 Task: Read customer reviews and ratings for real estate agents in Boise, Idaho, to find an agent who specializes in waterfront properties or riverfront homes.
Action: Mouse moved to (348, 229)
Screenshot: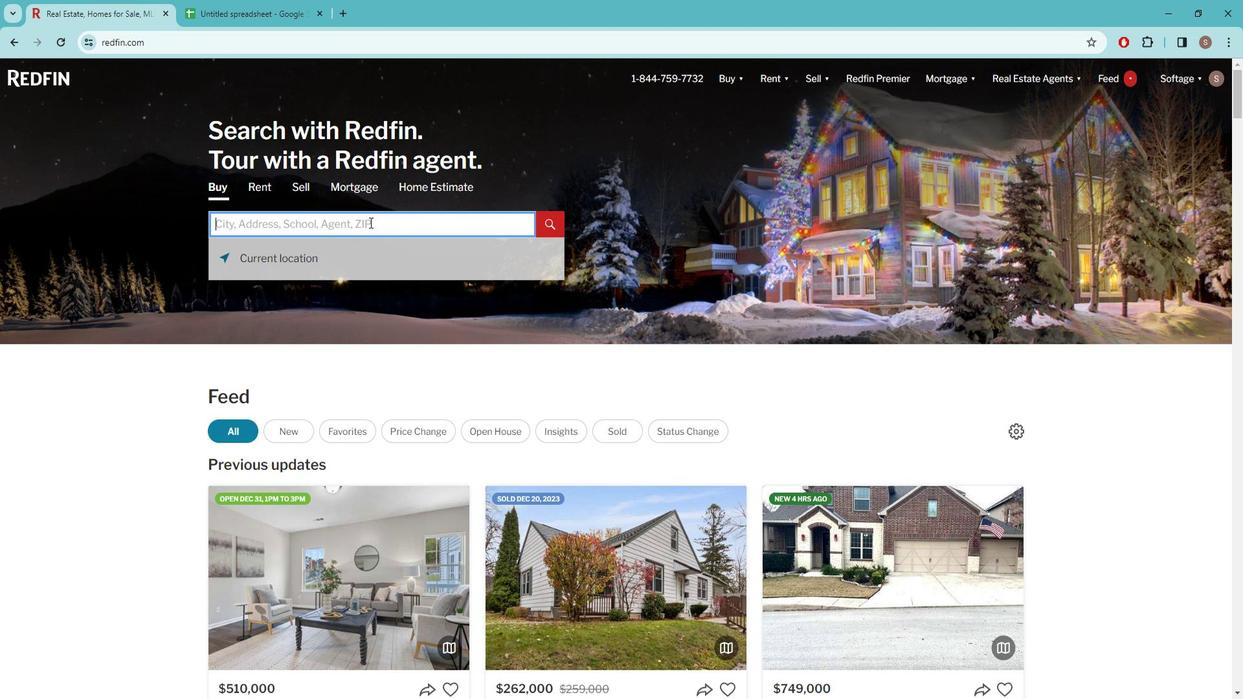 
Action: Mouse pressed left at (348, 229)
Screenshot: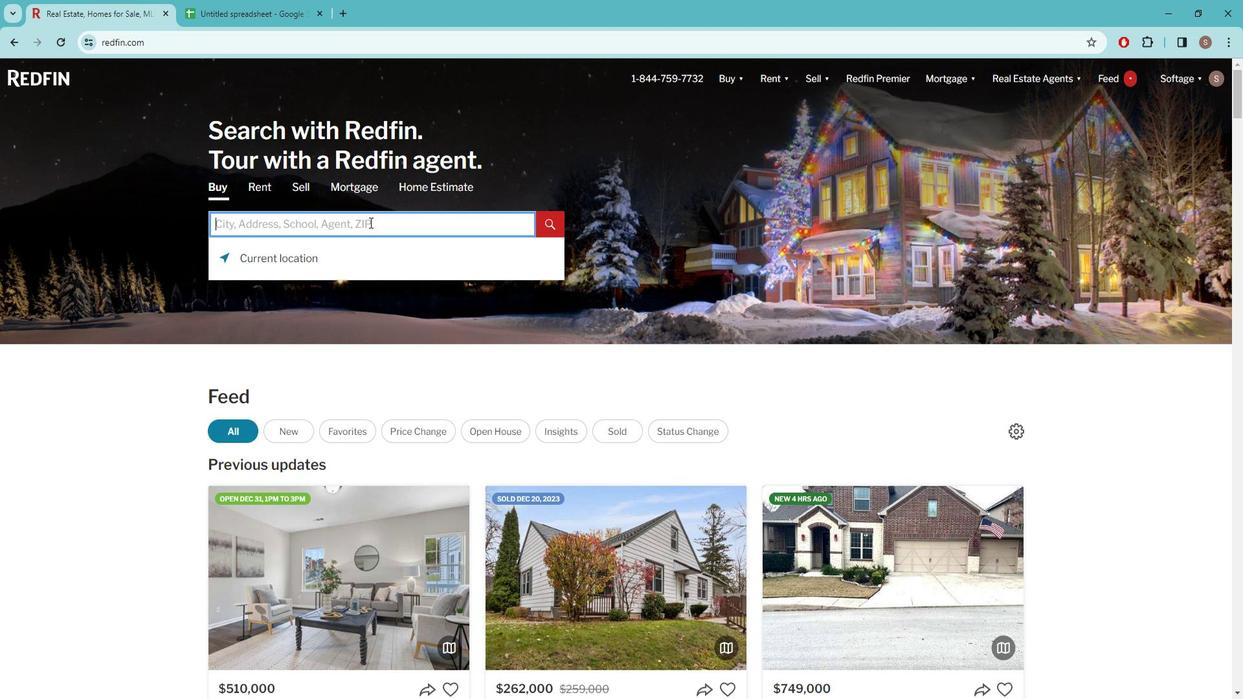 
Action: Key pressed b<Key.caps_lock>OISE<Key.space>
Screenshot: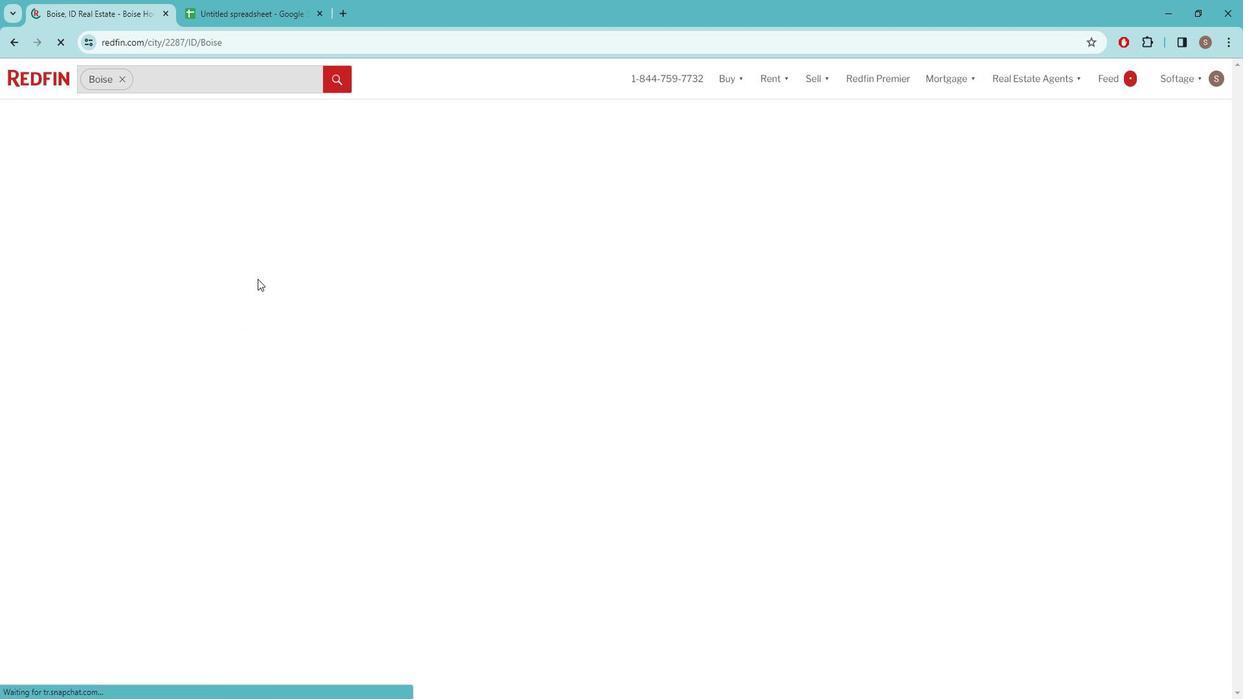 
Action: Mouse moved to (295, 285)
Screenshot: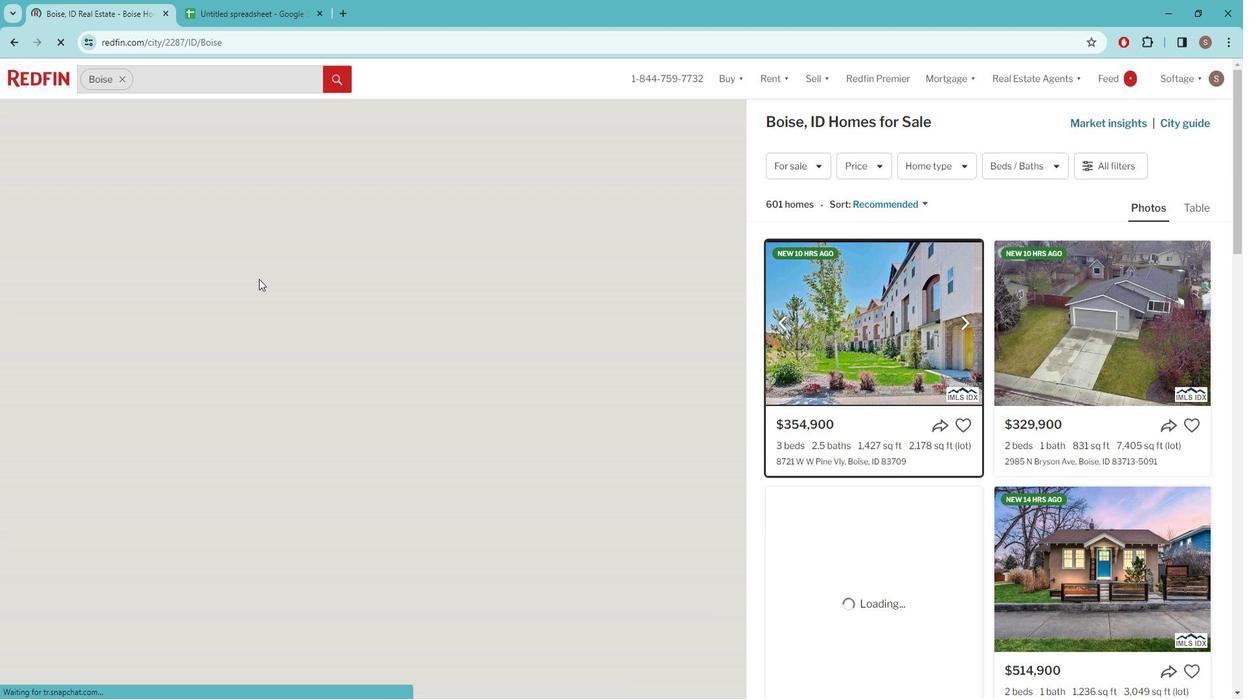 
Action: Mouse pressed left at (295, 285)
Screenshot: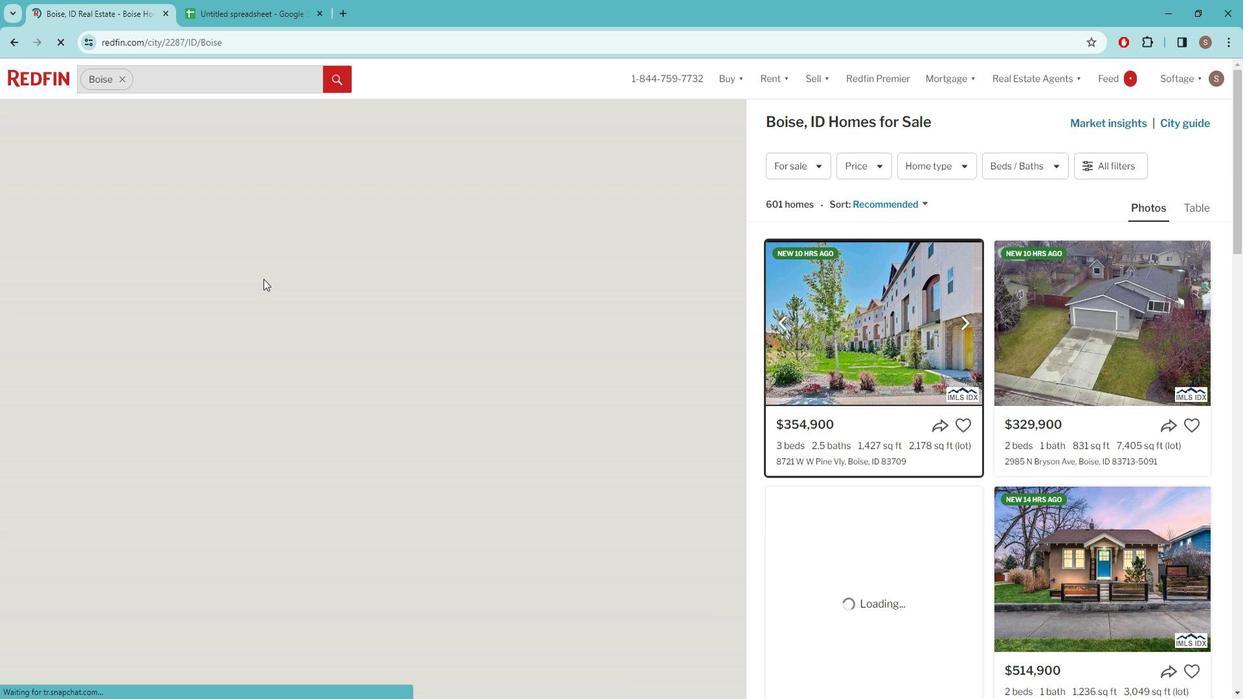
Action: Mouse moved to (1102, 171)
Screenshot: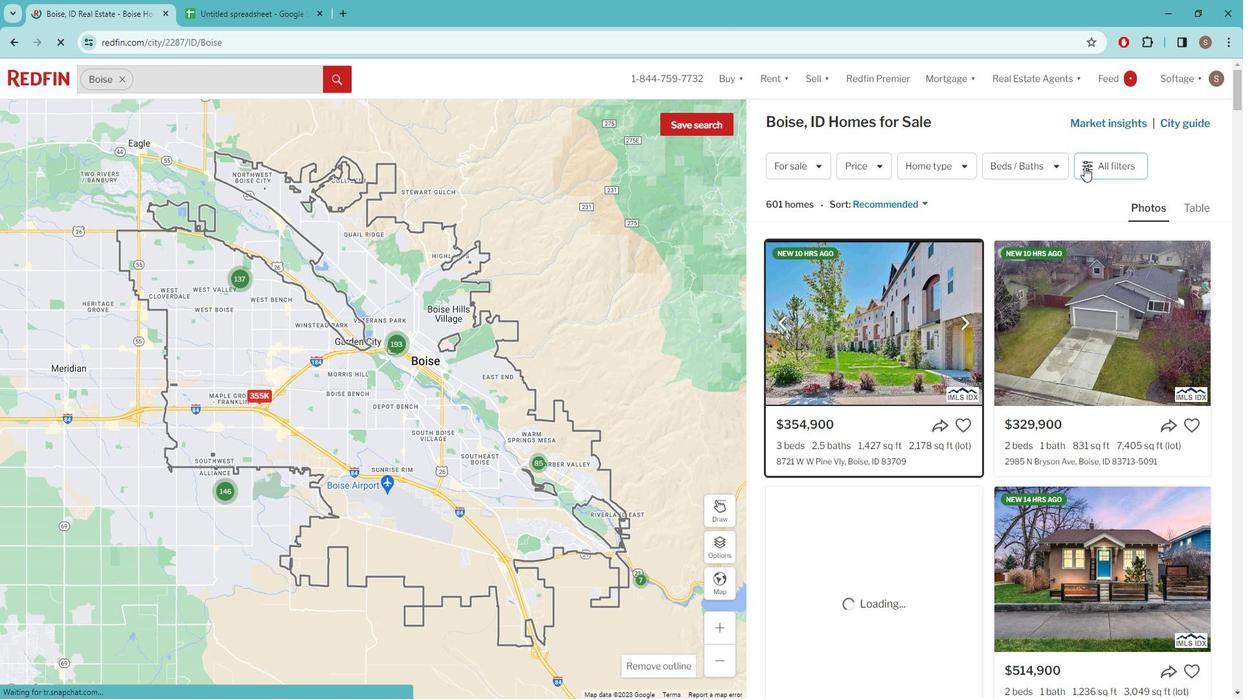 
Action: Mouse pressed left at (1102, 171)
Screenshot: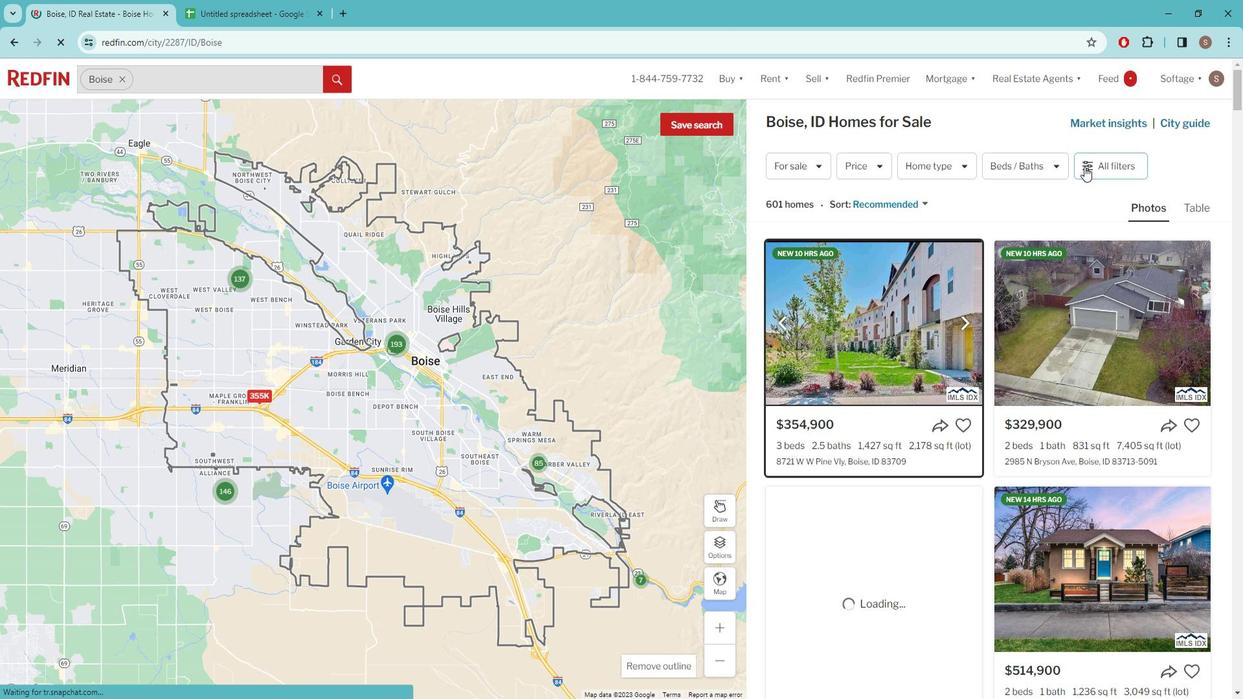 
Action: Mouse pressed left at (1102, 171)
Screenshot: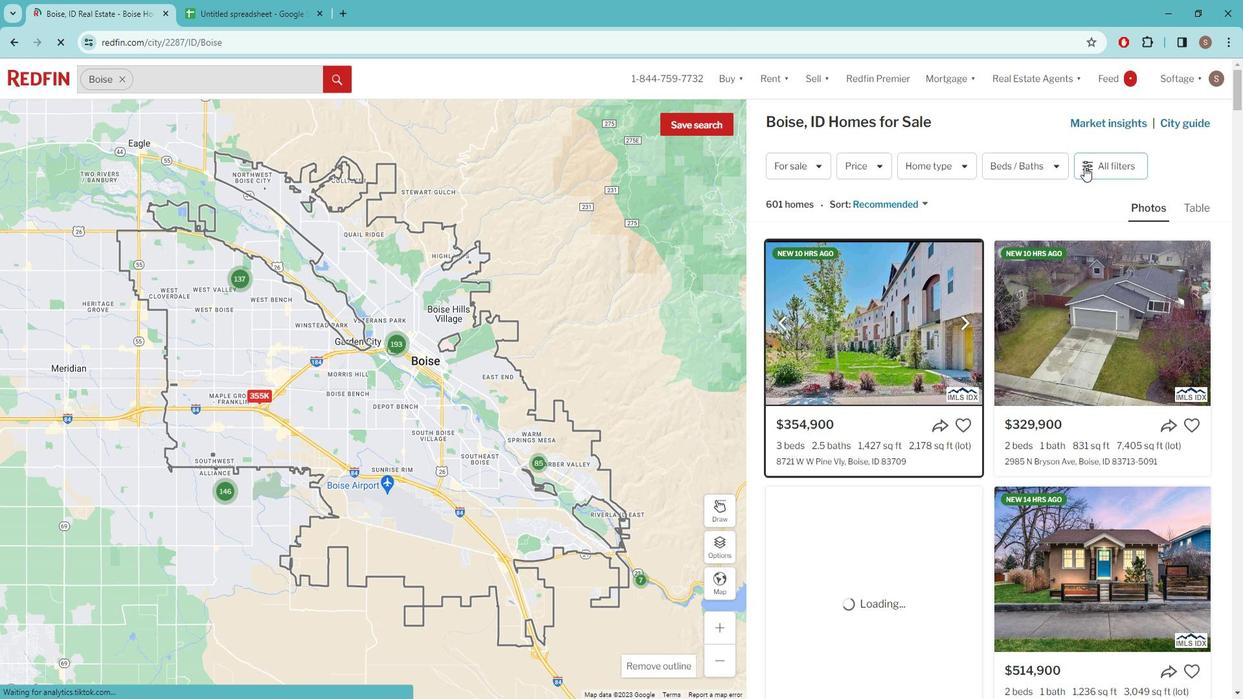 
Action: Mouse moved to (1100, 170)
Screenshot: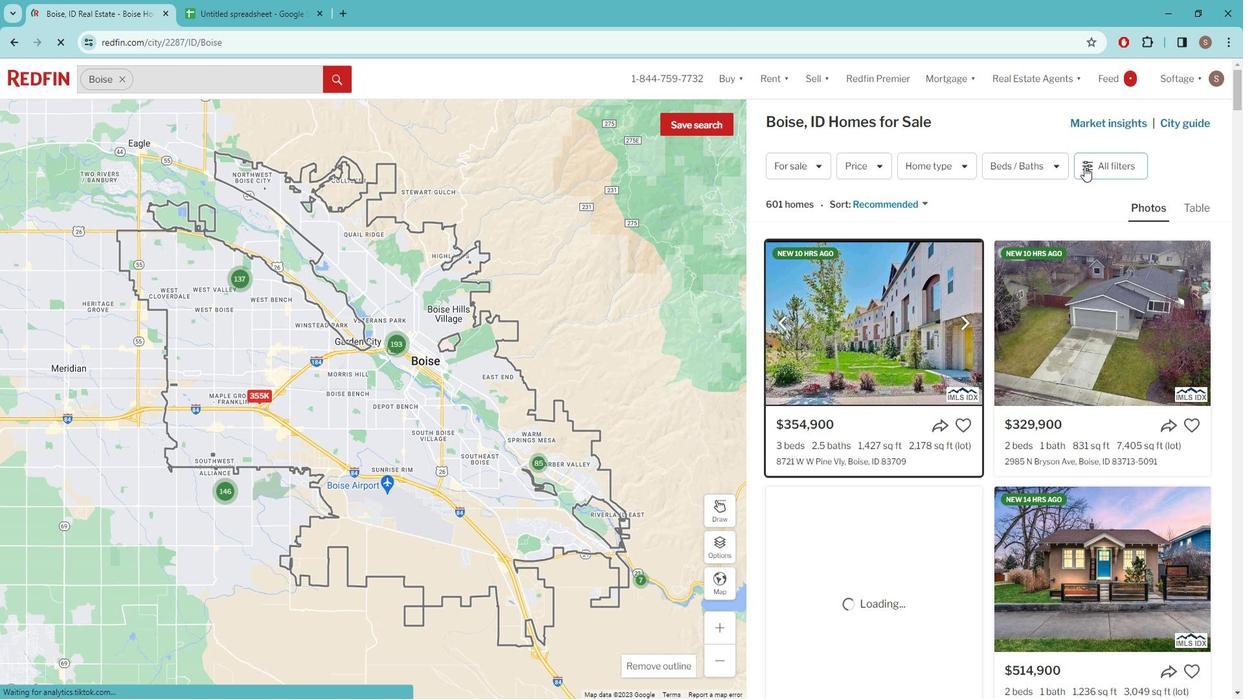 
Action: Mouse pressed left at (1100, 170)
Screenshot: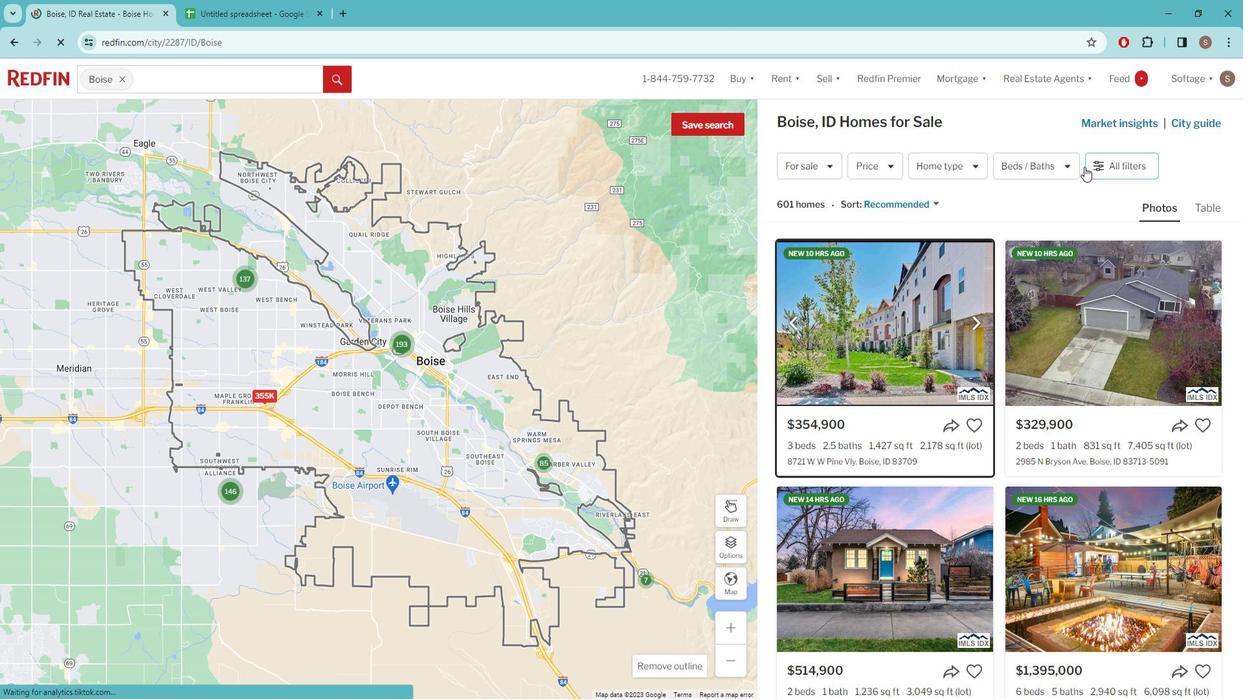 
Action: Mouse moved to (1100, 171)
Screenshot: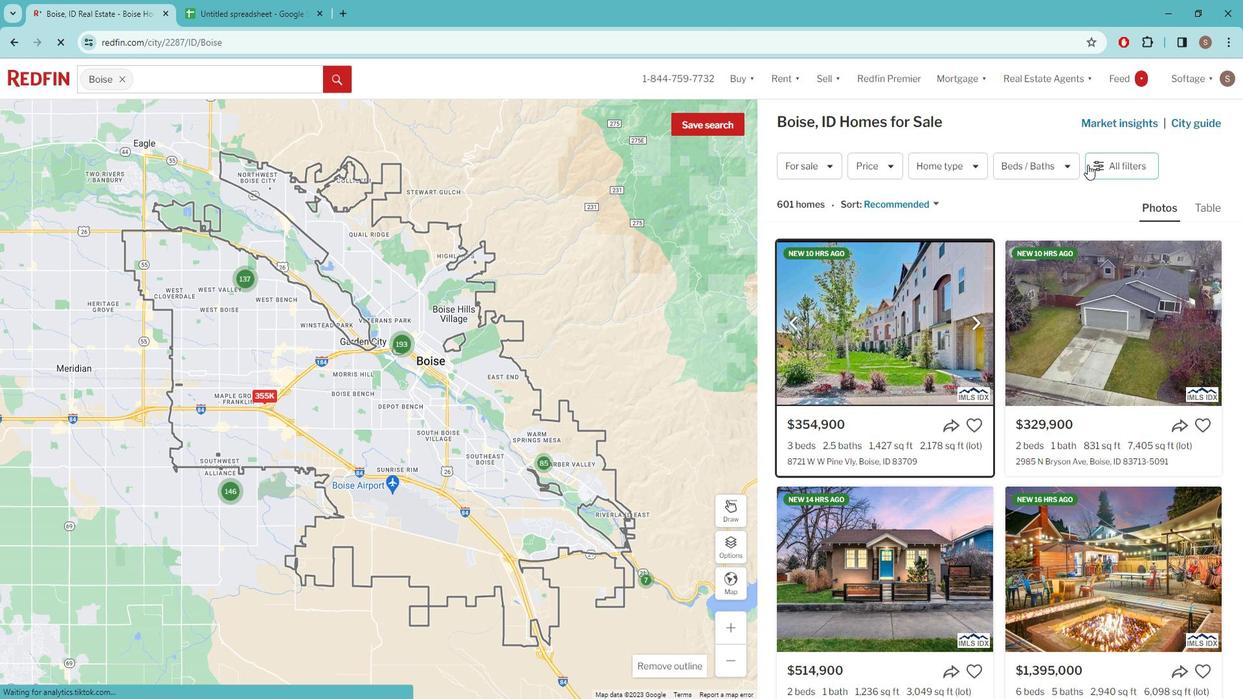 
Action: Mouse pressed left at (1100, 171)
Screenshot: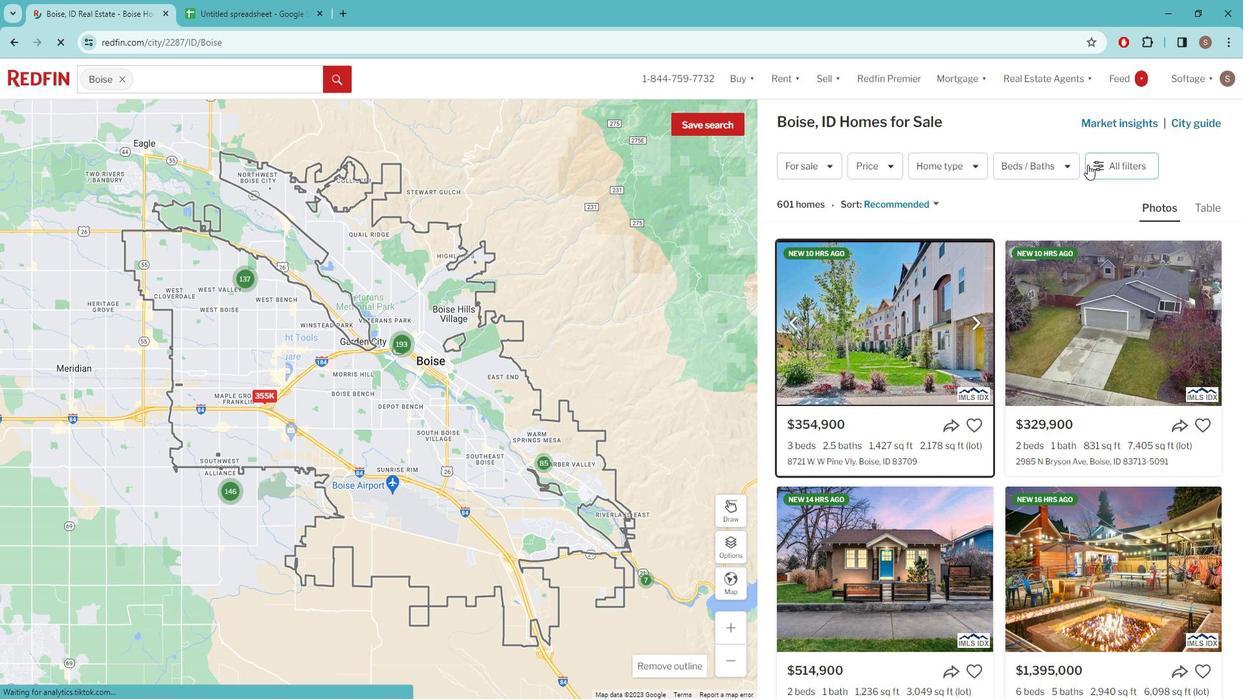 
Action: Mouse pressed left at (1100, 171)
Screenshot: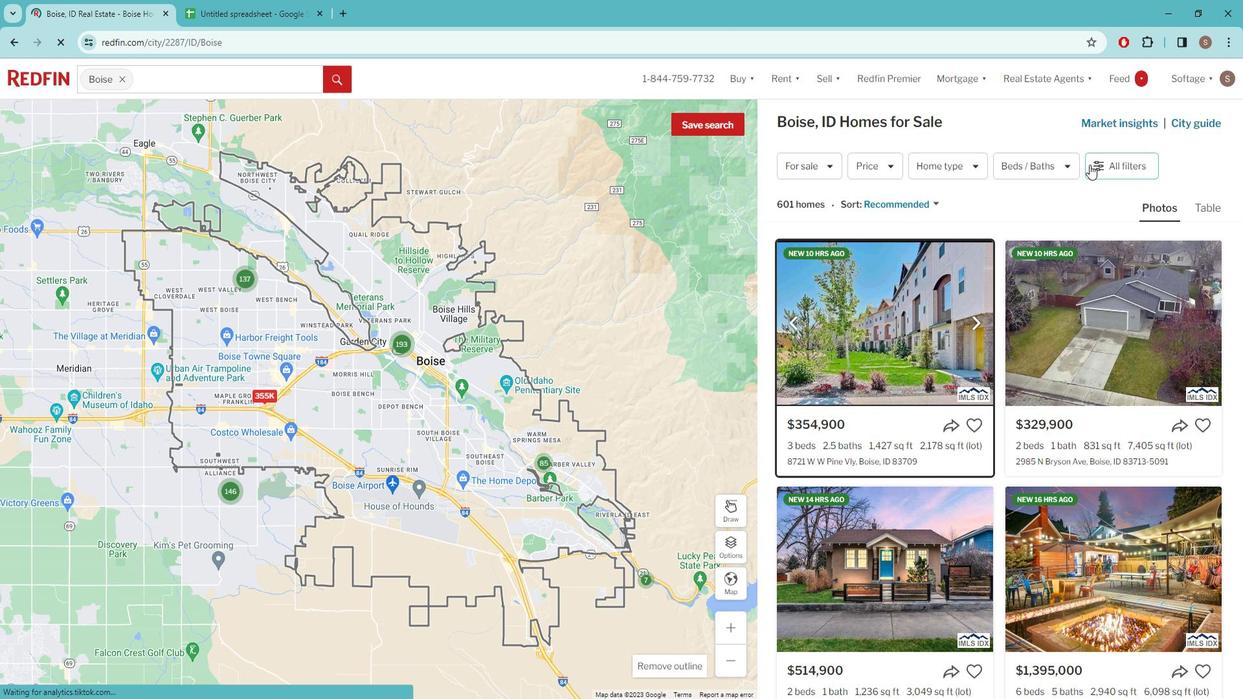 
Action: Mouse pressed left at (1100, 171)
Screenshot: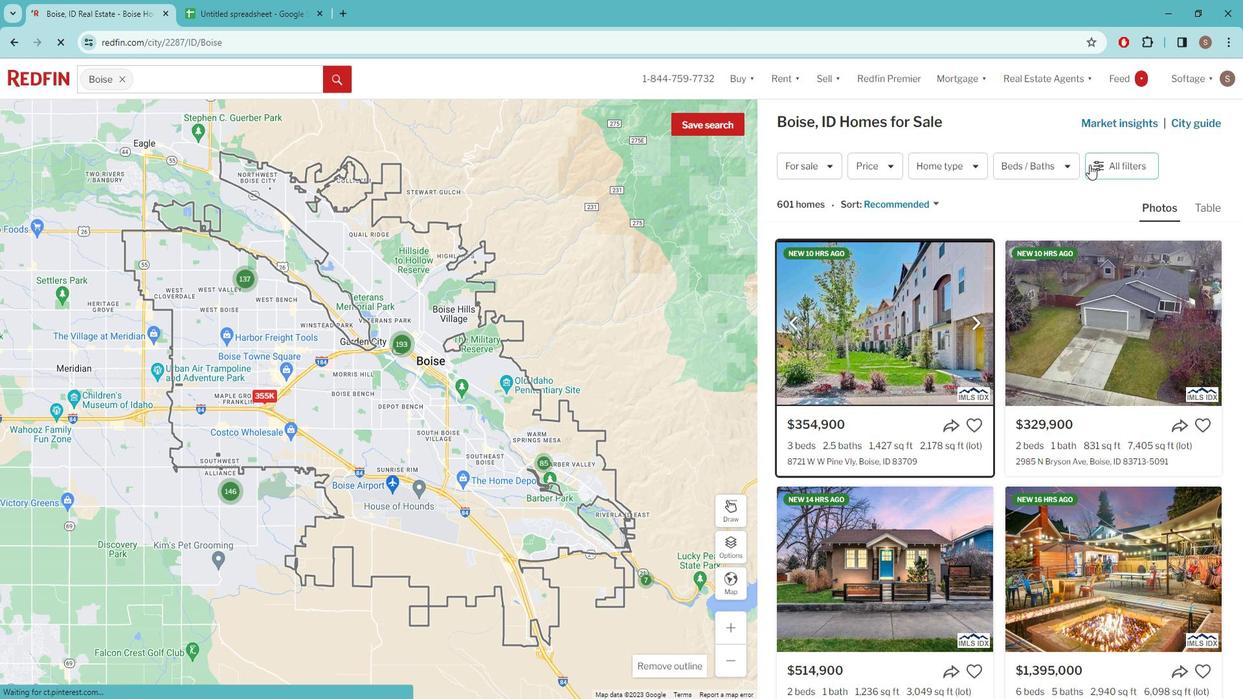 
Action: Mouse pressed left at (1100, 171)
Screenshot: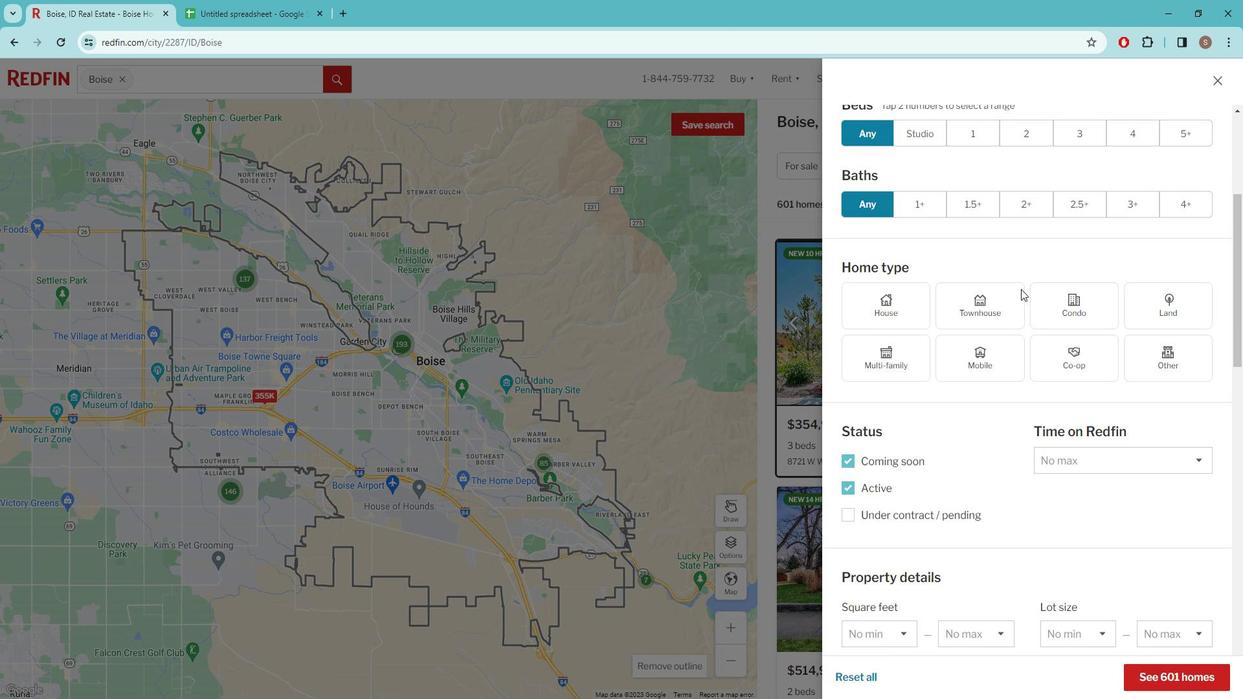 
Action: Mouse moved to (1112, 170)
Screenshot: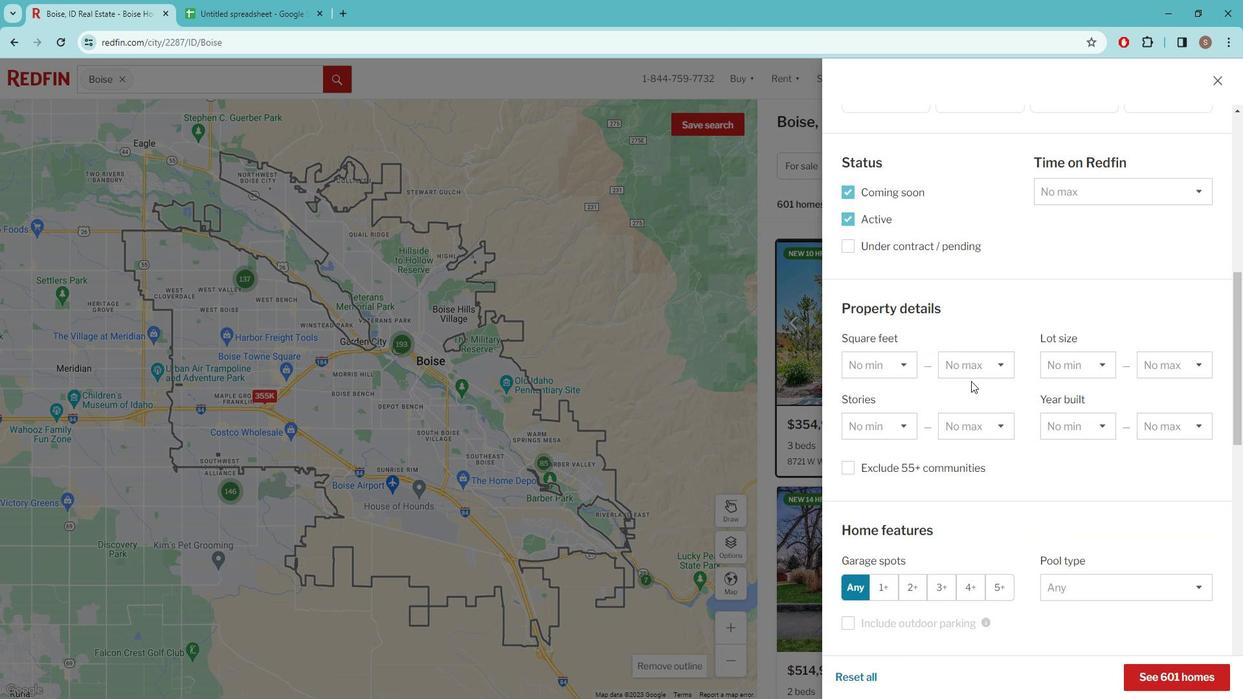 
Action: Mouse pressed left at (1112, 170)
Screenshot: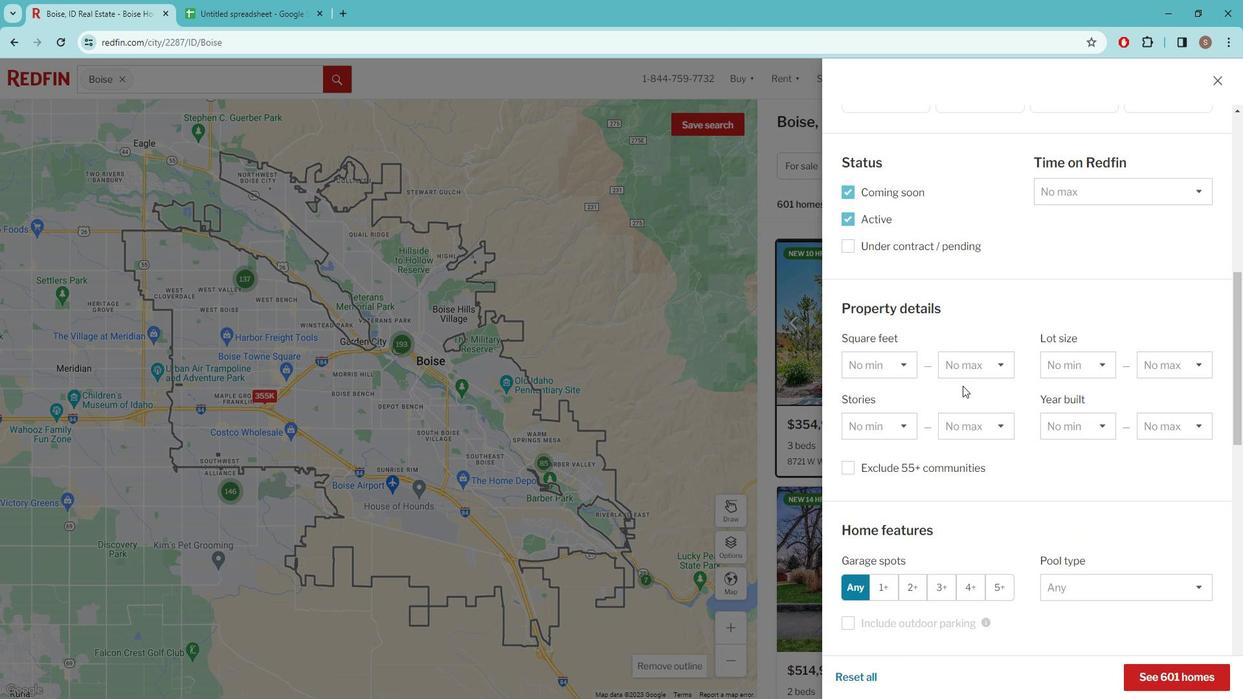 
Action: Mouse pressed left at (1112, 170)
Screenshot: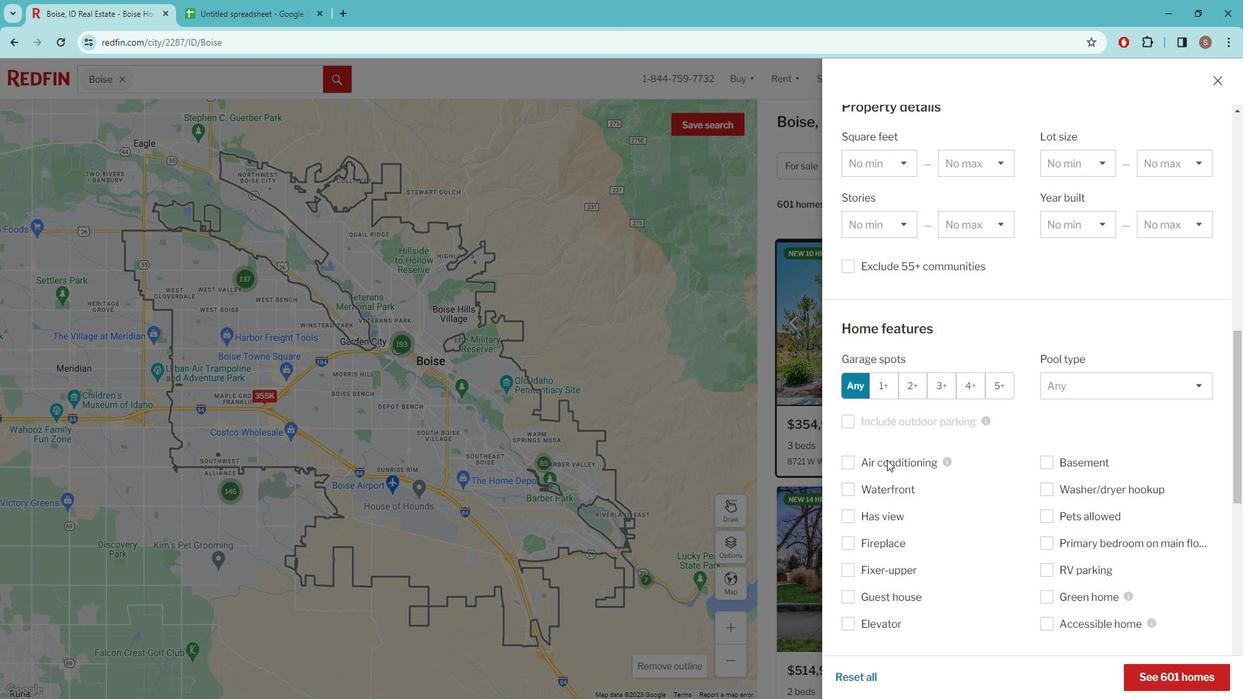 
Action: Mouse moved to (1100, 199)
Screenshot: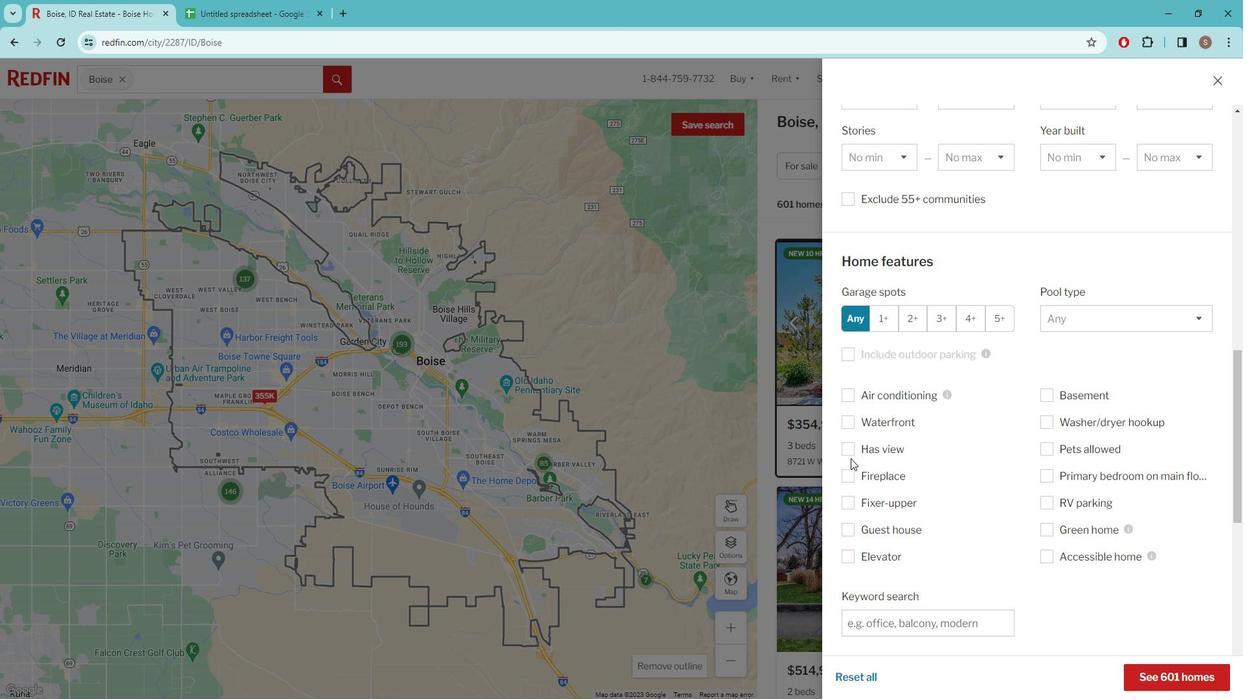 
Action: Mouse scrolled (1100, 198) with delta (0, 0)
Screenshot: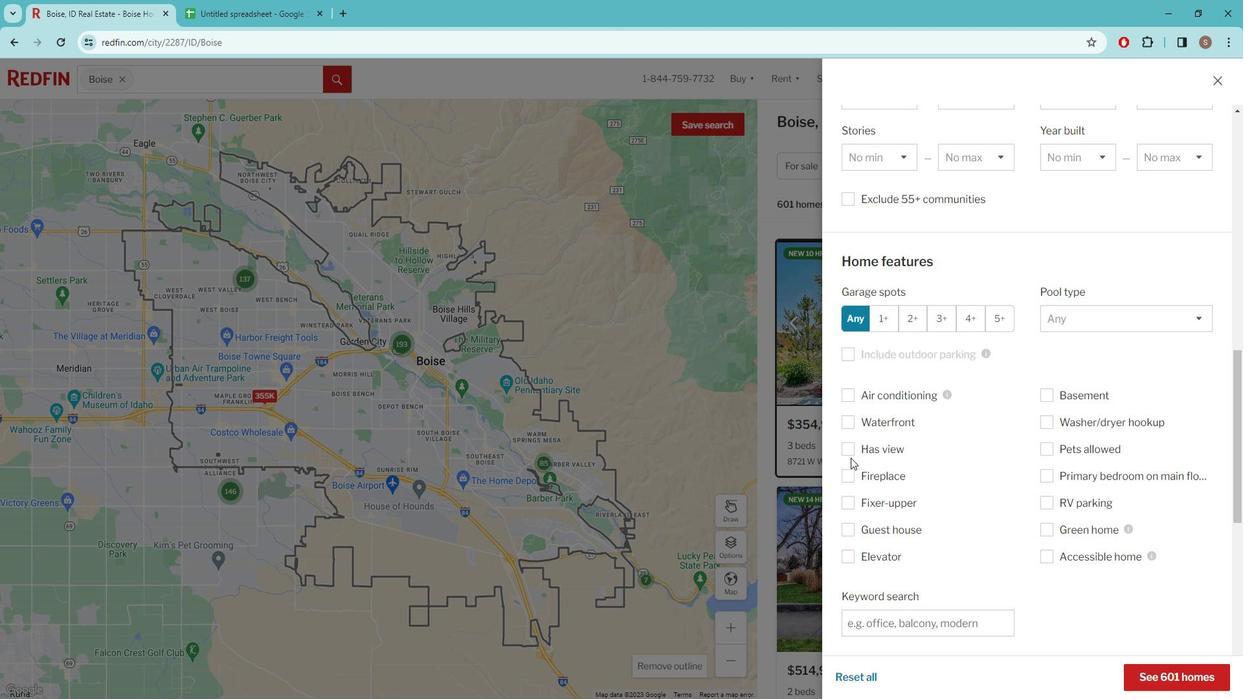 
Action: Mouse moved to (1066, 224)
Screenshot: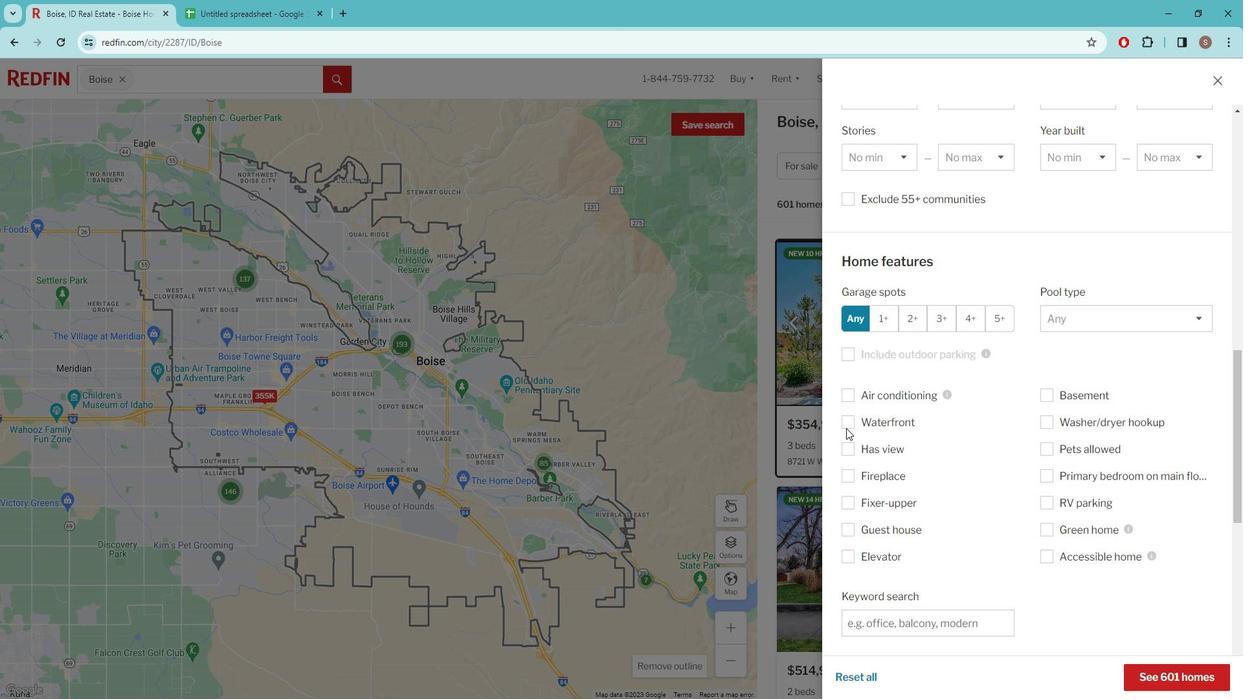 
Action: Mouse scrolled (1066, 224) with delta (0, 0)
Screenshot: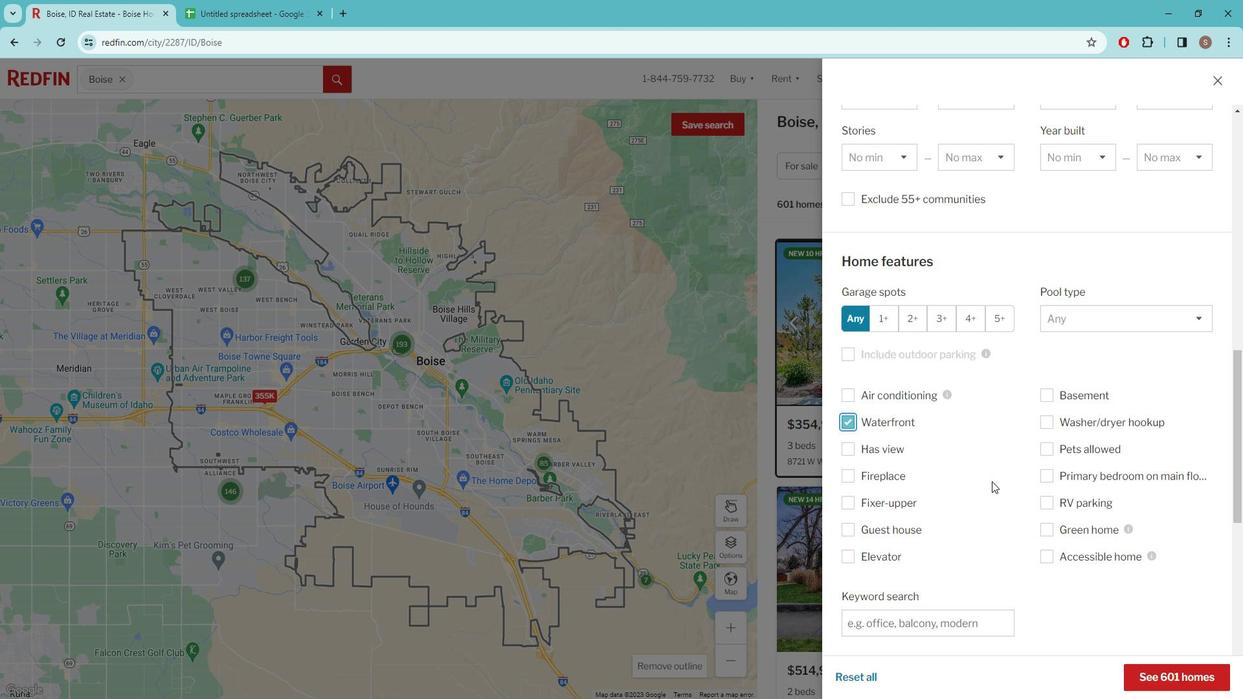 
Action: Mouse moved to (413, 227)
Screenshot: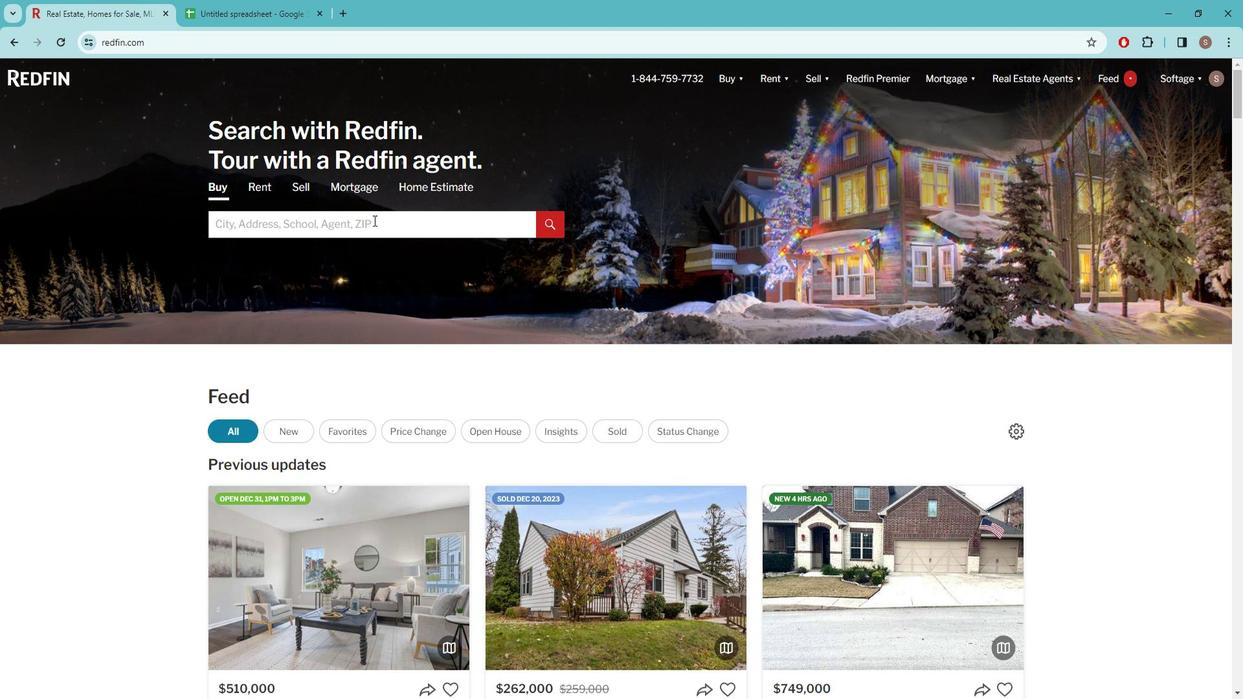 
Action: Mouse pressed left at (413, 227)
Screenshot: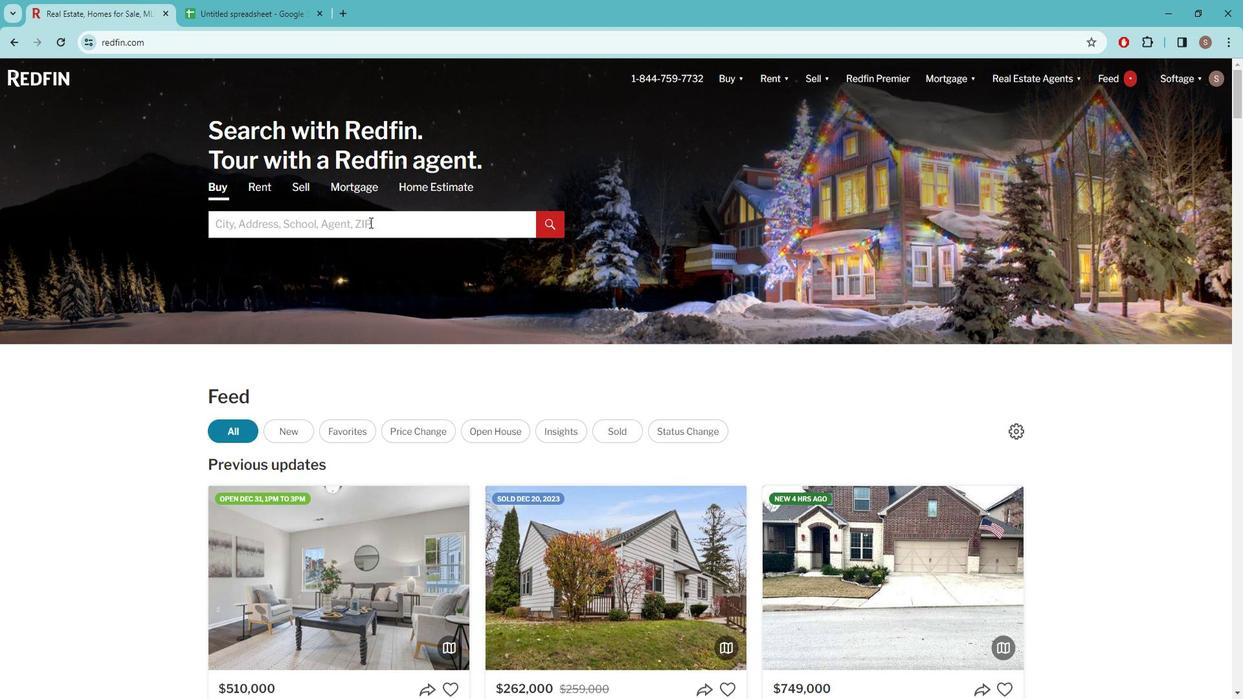 
Action: Key pressed b<Key.caps_lock>OISE
Screenshot: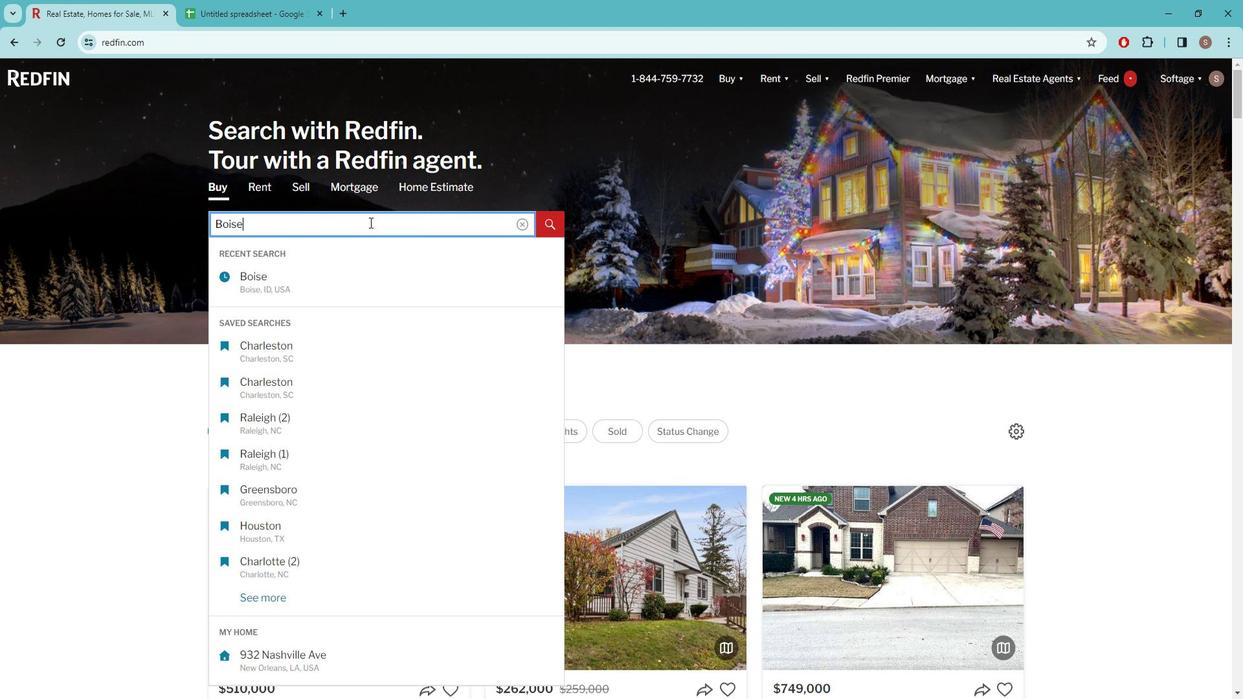 
Action: Mouse moved to (310, 292)
Screenshot: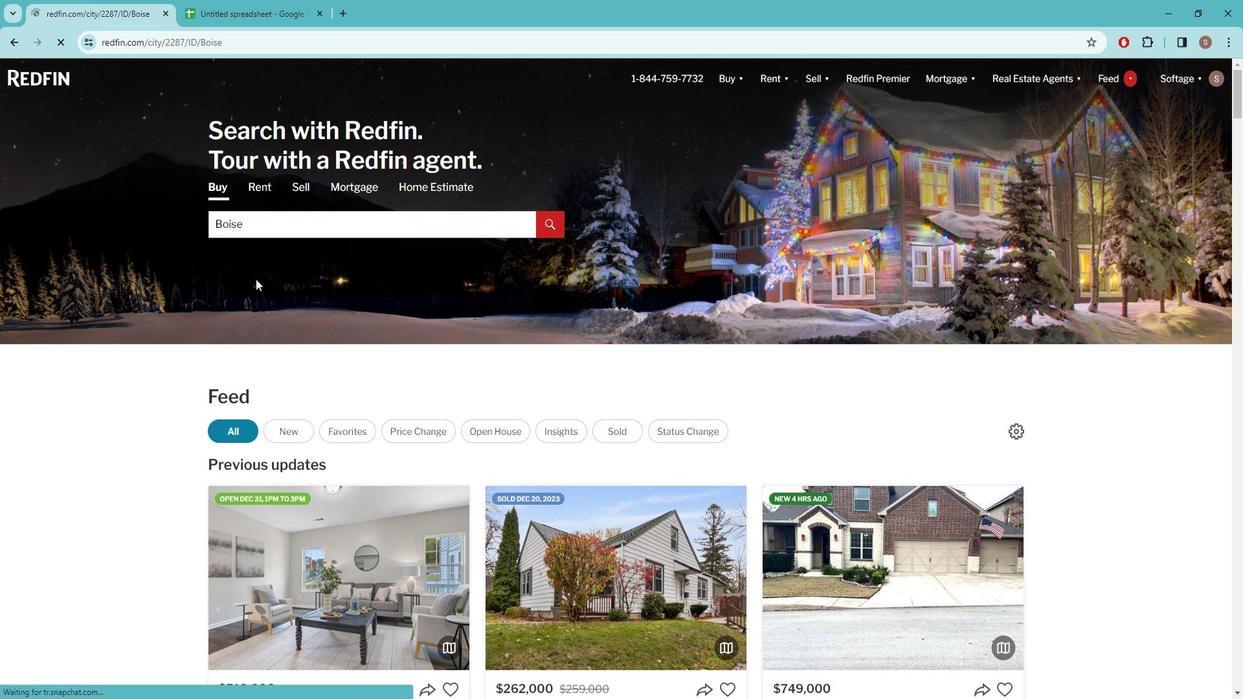 
Action: Mouse pressed left at (310, 292)
Screenshot: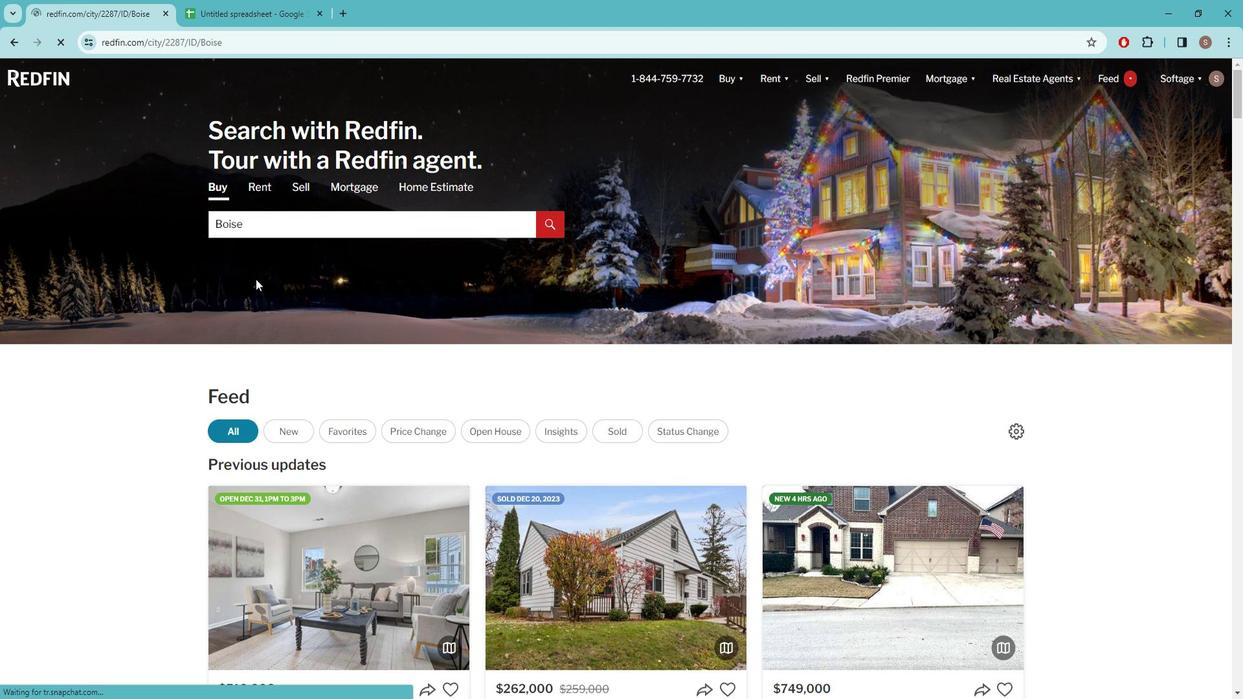 
Action: Mouse moved to (1100, 171)
Screenshot: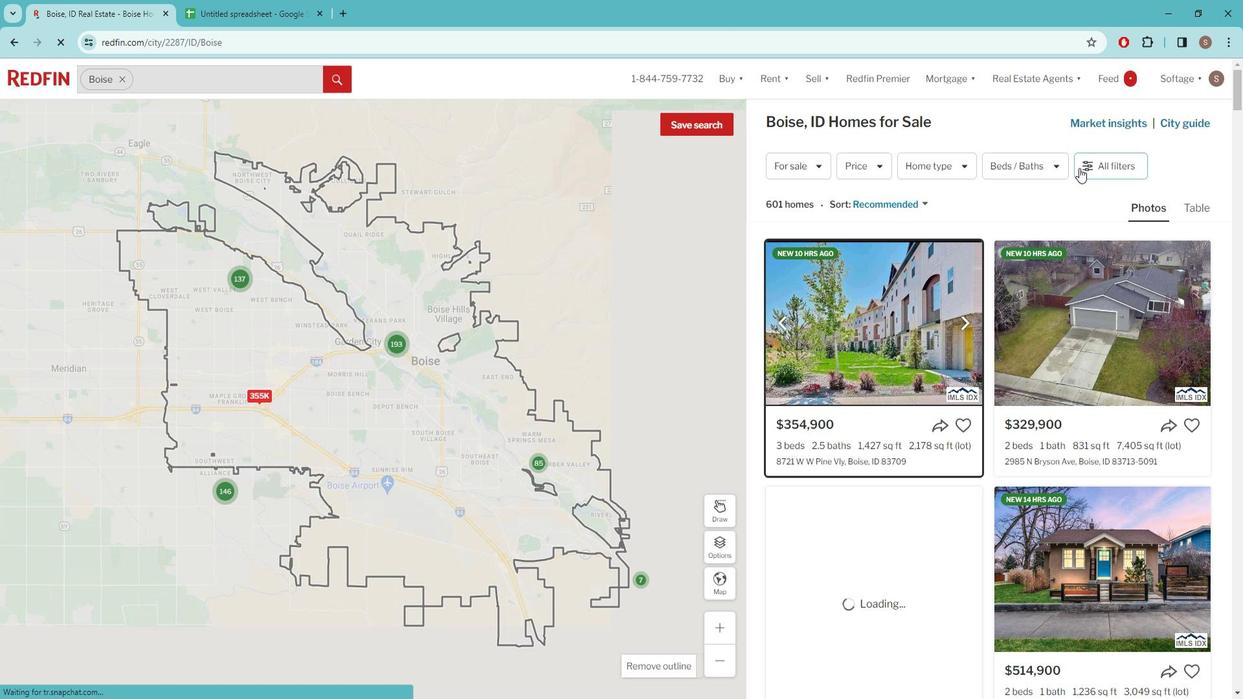 
Action: Mouse pressed left at (1100, 171)
Screenshot: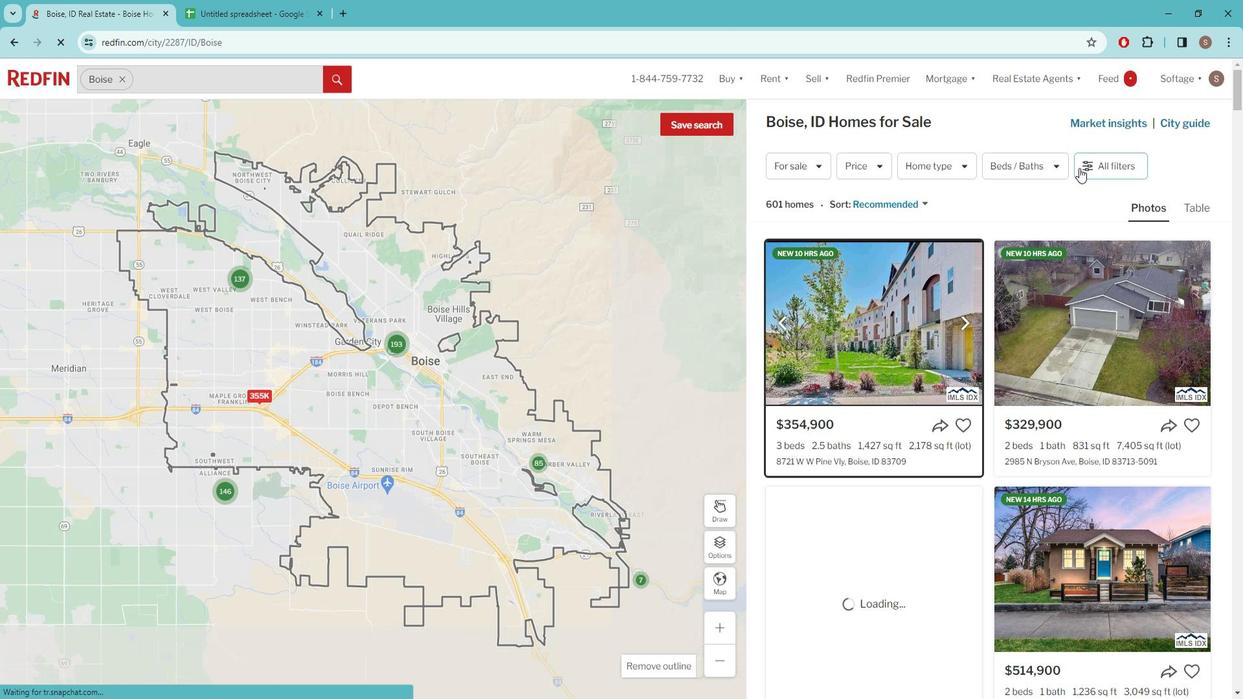 
Action: Mouse pressed left at (1100, 171)
Screenshot: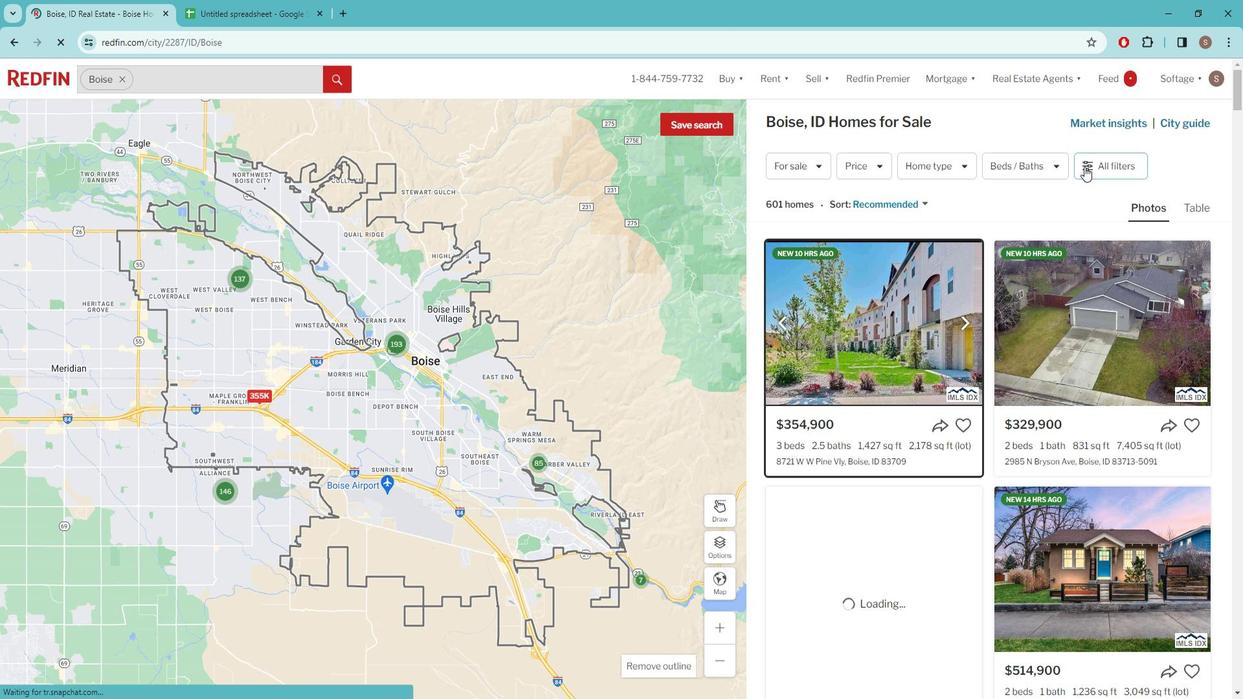 
Action: Mouse pressed left at (1100, 171)
Screenshot: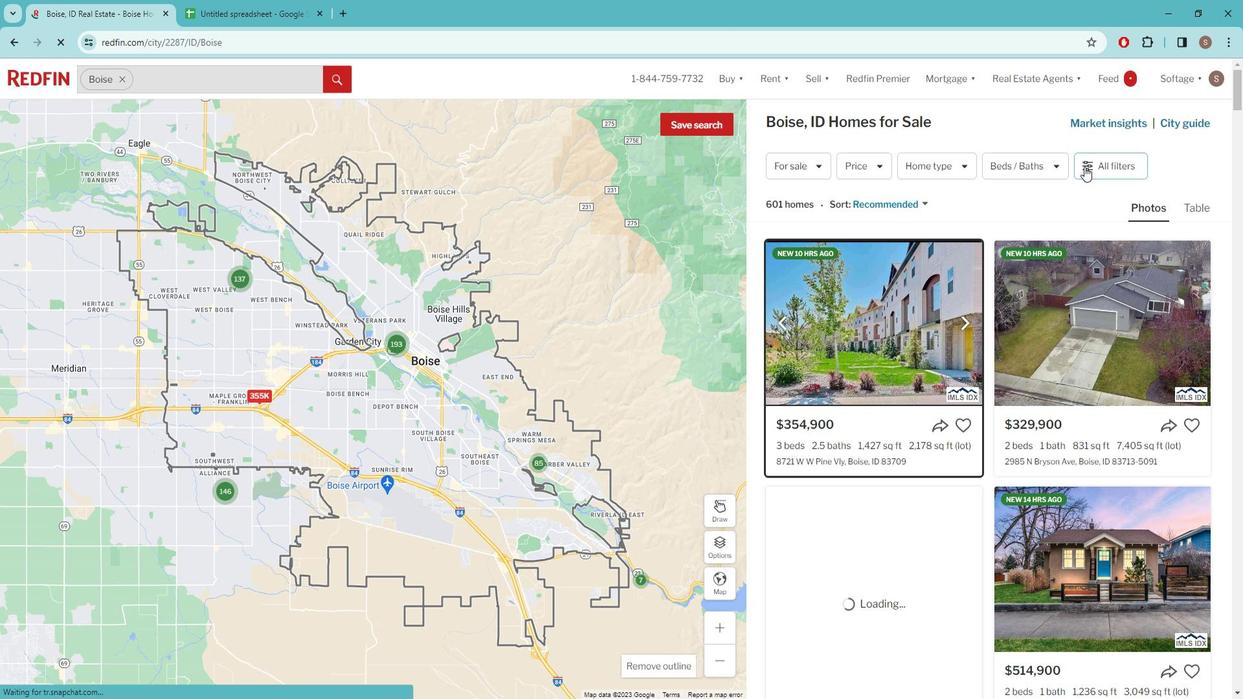 
Action: Mouse pressed left at (1100, 171)
Screenshot: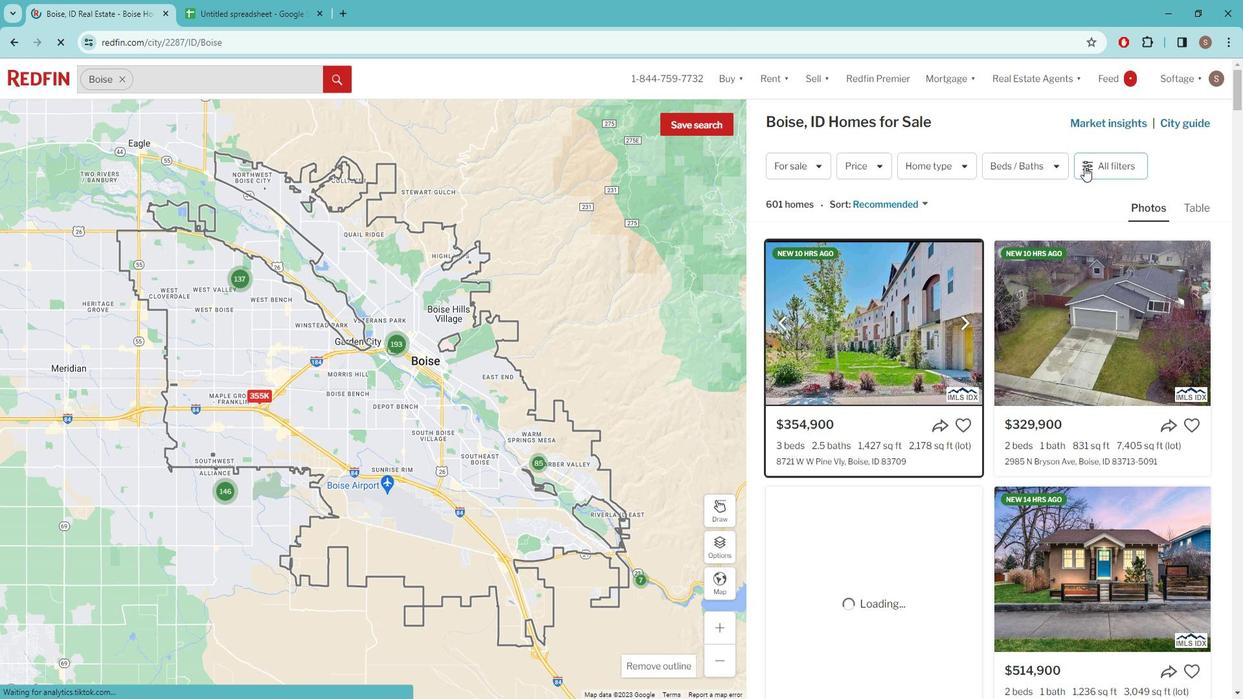 
Action: Mouse moved to (1100, 172)
Screenshot: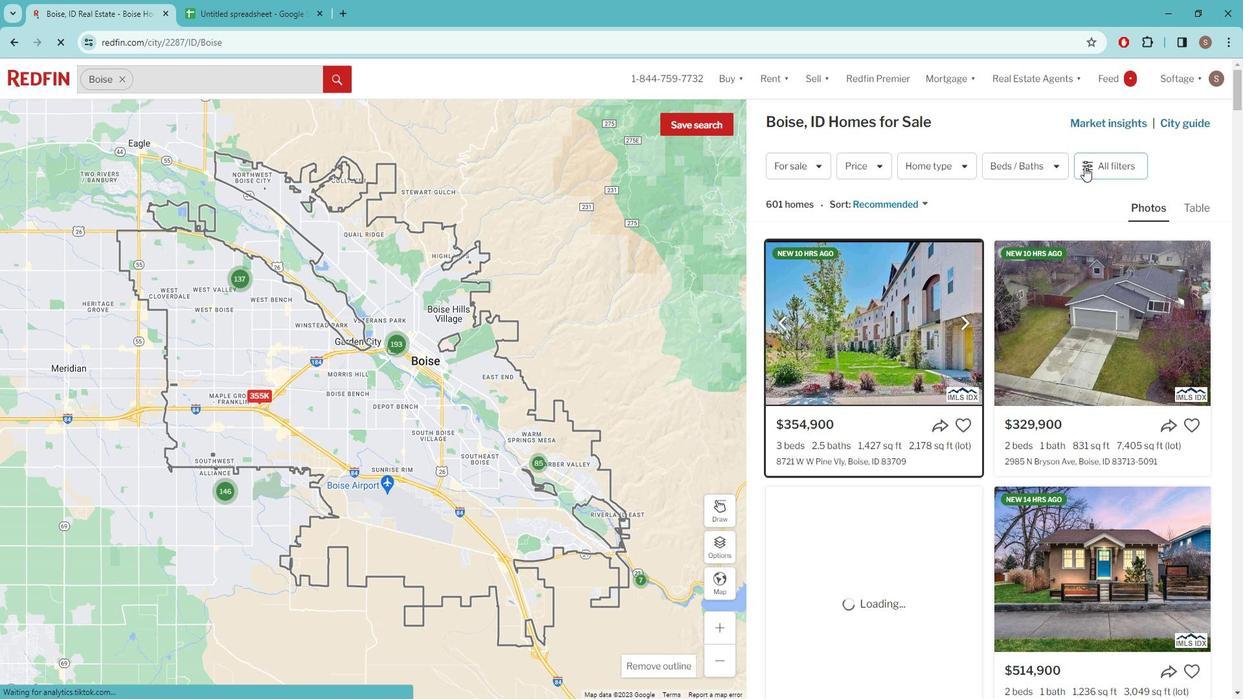 
Action: Mouse pressed left at (1100, 172)
Screenshot: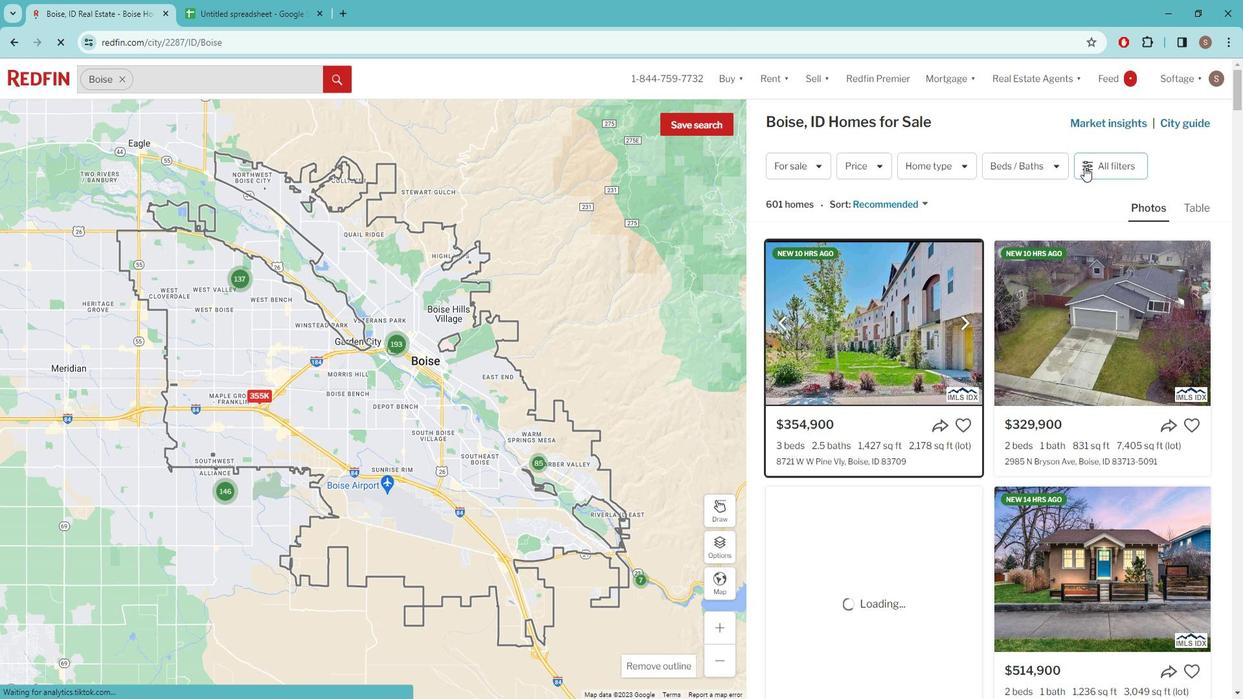 
Action: Mouse pressed left at (1100, 172)
Screenshot: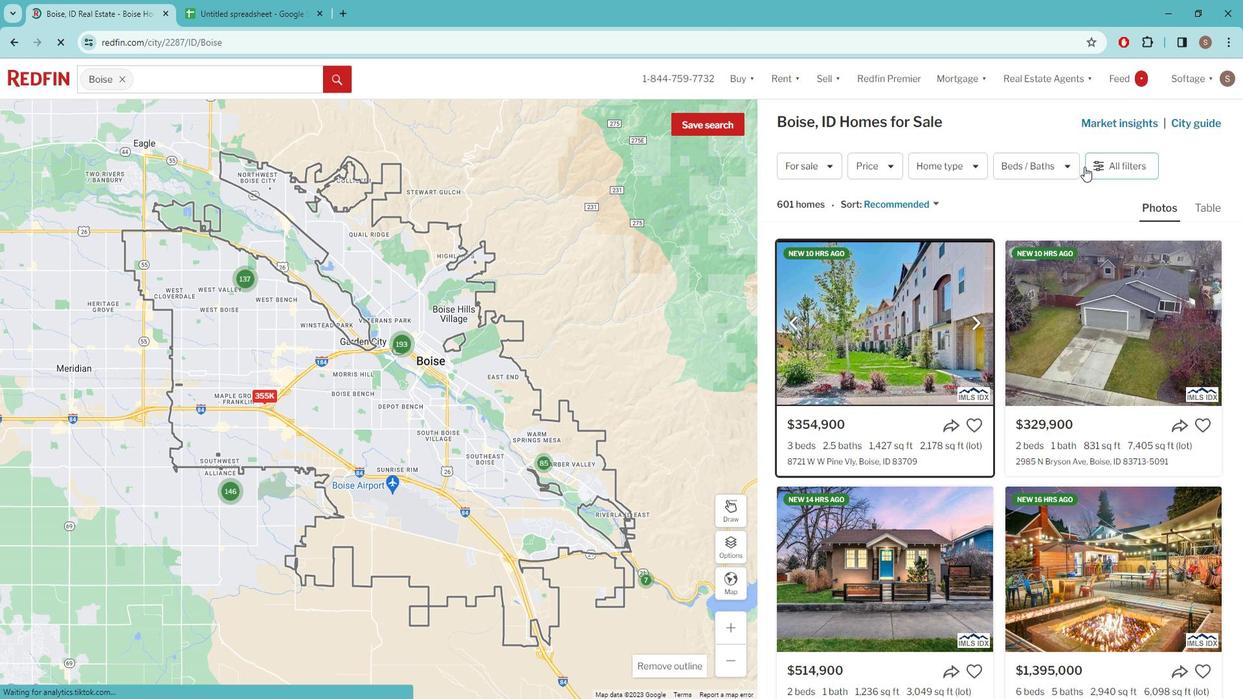 
Action: Mouse moved to (1104, 173)
Screenshot: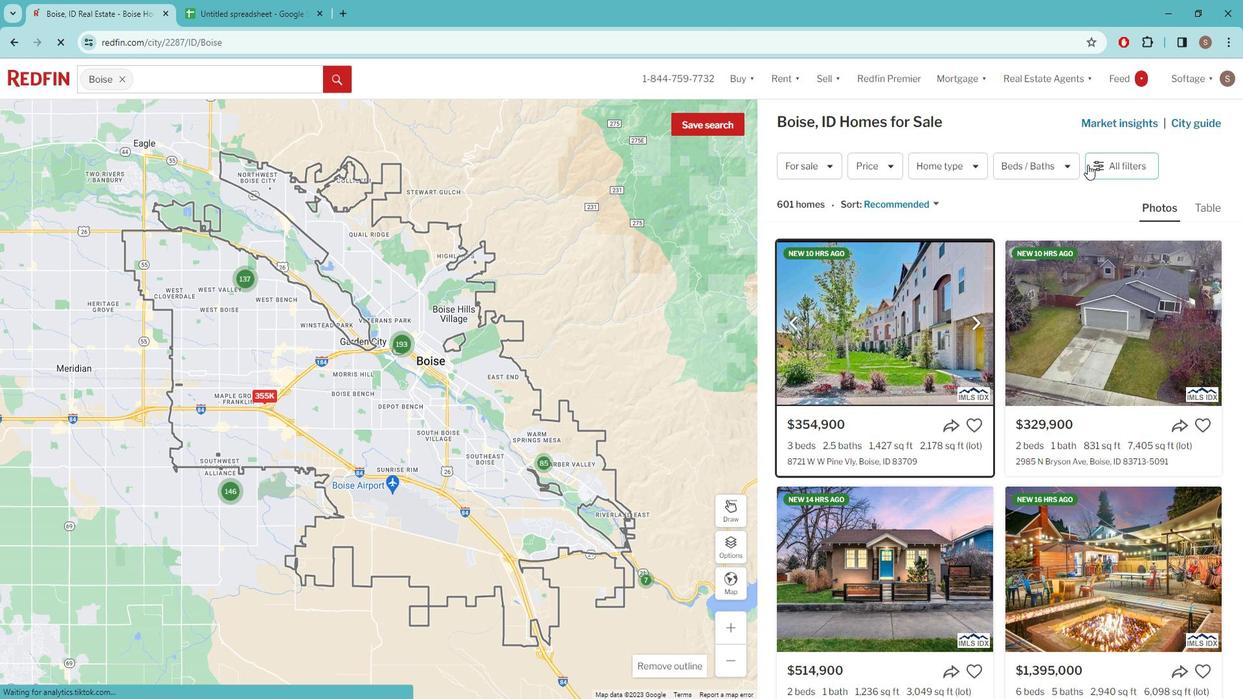 
Action: Mouse pressed left at (1104, 173)
Screenshot: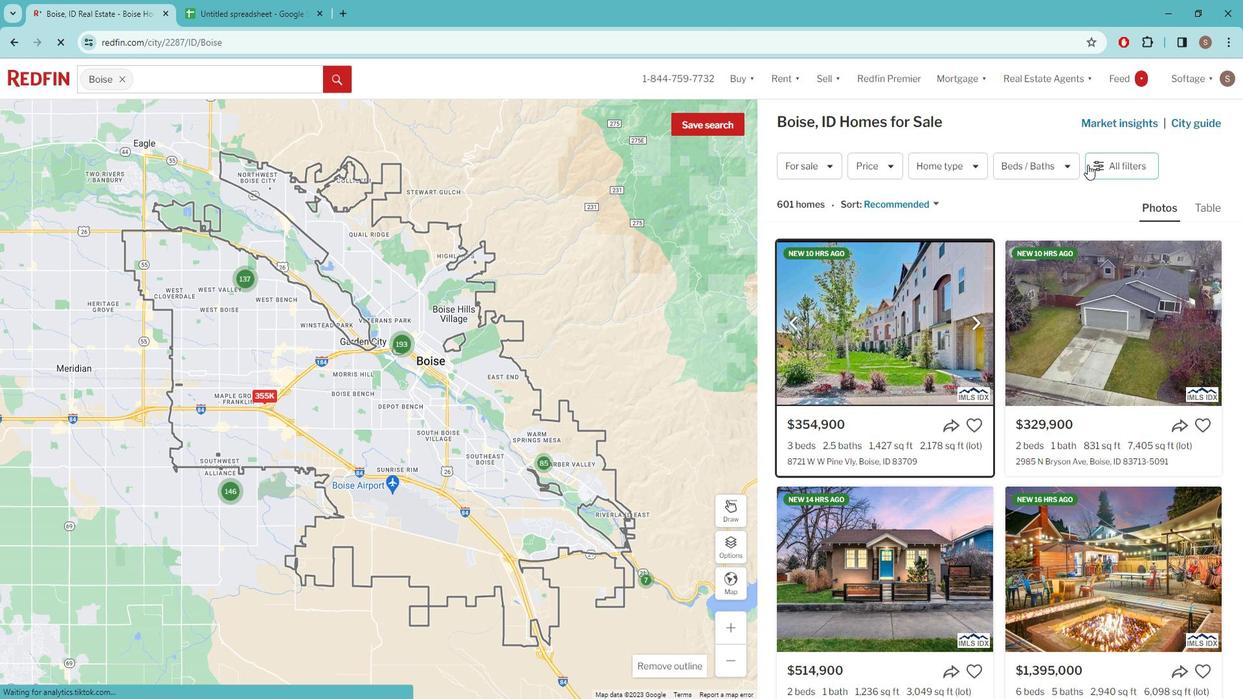 
Action: Mouse moved to (1108, 173)
Screenshot: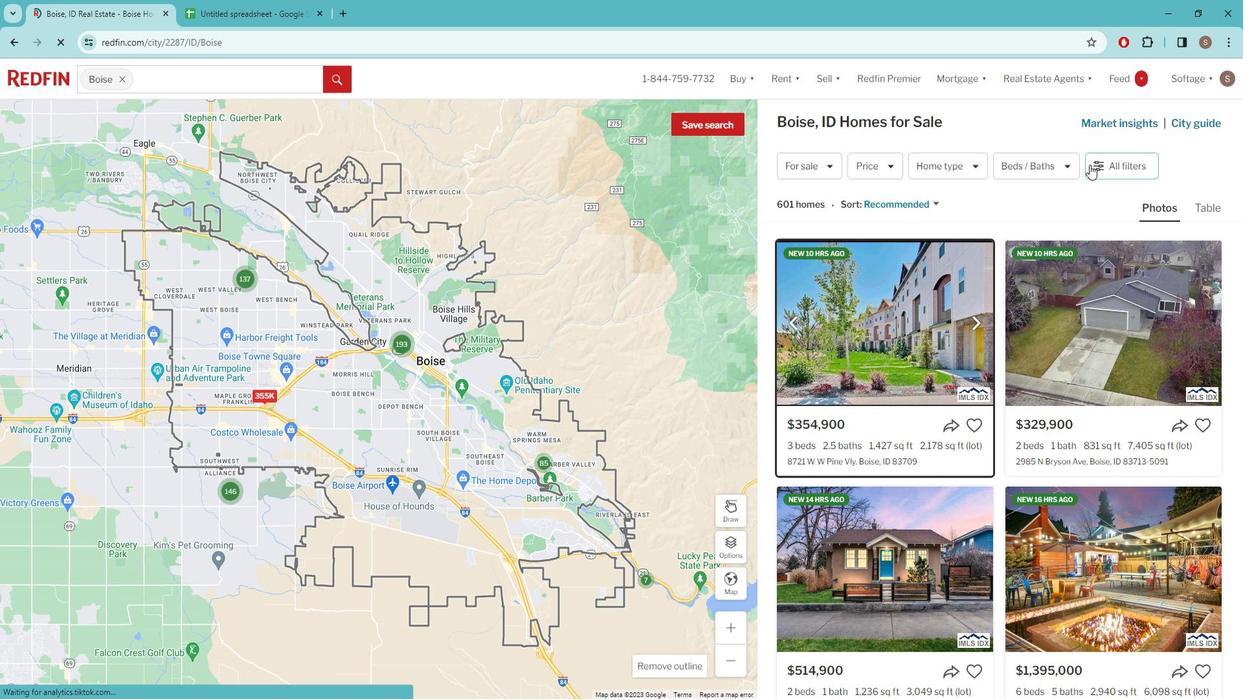 
Action: Mouse pressed left at (1108, 173)
Screenshot: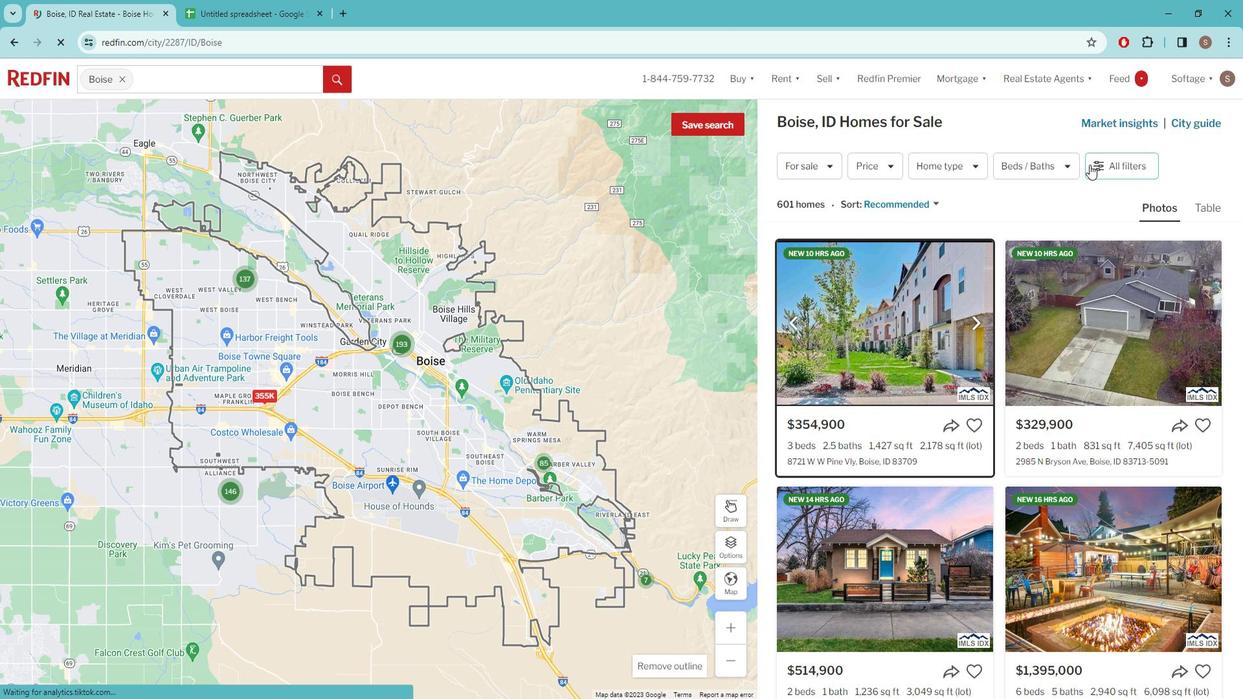 
Action: Mouse moved to (997, 283)
Screenshot: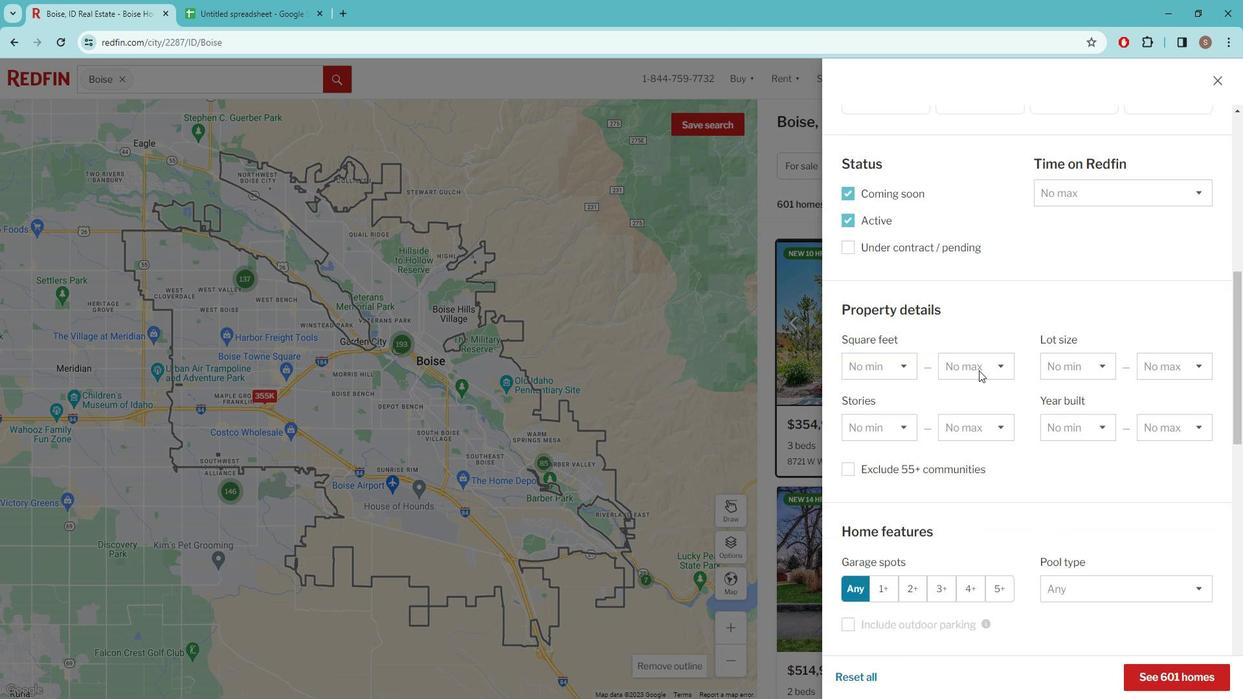 
Action: Mouse scrolled (997, 282) with delta (0, 0)
Screenshot: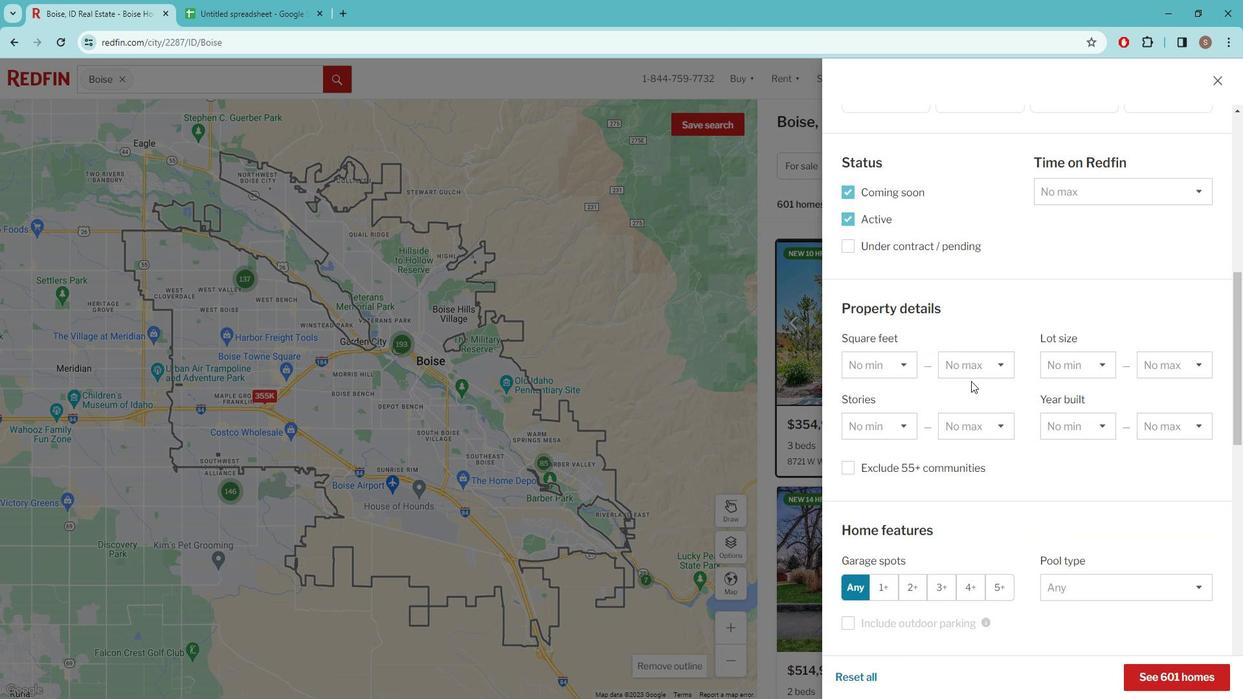 
Action: Mouse moved to (991, 284)
Screenshot: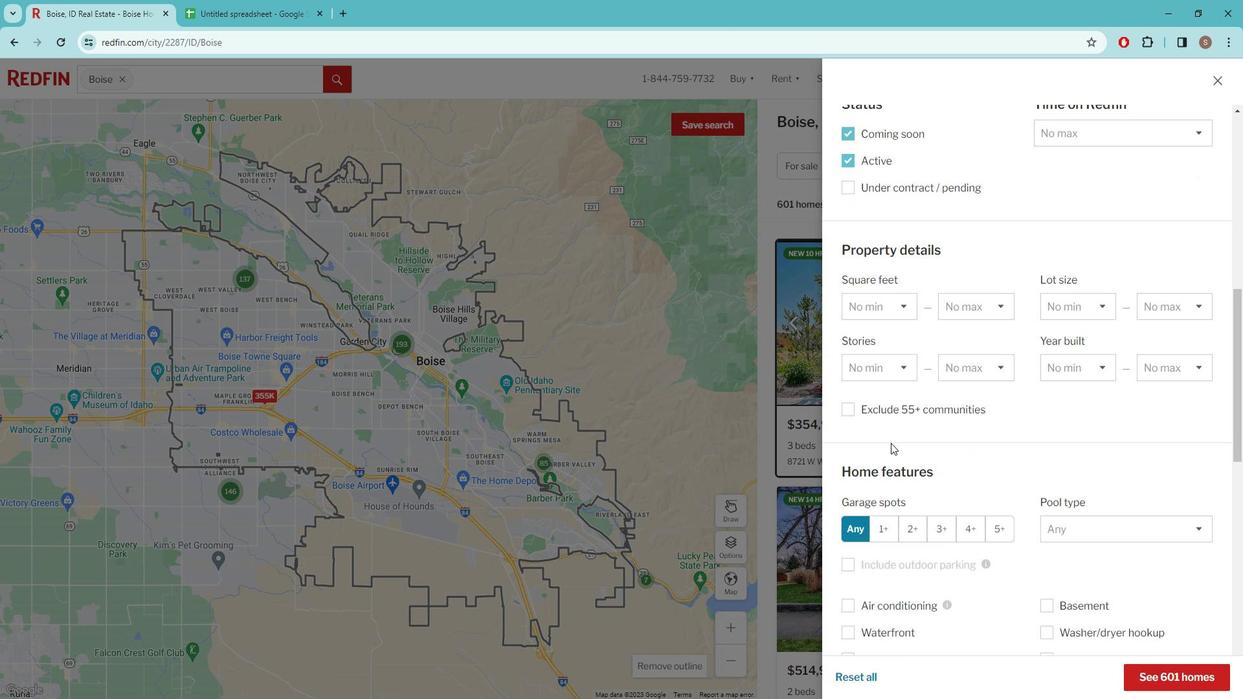 
Action: Mouse scrolled (991, 284) with delta (0, 0)
Screenshot: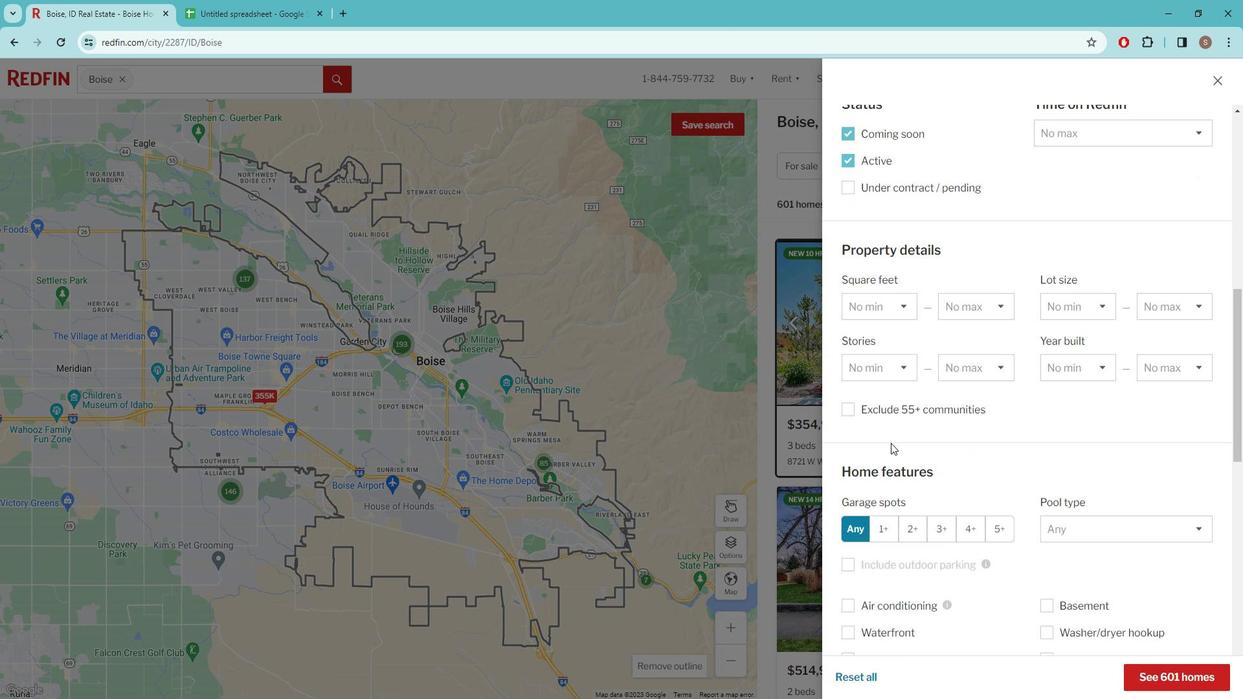
Action: Mouse moved to (988, 284)
Screenshot: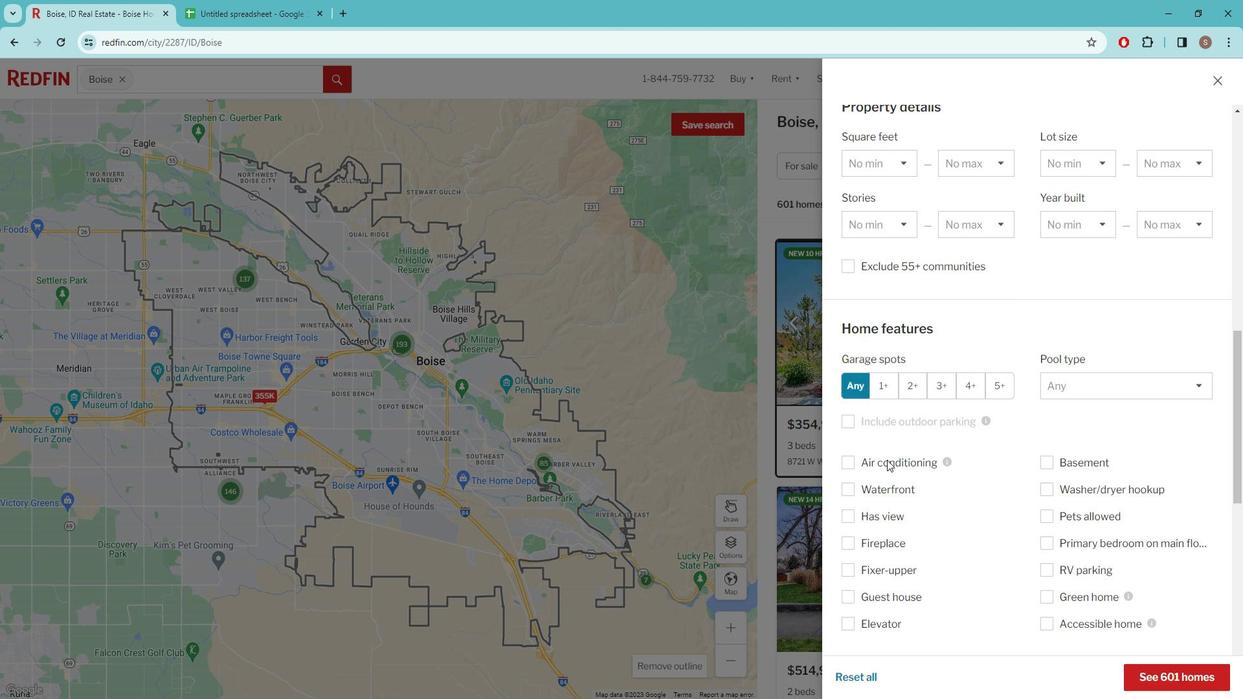 
Action: Mouse scrolled (988, 284) with delta (0, 0)
Screenshot: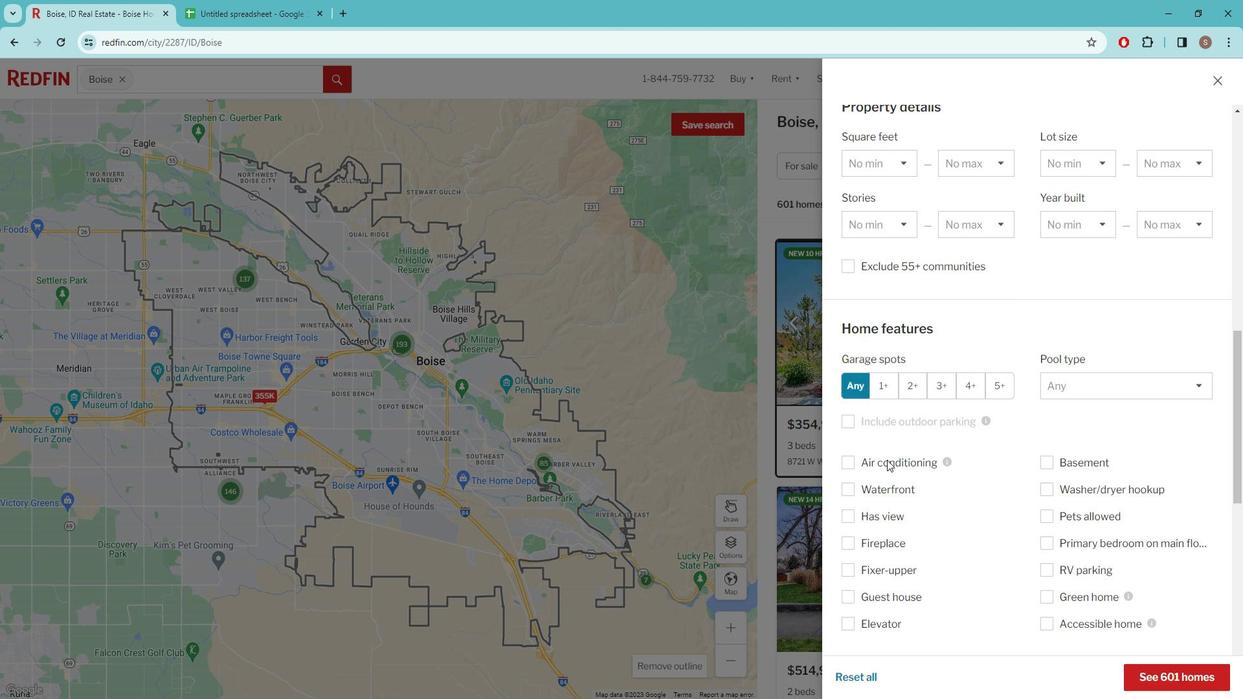 
Action: Mouse moved to (982, 286)
Screenshot: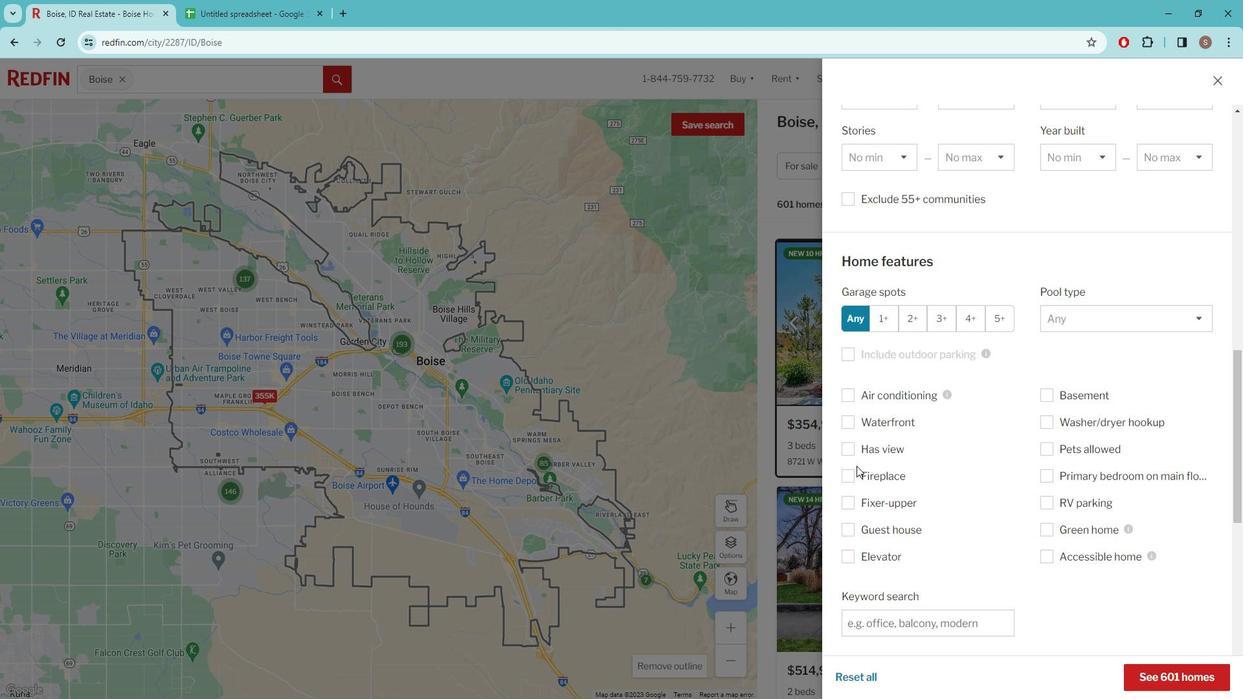 
Action: Mouse scrolled (982, 286) with delta (0, 0)
Screenshot: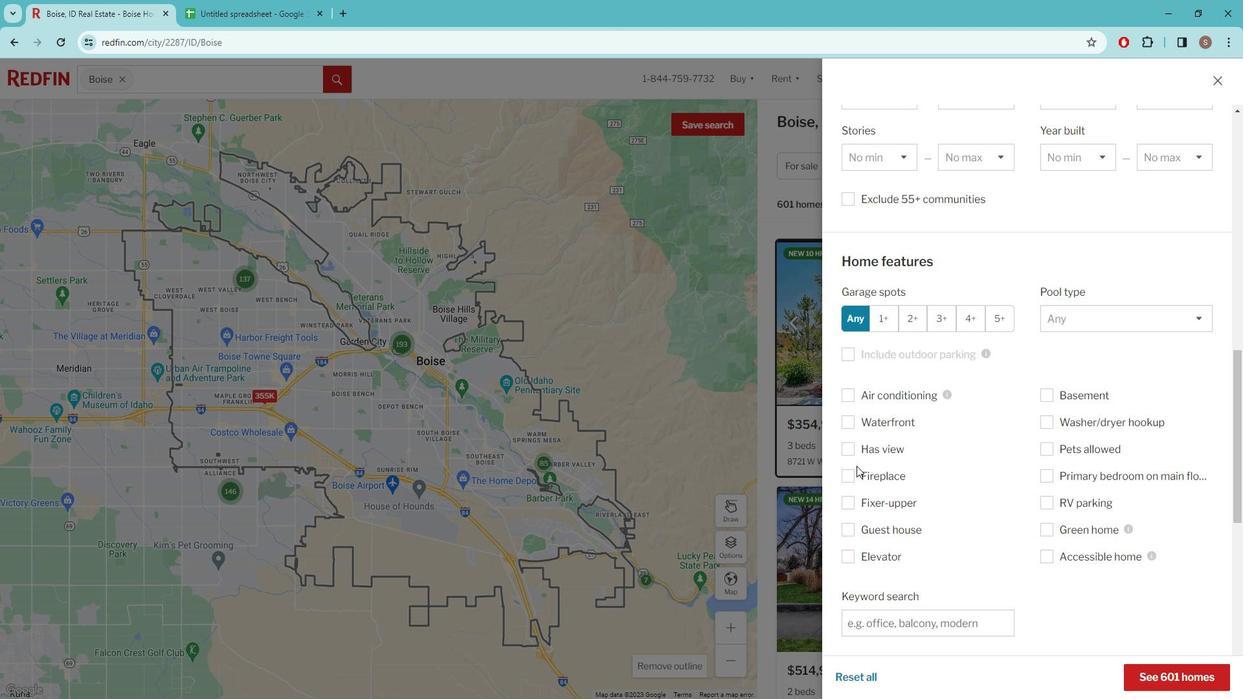 
Action: Mouse moved to (965, 296)
Screenshot: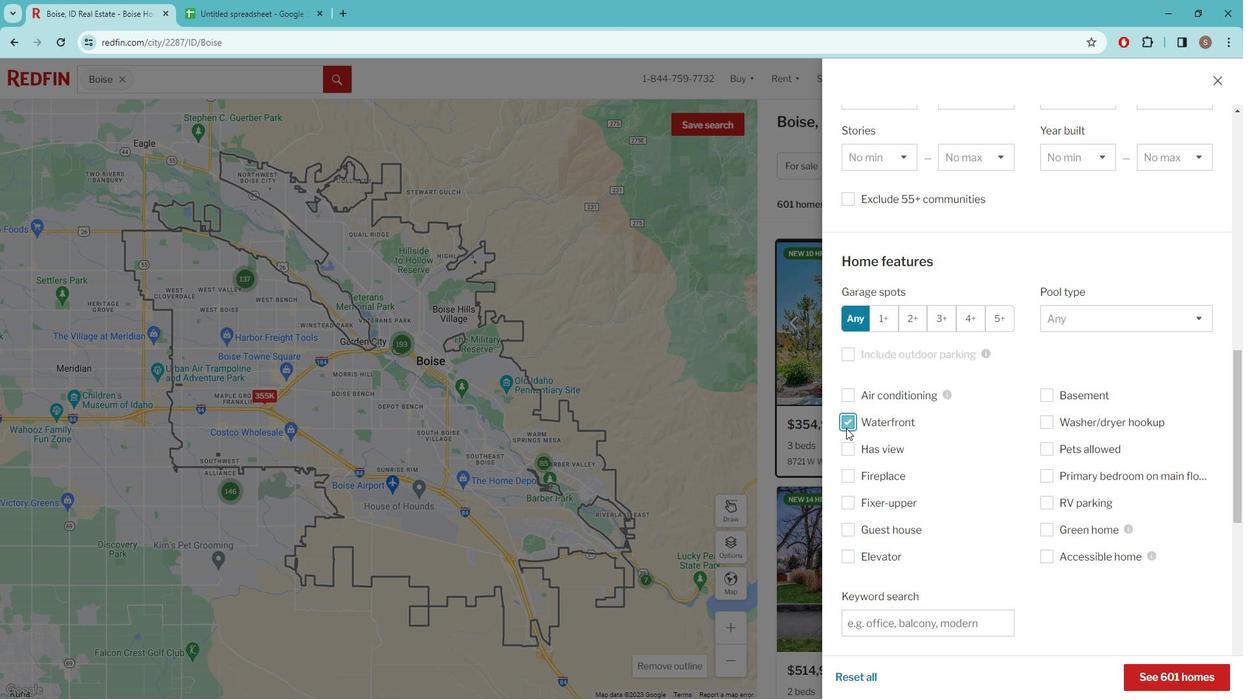 
Action: Mouse scrolled (965, 295) with delta (0, 0)
Screenshot: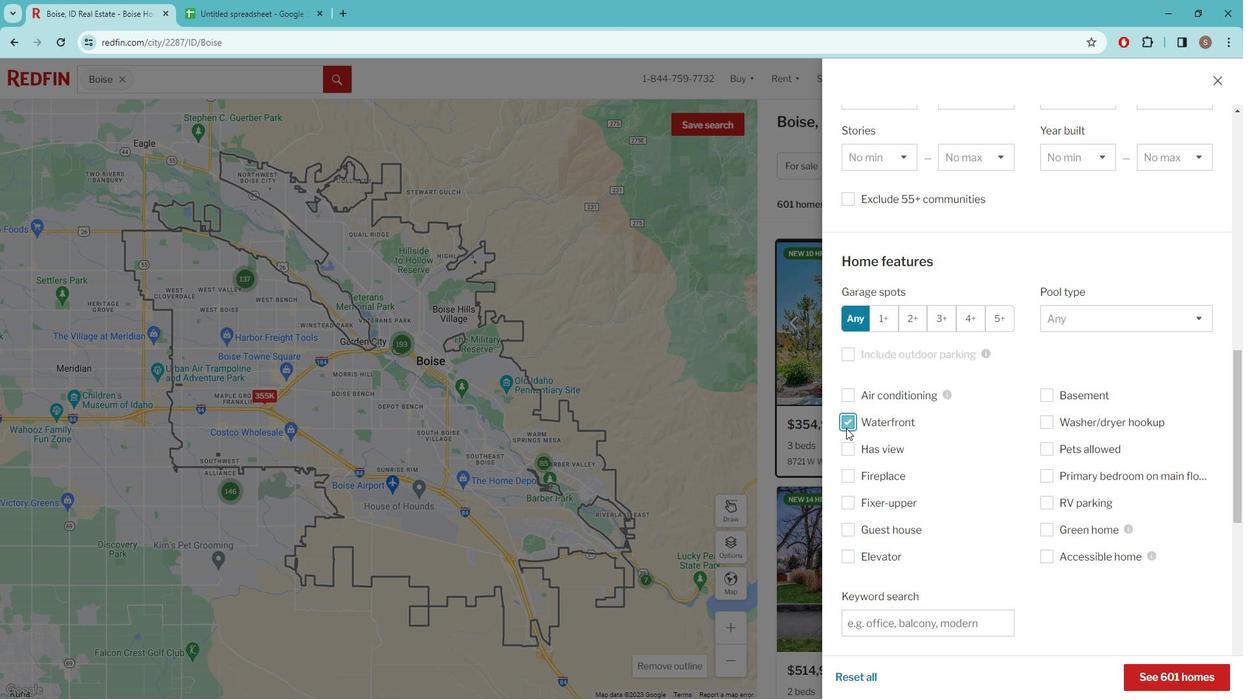 
Action: Mouse scrolled (965, 295) with delta (0, 0)
Screenshot: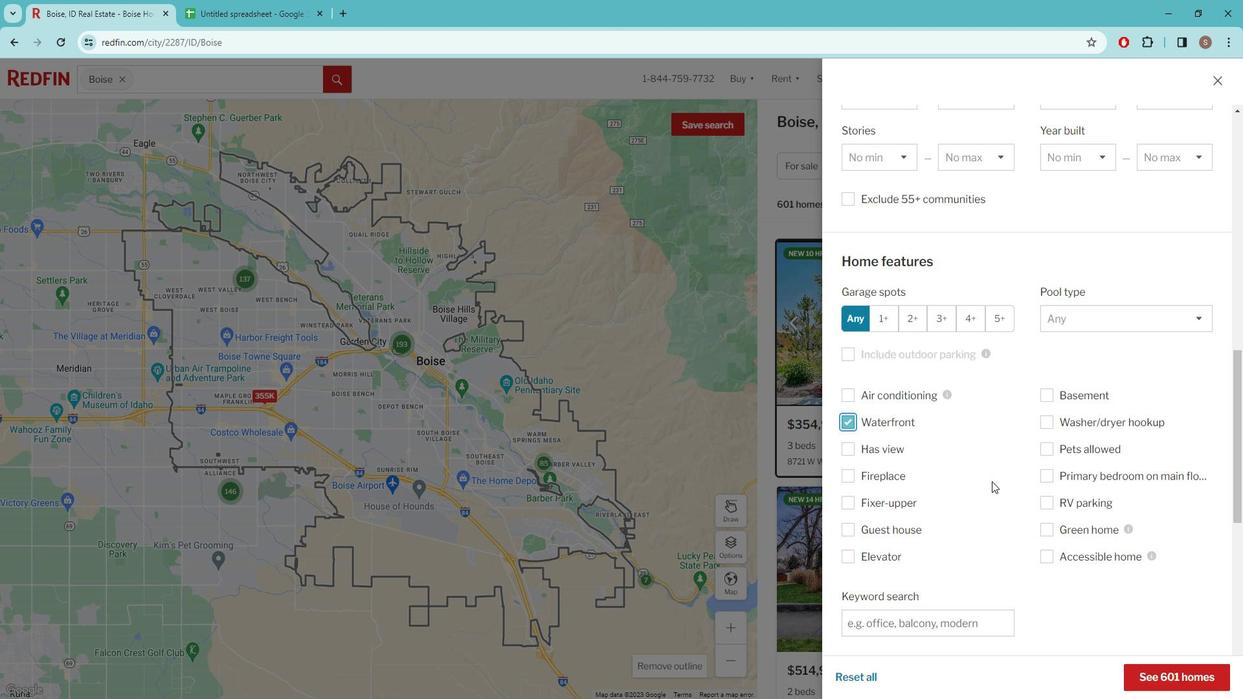 
Action: Mouse scrolled (965, 295) with delta (0, 0)
Screenshot: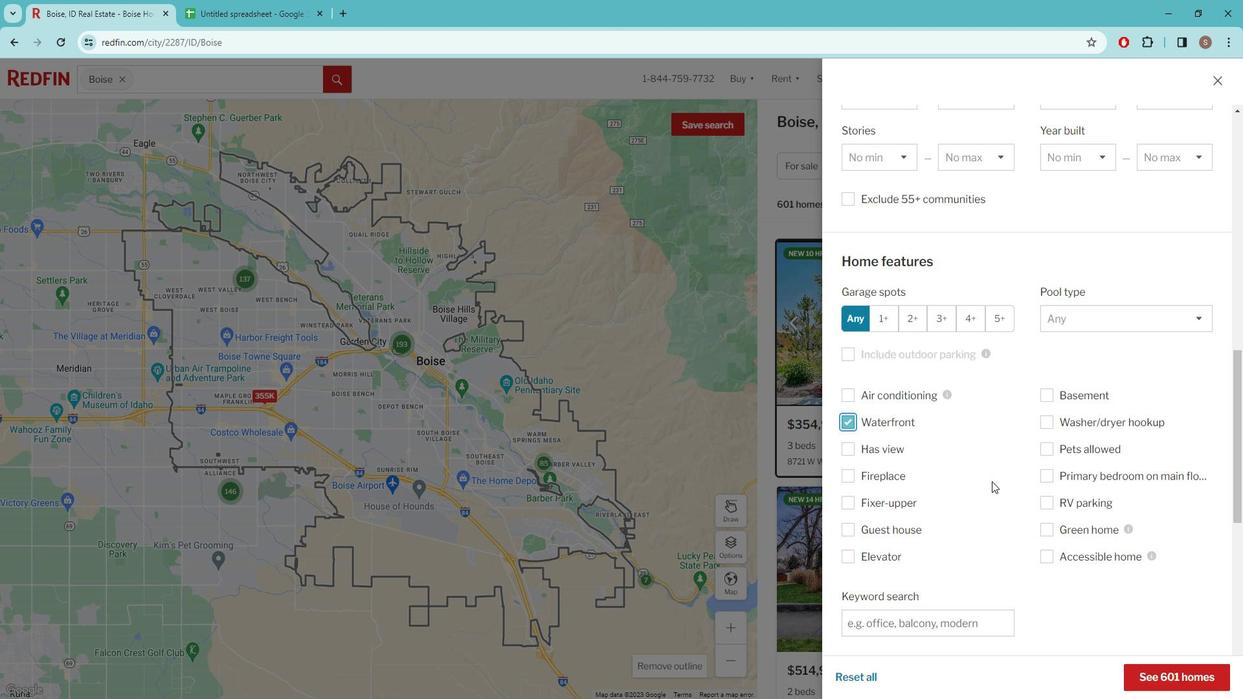 
Action: Mouse moved to (964, 296)
Screenshot: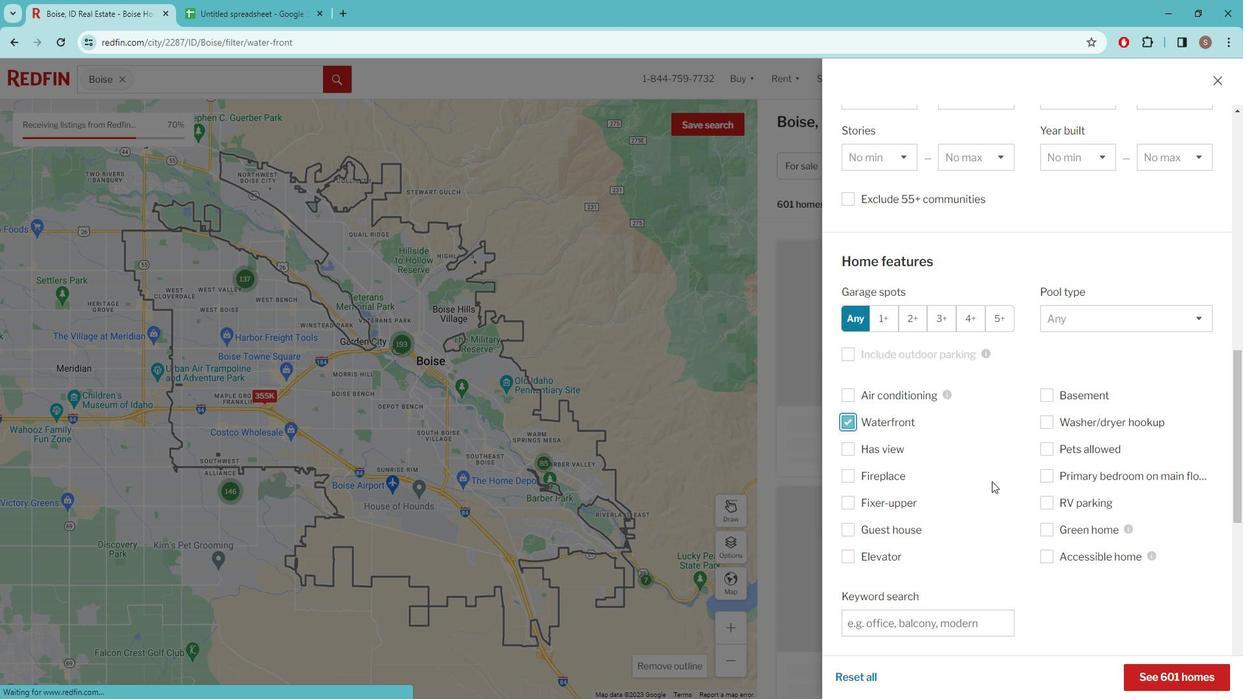 
Action: Mouse scrolled (964, 295) with delta (0, 0)
Screenshot: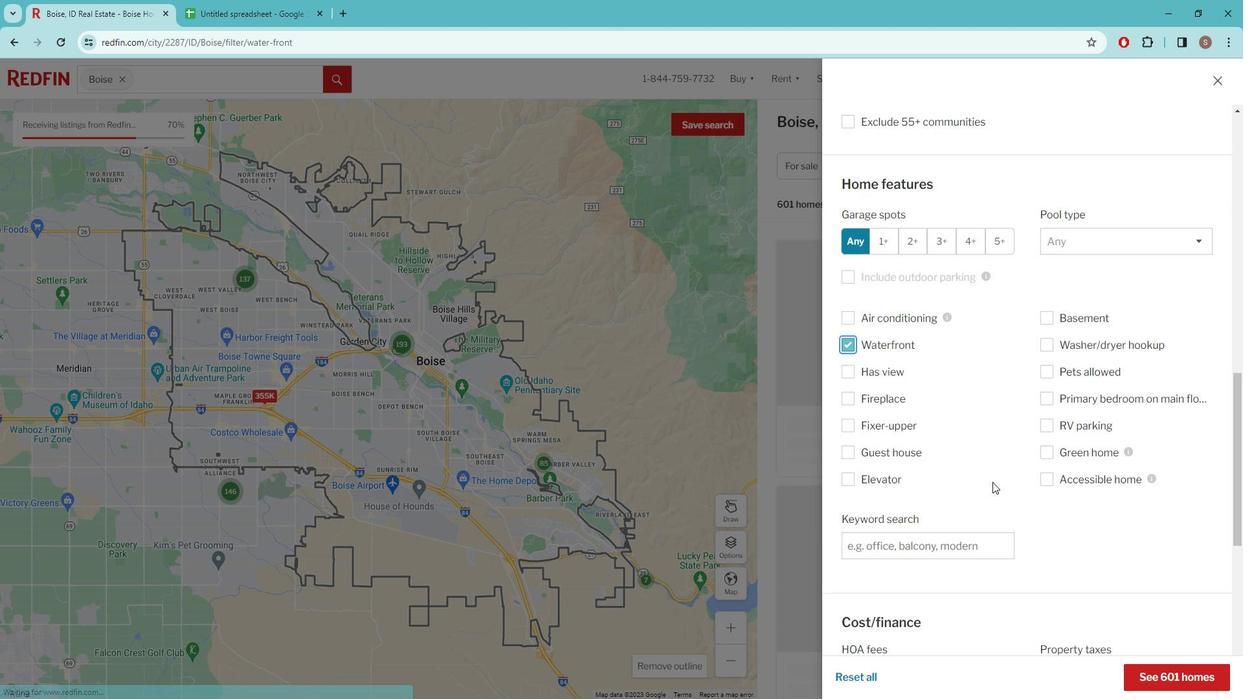 
Action: Mouse scrolled (964, 295) with delta (0, 0)
Screenshot: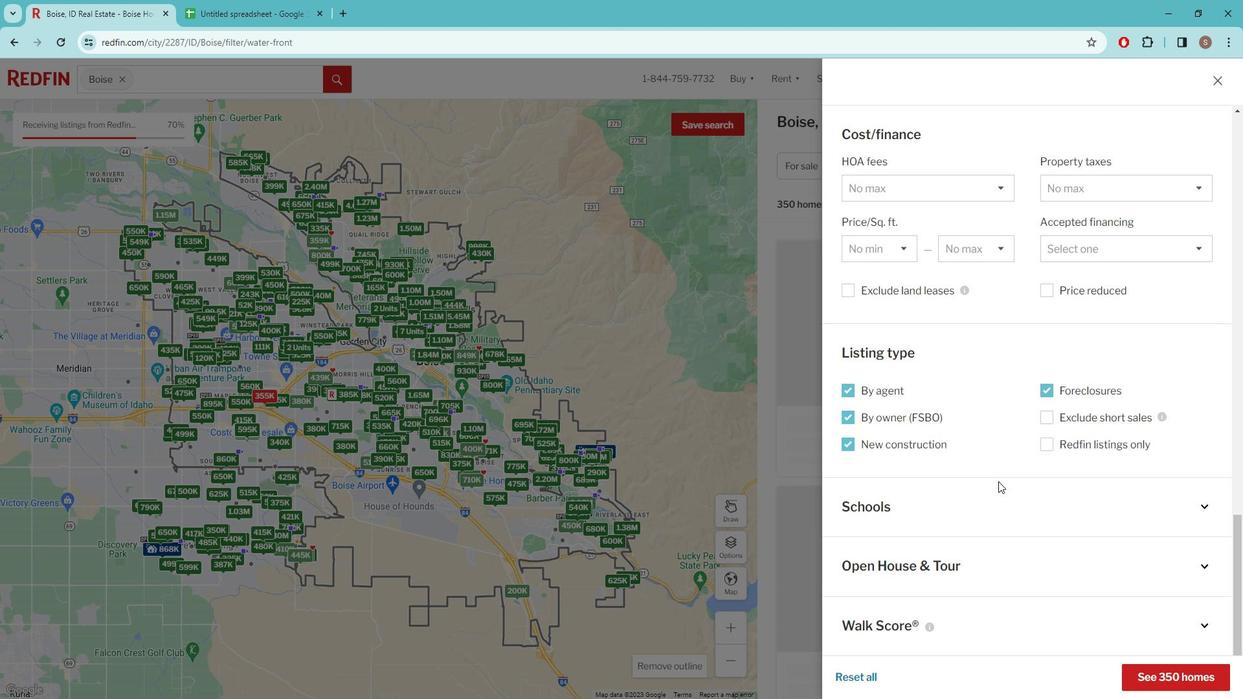 
Action: Mouse scrolled (964, 295) with delta (0, 0)
Screenshot: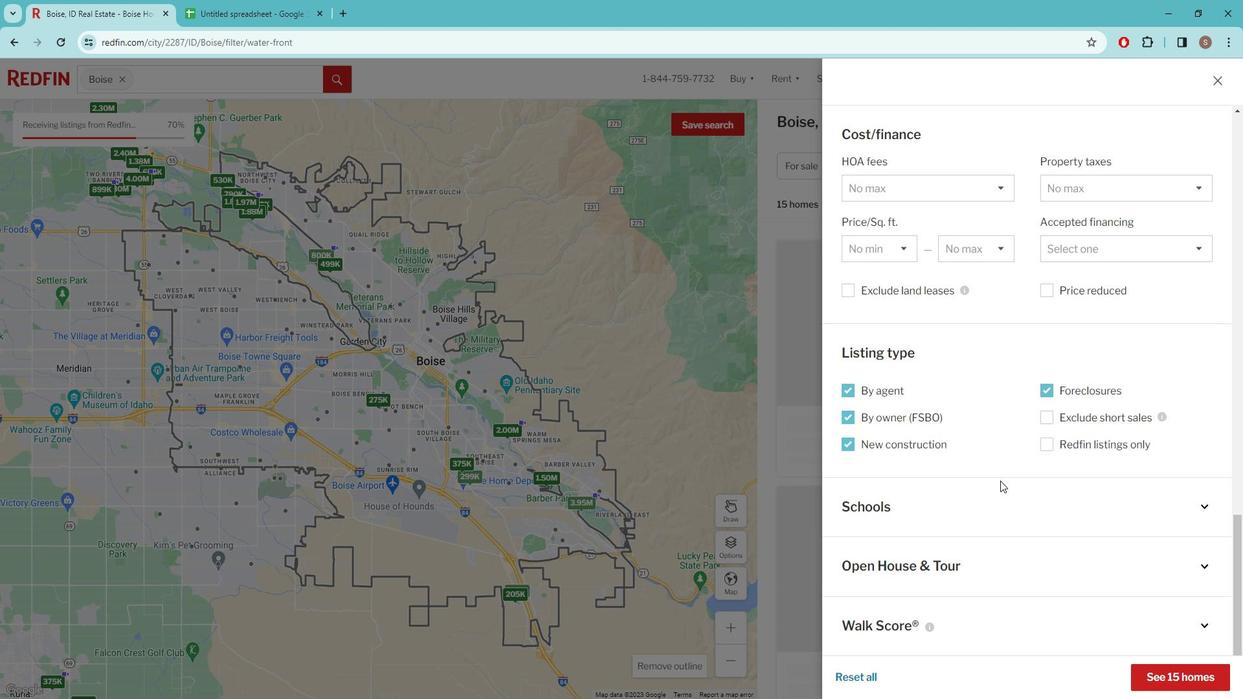 
Action: Mouse moved to (949, 327)
Screenshot: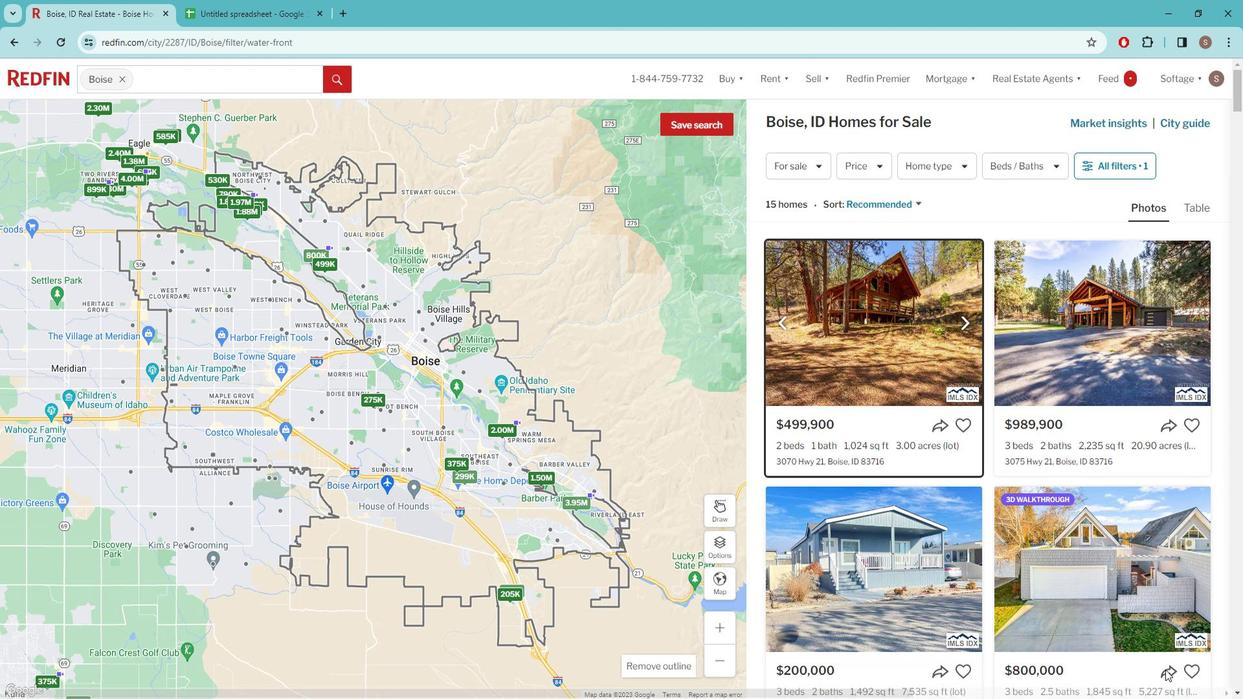 
Action: Mouse scrolled (949, 326) with delta (0, 0)
Screenshot: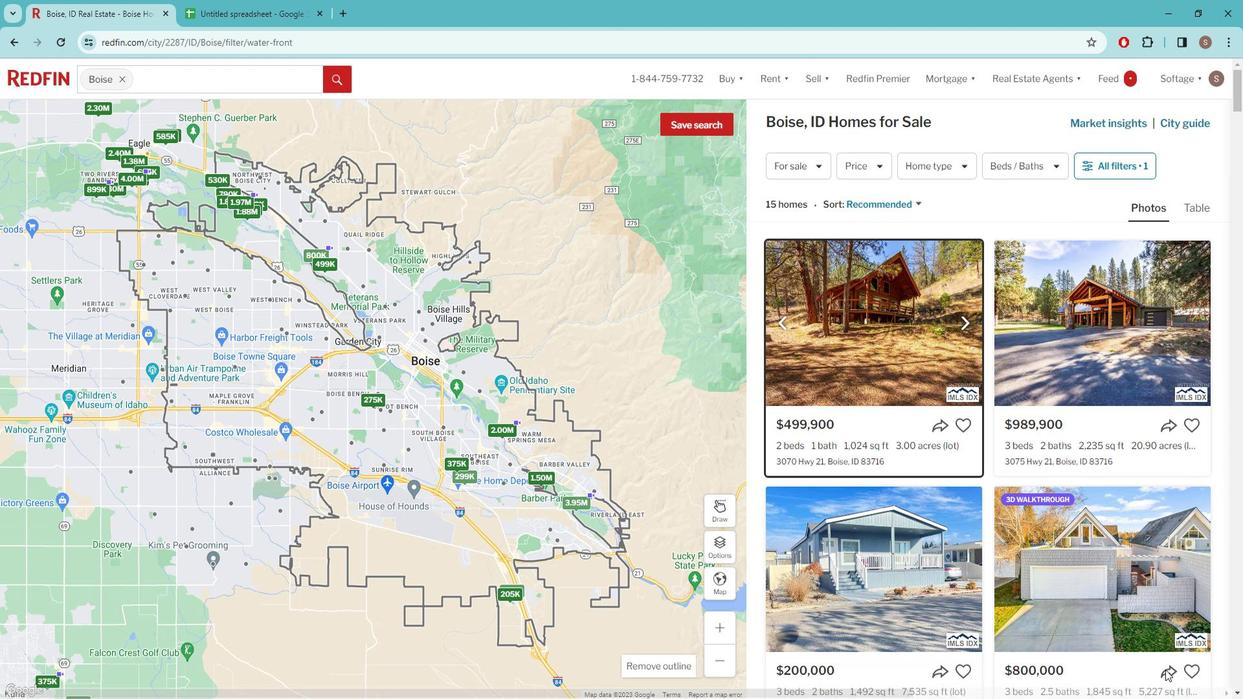
Action: Mouse moved to (948, 332)
Screenshot: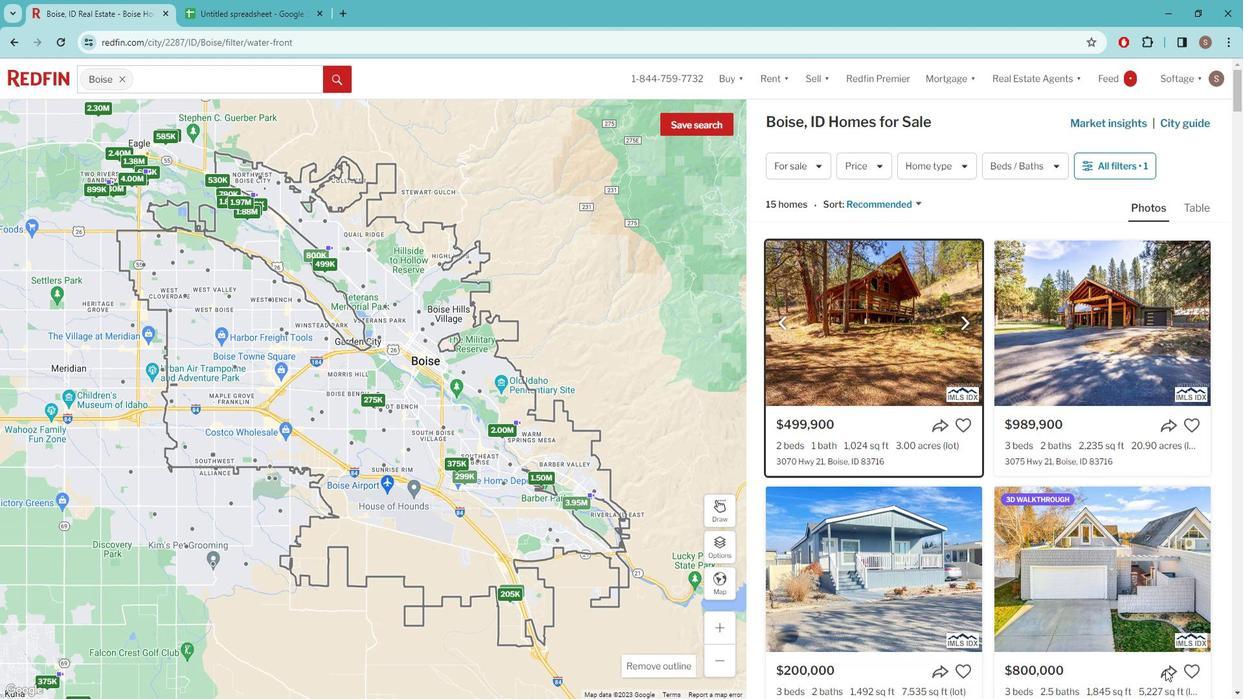 
Action: Mouse scrolled (948, 331) with delta (0, 0)
Screenshot: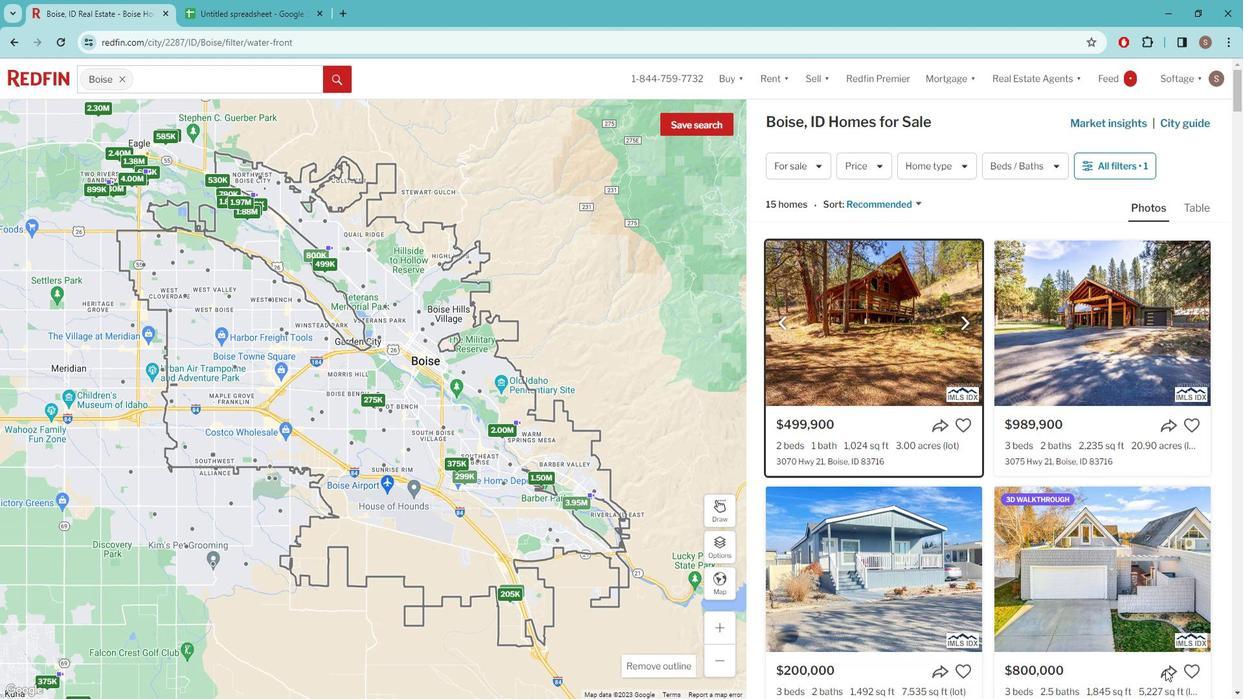 
Action: Mouse moved to (859, 424)
Screenshot: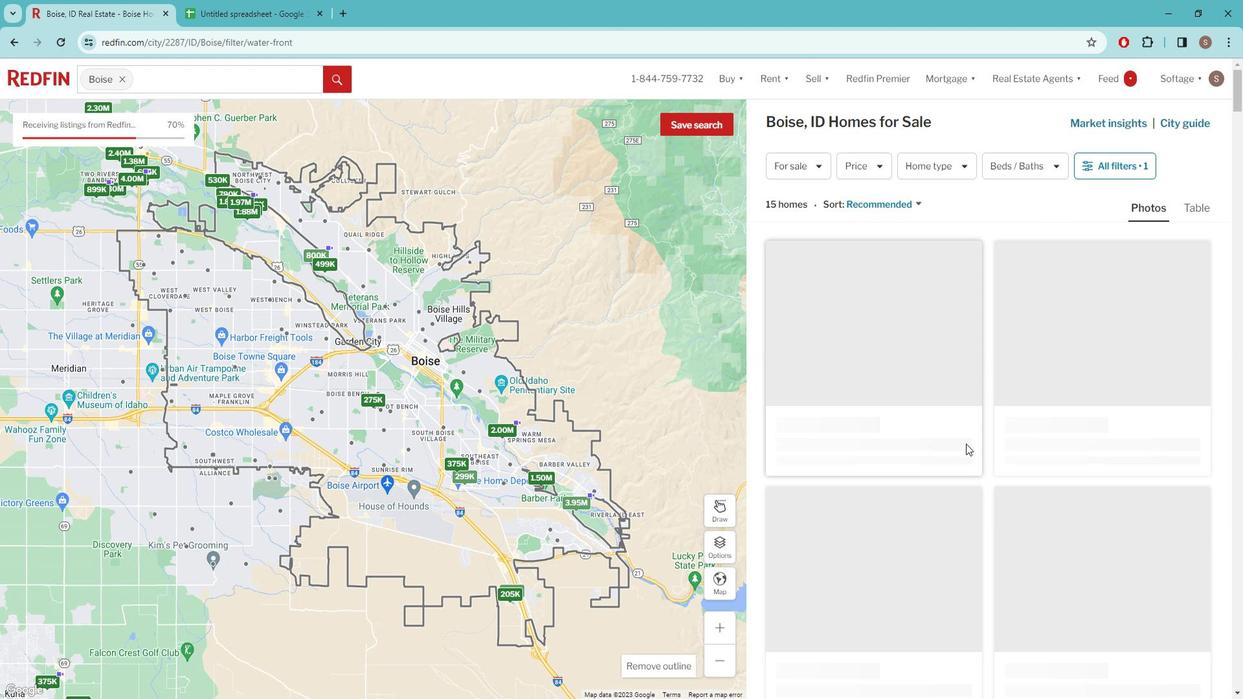 
Action: Mouse pressed left at (859, 424)
Screenshot: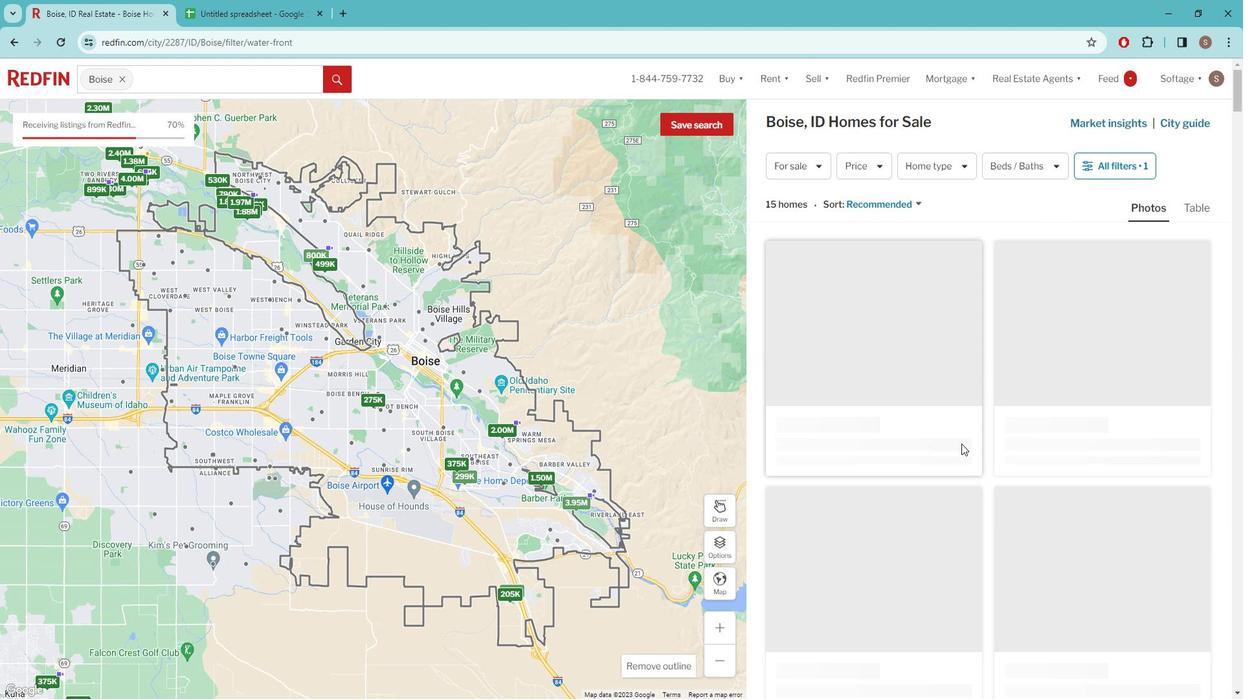 
Action: Mouse moved to (851, 420)
Screenshot: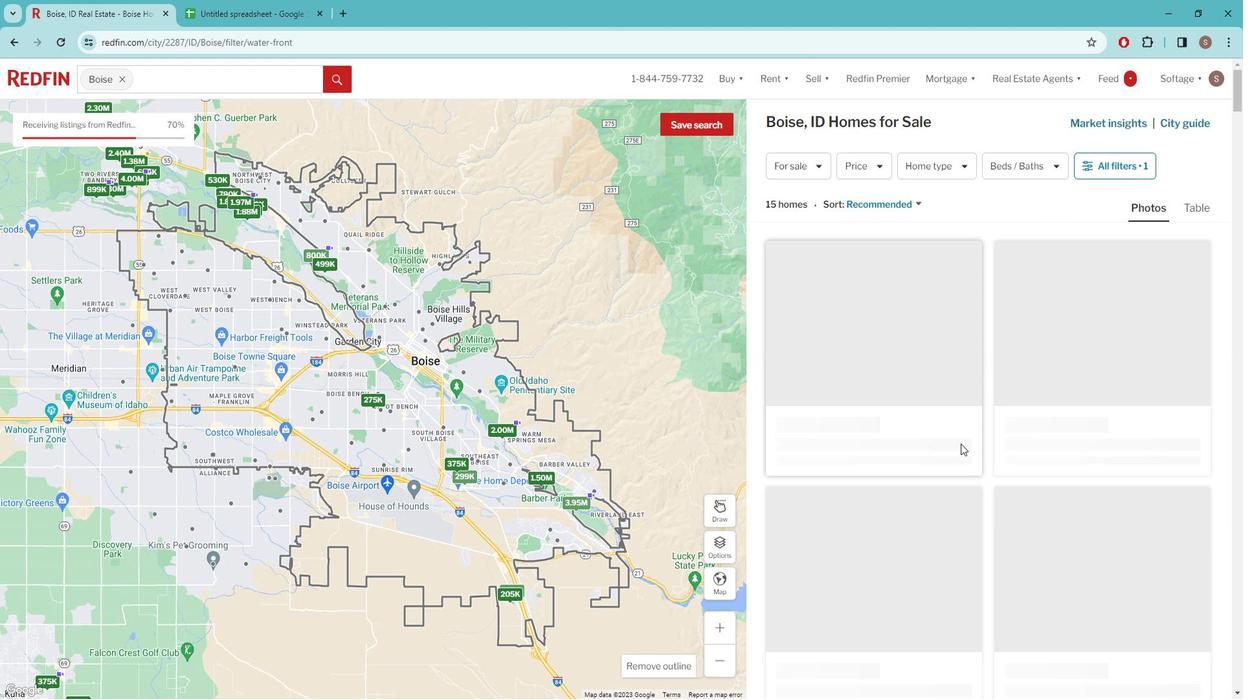 
Action: Mouse pressed left at (851, 420)
Screenshot: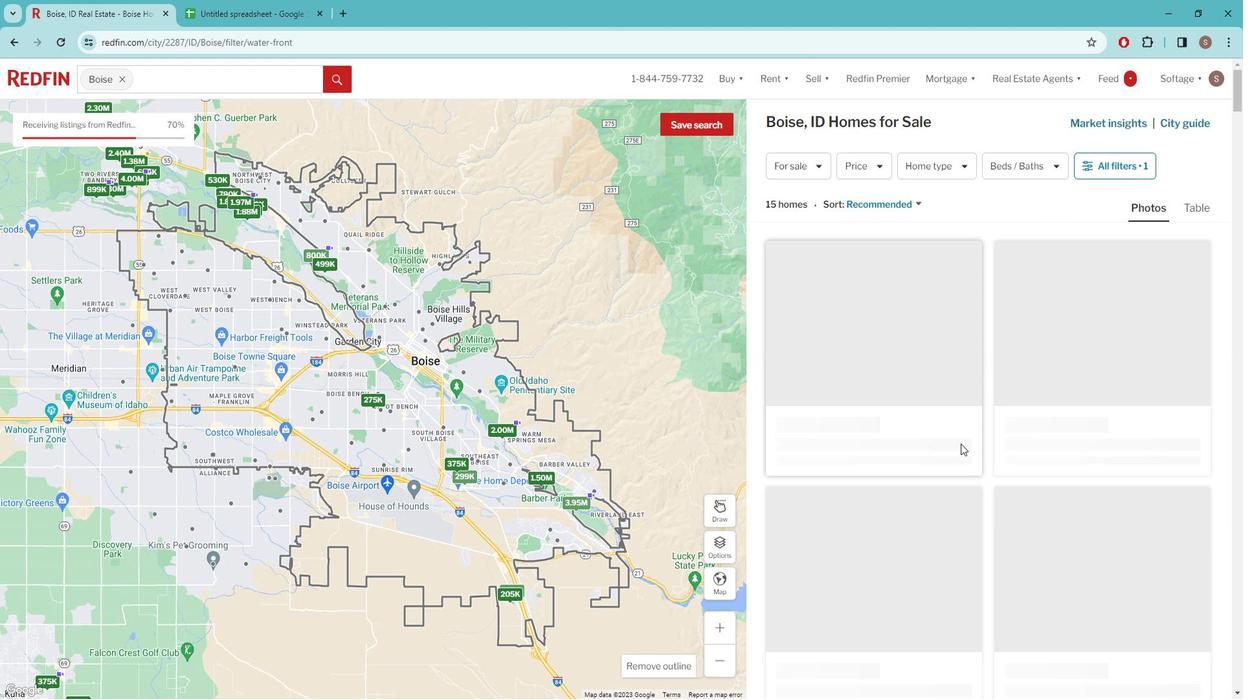 
Action: Mouse moved to (866, 419)
Screenshot: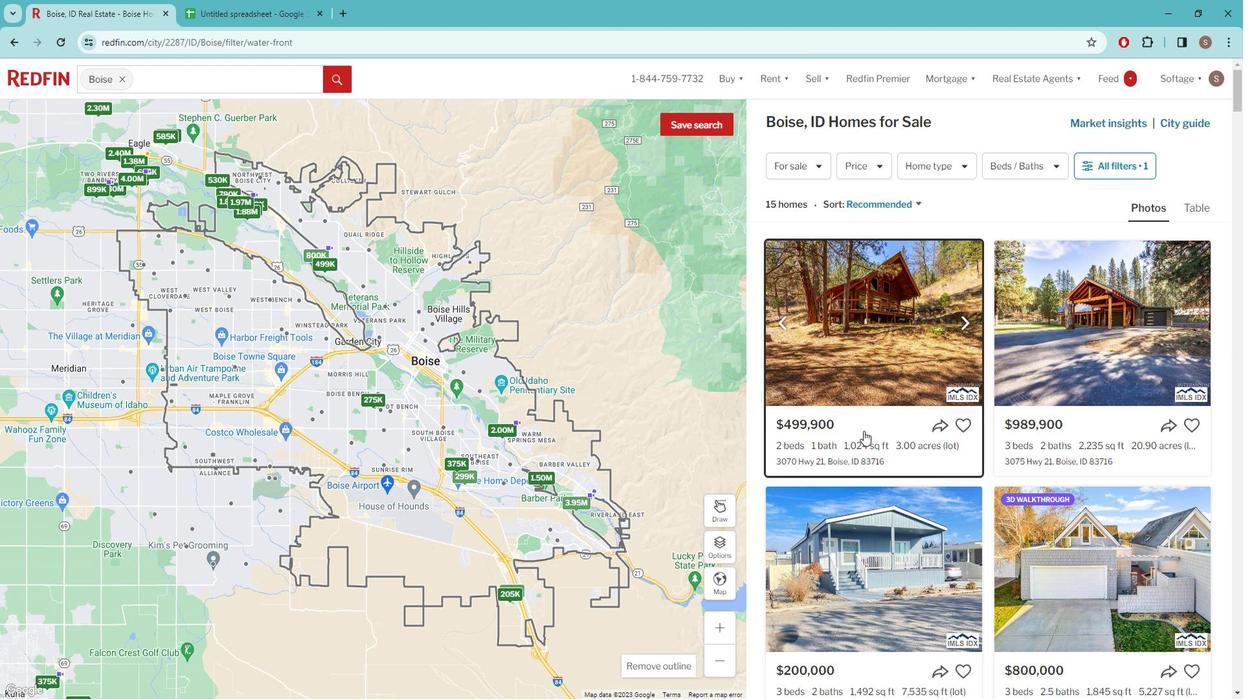 
Action: Mouse scrolled (866, 418) with delta (0, 0)
Screenshot: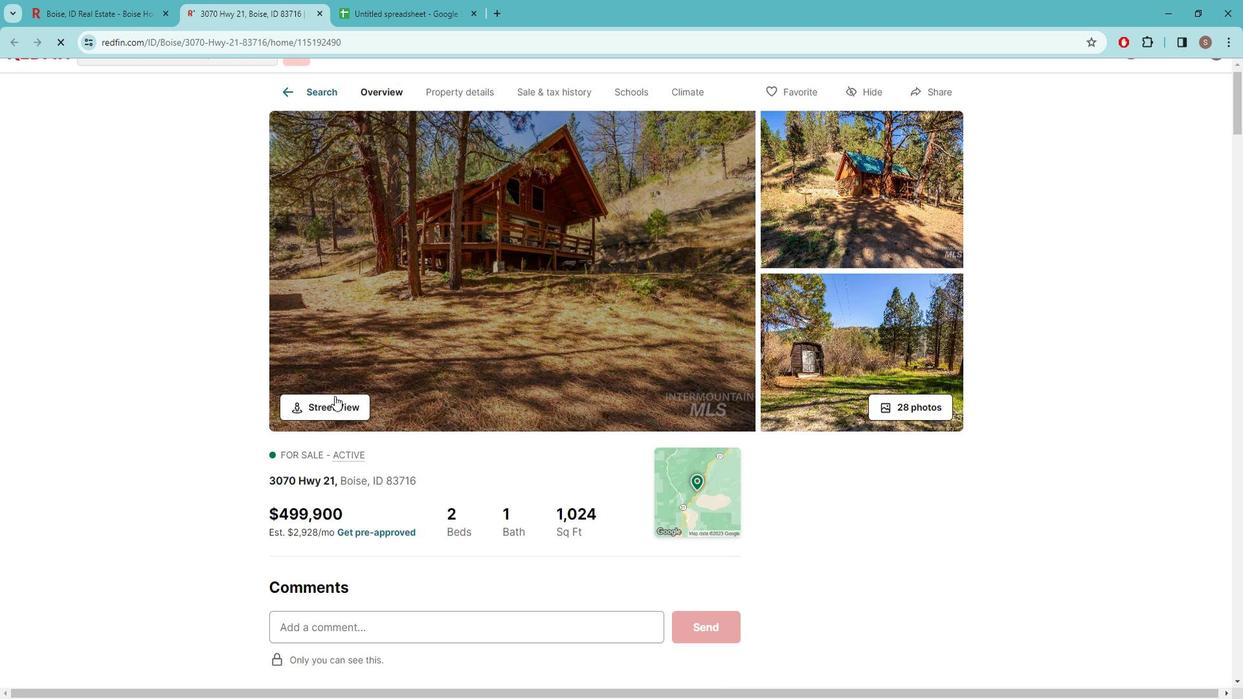 
Action: Mouse moved to (866, 419)
Screenshot: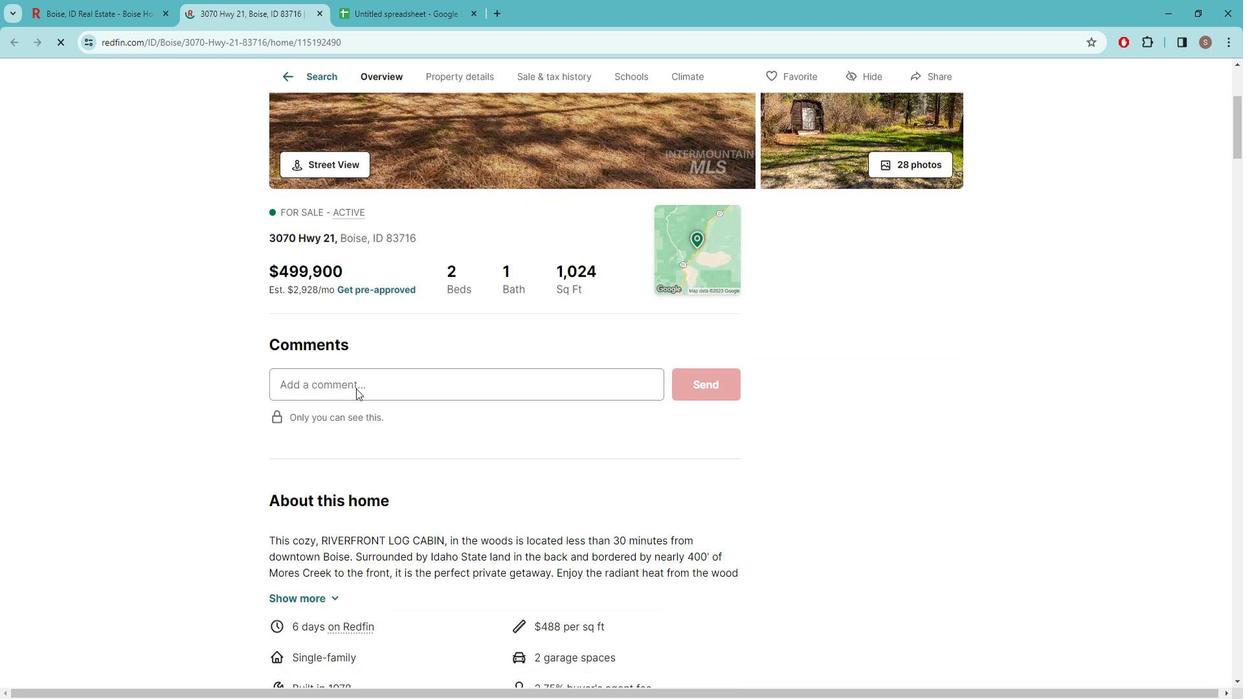 
Action: Mouse scrolled (866, 418) with delta (0, 0)
Screenshot: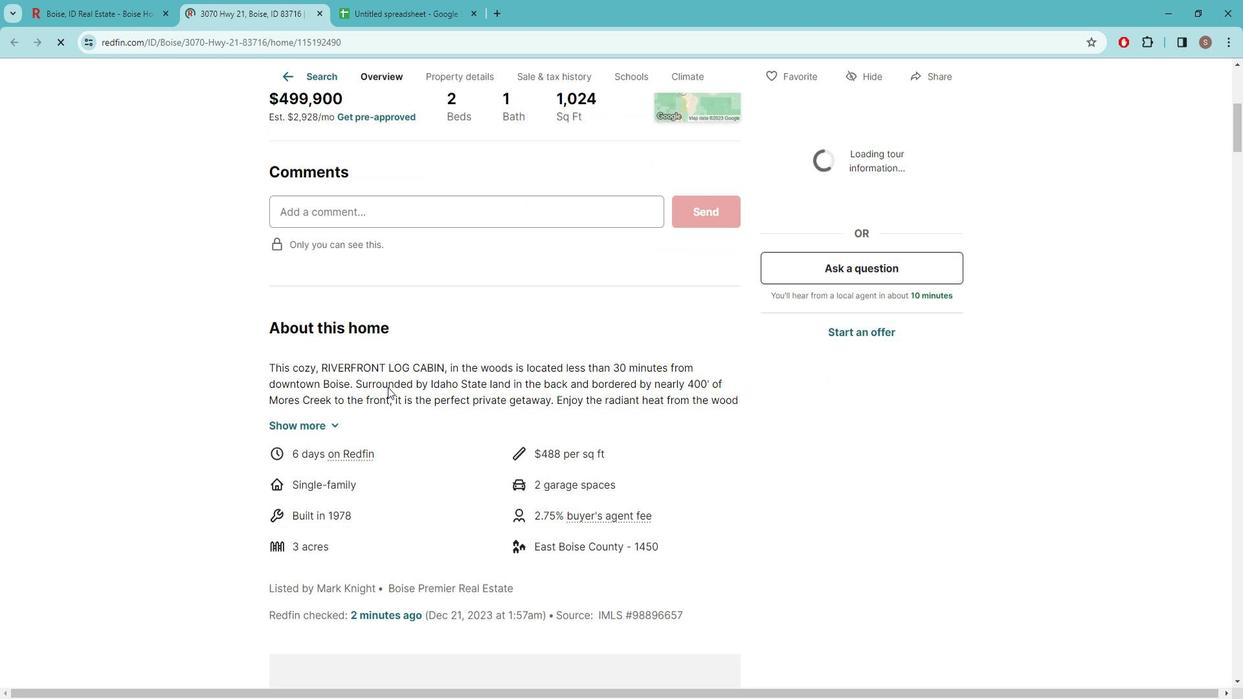 
Action: Mouse scrolled (866, 418) with delta (0, 0)
Screenshot: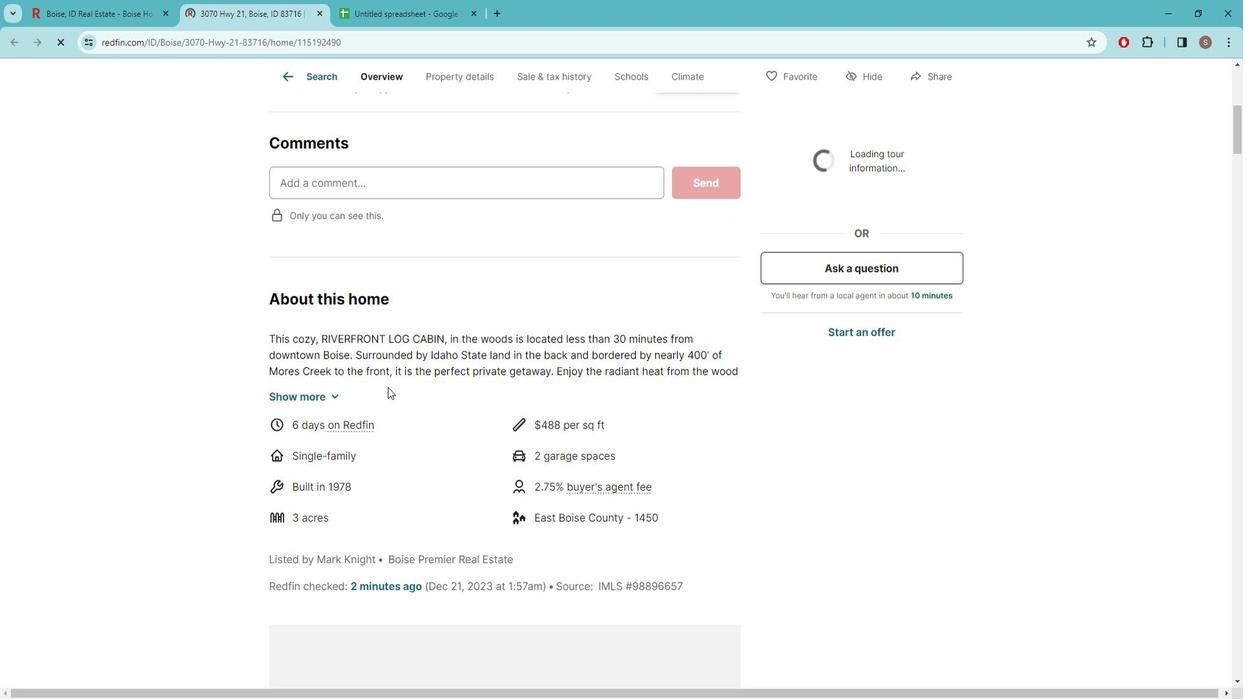 
Action: Mouse scrolled (866, 418) with delta (0, 0)
Screenshot: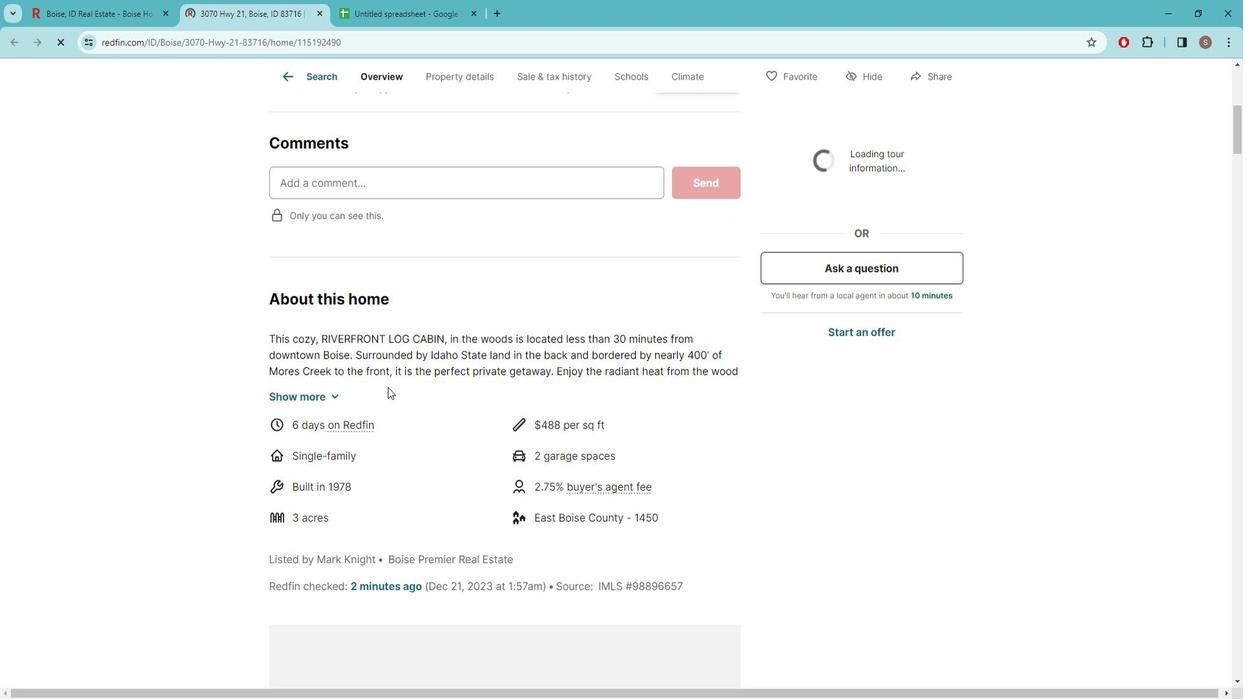 
Action: Mouse scrolled (866, 418) with delta (0, 0)
Screenshot: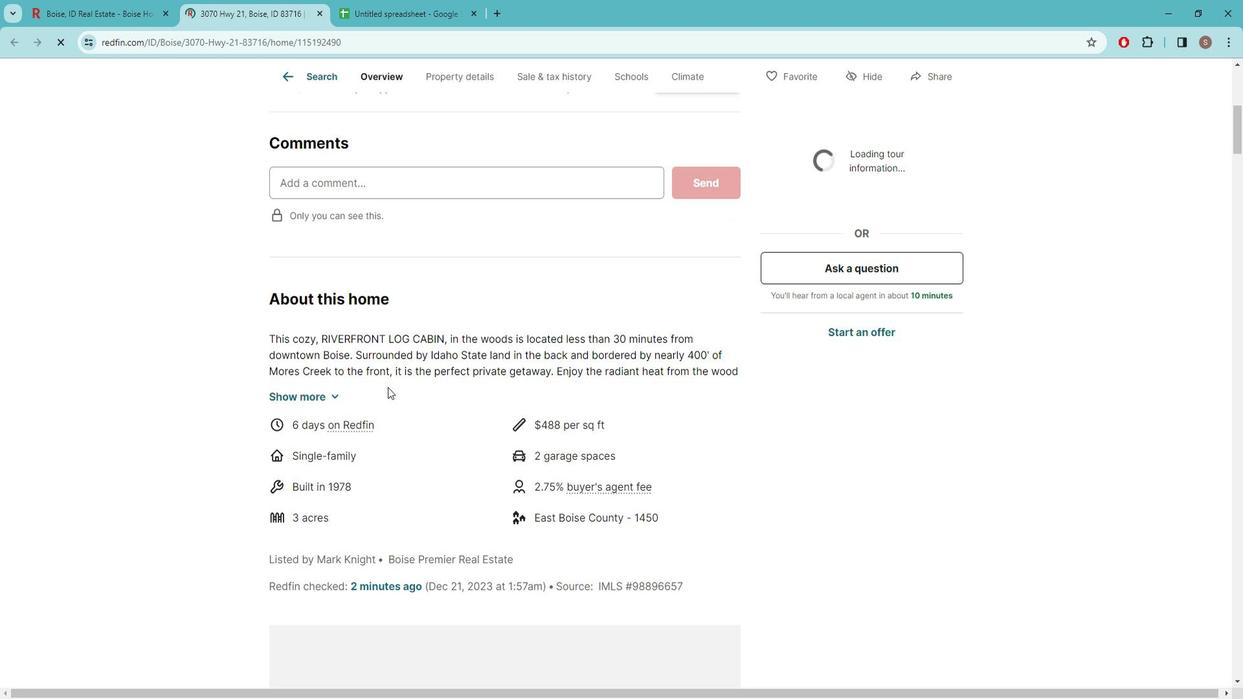 
Action: Mouse moved to (883, 428)
Screenshot: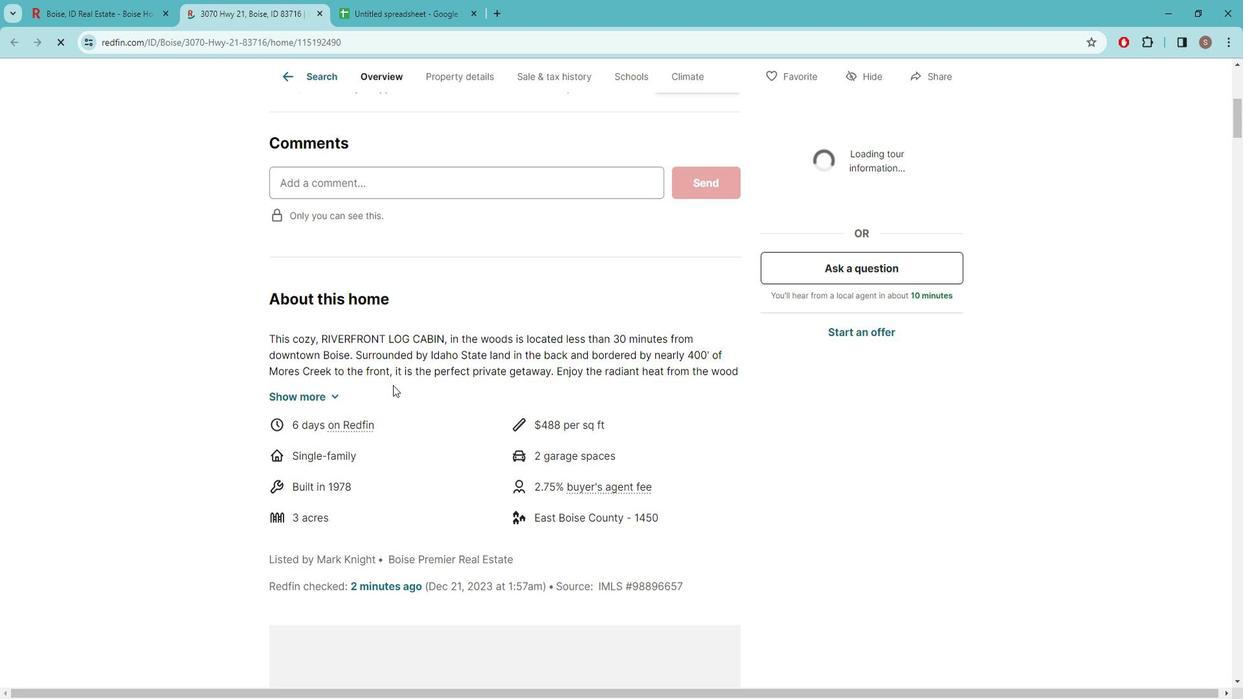 
Action: Mouse scrolled (883, 427) with delta (0, 0)
Screenshot: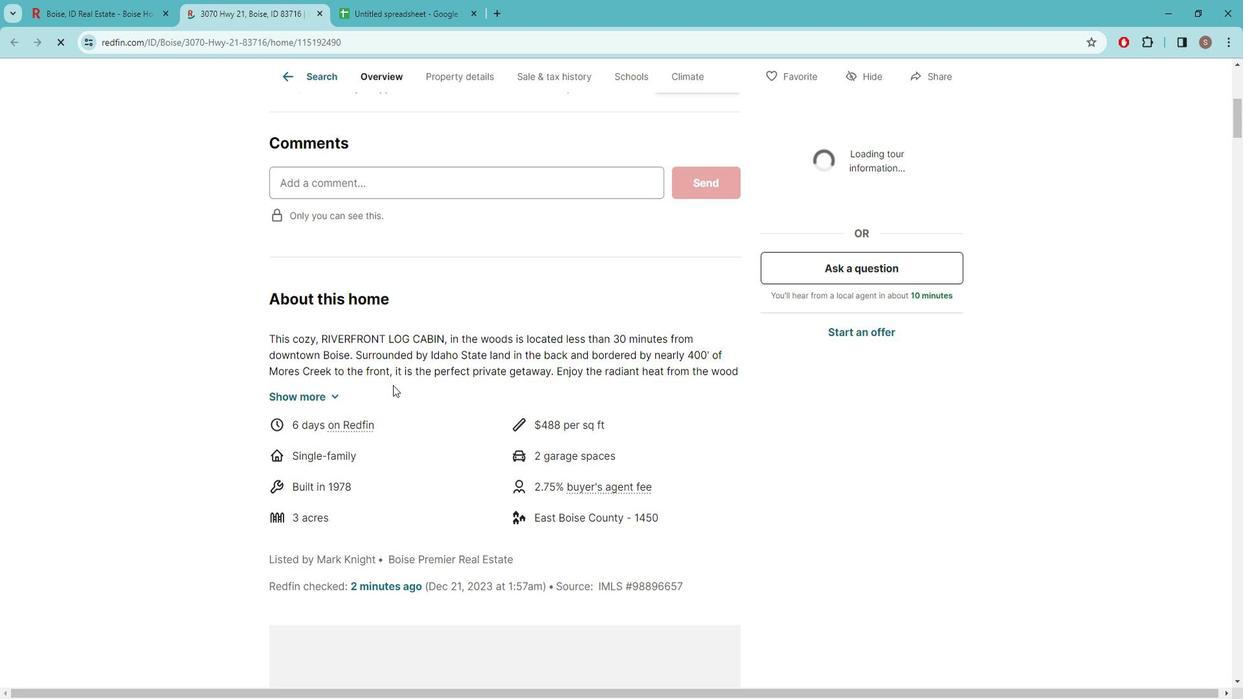 
Action: Mouse moved to (889, 430)
Screenshot: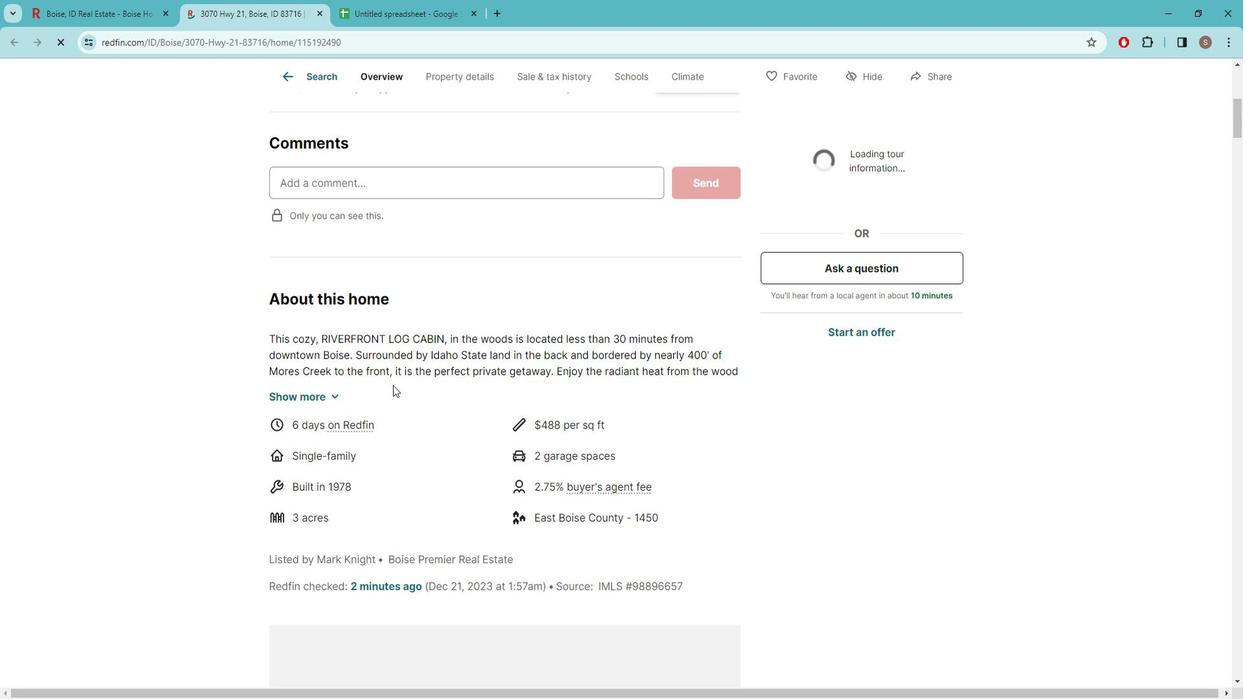 
Action: Mouse scrolled (889, 429) with delta (0, 0)
Screenshot: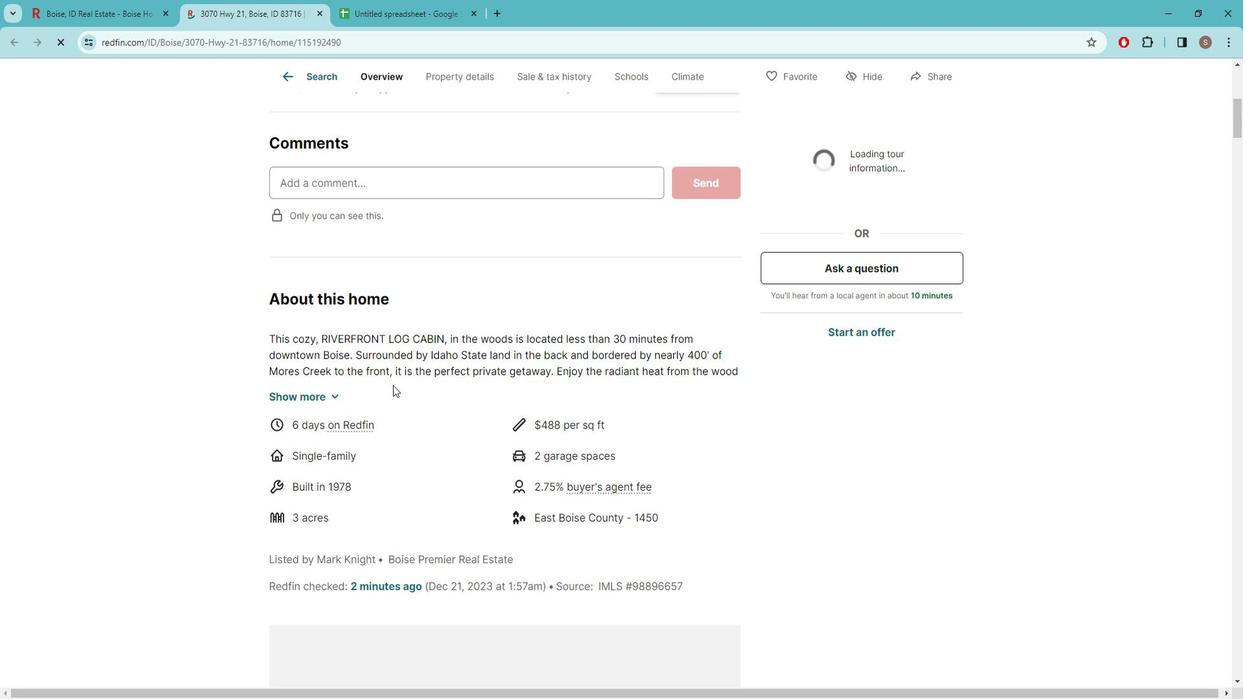 
Action: Mouse moved to (892, 432)
Screenshot: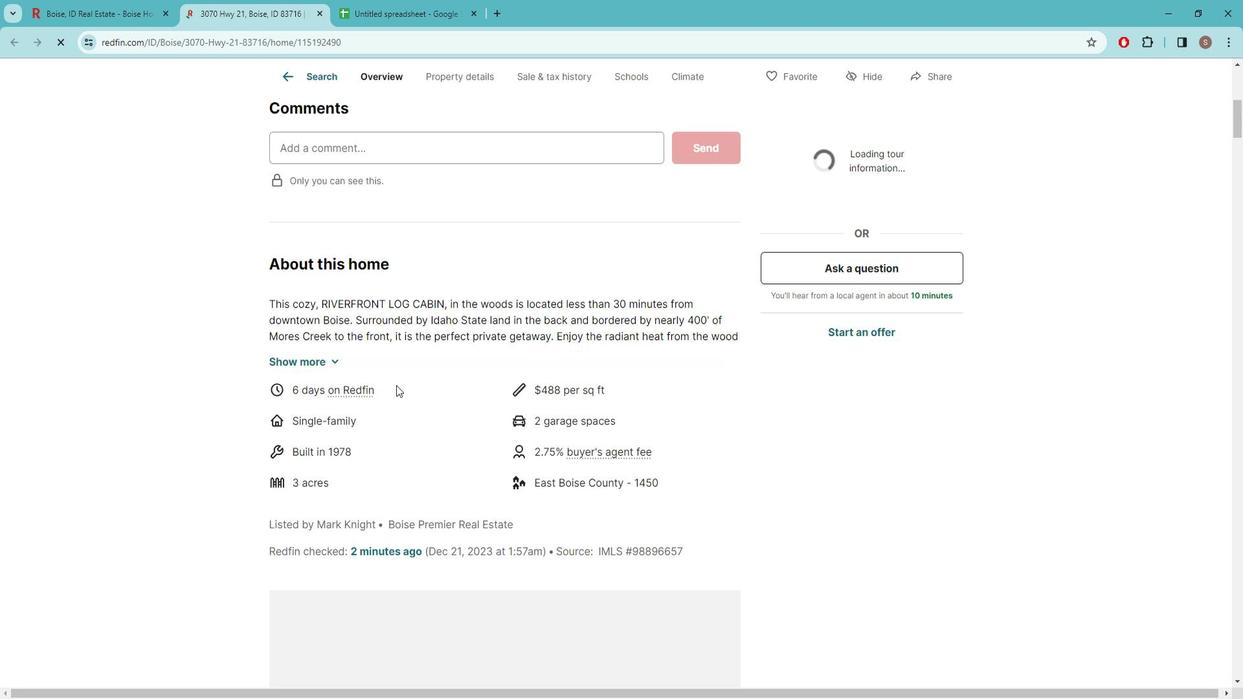 
Action: Mouse scrolled (892, 431) with delta (0, 0)
Screenshot: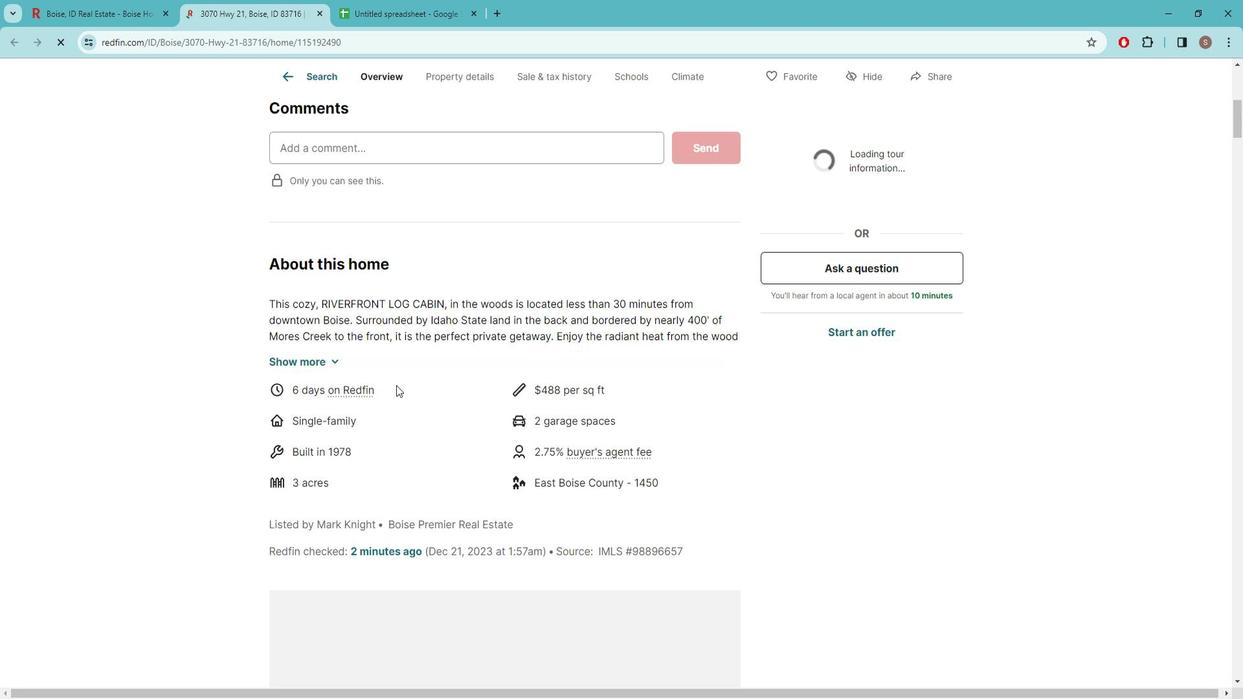 
Action: Mouse moved to (897, 433)
Screenshot: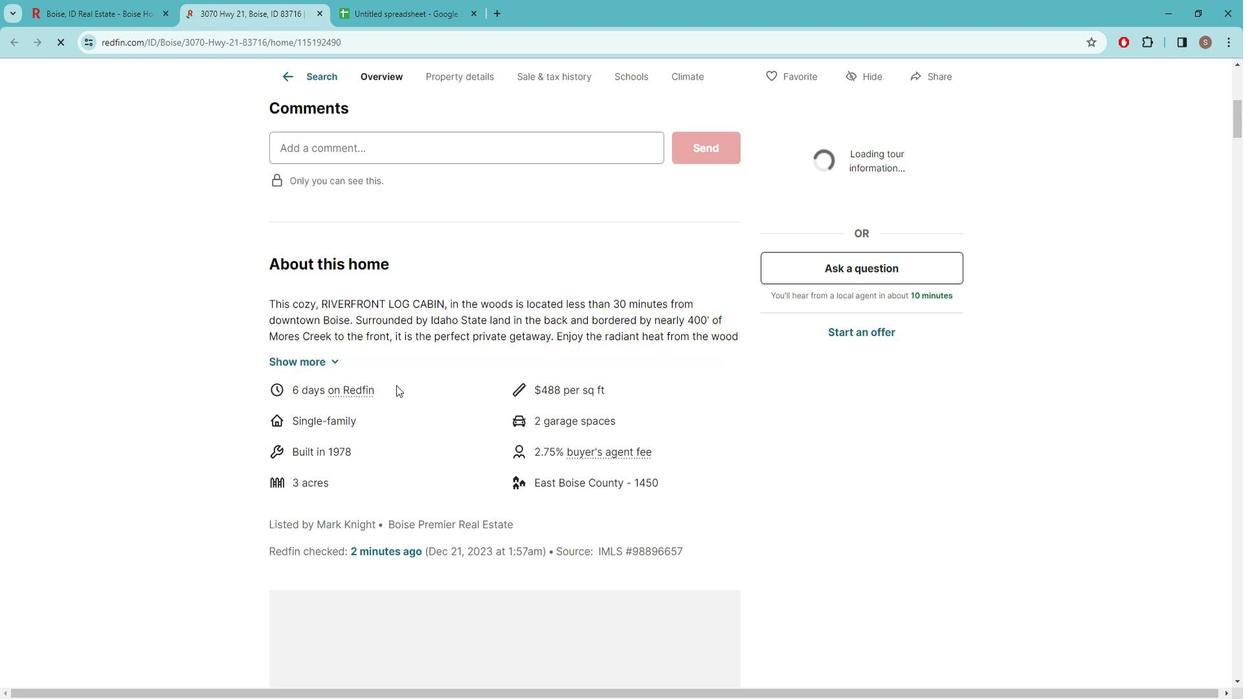 
Action: Mouse scrolled (896, 432) with delta (0, 0)
Screenshot: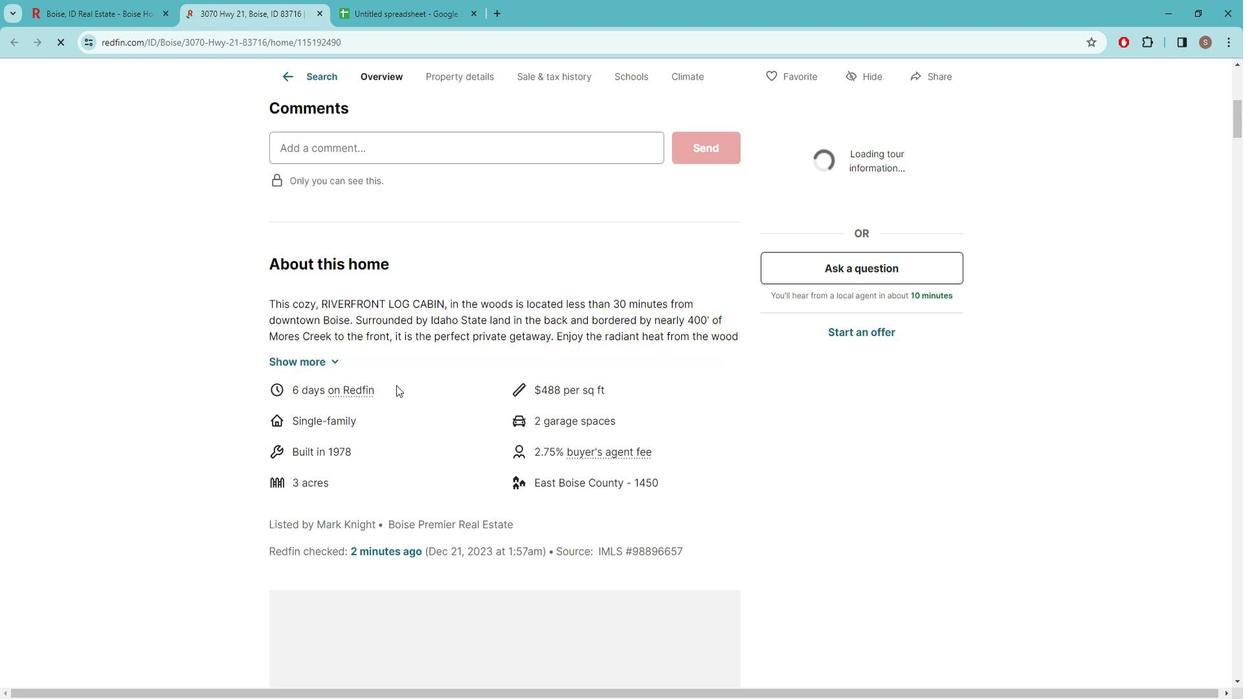 
Action: Mouse moved to (899, 433)
Screenshot: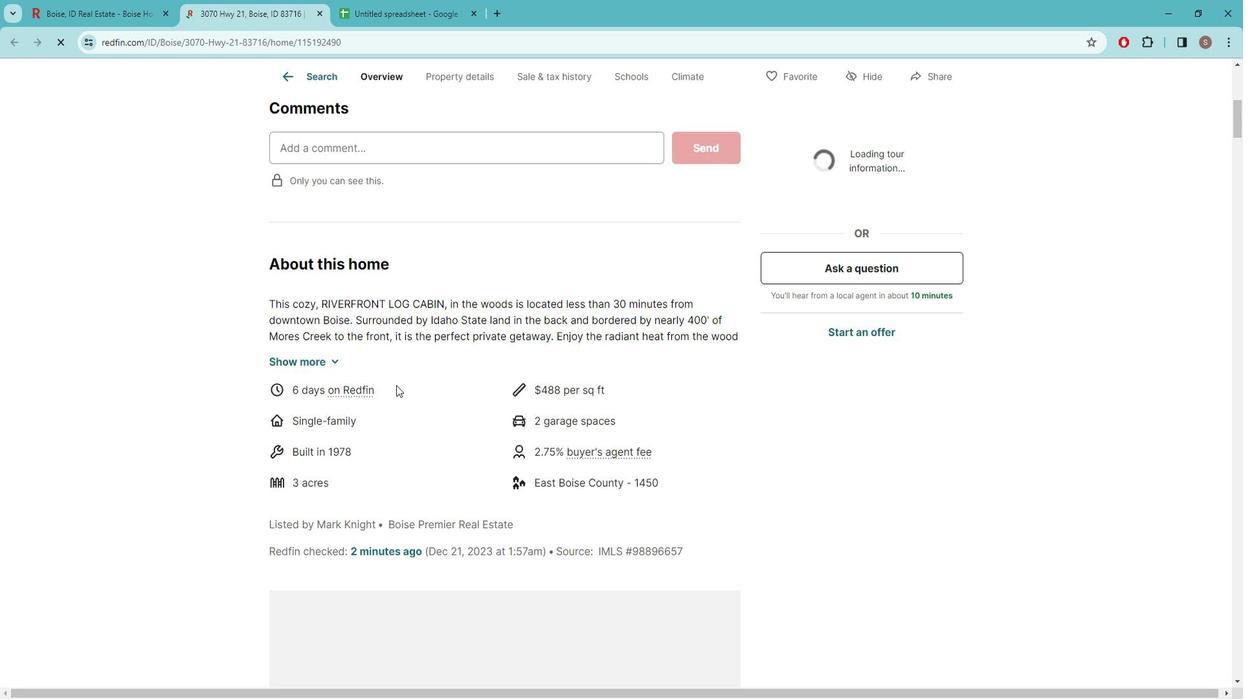 
Action: Mouse scrolled (899, 433) with delta (0, 0)
Screenshot: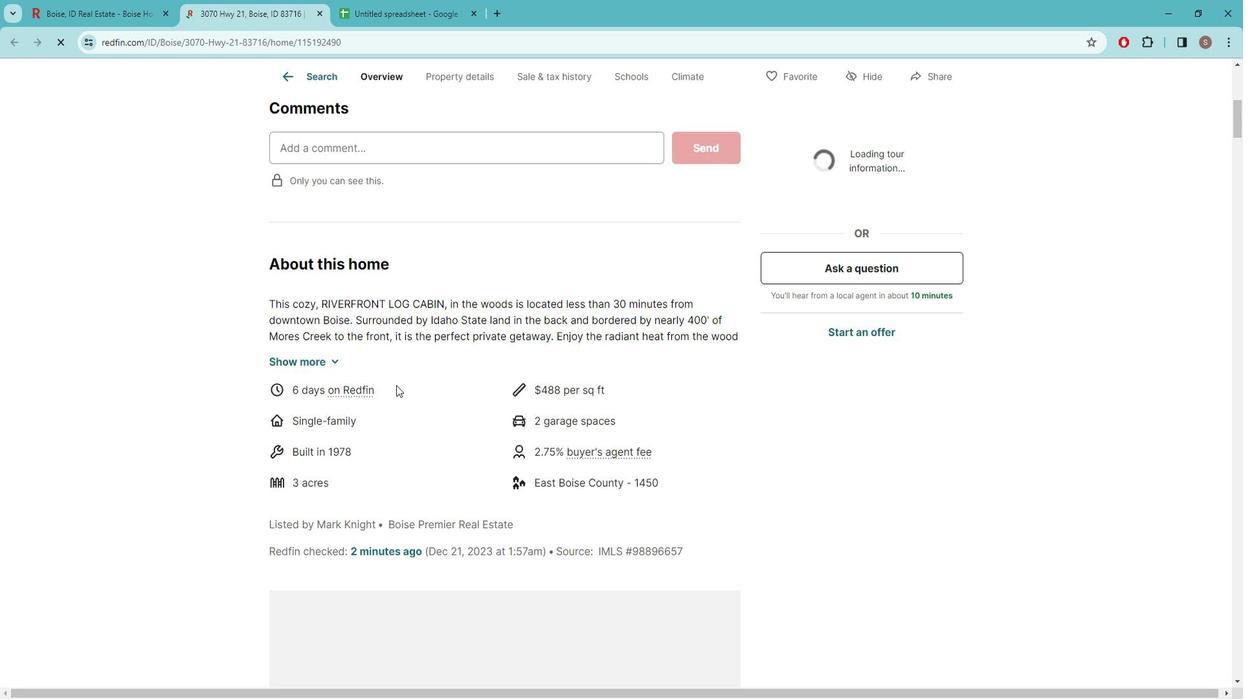
Action: Mouse moved to (995, 585)
Screenshot: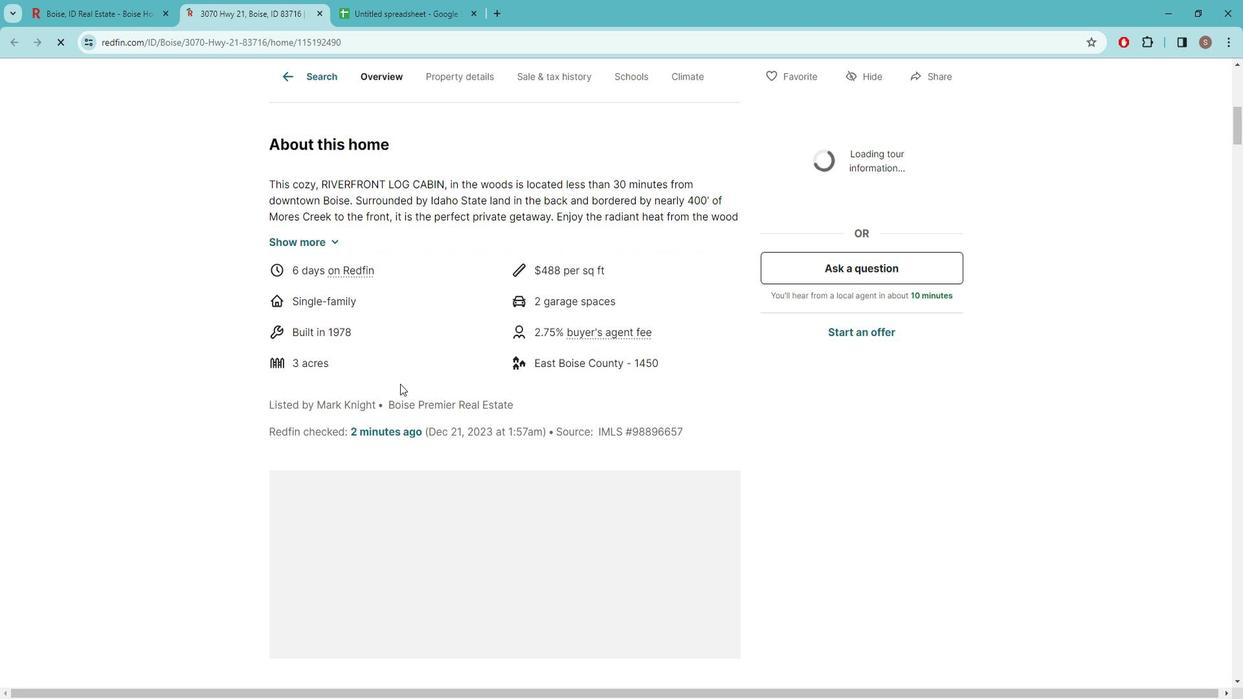 
Action: Mouse scrolled (995, 585) with delta (0, 0)
Screenshot: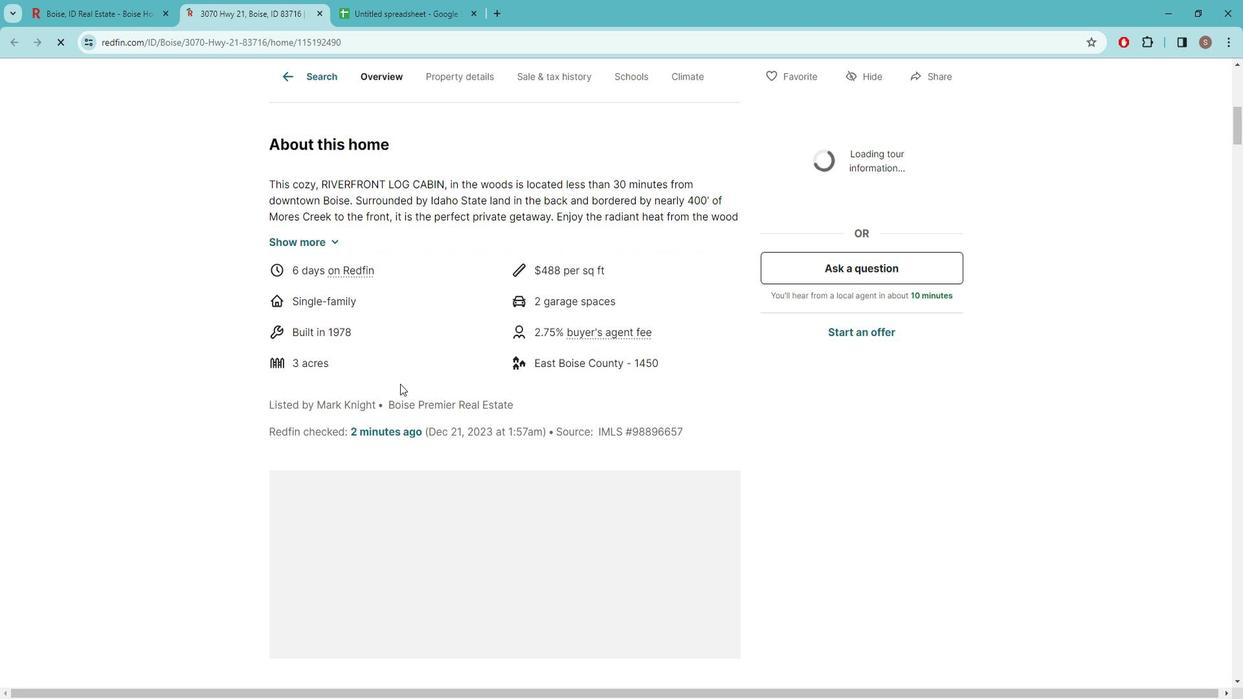 
Action: Mouse moved to (996, 587)
Screenshot: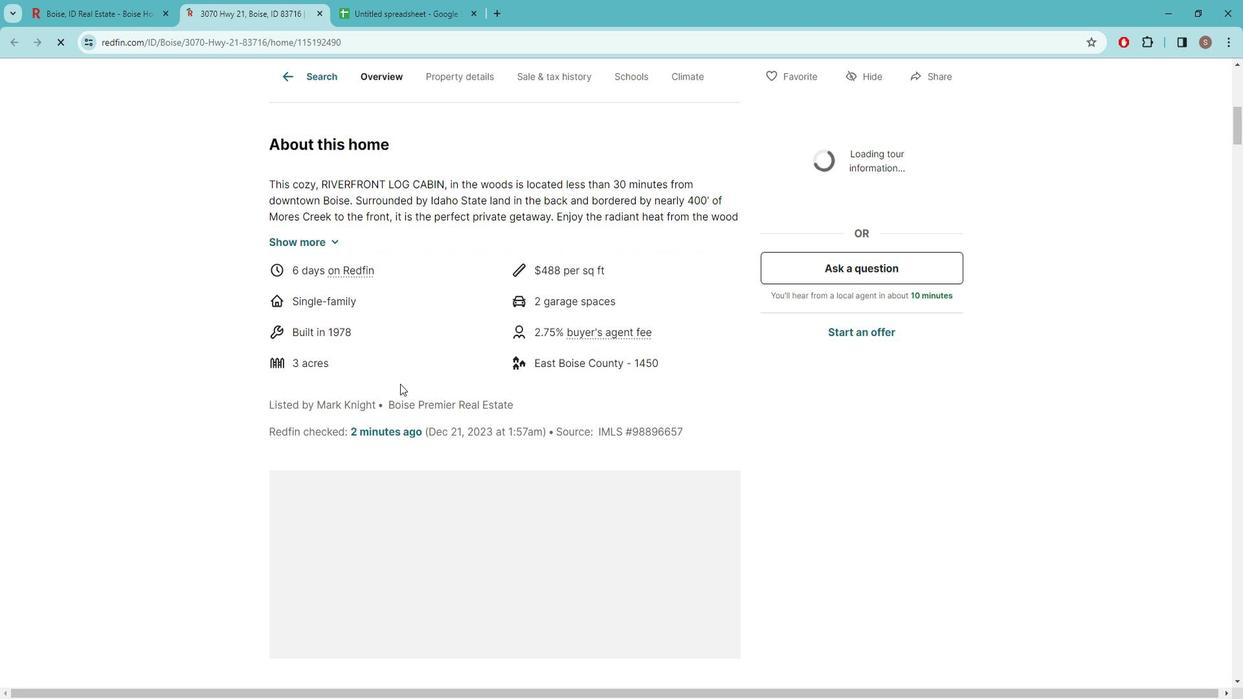 
Action: Mouse scrolled (996, 587) with delta (0, 0)
Screenshot: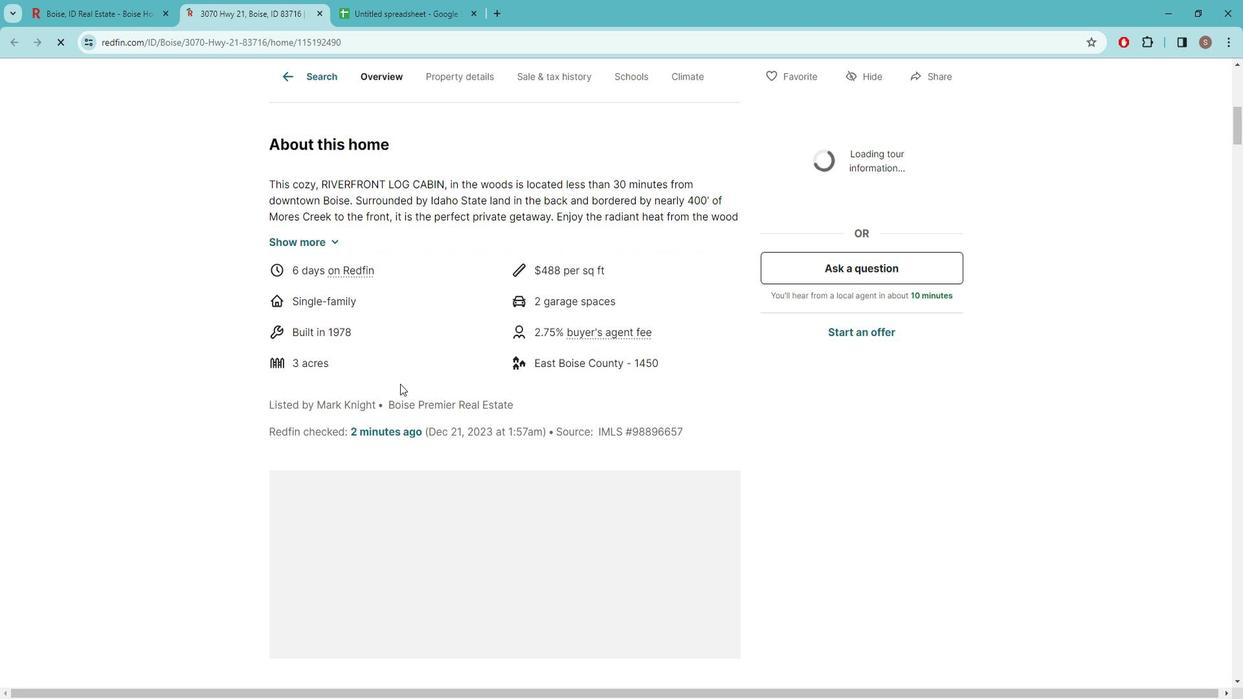 
Action: Mouse moved to (997, 588)
Screenshot: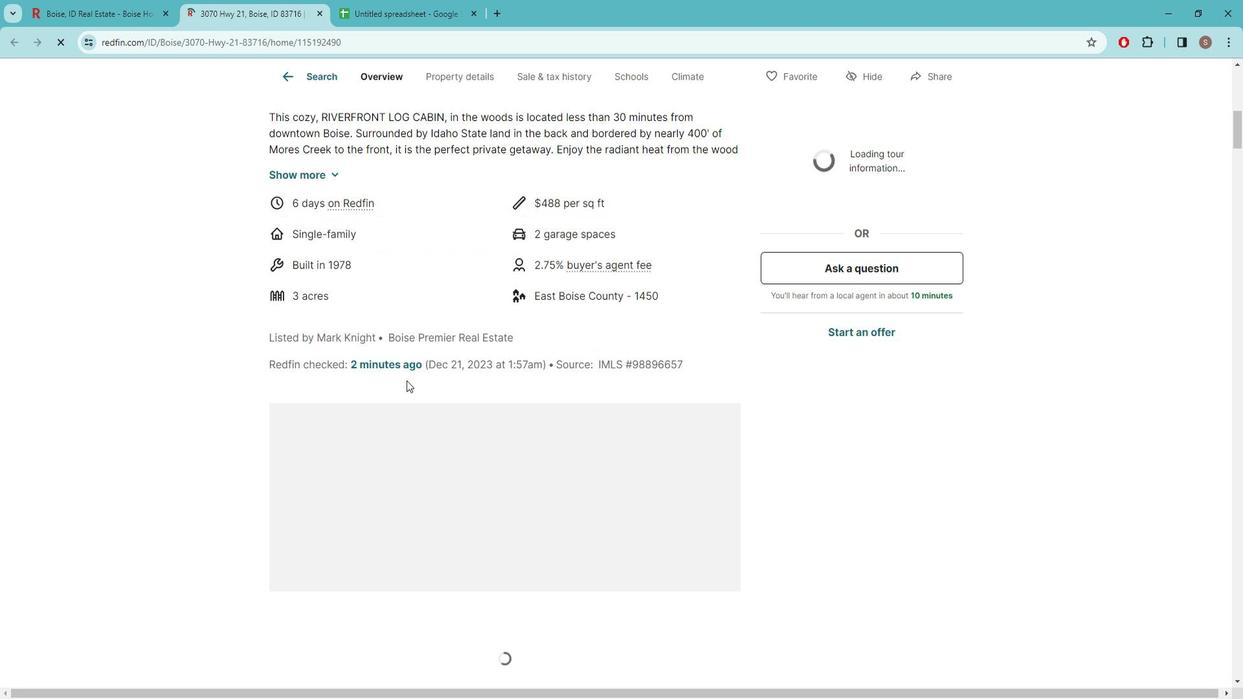 
Action: Mouse scrolled (997, 587) with delta (0, 0)
Screenshot: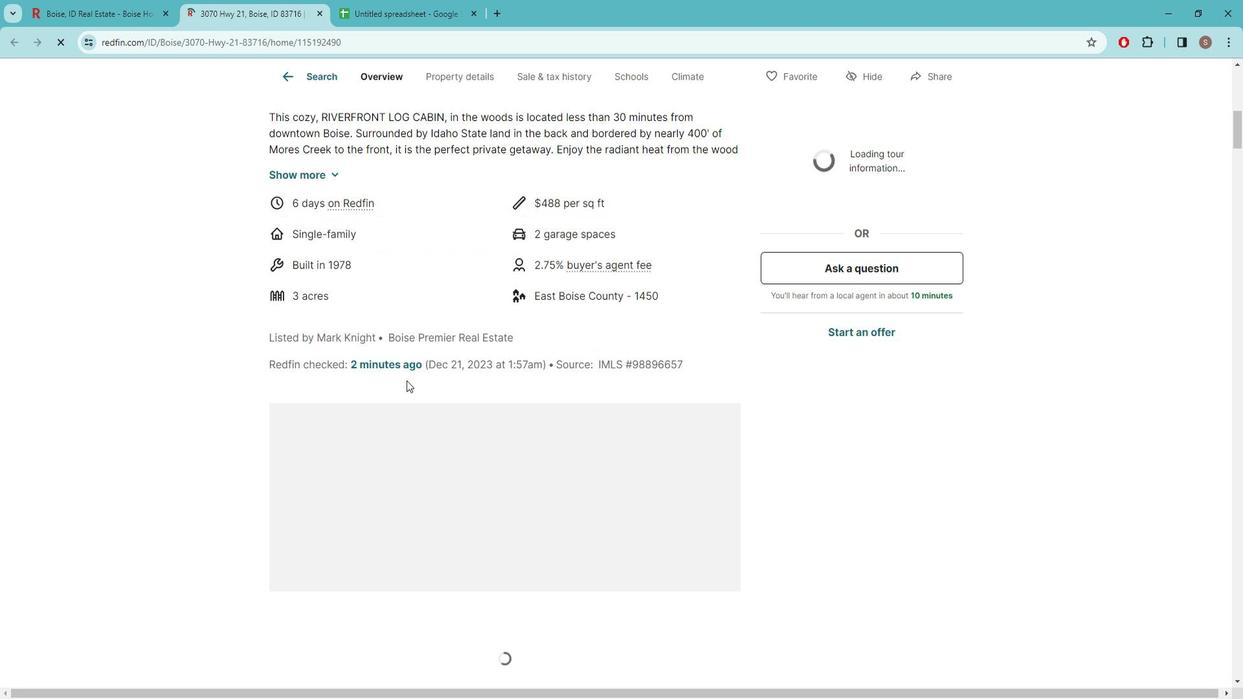 
Action: Mouse moved to (997, 588)
Screenshot: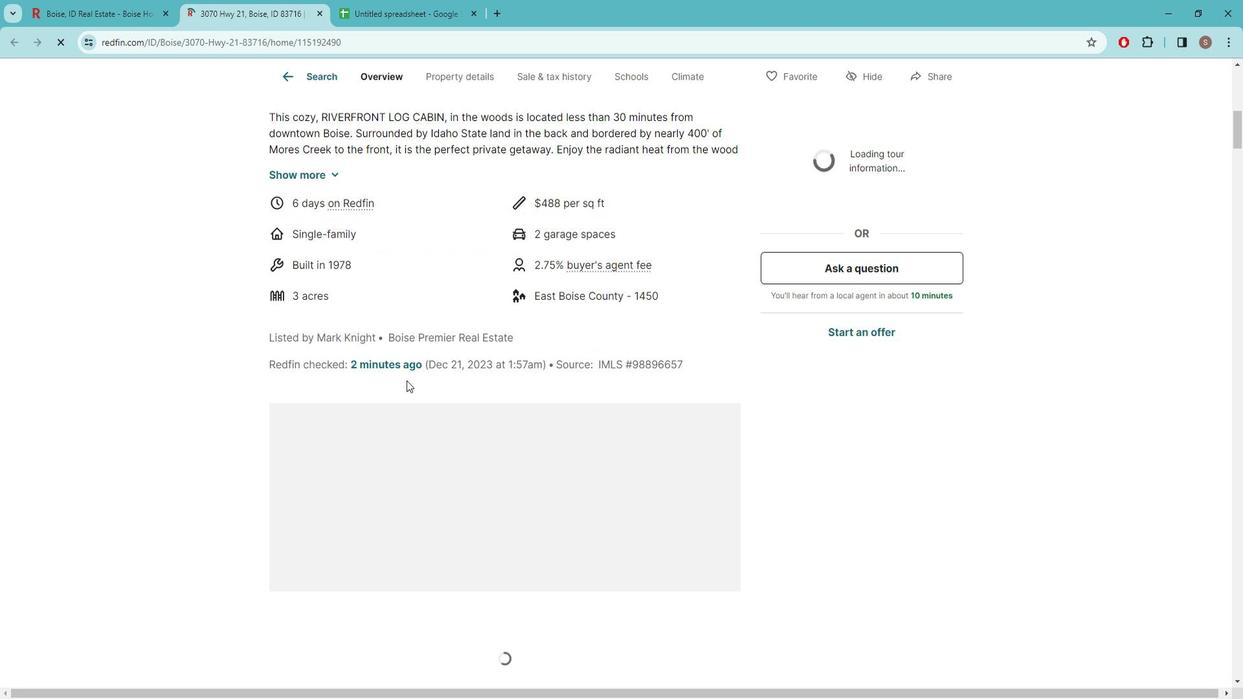 
Action: Mouse scrolled (997, 587) with delta (0, 0)
Screenshot: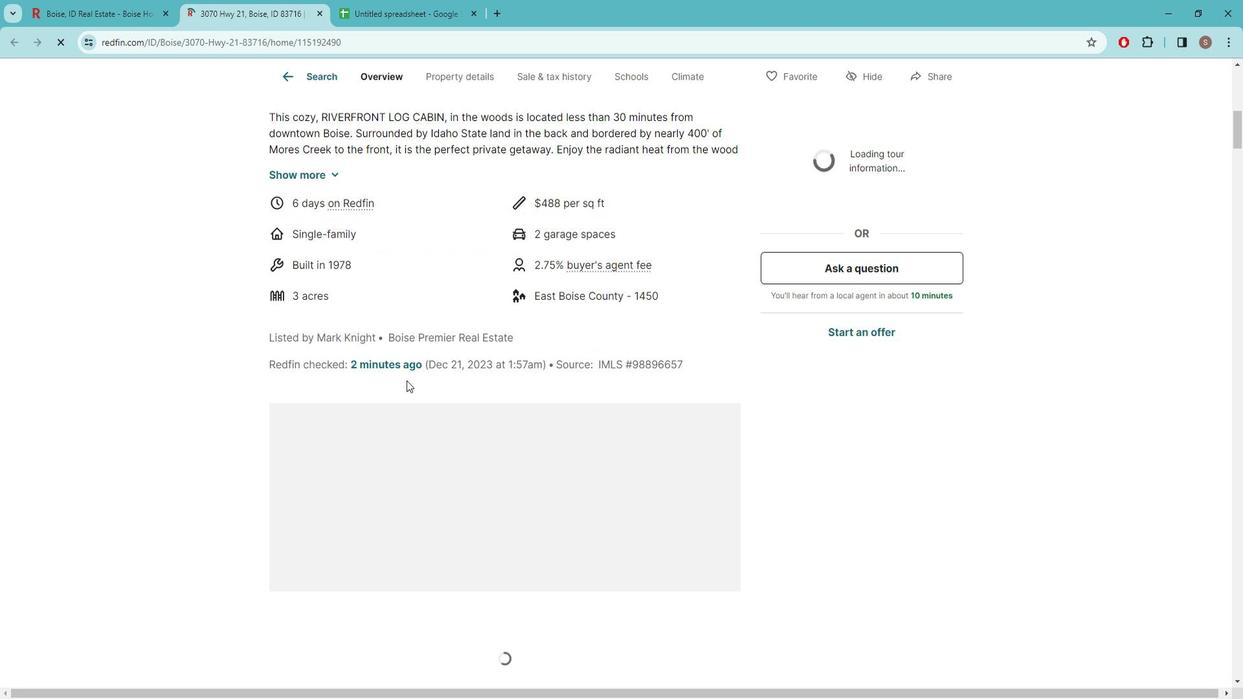 
Action: Mouse moved to (999, 589)
Screenshot: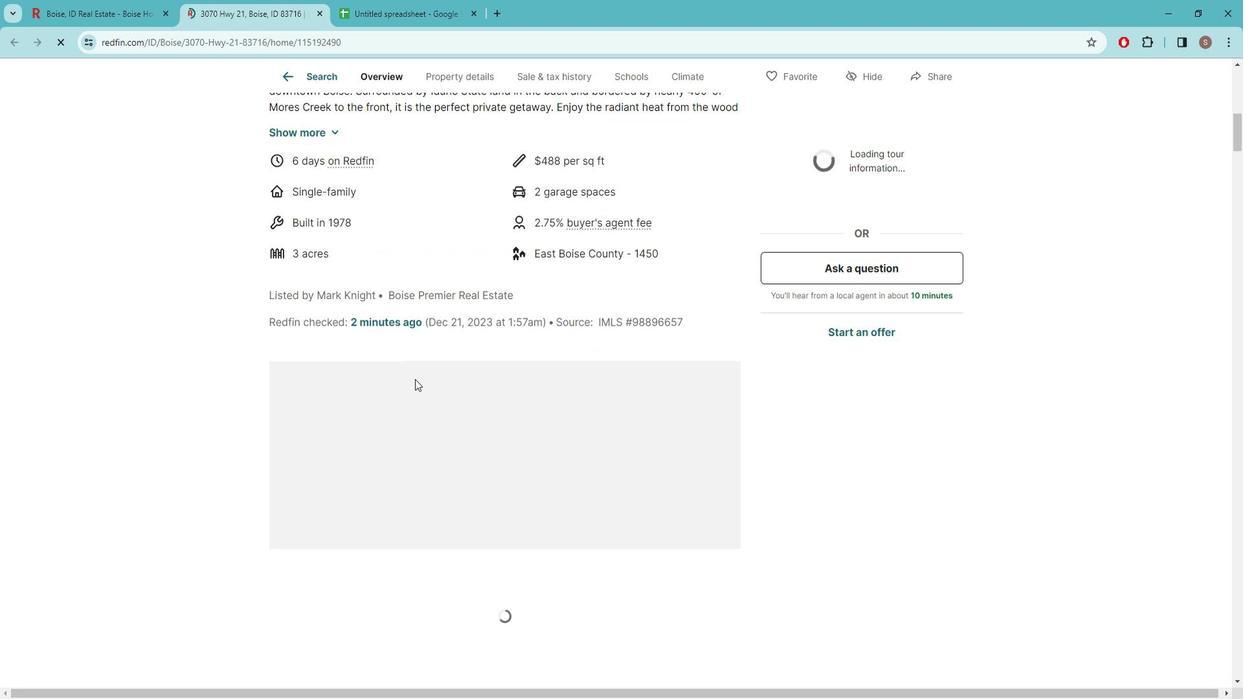 
Action: Mouse scrolled (999, 588) with delta (0, 0)
Screenshot: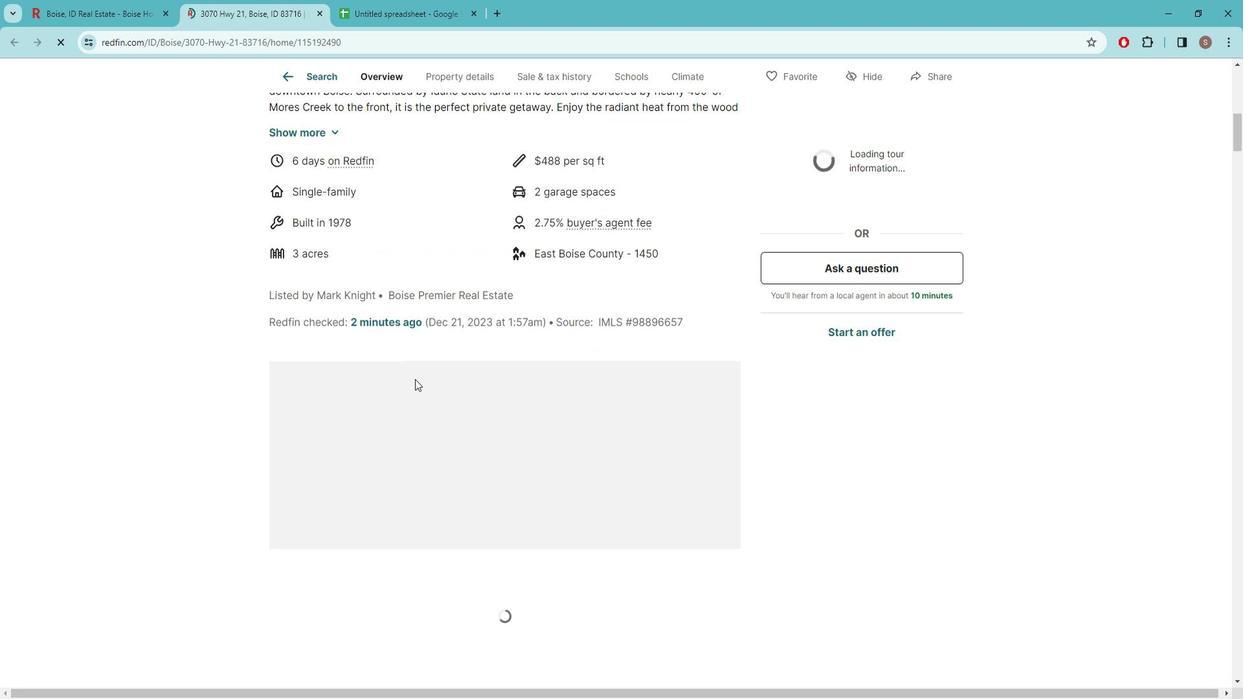 
Action: Mouse moved to (1160, 661)
Screenshot: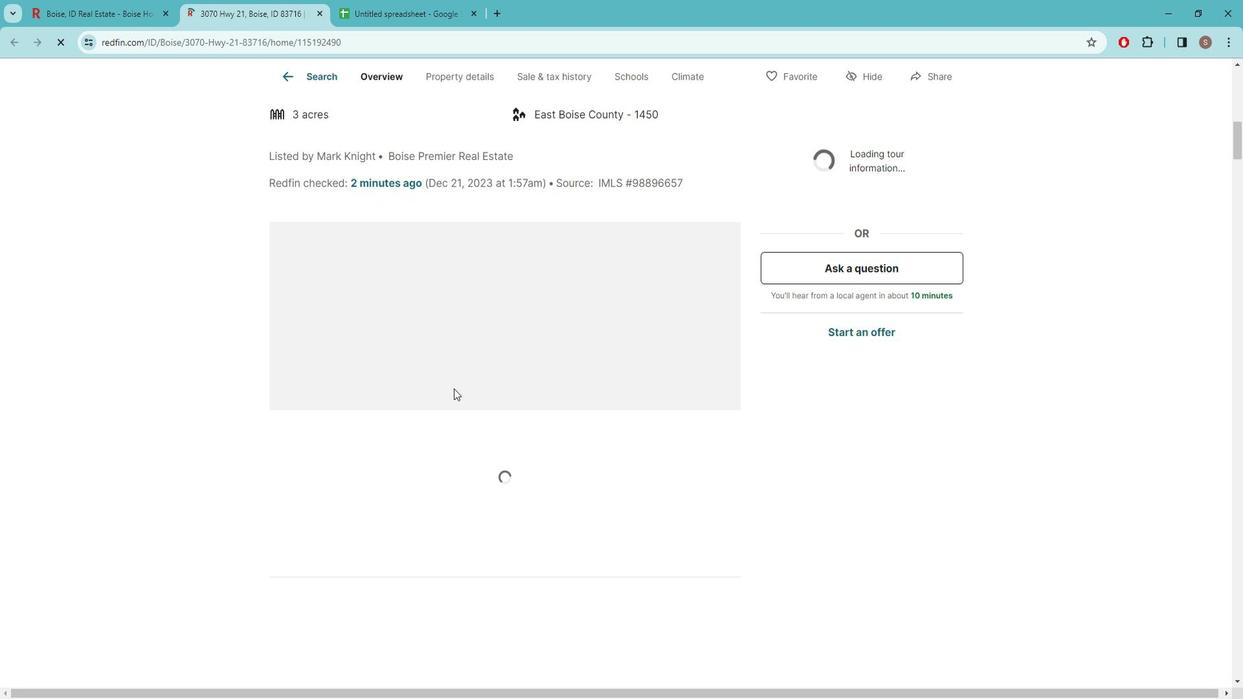 
Action: Mouse pressed left at (1160, 661)
Screenshot: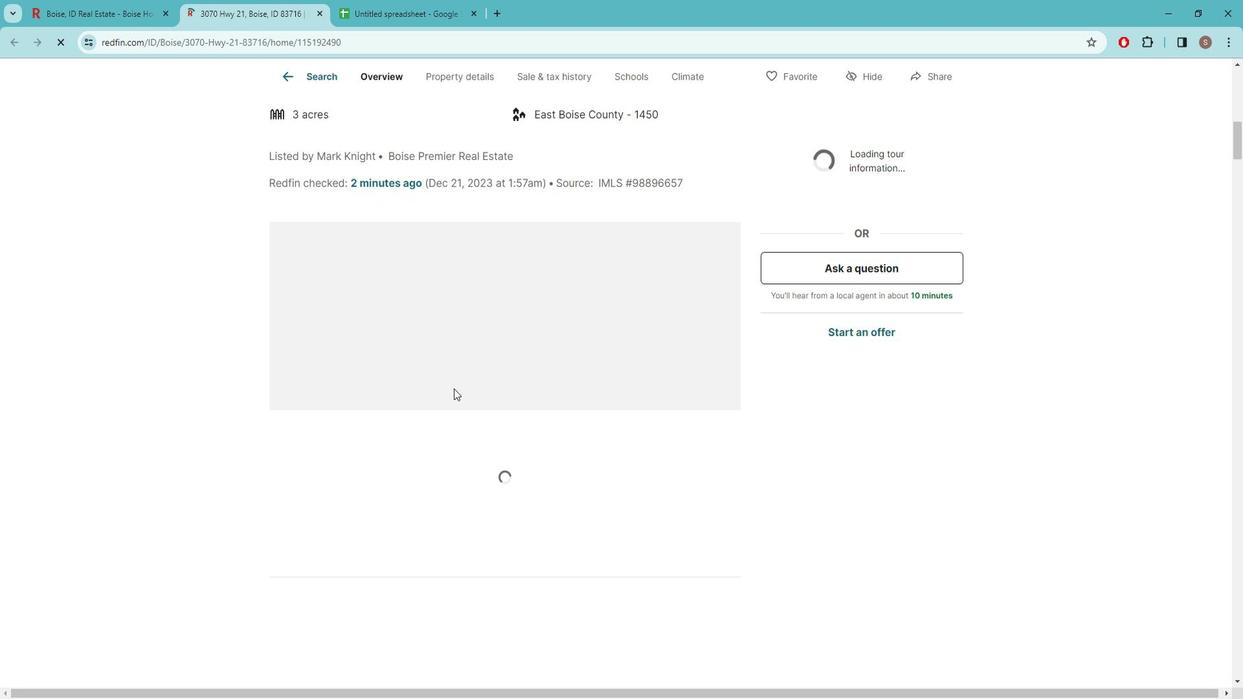 
Action: Mouse moved to (864, 433)
Screenshot: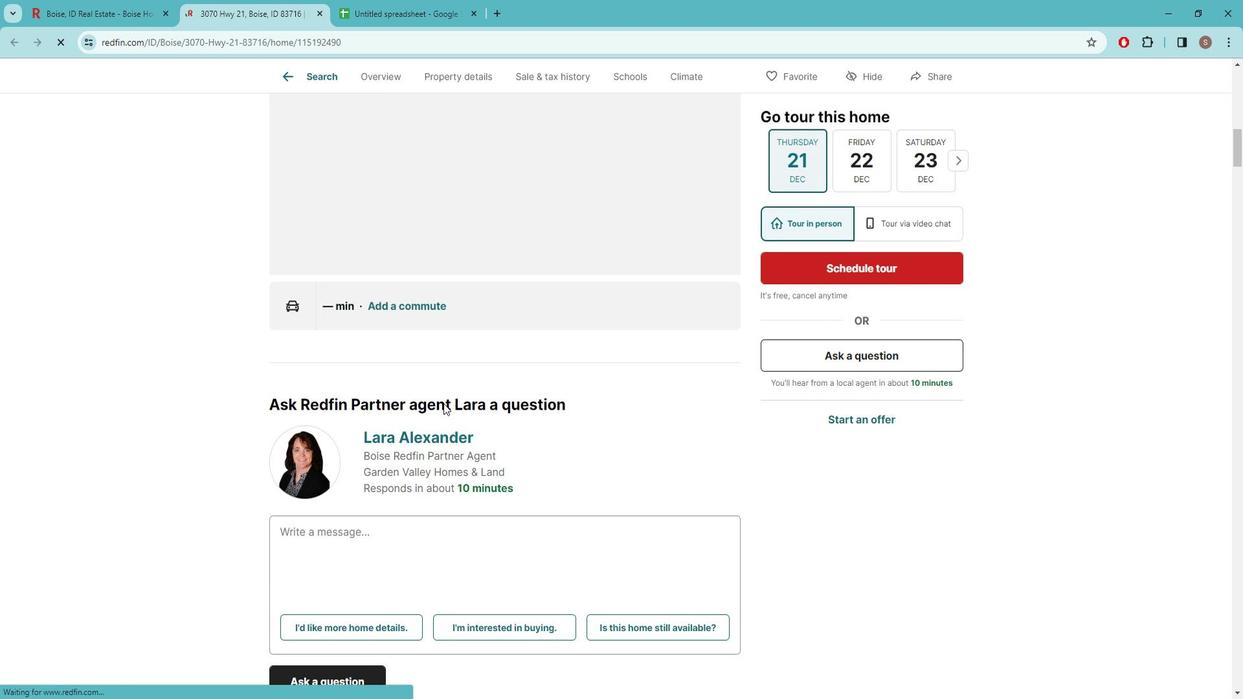 
Action: Mouse pressed left at (864, 433)
Screenshot: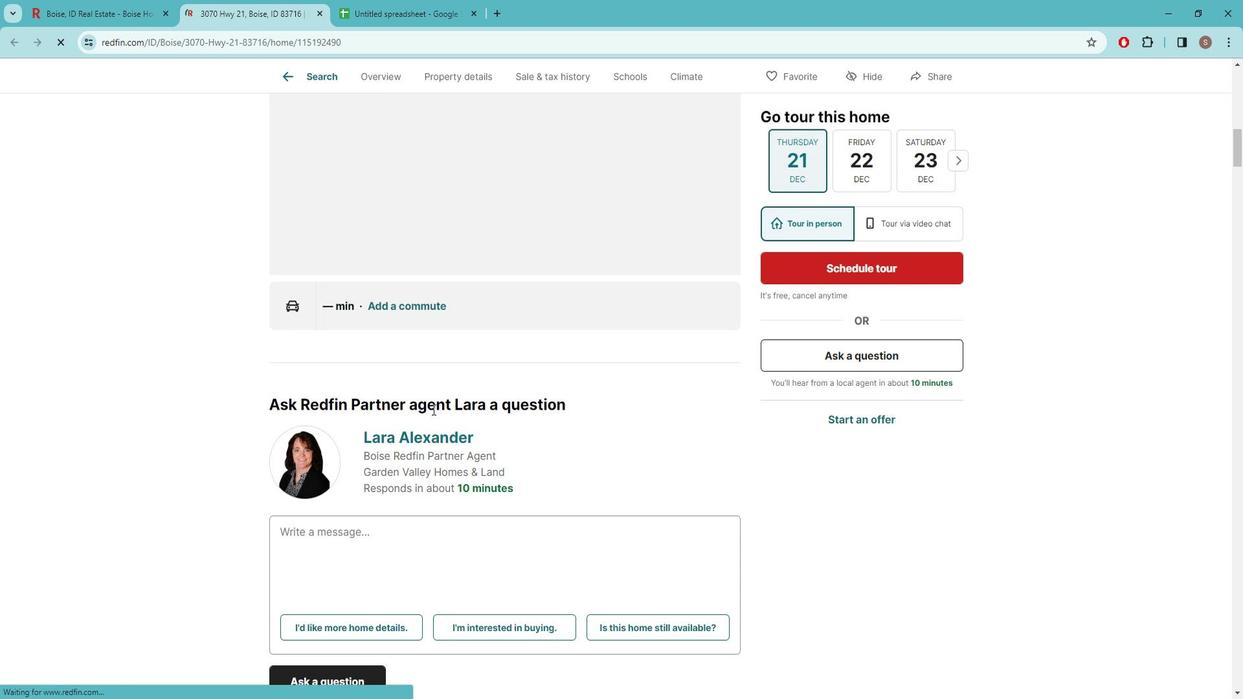 
Action: Mouse moved to (567, 439)
Screenshot: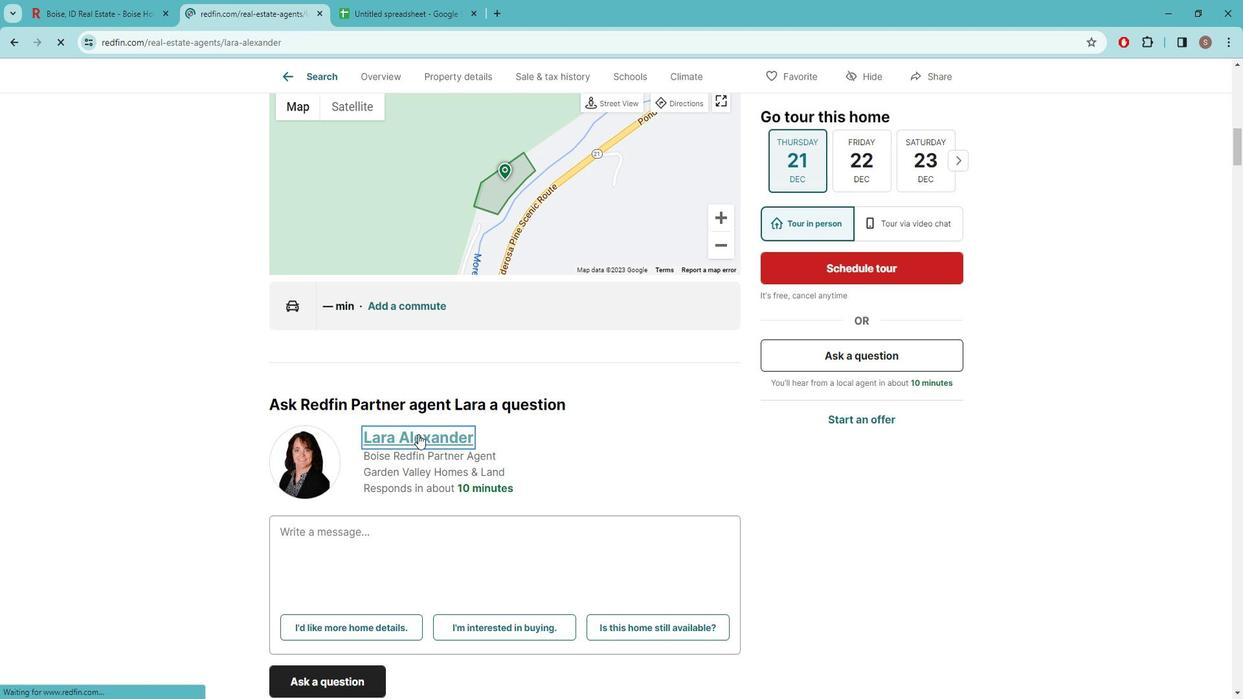 
Action: Mouse scrolled (567, 438) with delta (0, 0)
Screenshot: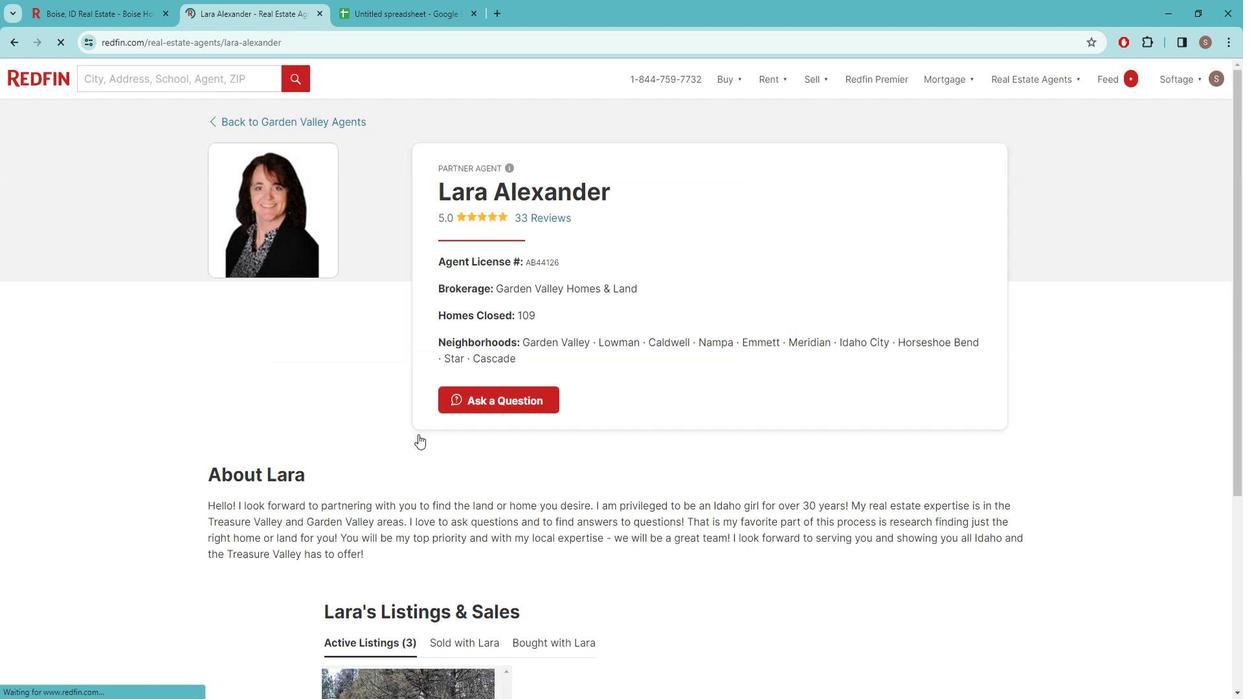 
Action: Mouse scrolled (567, 438) with delta (0, 0)
Screenshot: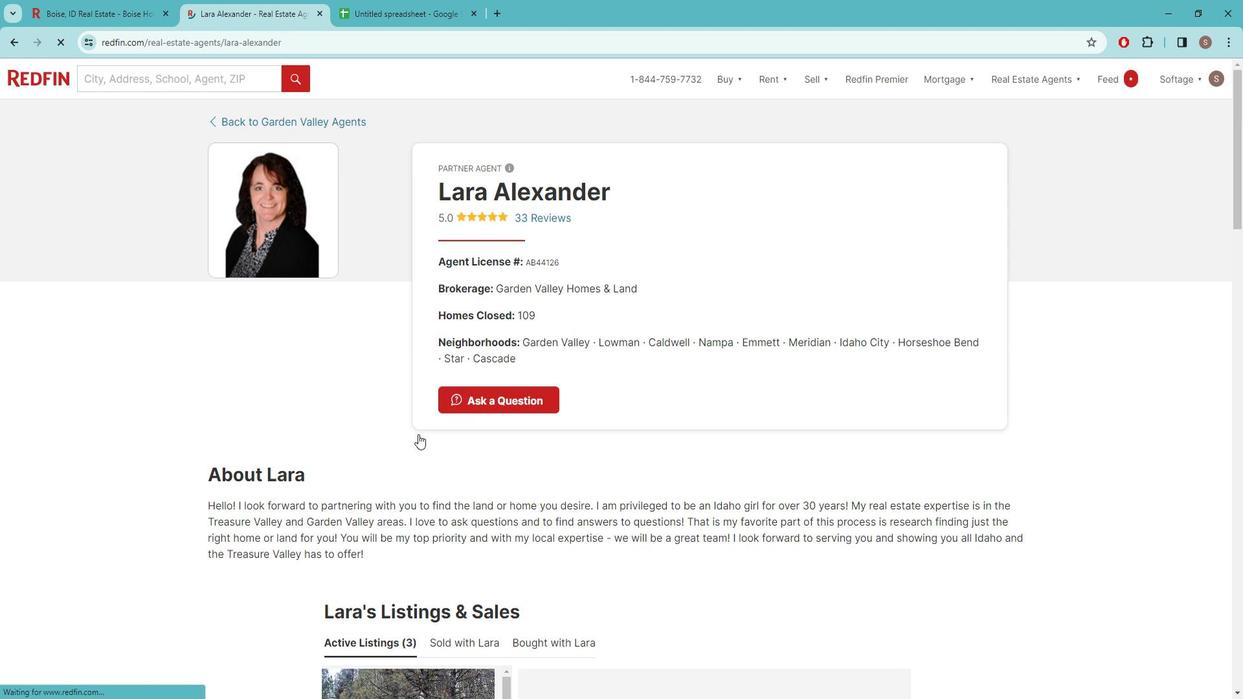 
Action: Mouse scrolled (567, 438) with delta (0, 0)
Screenshot: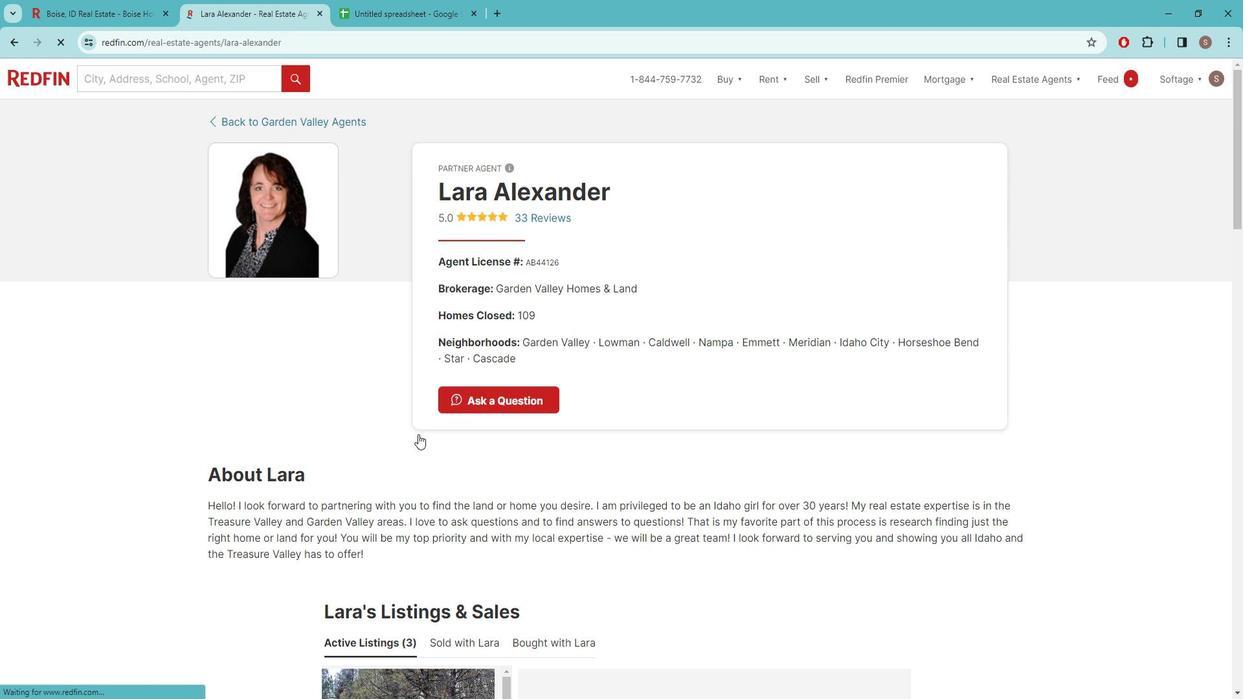 
Action: Mouse scrolled (567, 438) with delta (0, 0)
Screenshot: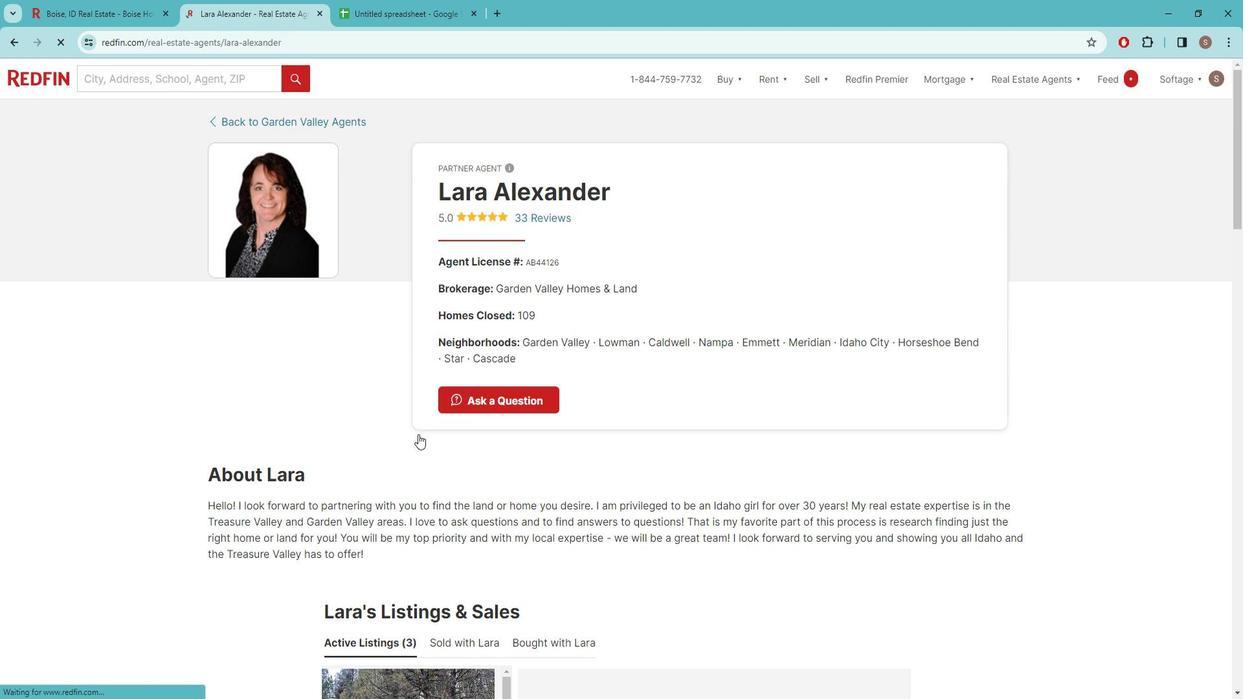 
Action: Mouse moved to (563, 434)
Screenshot: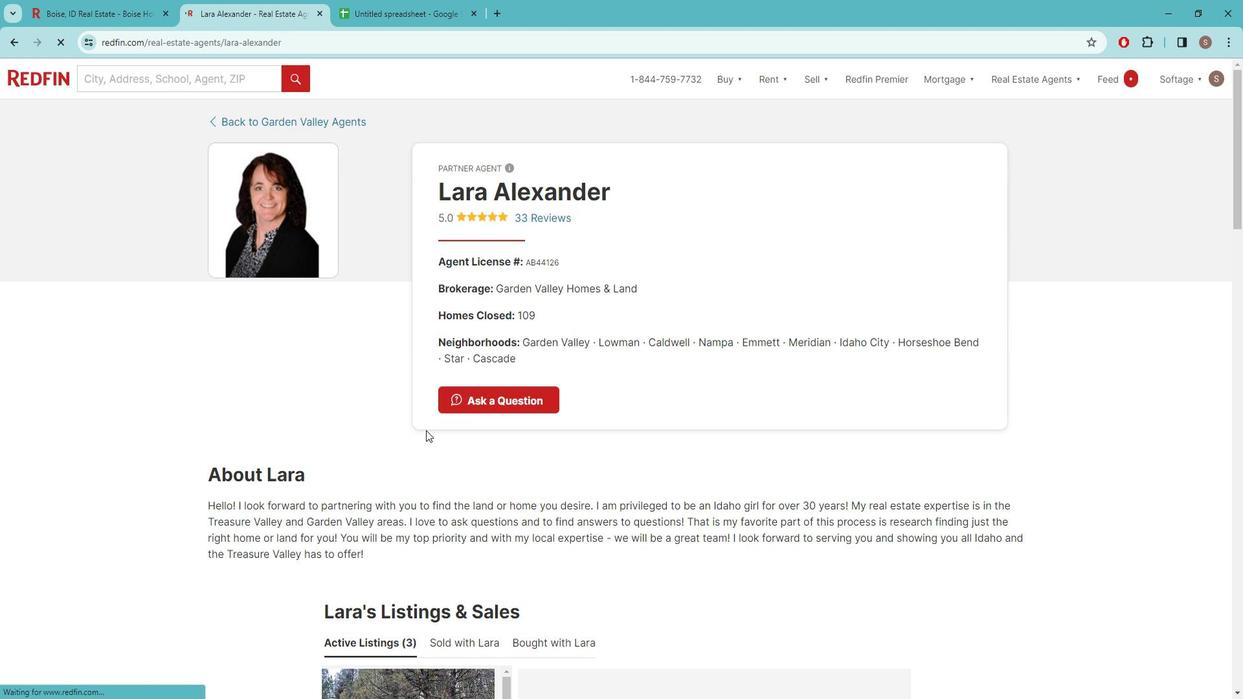 
Action: Mouse scrolled (563, 433) with delta (0, 0)
Screenshot: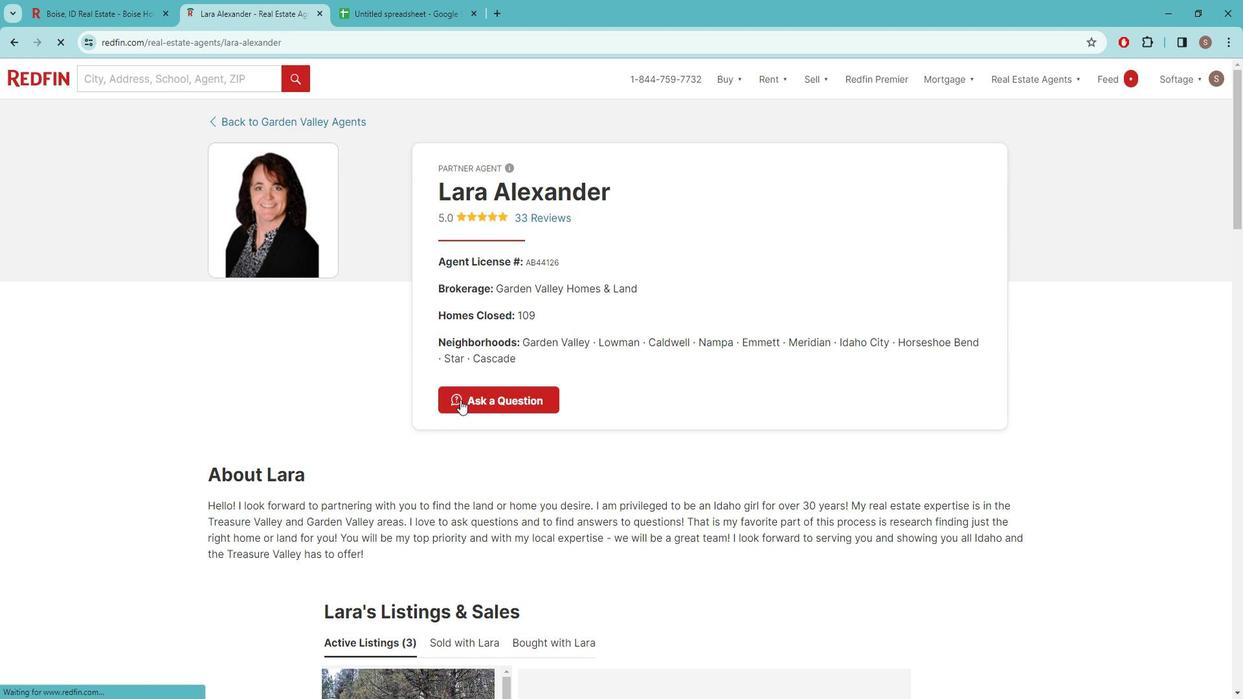 
Action: Mouse scrolled (563, 433) with delta (0, 0)
Screenshot: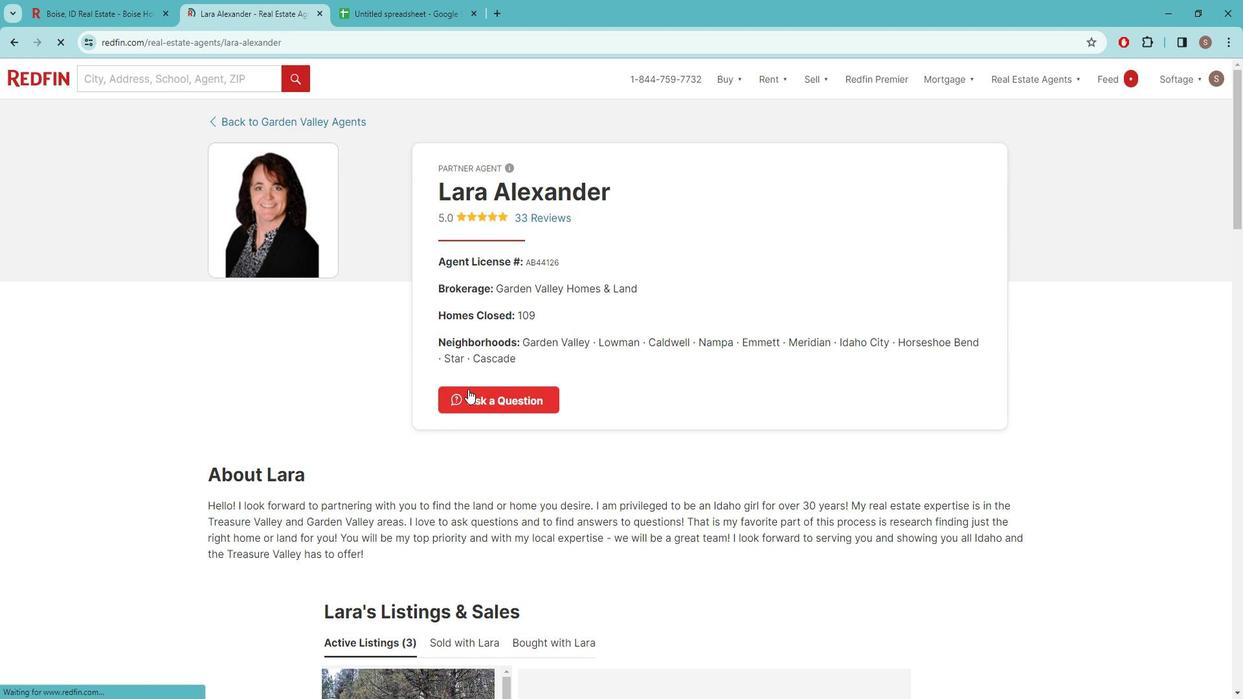 
Action: Mouse moved to (559, 433)
Screenshot: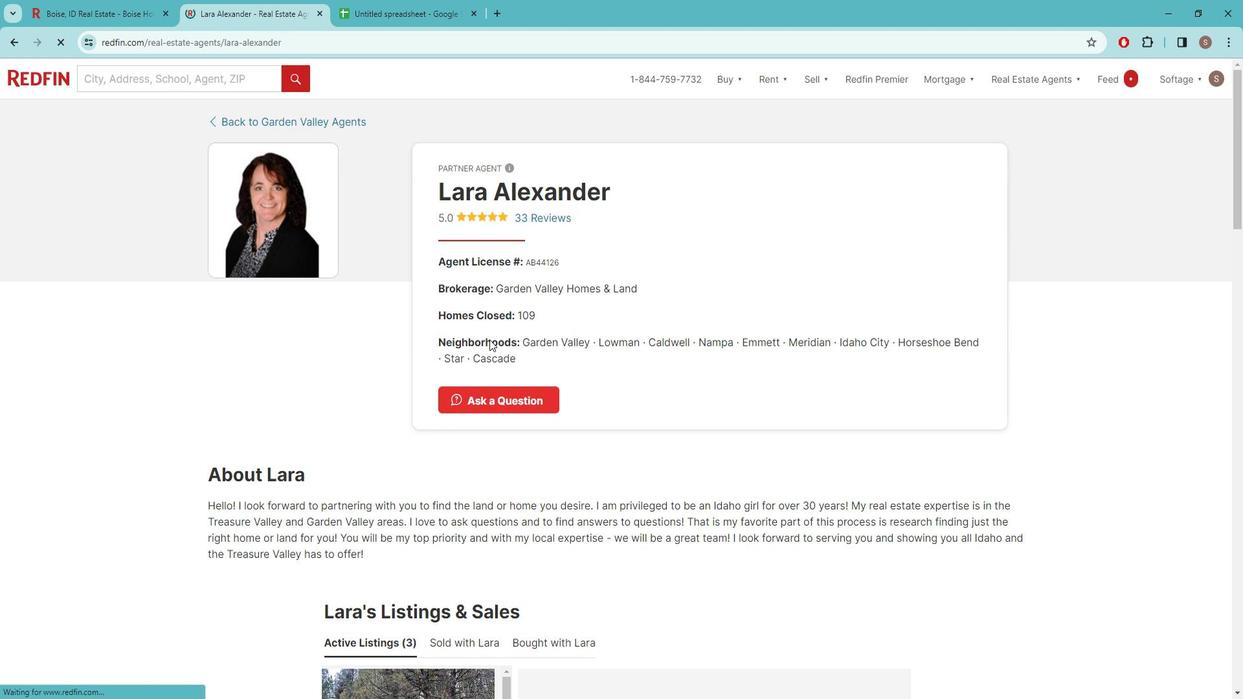 
Action: Mouse scrolled (559, 433) with delta (0, 0)
Screenshot: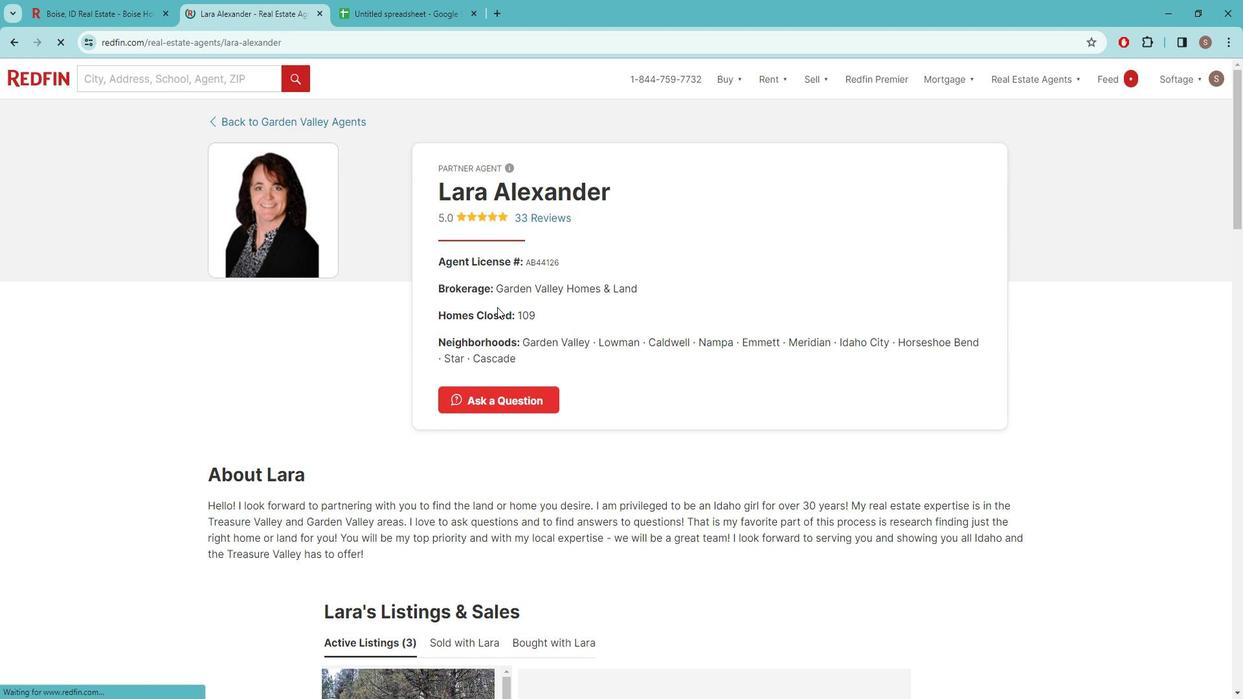 
Action: Mouse scrolled (559, 433) with delta (0, 0)
Screenshot: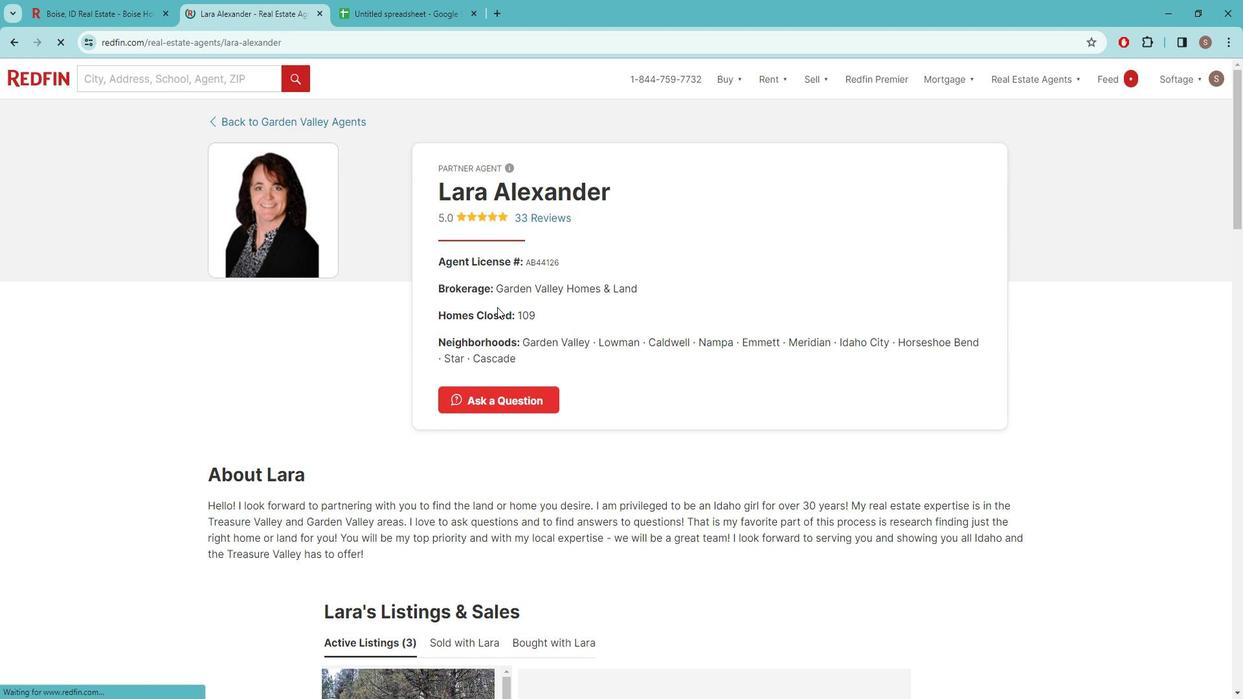 
Action: Mouse moved to (558, 433)
Screenshot: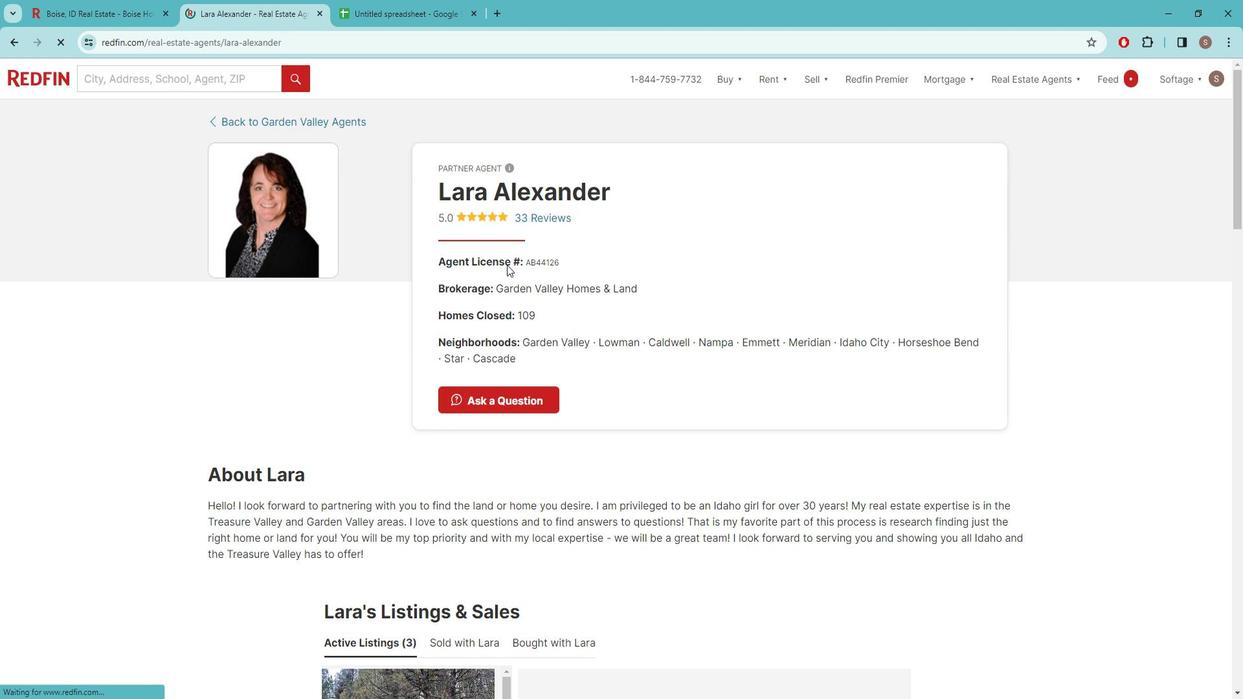 
Action: Mouse scrolled (558, 433) with delta (0, 0)
Screenshot: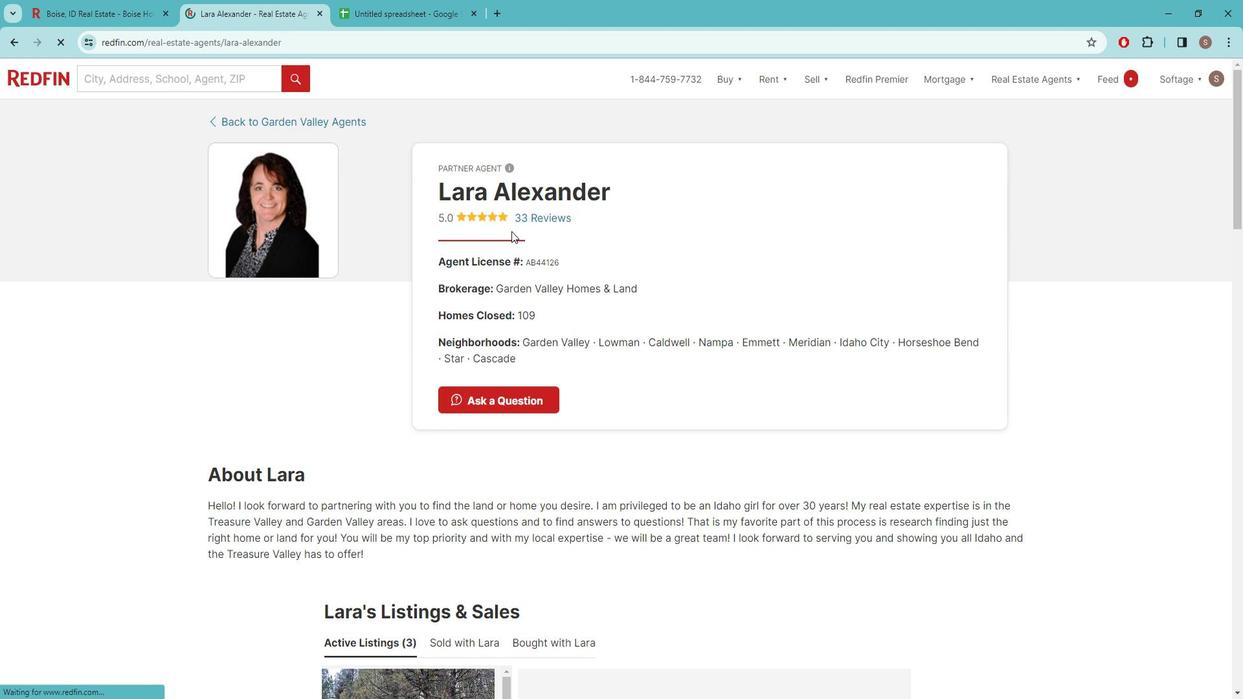 
Action: Mouse moved to (549, 429)
Screenshot: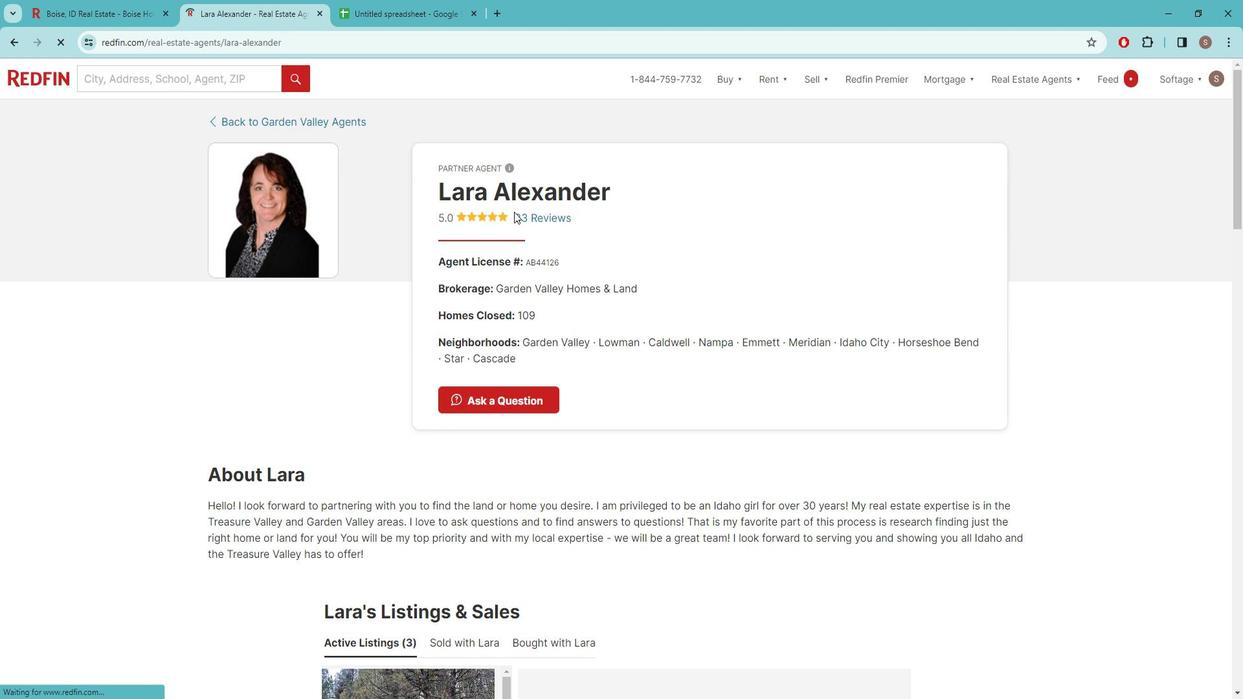 
Action: Mouse scrolled (549, 429) with delta (0, 0)
Screenshot: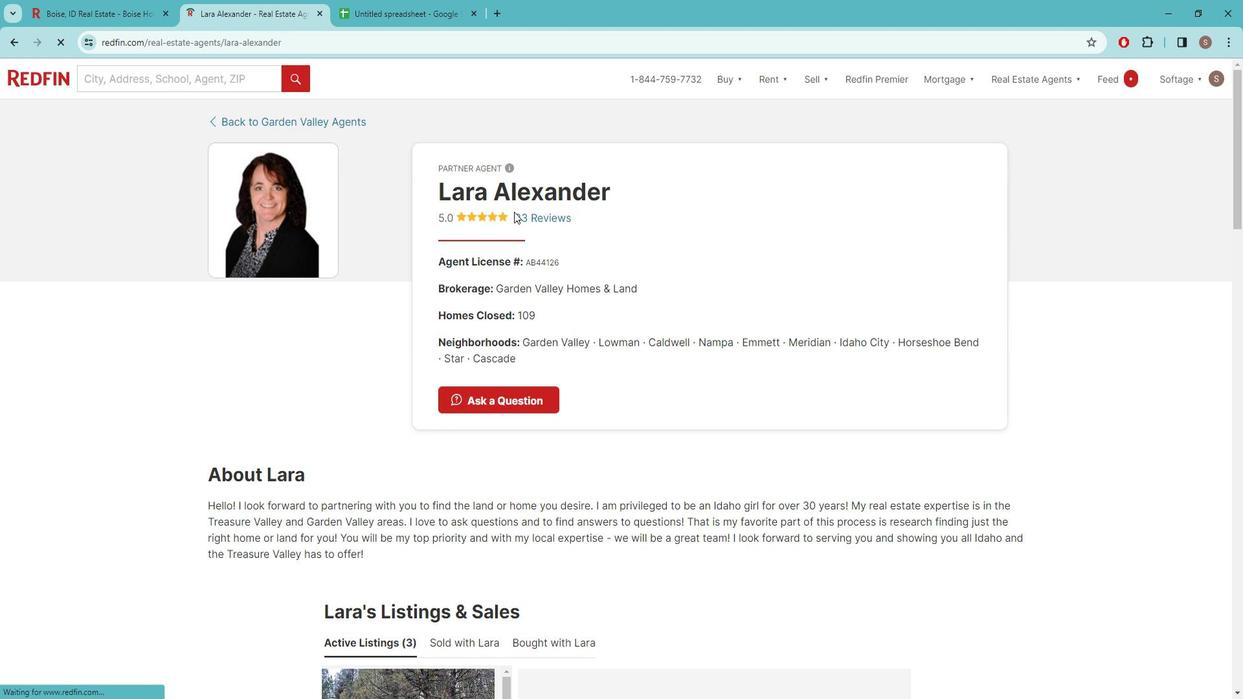 
Action: Mouse scrolled (549, 429) with delta (0, 0)
Screenshot: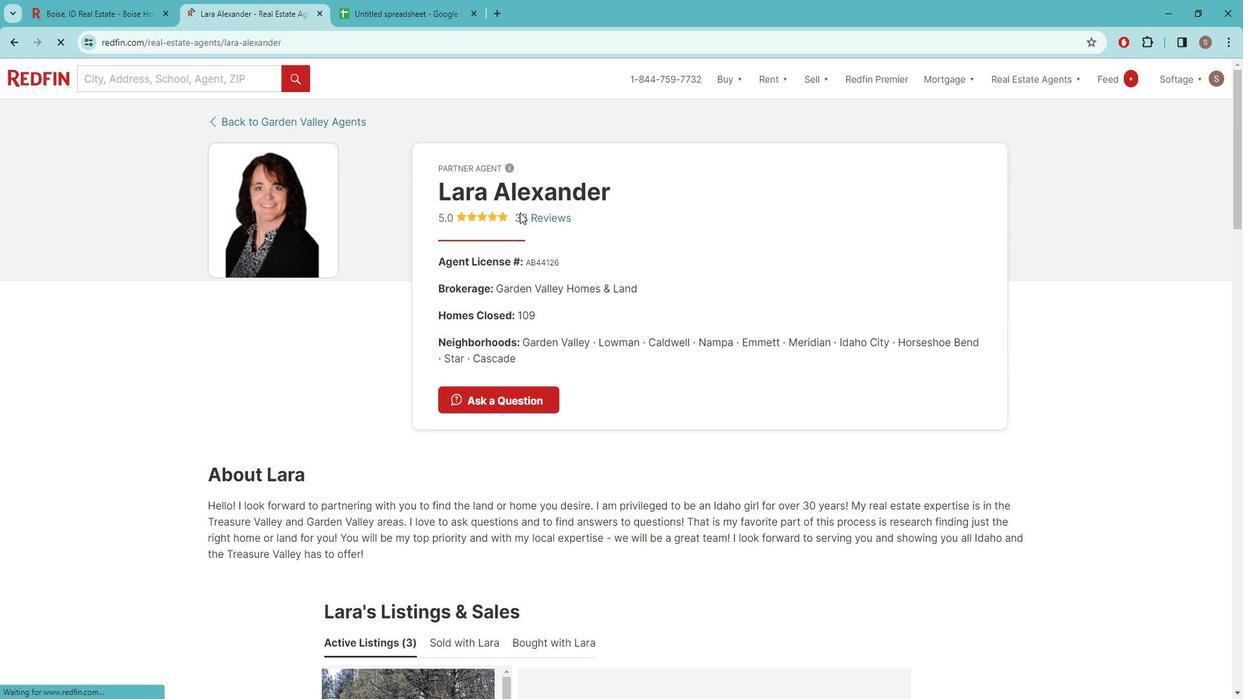 
Action: Mouse scrolled (549, 429) with delta (0, 0)
Screenshot: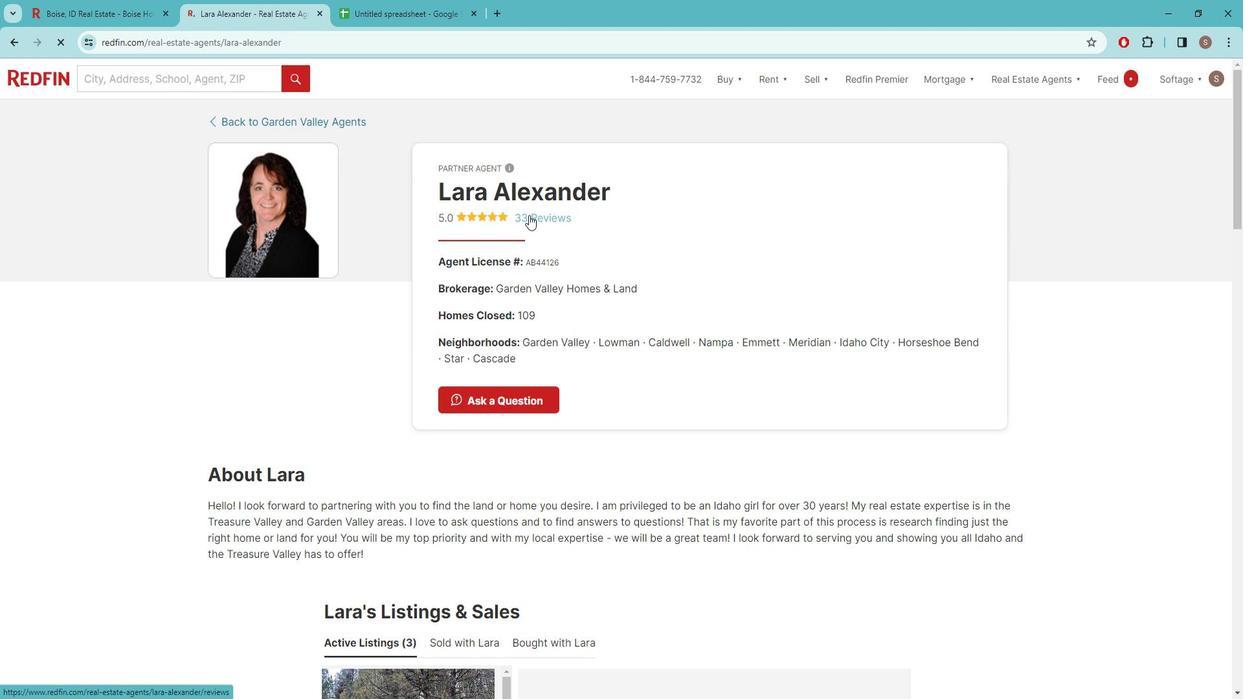 
Action: Mouse scrolled (549, 429) with delta (0, 0)
Screenshot: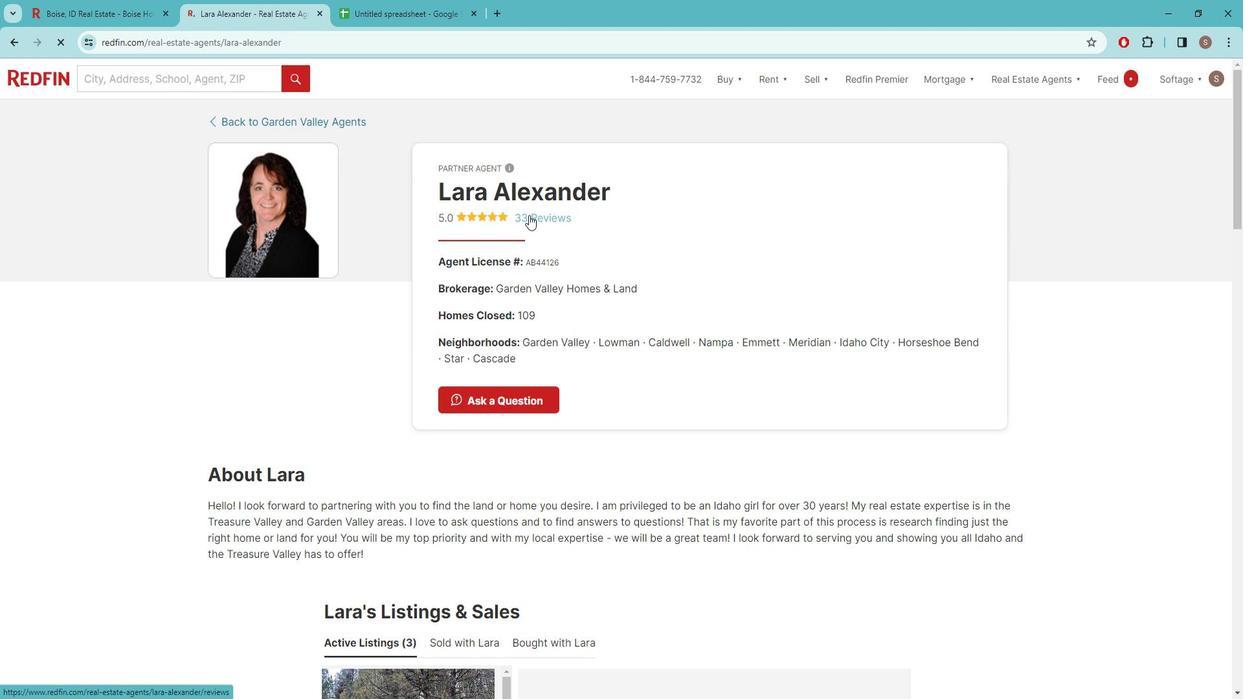 
Action: Mouse moved to (551, 429)
Screenshot: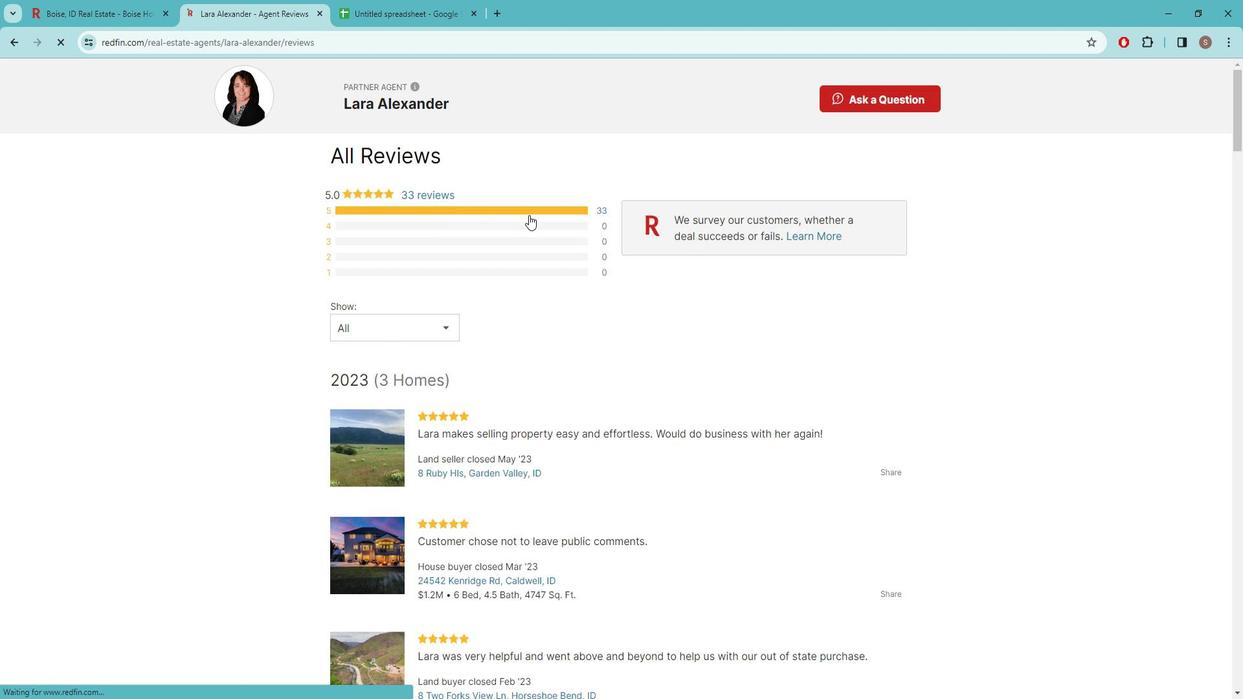 
Action: Mouse scrolled (551, 428) with delta (0, 0)
Screenshot: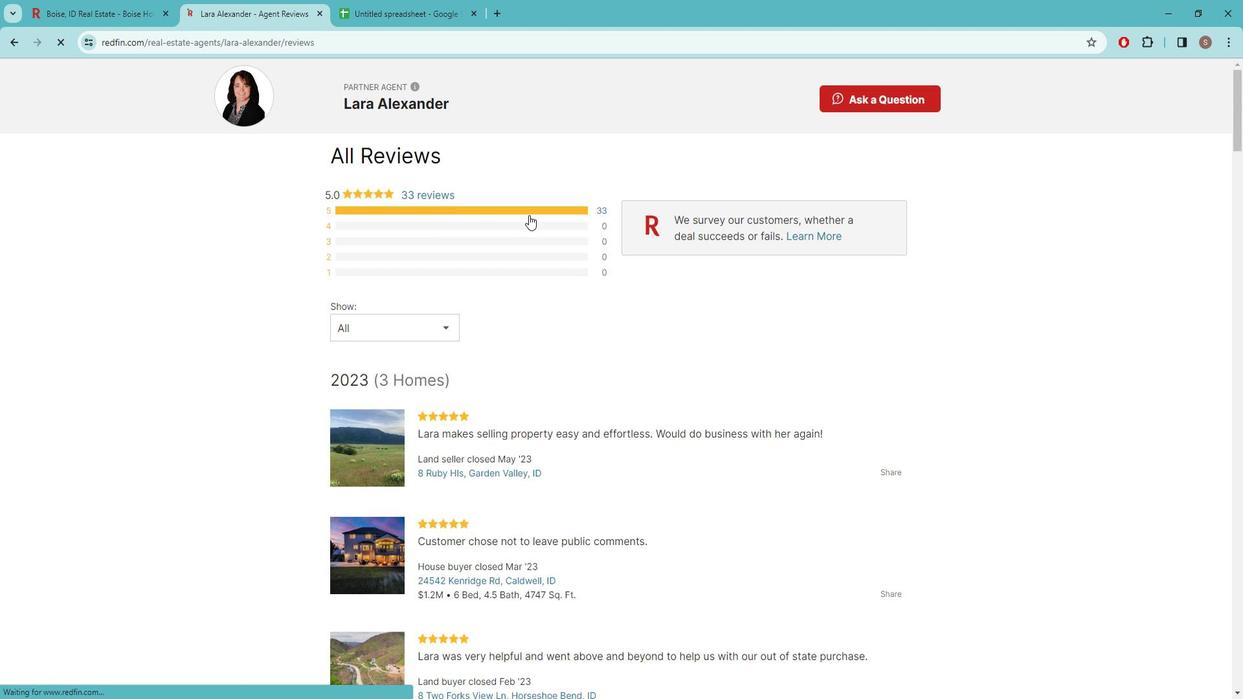 
Action: Mouse scrolled (551, 428) with delta (0, 0)
Screenshot: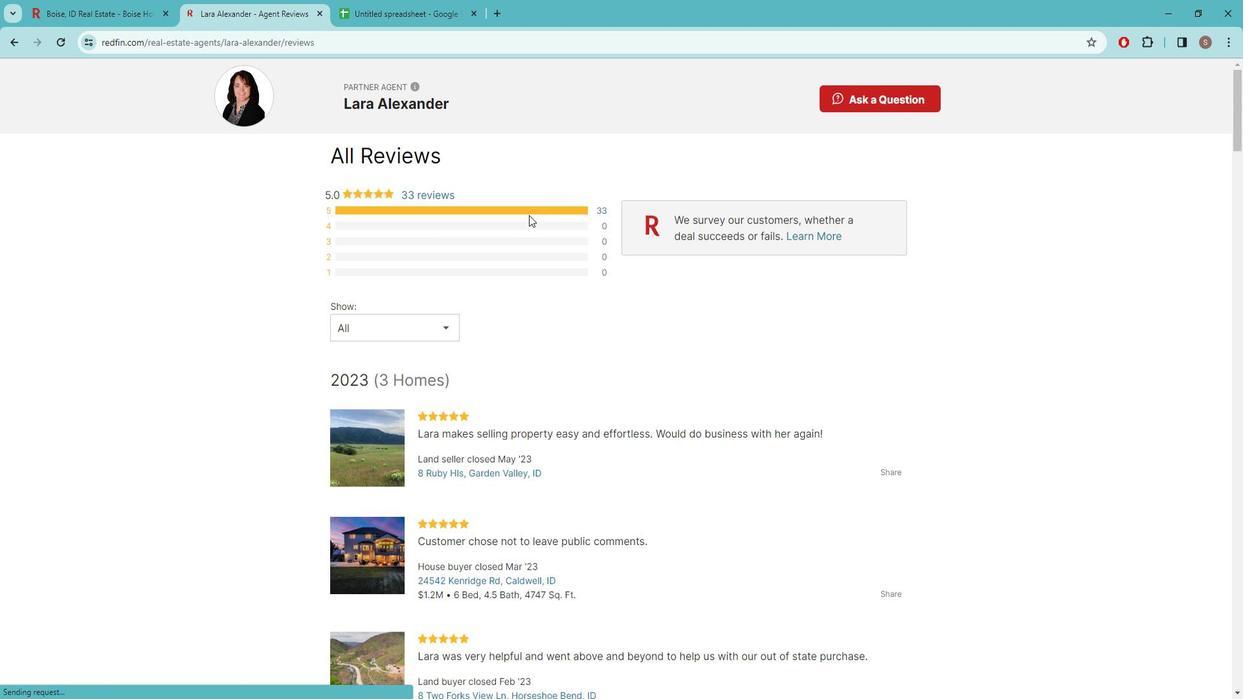 
Action: Mouse scrolled (551, 428) with delta (0, 0)
Screenshot: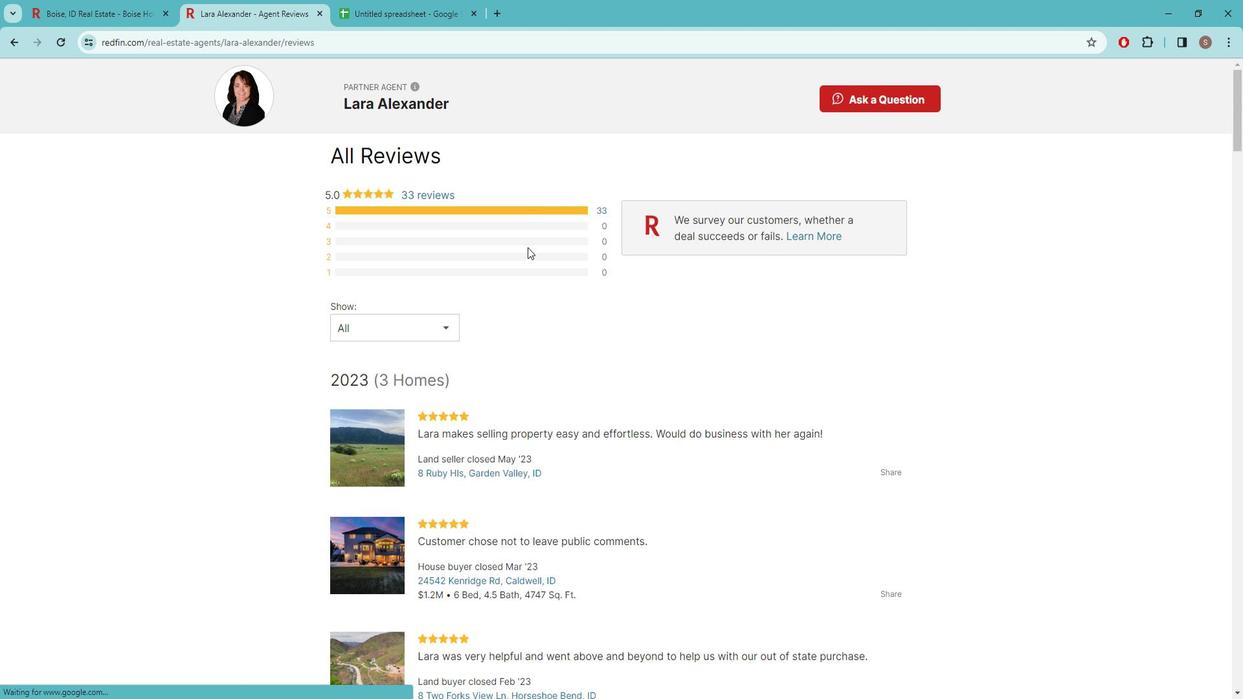 
Action: Mouse scrolled (551, 428) with delta (0, 0)
Screenshot: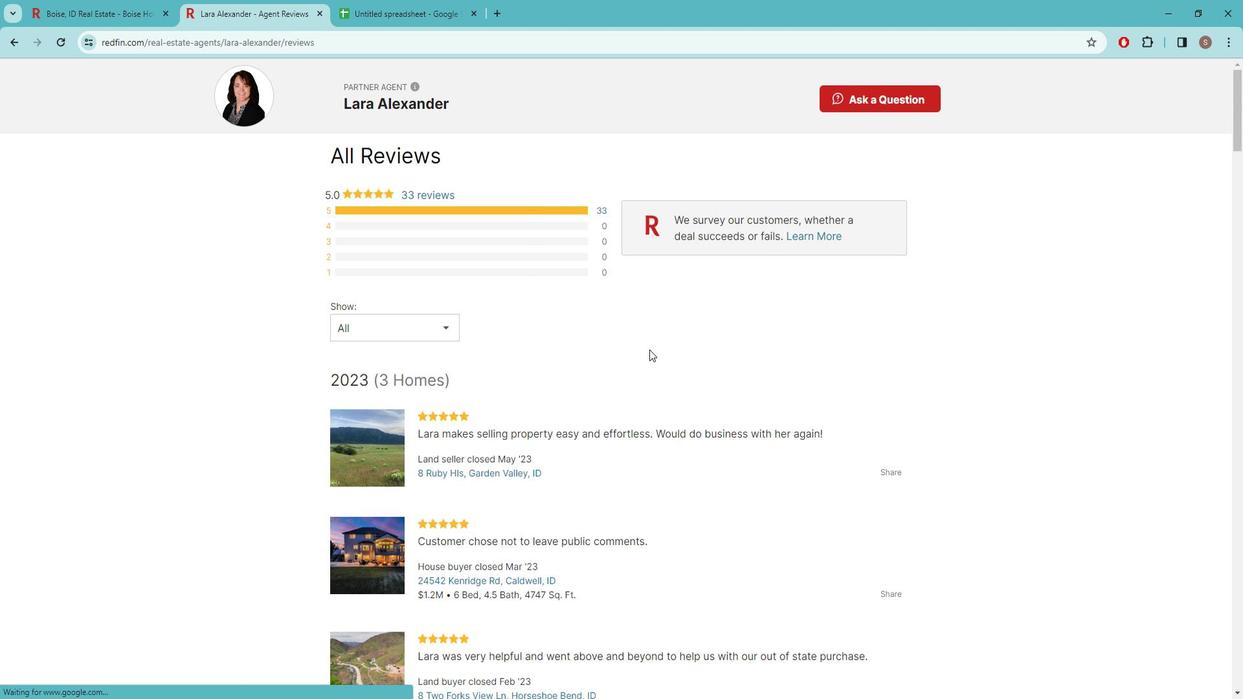 
Action: Mouse scrolled (551, 428) with delta (0, 0)
Screenshot: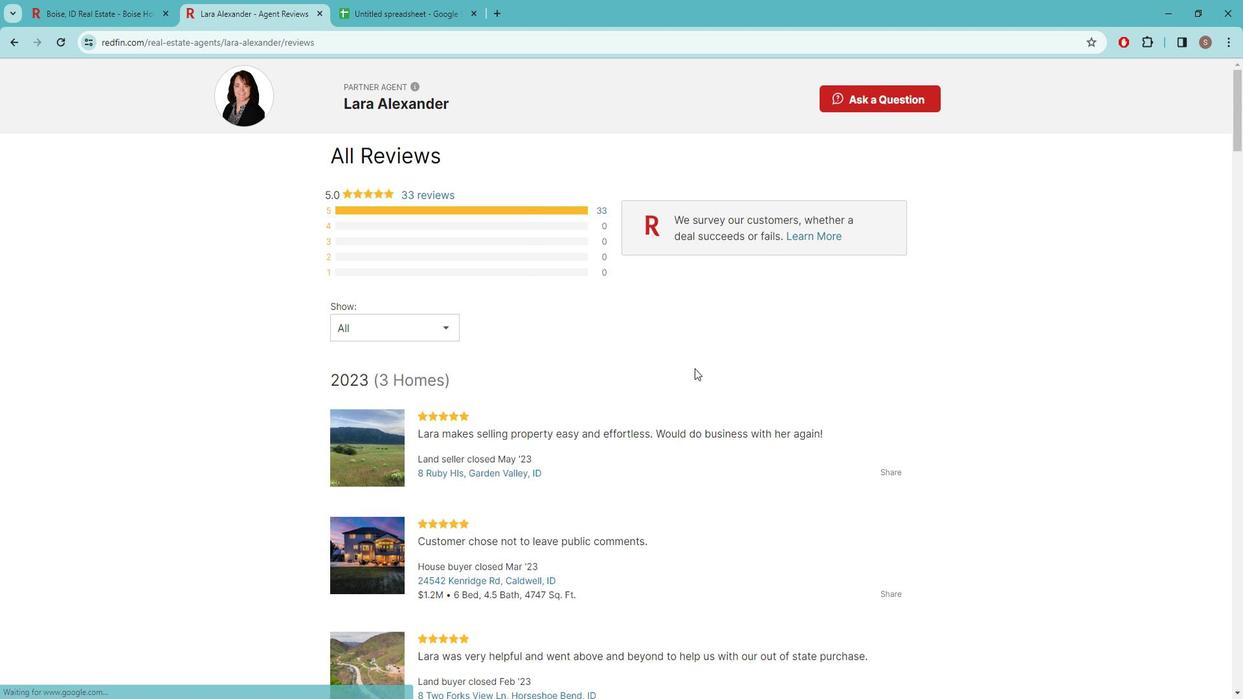 
Action: Mouse moved to (451, 241)
Screenshot: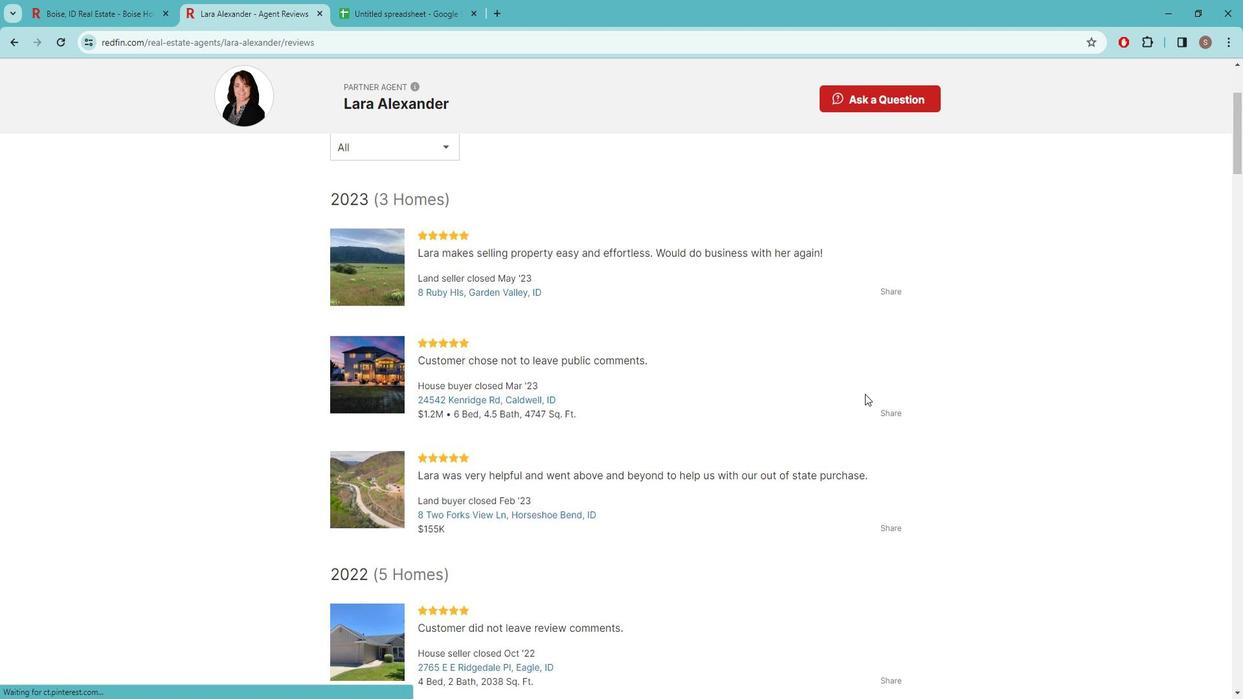 
Action: Mouse pressed left at (451, 241)
Screenshot: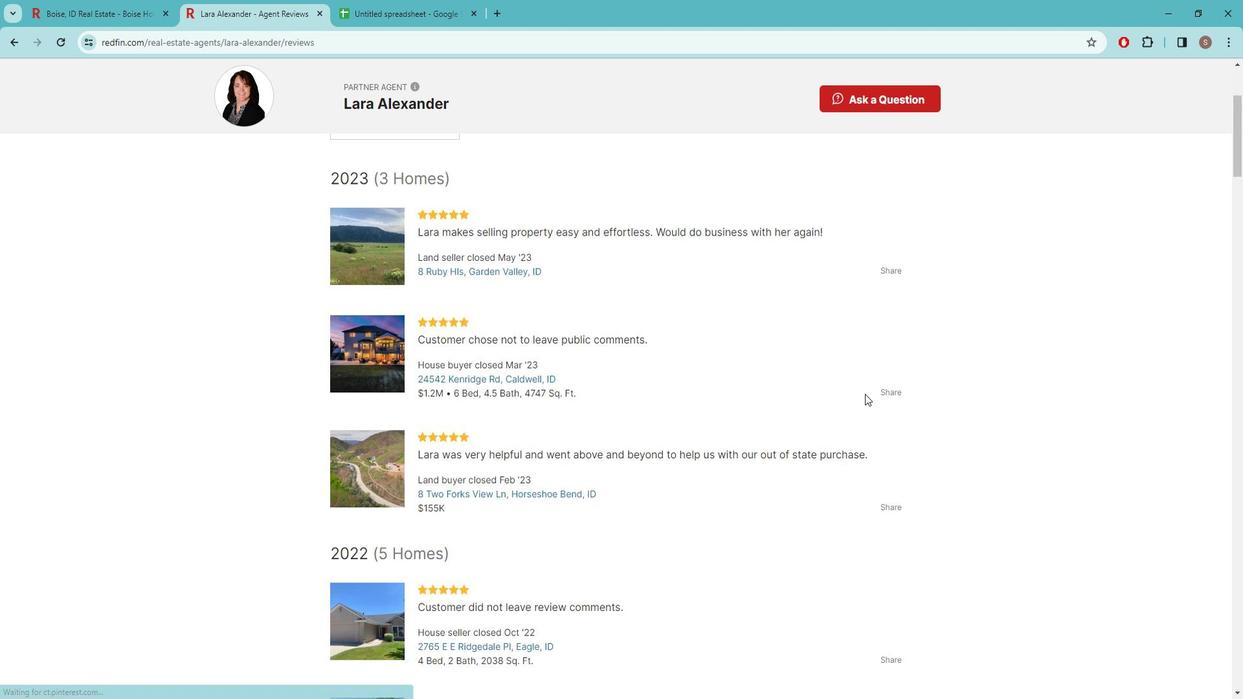 
Action: Mouse moved to (554, 222)
Screenshot: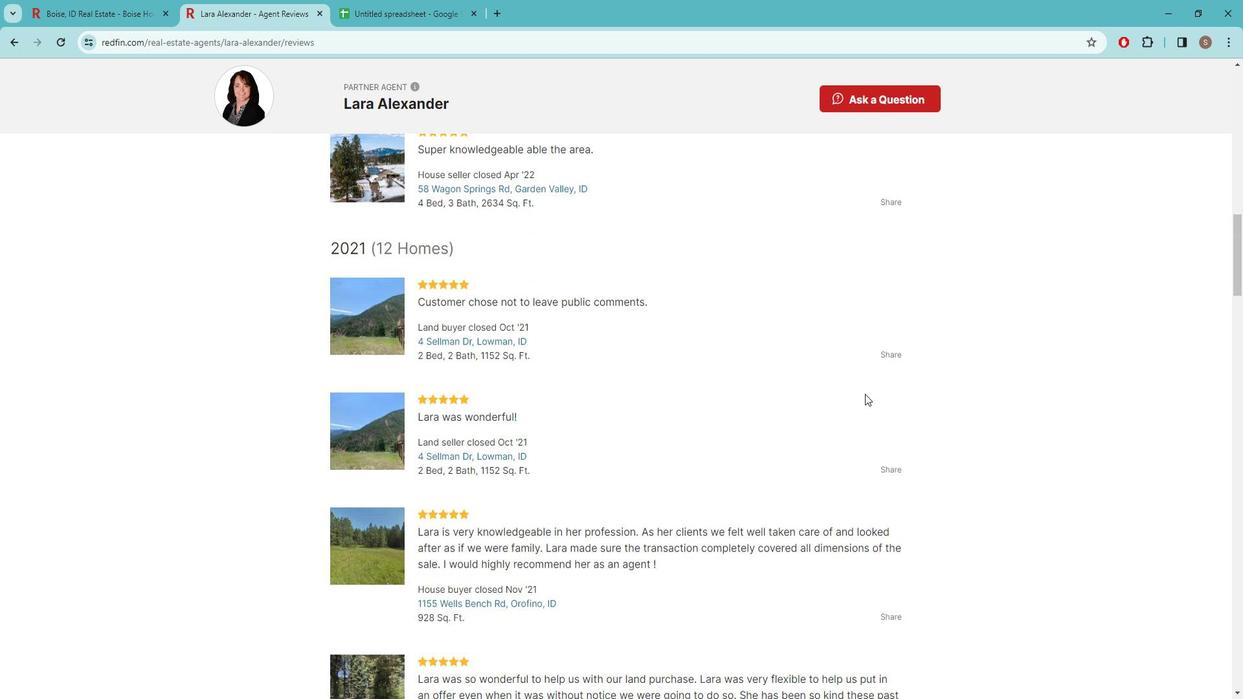 
Action: Mouse pressed left at (554, 222)
Screenshot: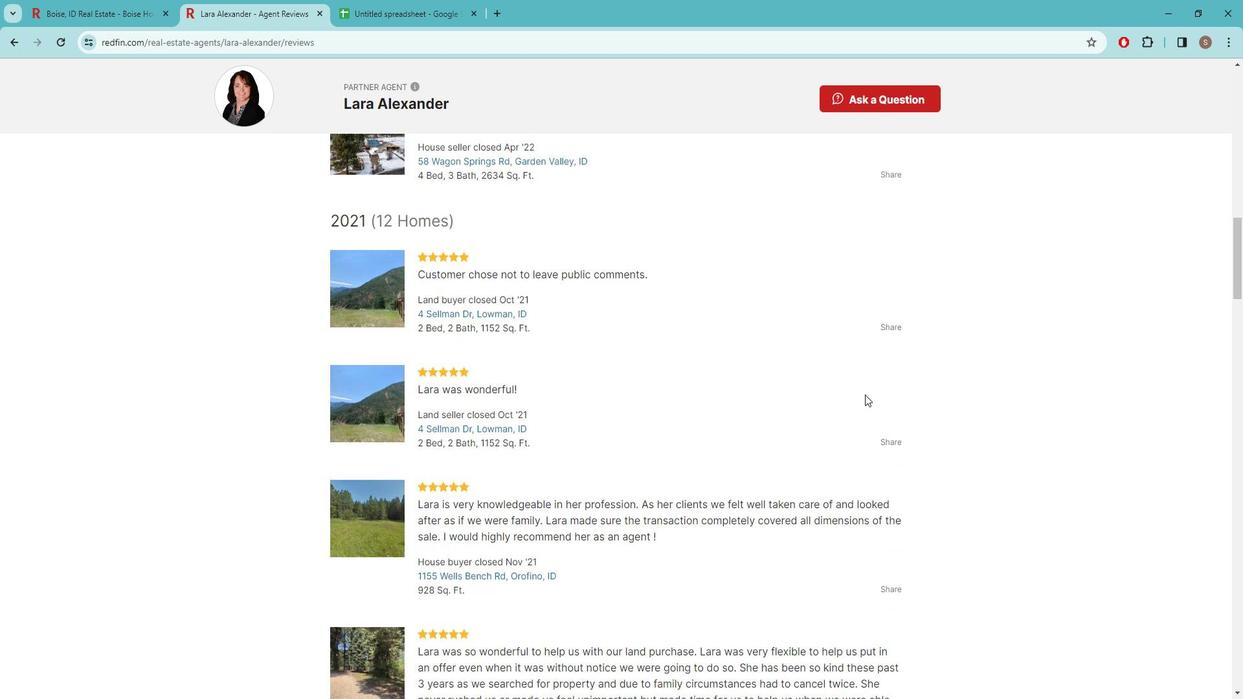 
Action: Mouse moved to (874, 354)
Screenshot: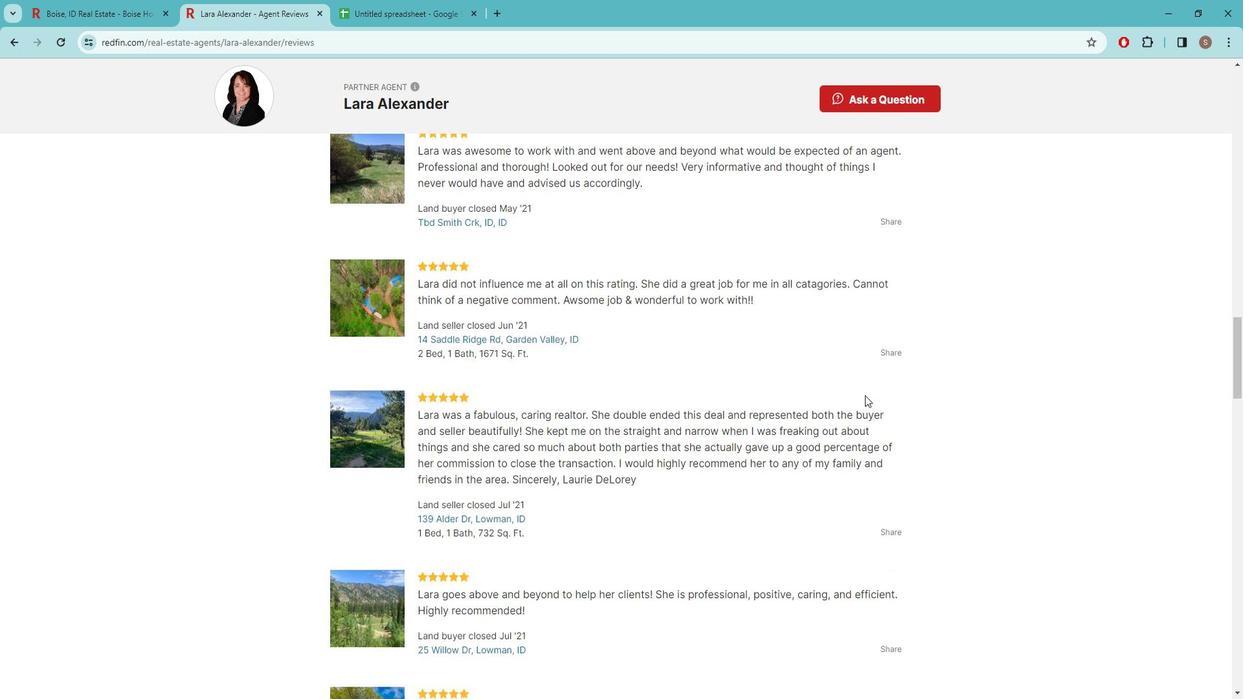 
Action: Mouse scrolled (874, 353) with delta (0, 0)
Screenshot: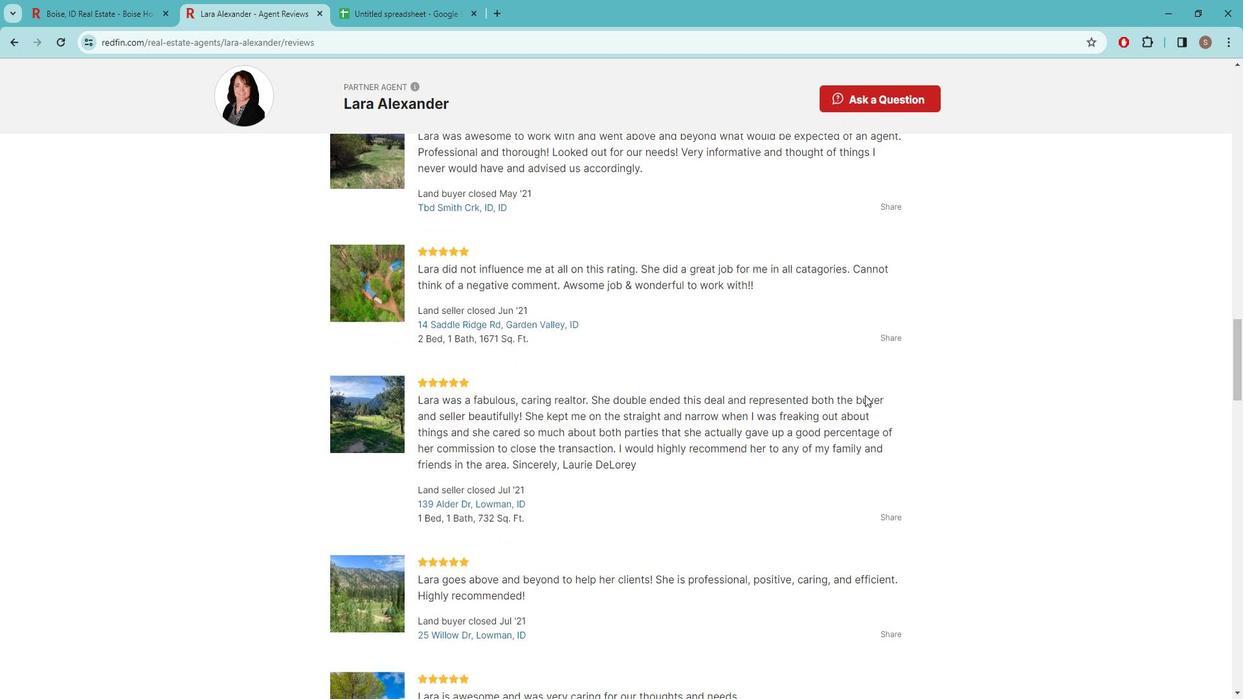 
Action: Mouse scrolled (874, 353) with delta (0, 0)
Screenshot: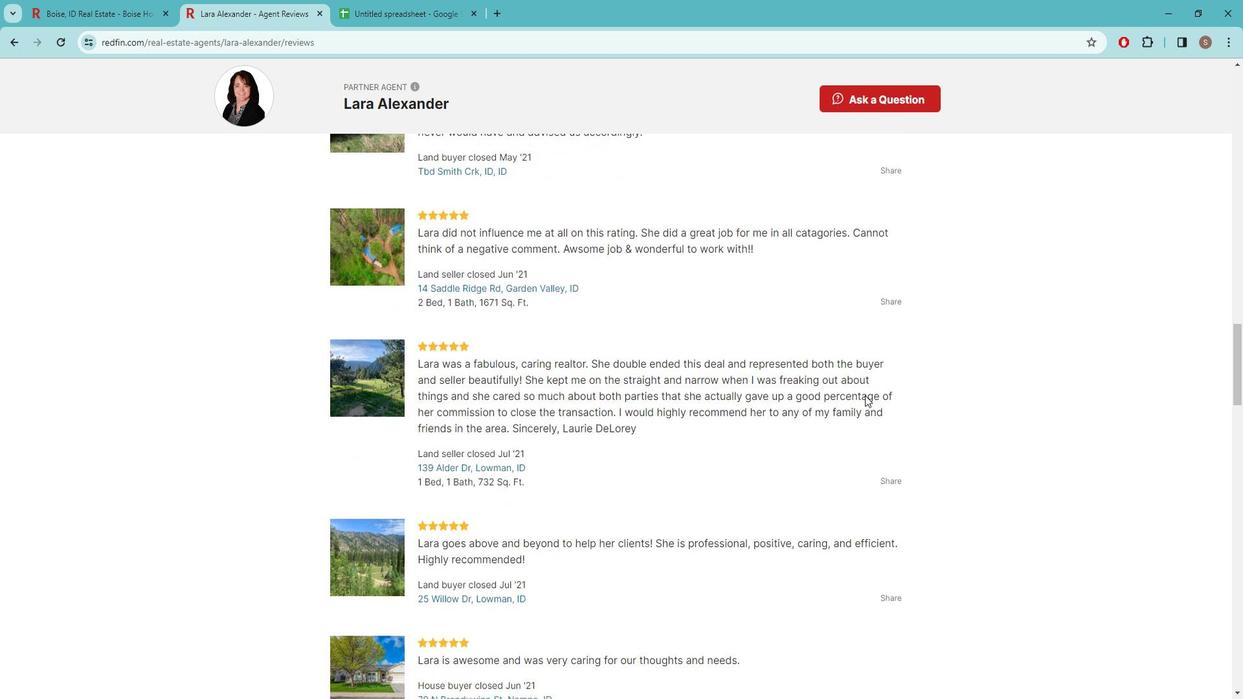 
Action: Mouse moved to (868, 350)
Screenshot: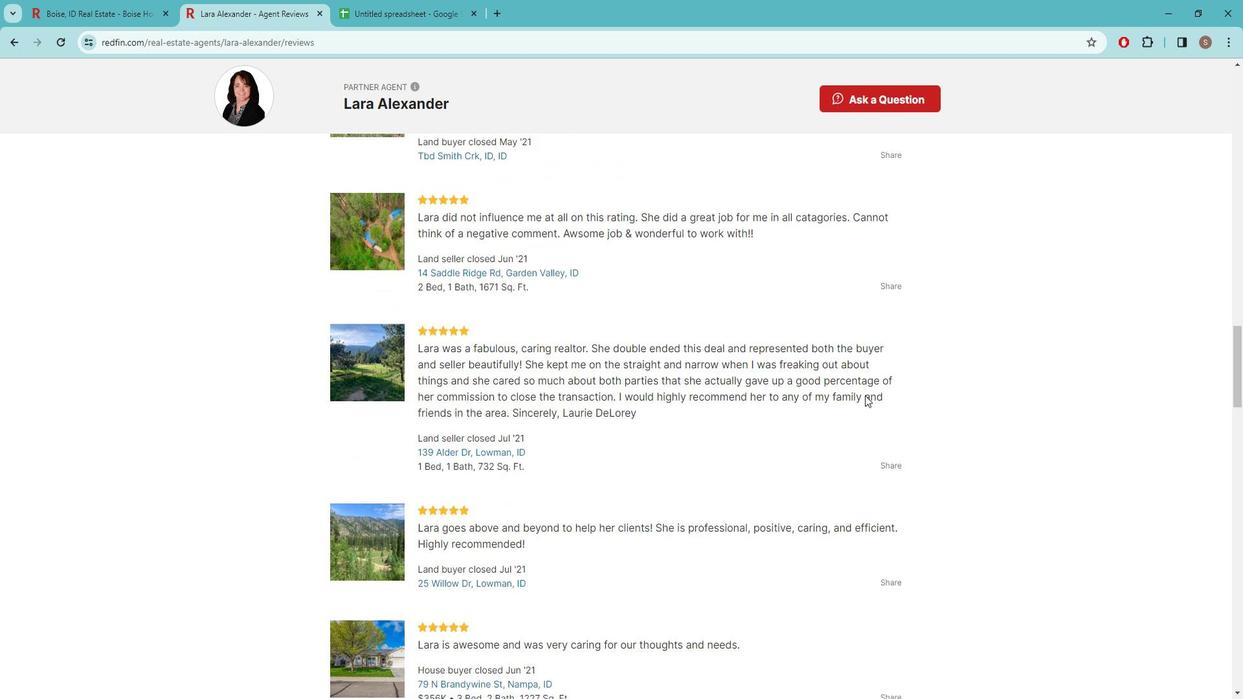 
Action: Mouse scrolled (868, 349) with delta (0, 0)
Screenshot: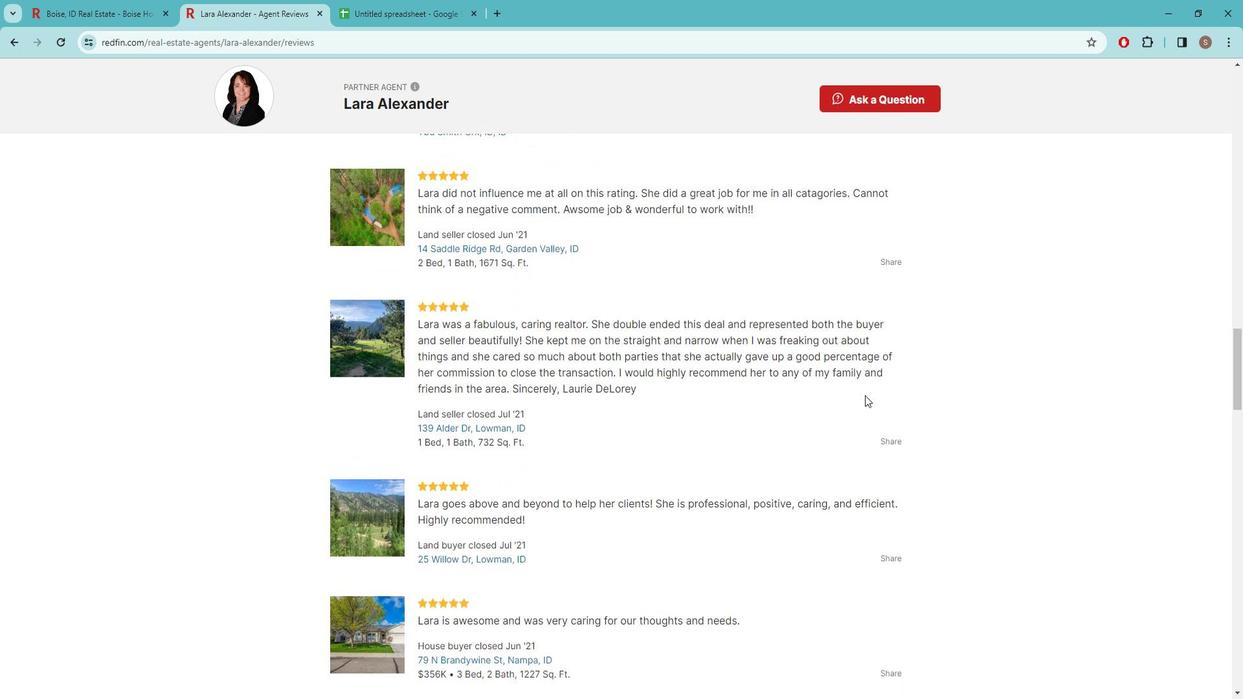 
Action: Mouse scrolled (868, 349) with delta (0, 0)
Screenshot: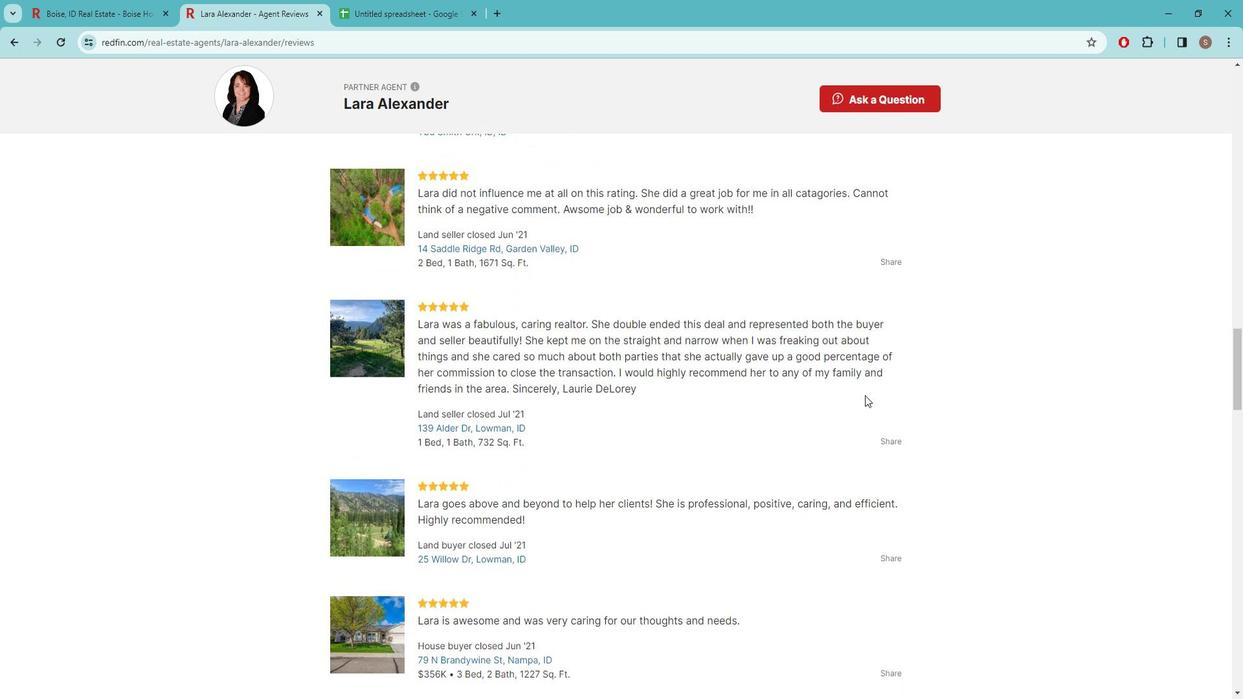 
Action: Mouse scrolled (868, 349) with delta (0, 0)
Screenshot: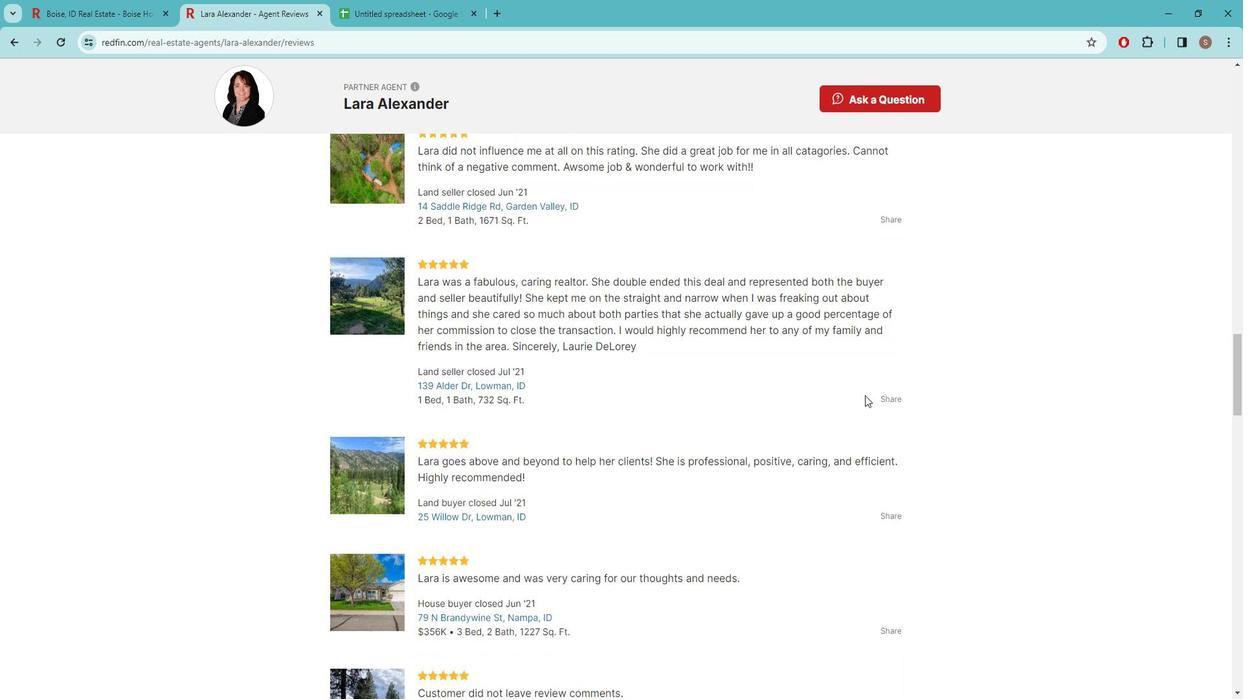 
Action: Mouse scrolled (868, 349) with delta (0, 0)
Screenshot: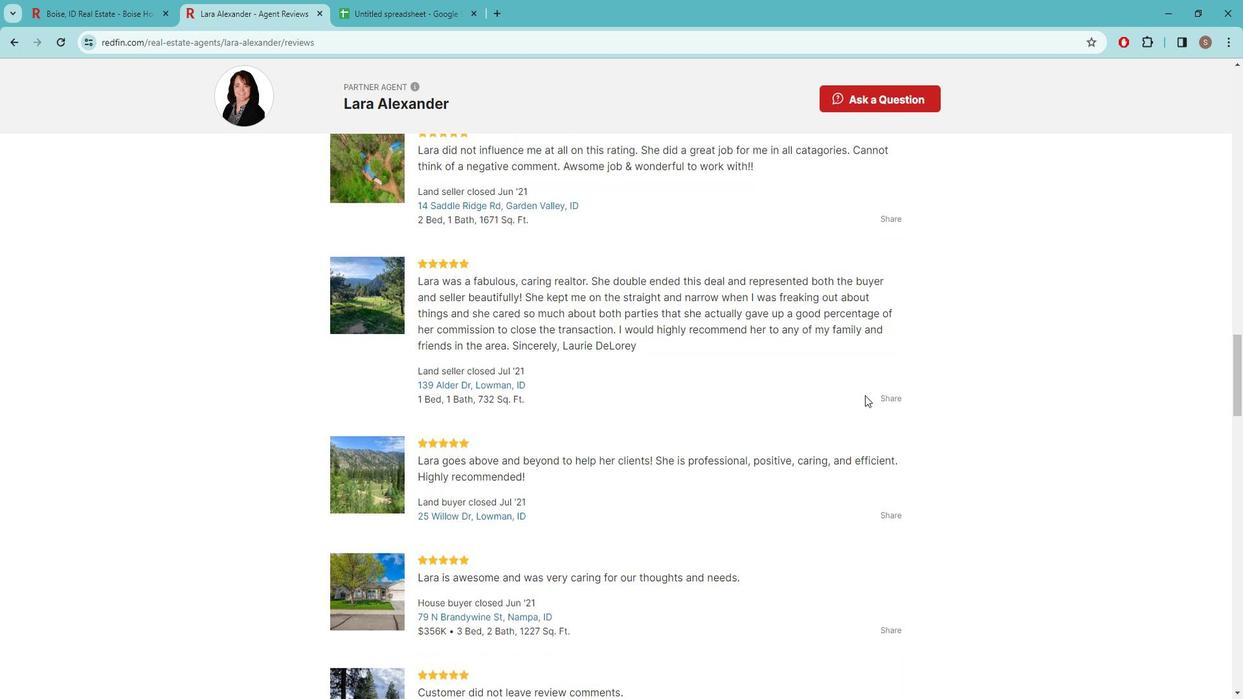 
Action: Mouse scrolled (868, 349) with delta (0, 0)
Screenshot: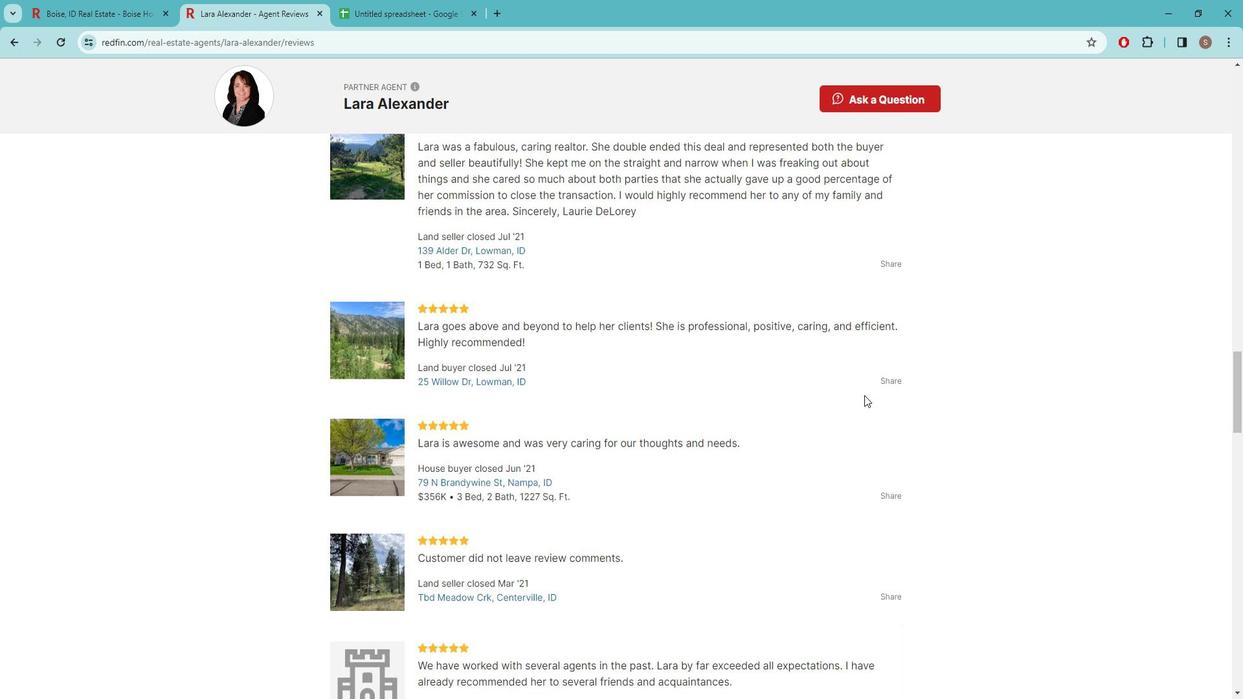 
Action: Mouse scrolled (868, 349) with delta (0, 0)
Screenshot: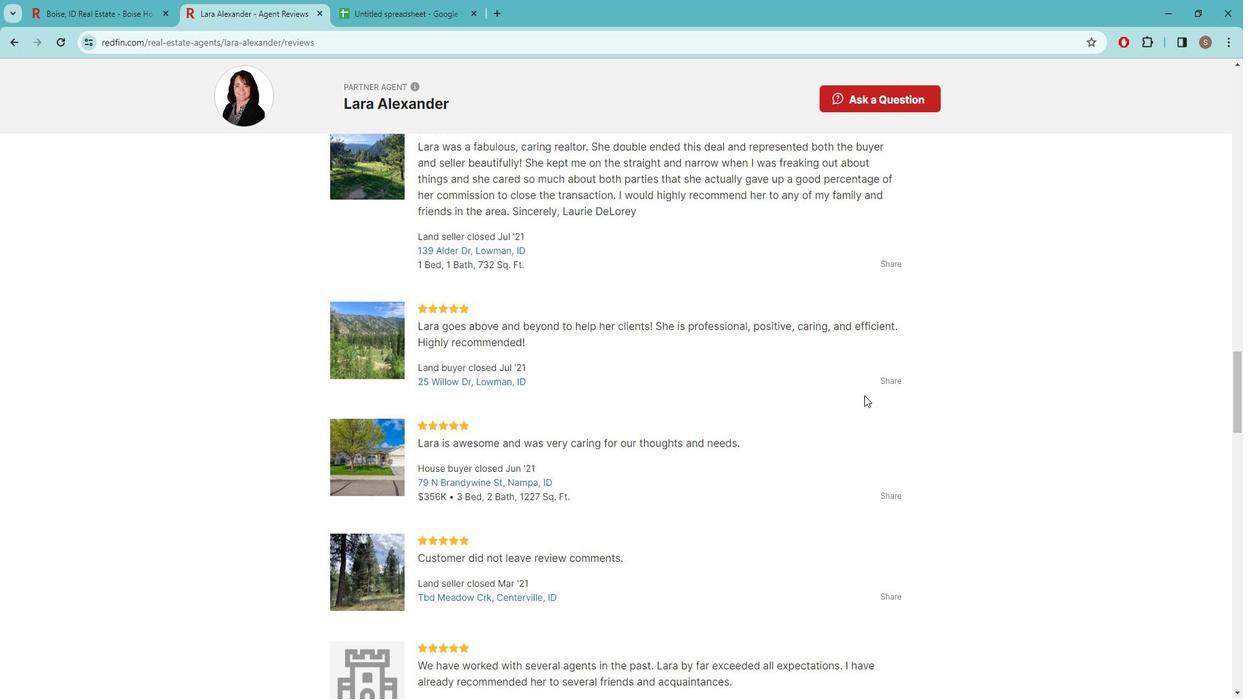 
Action: Mouse scrolled (868, 349) with delta (0, 0)
Screenshot: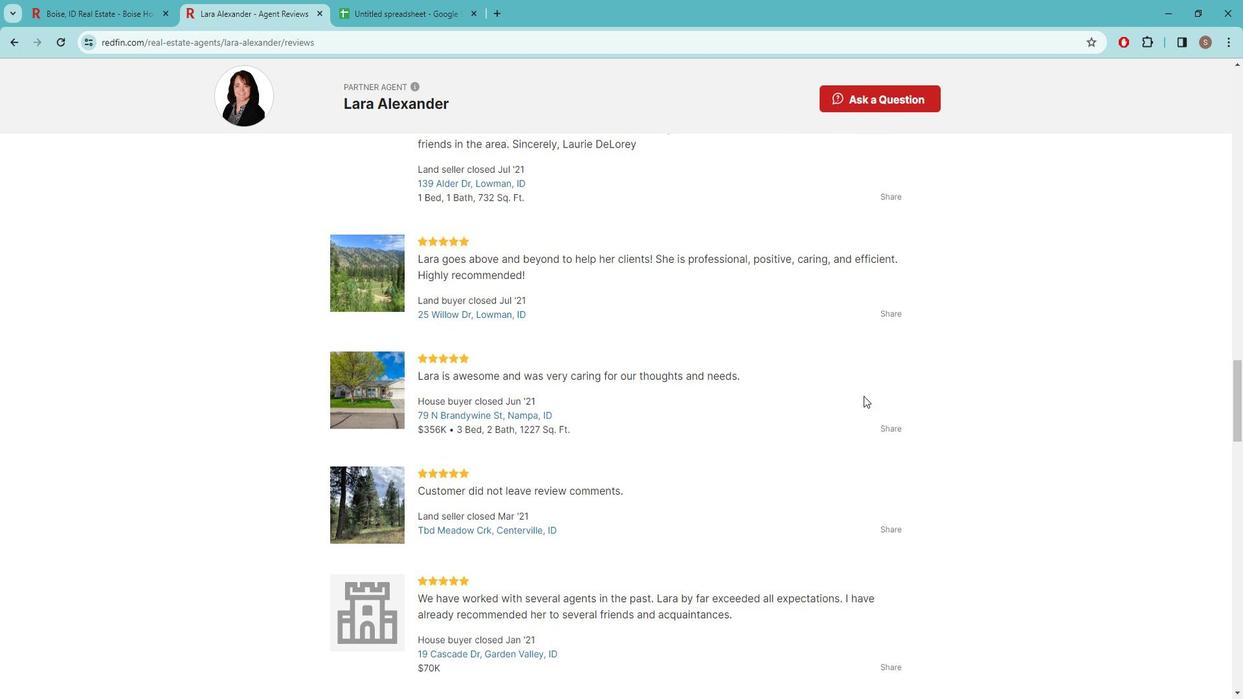 
Action: Mouse scrolled (868, 349) with delta (0, 0)
Screenshot: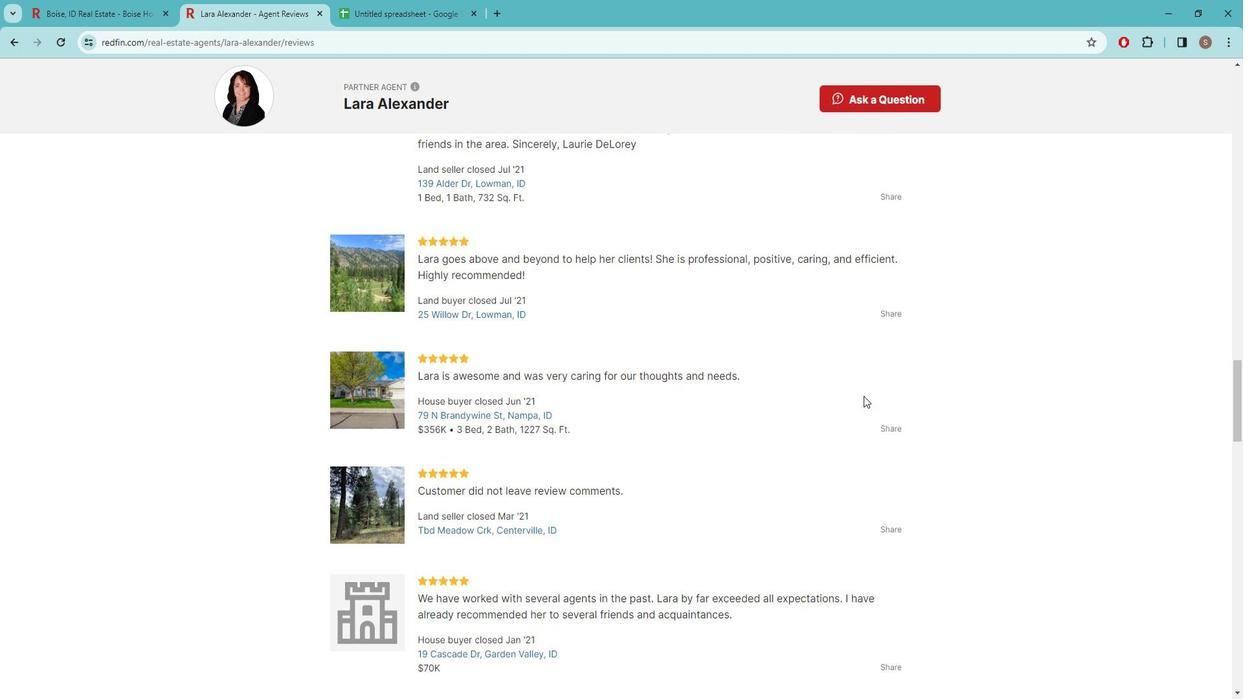 
Action: Mouse scrolled (868, 349) with delta (0, 0)
Screenshot: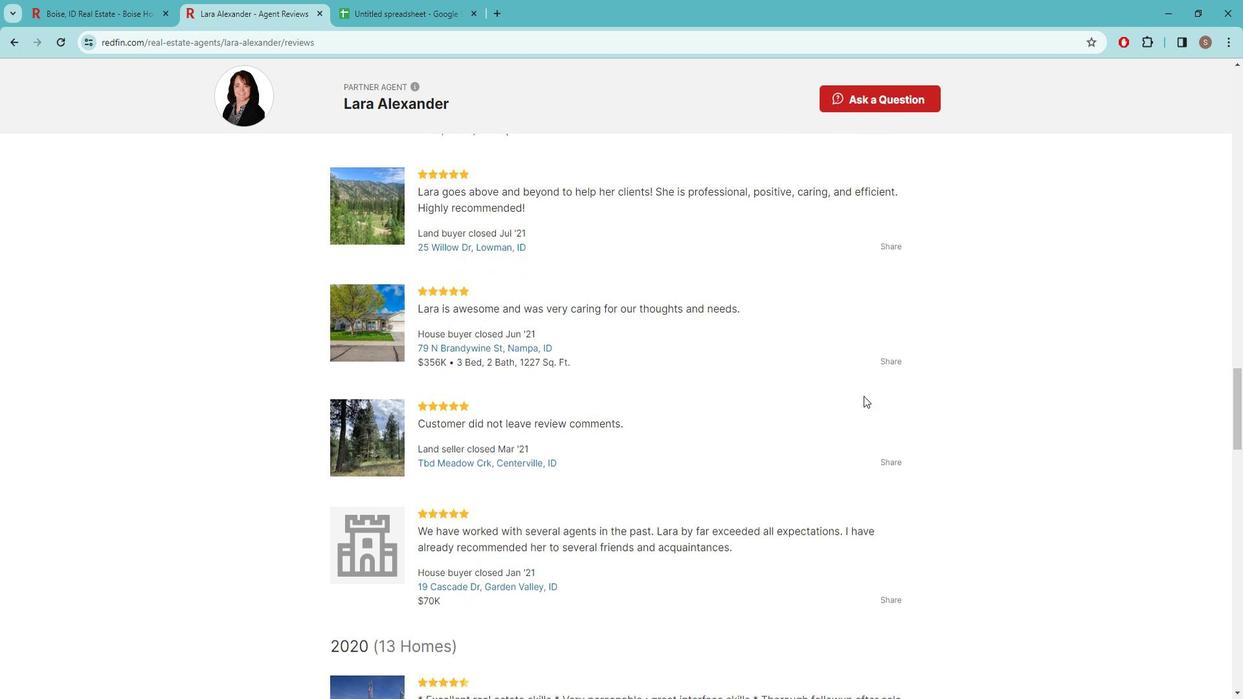 
Action: Mouse scrolled (868, 349) with delta (0, 0)
Screenshot: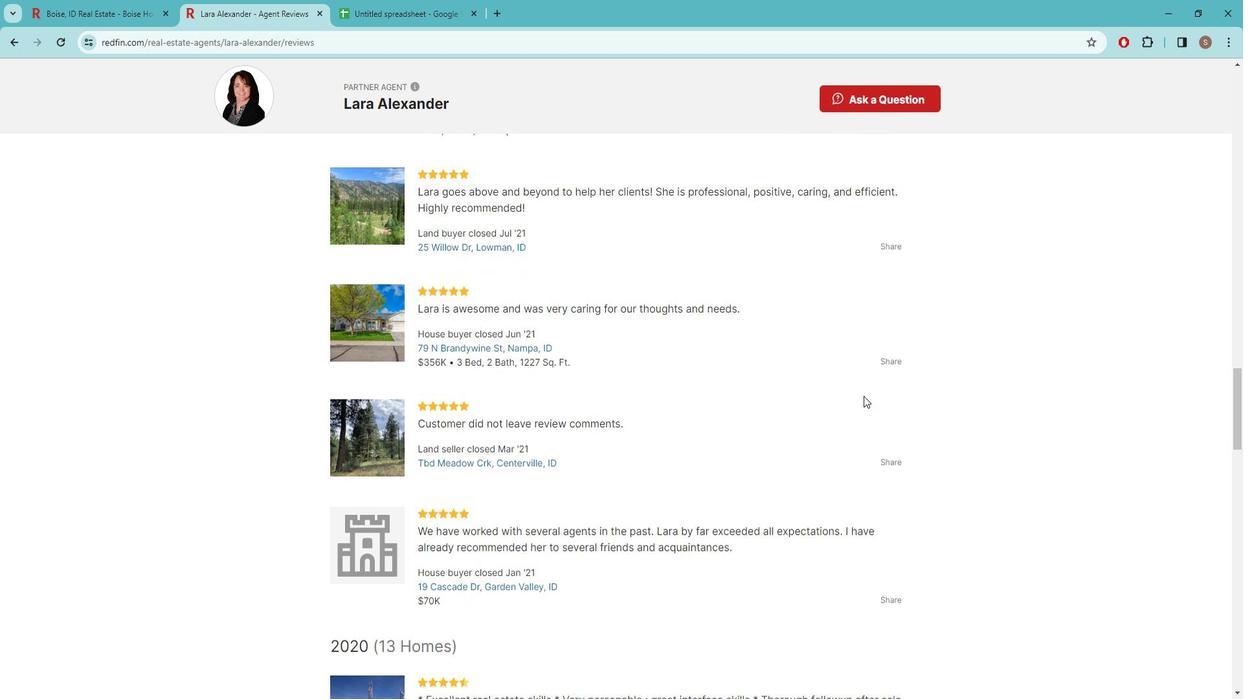 
Action: Mouse scrolled (868, 349) with delta (0, 0)
Screenshot: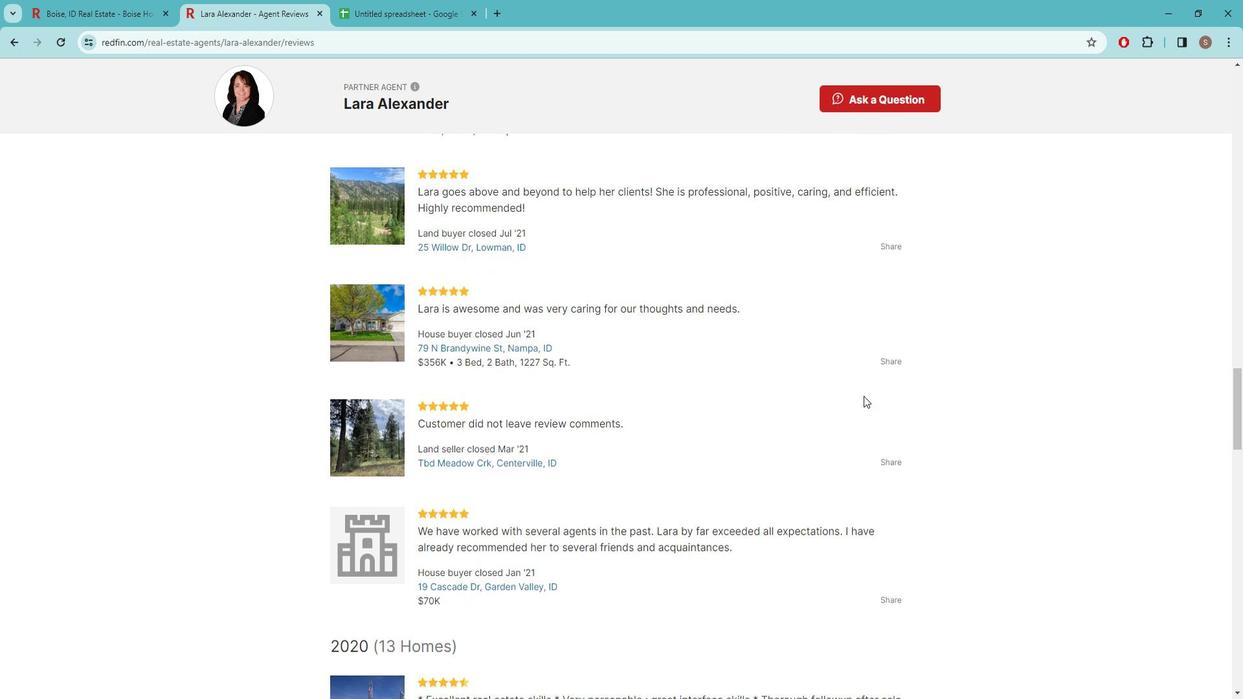 
Action: Mouse scrolled (868, 349) with delta (0, 0)
Screenshot: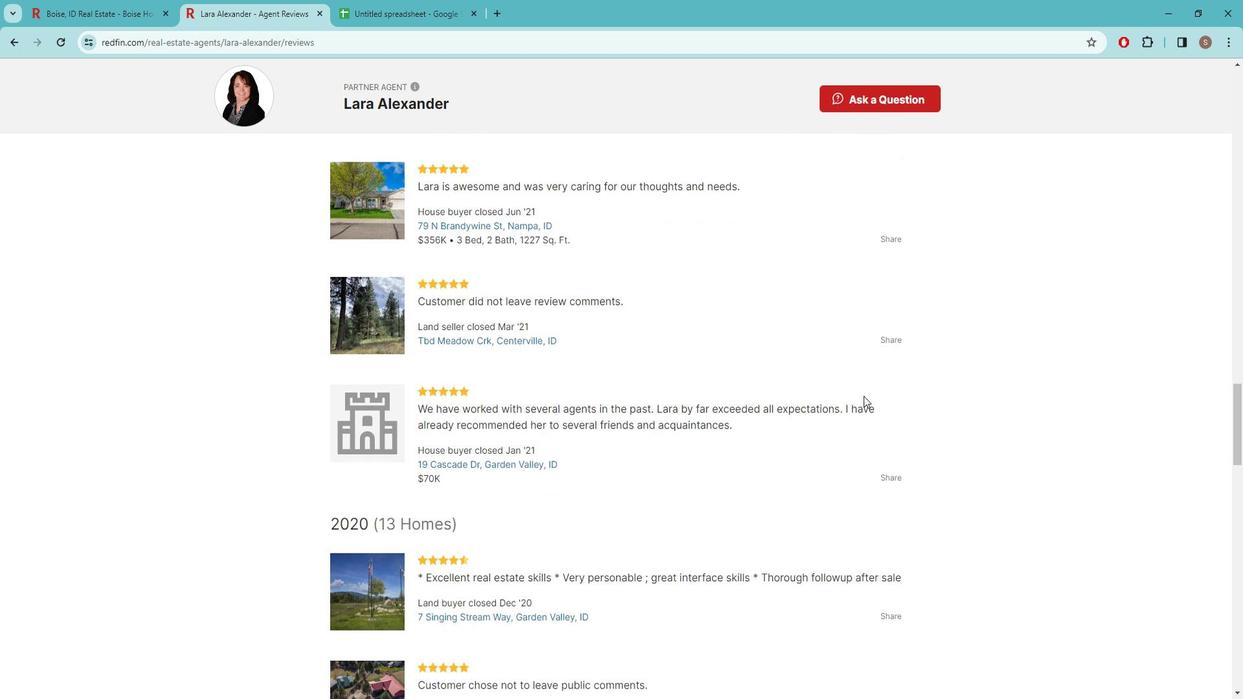 
Action: Mouse scrolled (868, 349) with delta (0, 0)
Screenshot: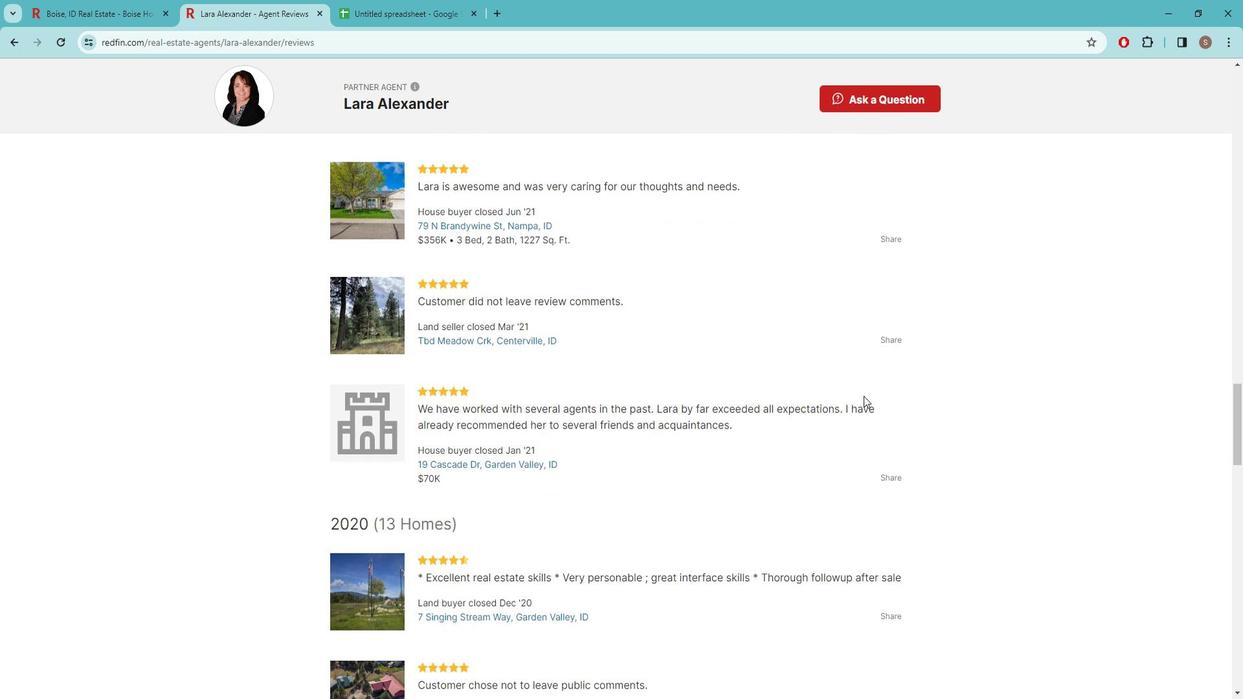 
Action: Mouse scrolled (868, 349) with delta (0, 0)
Screenshot: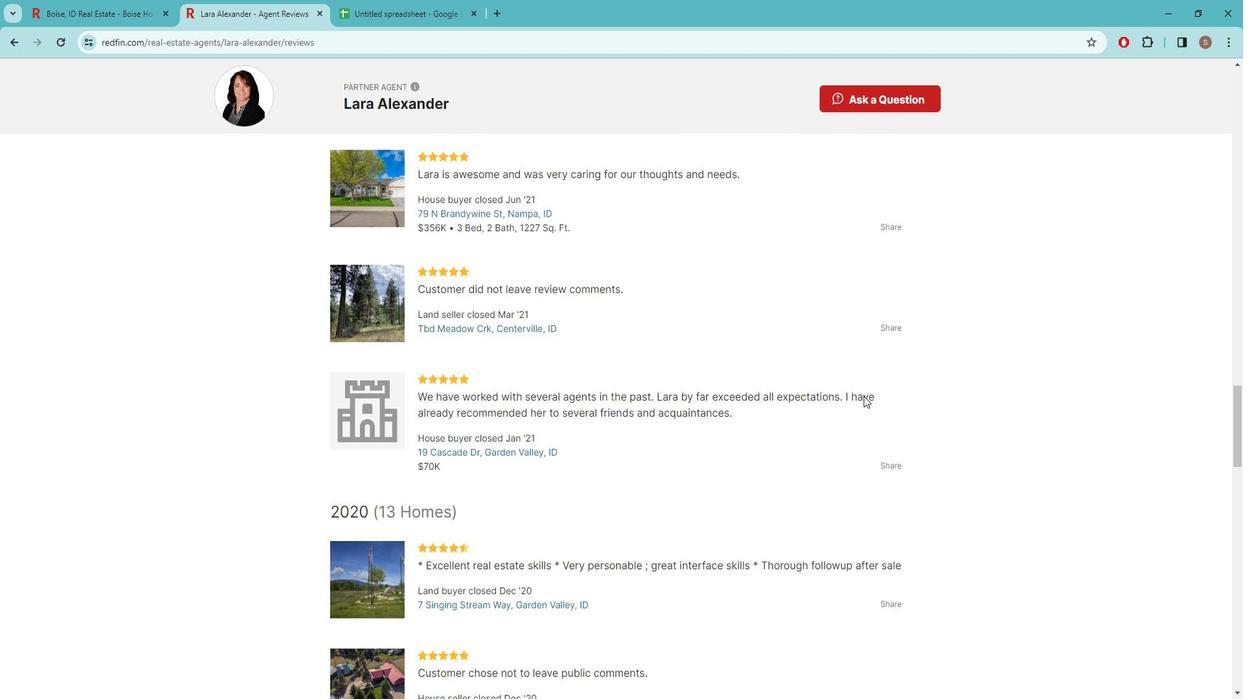 
Action: Mouse scrolled (868, 349) with delta (0, 0)
Screenshot: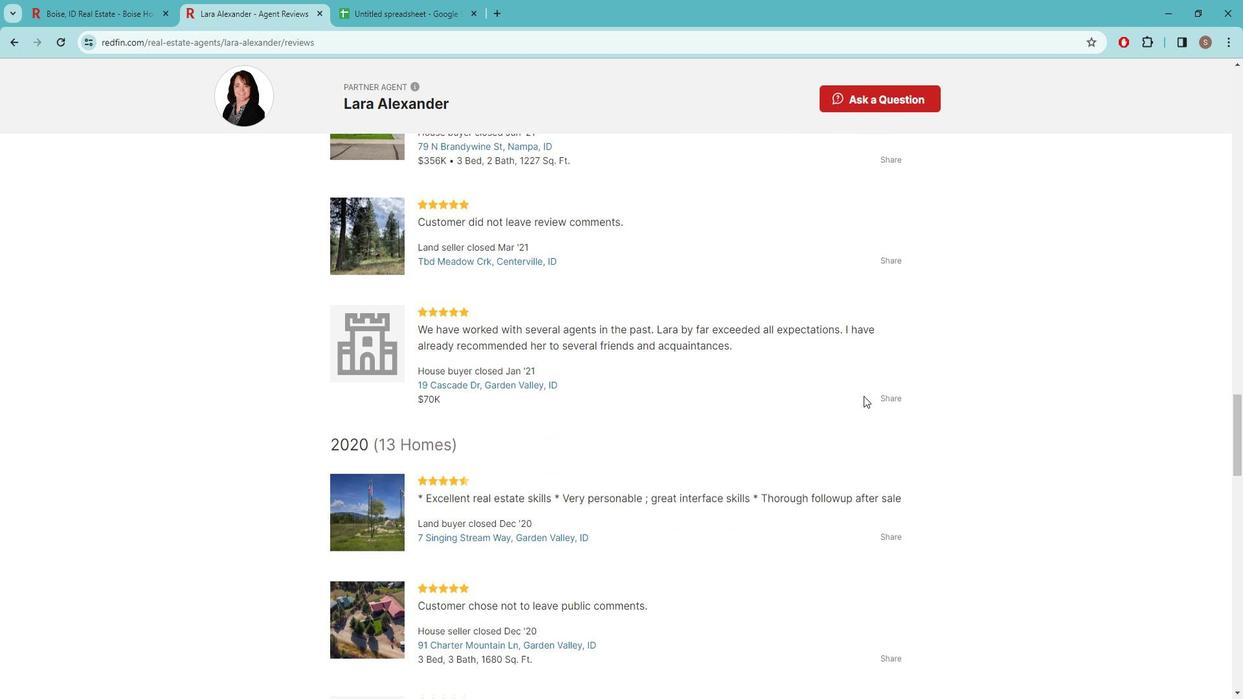 
Action: Mouse scrolled (868, 349) with delta (0, 0)
Screenshot: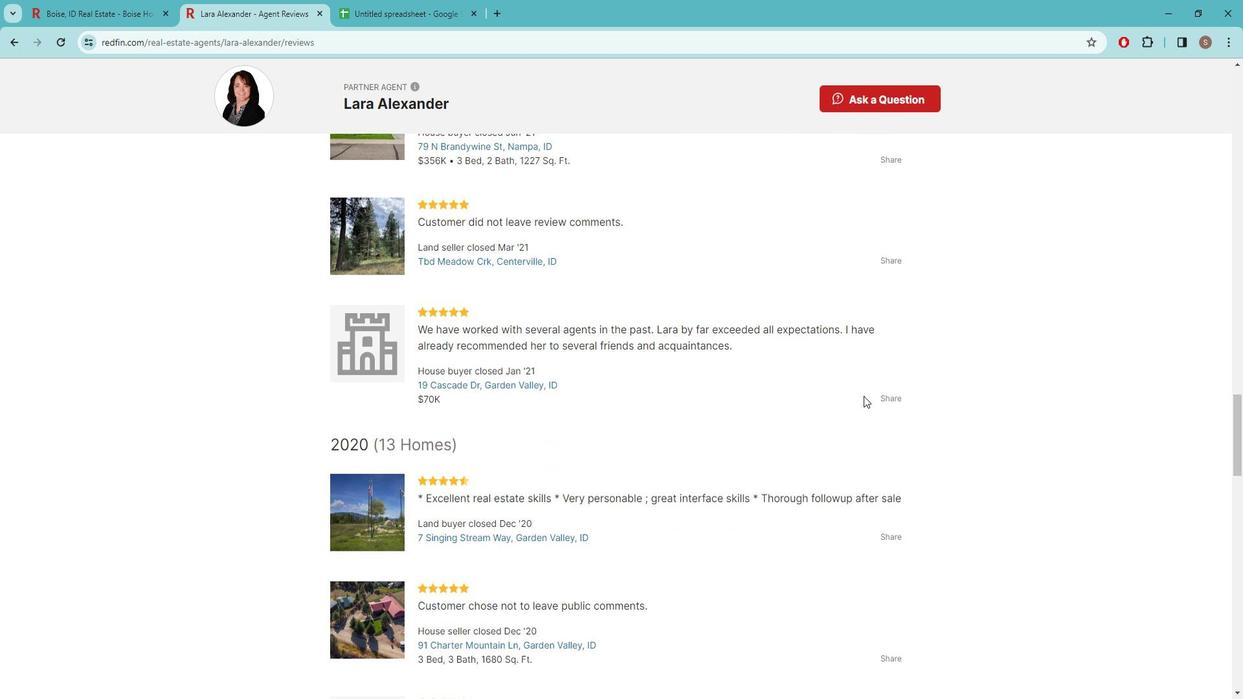 
Action: Mouse scrolled (868, 349) with delta (0, 0)
Screenshot: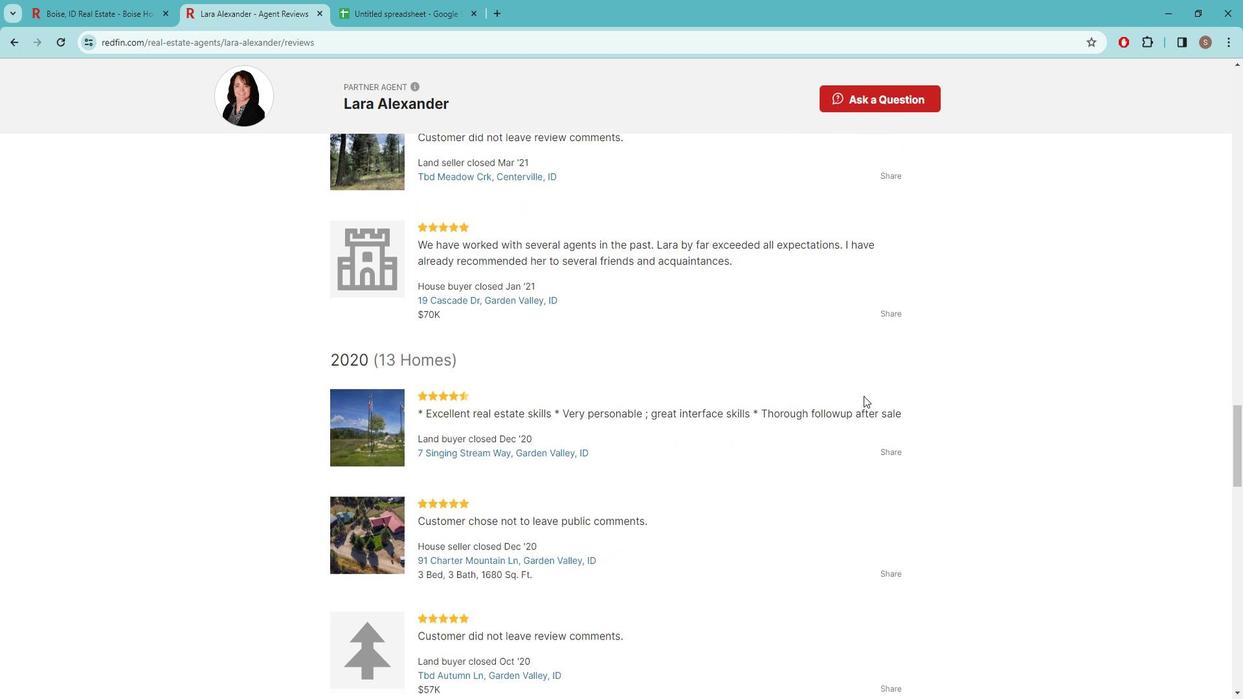 
Action: Mouse scrolled (868, 349) with delta (0, 0)
Screenshot: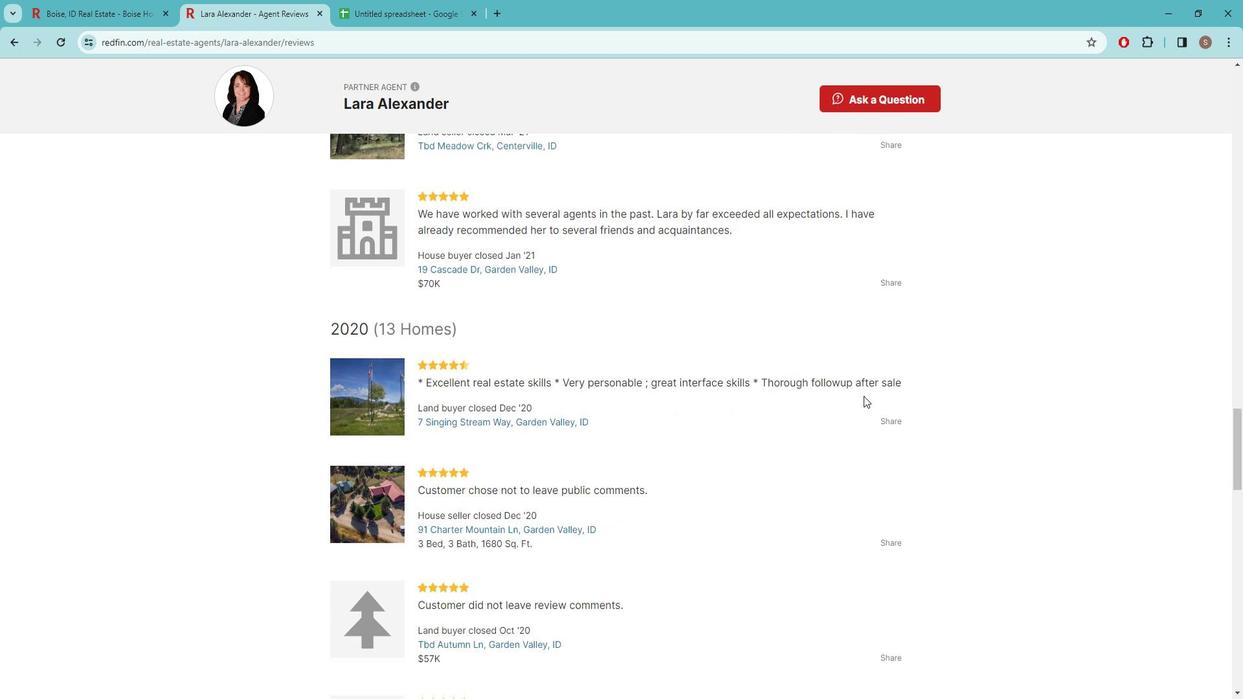 
Action: Mouse scrolled (868, 349) with delta (0, 0)
Screenshot: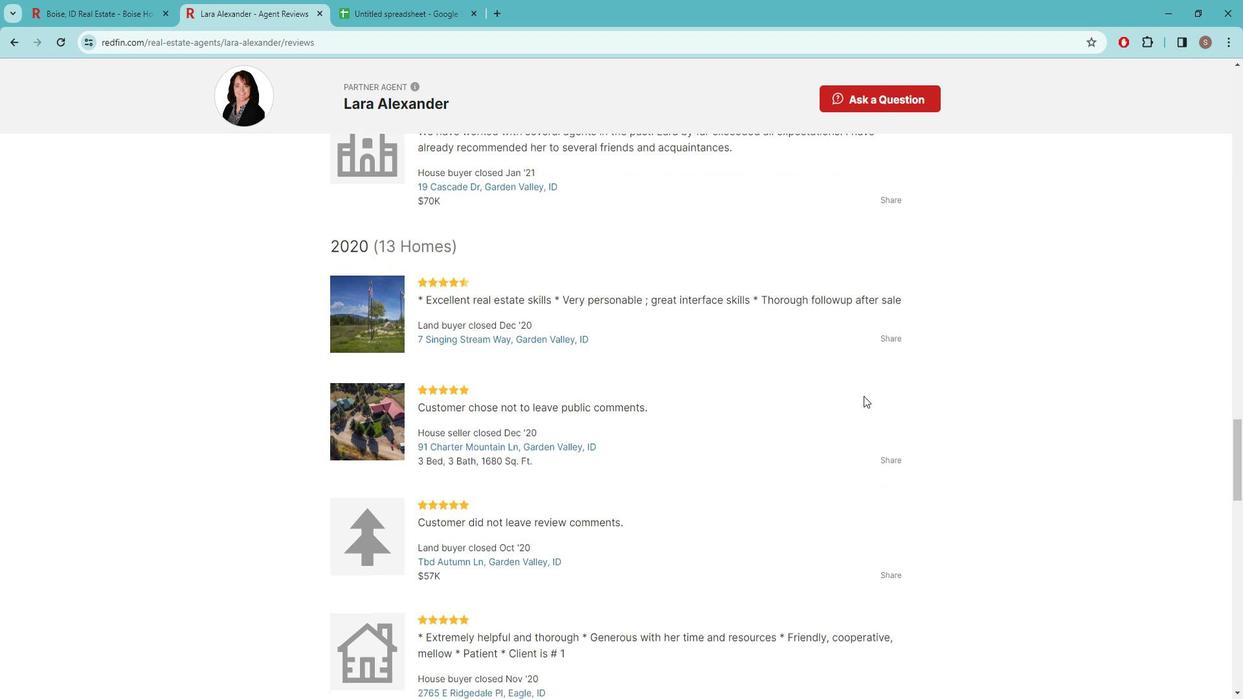 
Action: Mouse scrolled (868, 349) with delta (0, 0)
Screenshot: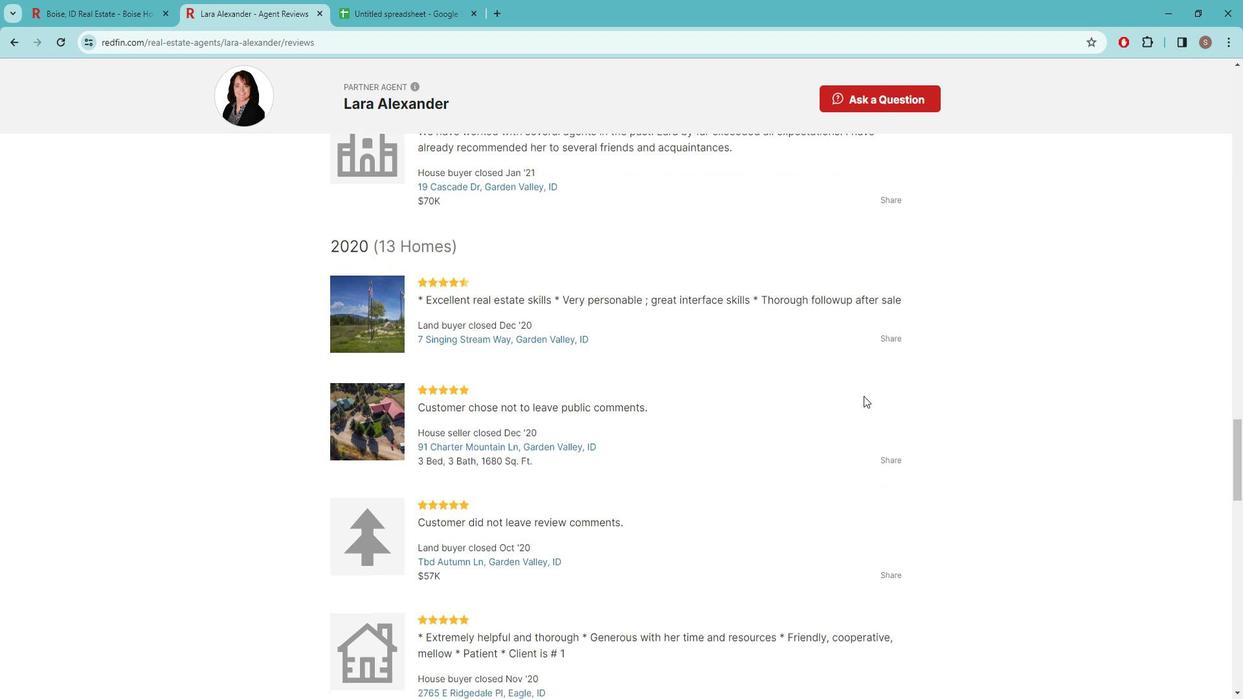 
Action: Mouse scrolled (868, 349) with delta (0, 0)
Screenshot: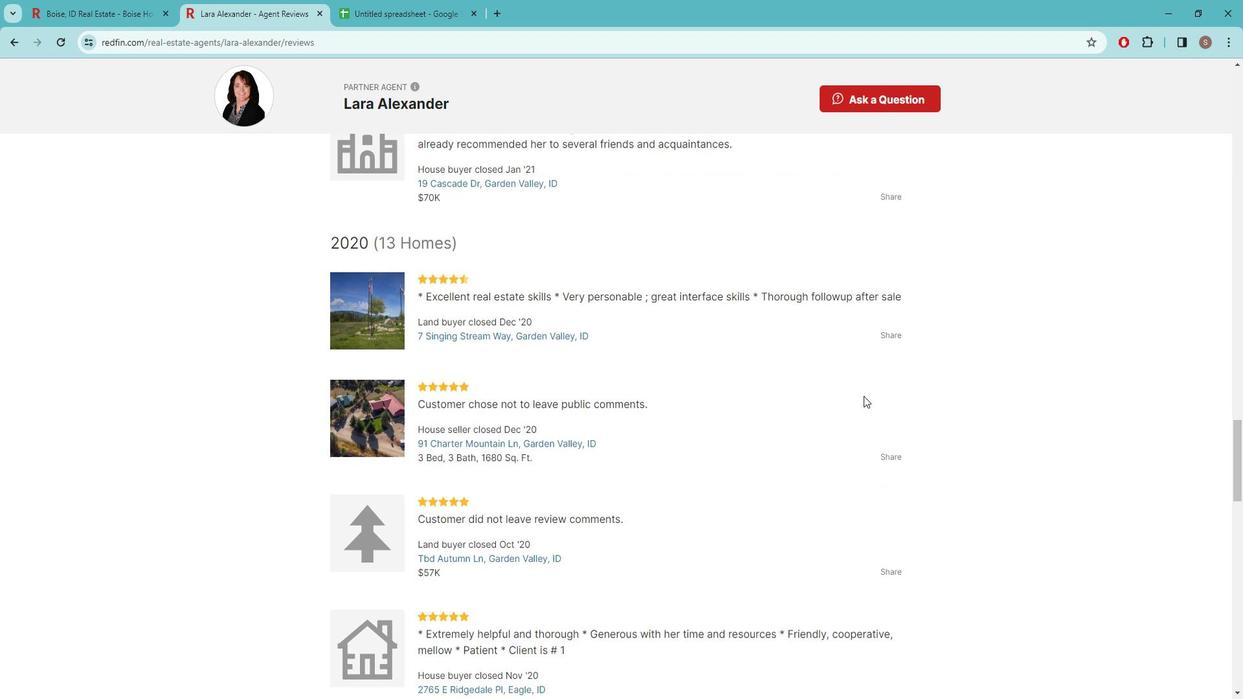 
Action: Mouse scrolled (868, 349) with delta (0, 0)
Screenshot: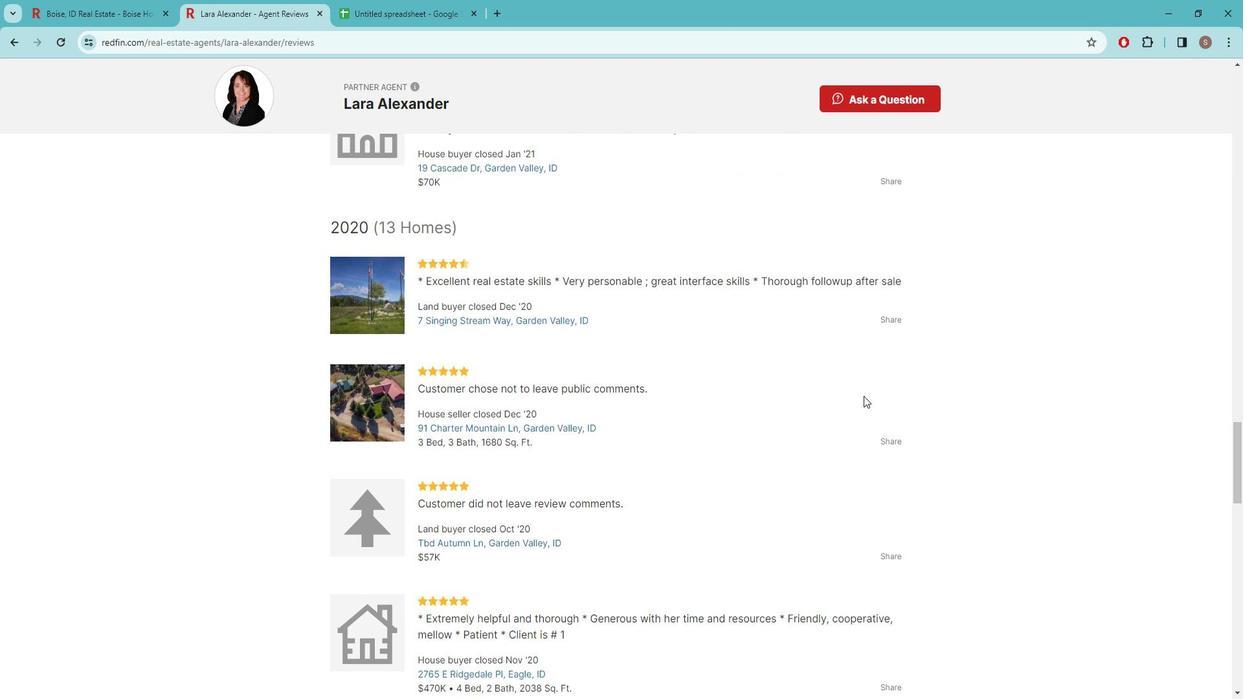 
Action: Mouse scrolled (868, 349) with delta (0, 0)
Screenshot: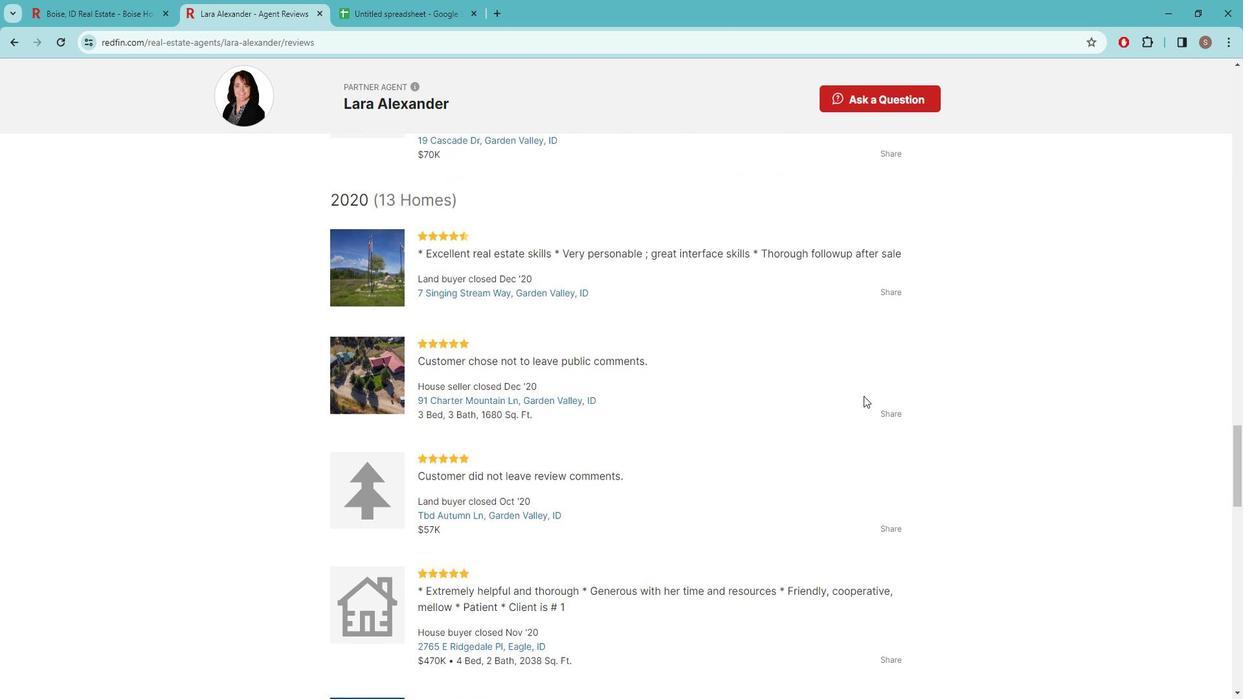 
Action: Mouse scrolled (868, 349) with delta (0, 0)
Screenshot: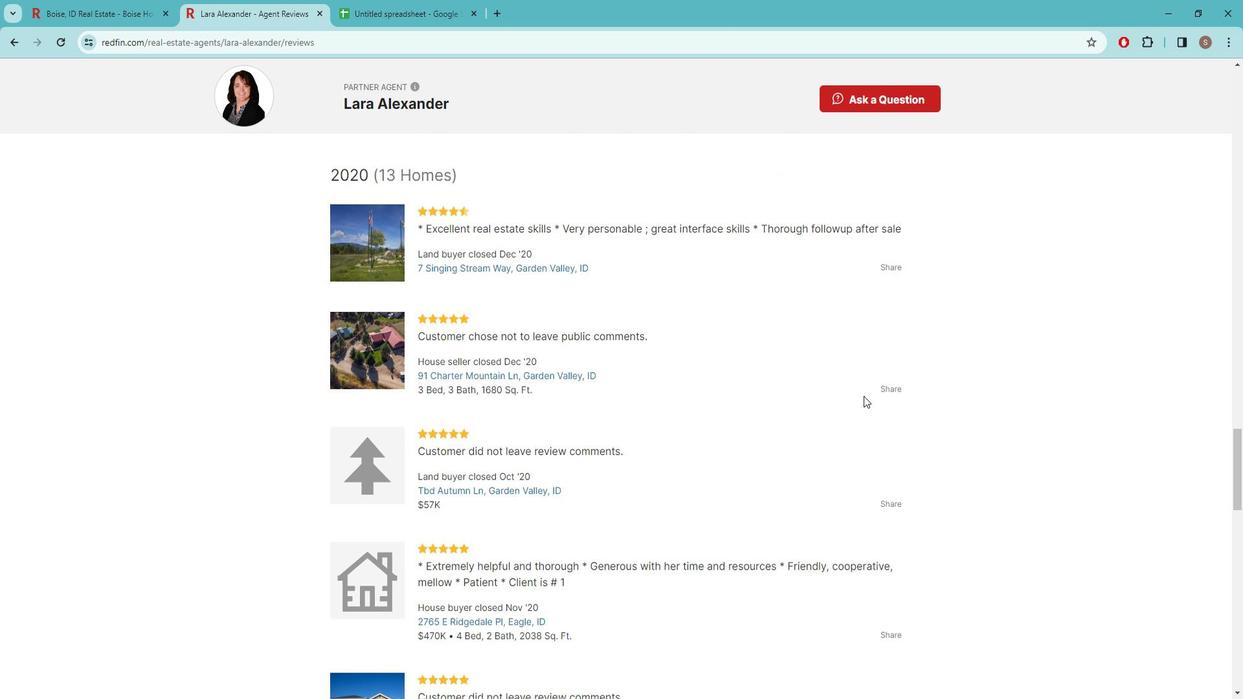 
Action: Mouse scrolled (868, 349) with delta (0, 0)
Screenshot: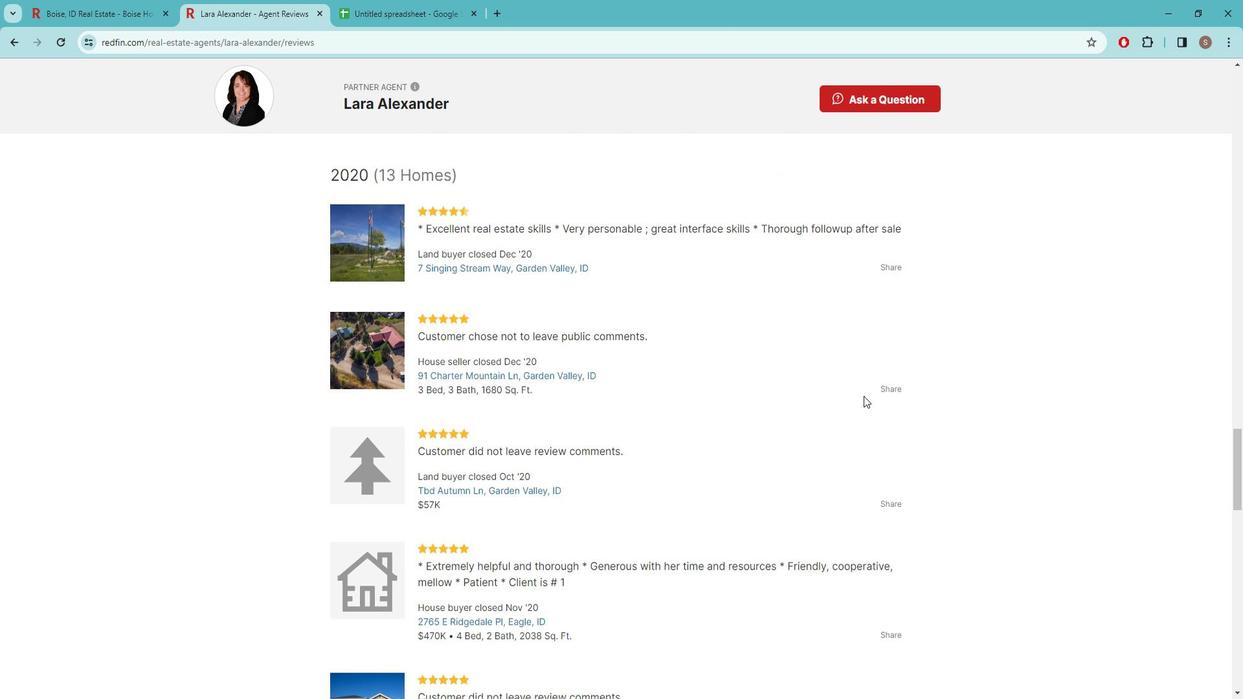 
Action: Mouse scrolled (868, 349) with delta (0, 0)
Screenshot: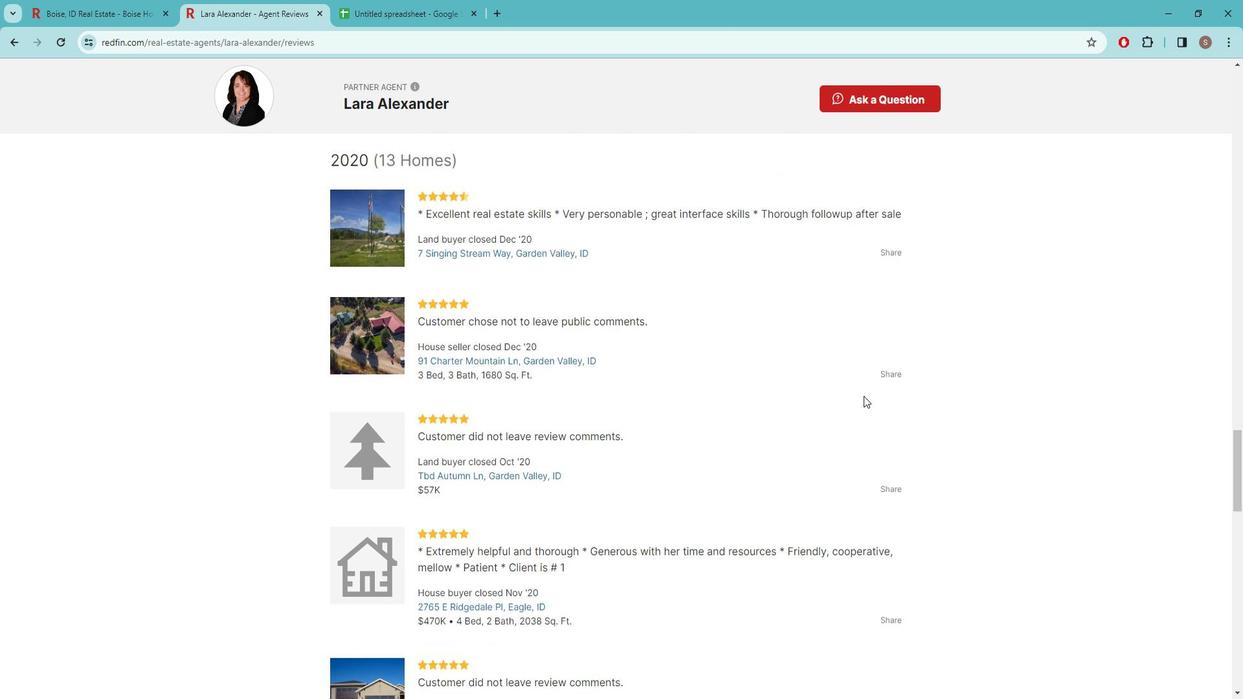 
Action: Mouse scrolled (868, 349) with delta (0, 0)
Screenshot: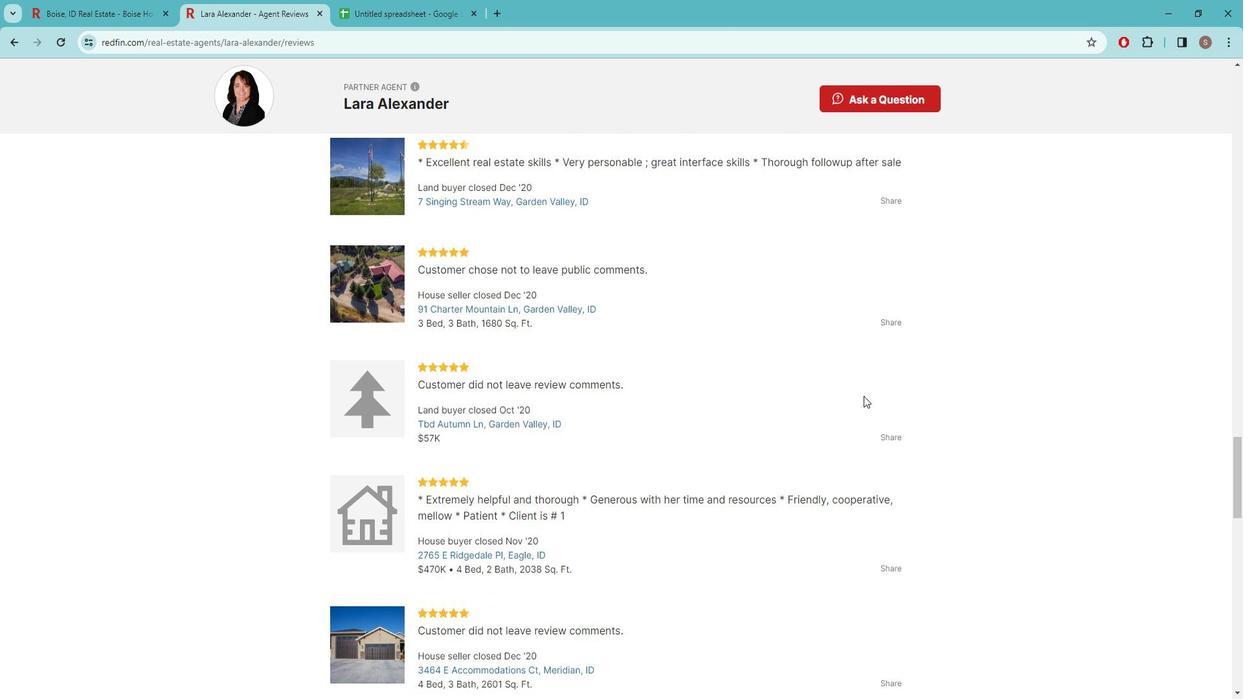 
Action: Mouse scrolled (868, 349) with delta (0, 0)
Screenshot: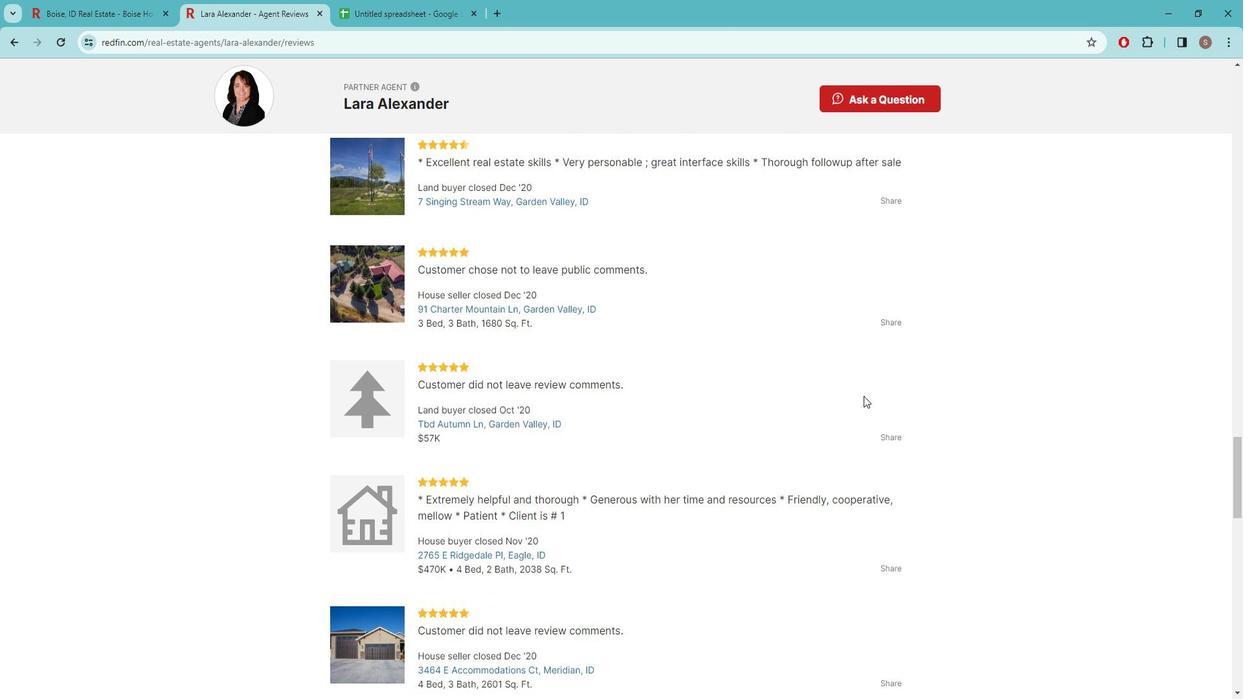 
Action: Mouse scrolled (868, 349) with delta (0, 0)
Screenshot: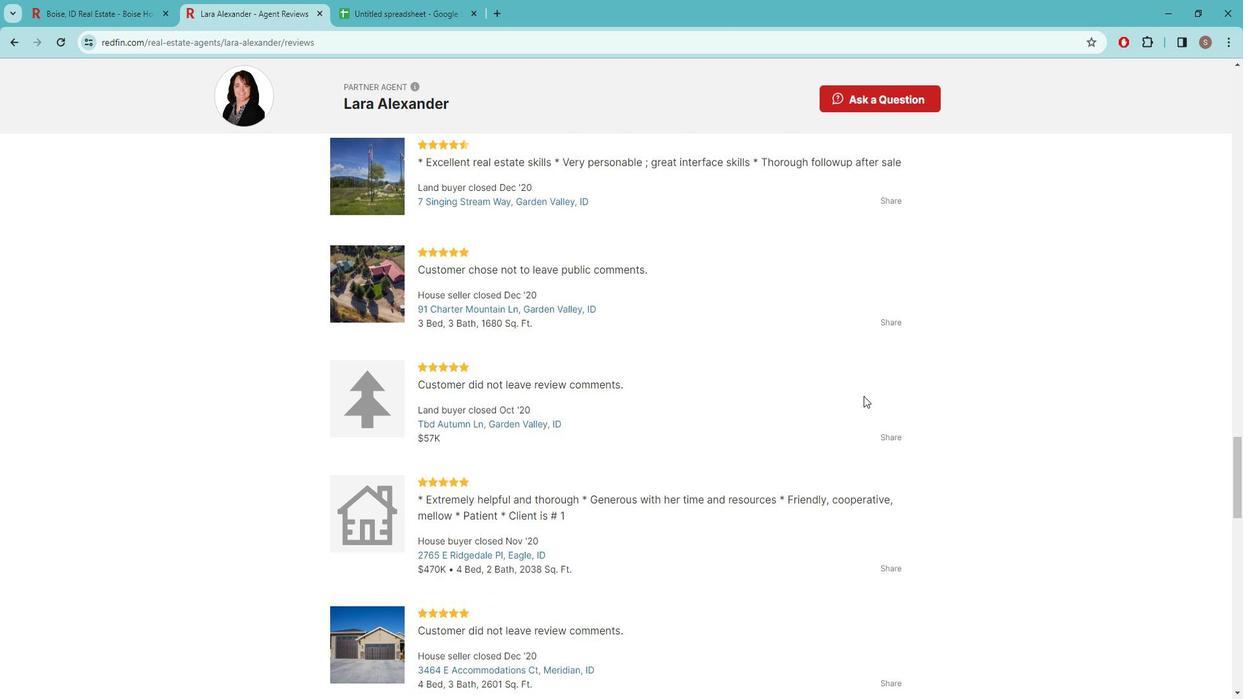 
Action: Mouse scrolled (868, 349) with delta (0, 0)
Screenshot: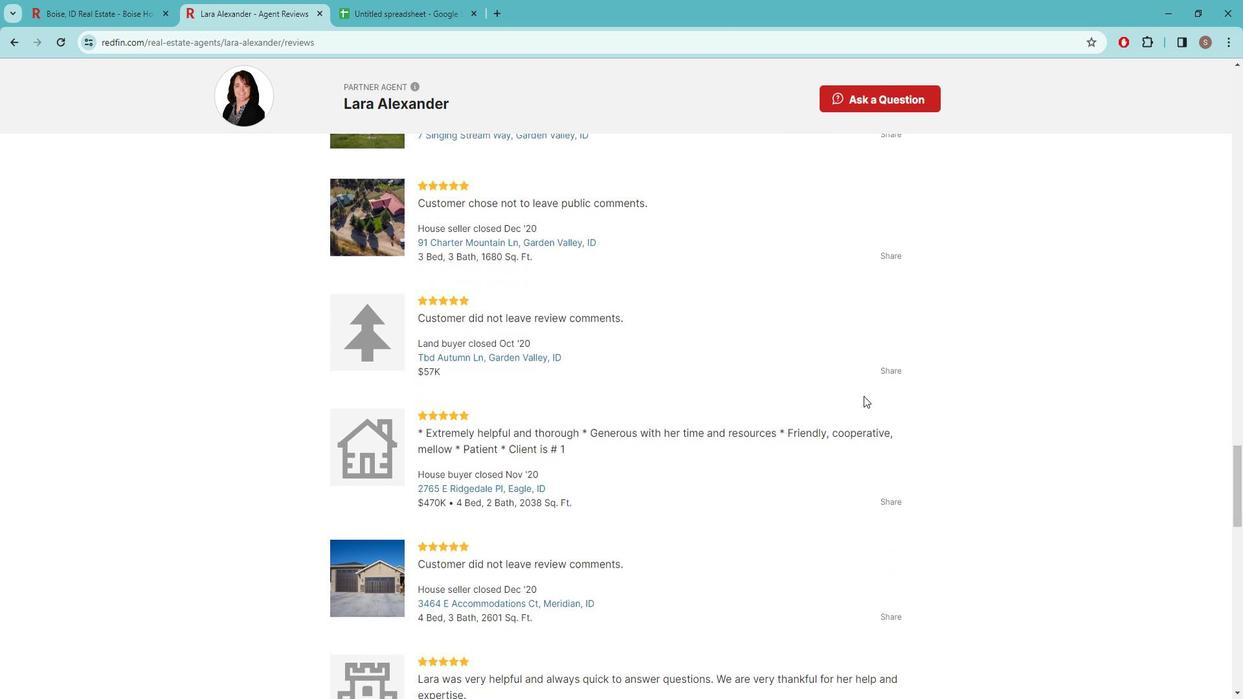 
Action: Mouse scrolled (868, 349) with delta (0, 0)
Screenshot: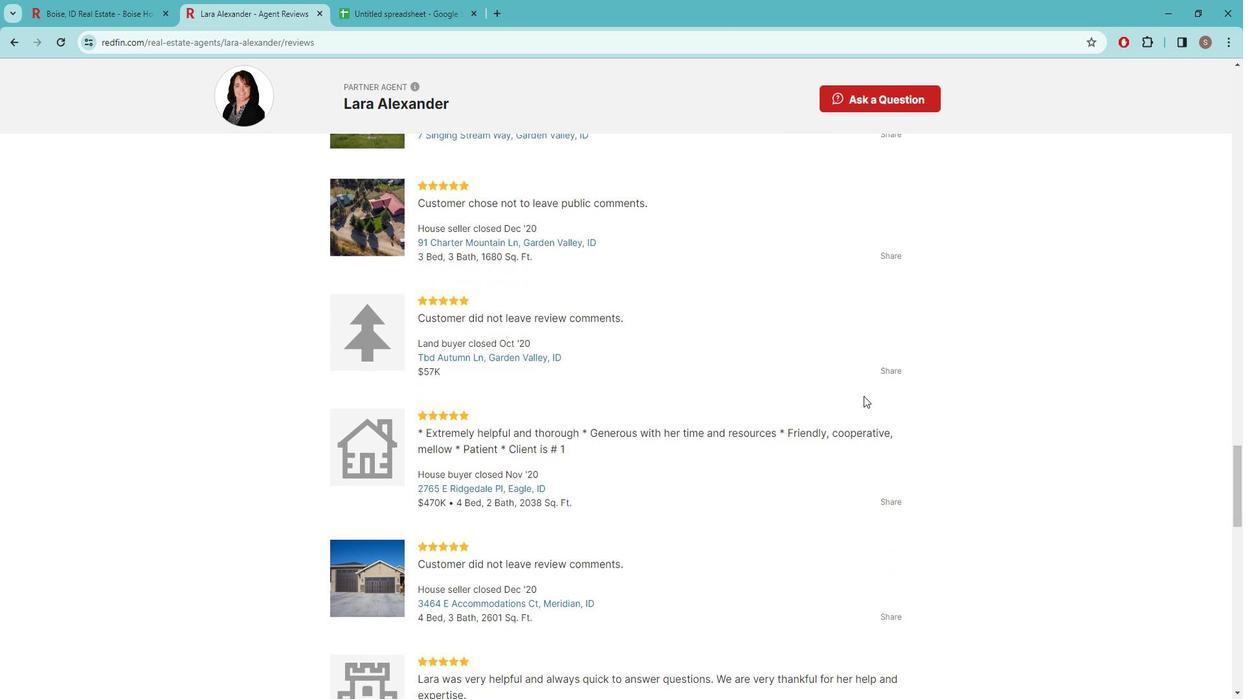 
Action: Mouse scrolled (868, 349) with delta (0, 0)
Screenshot: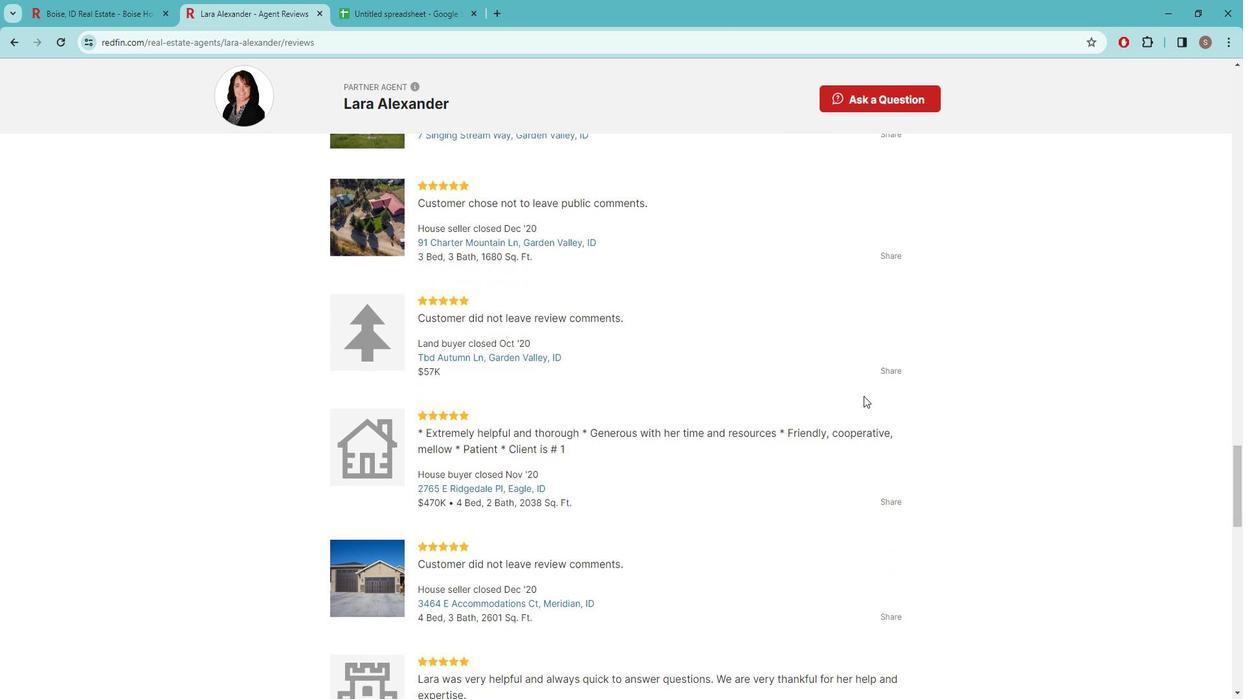 
Action: Mouse scrolled (868, 350) with delta (0, 0)
Screenshot: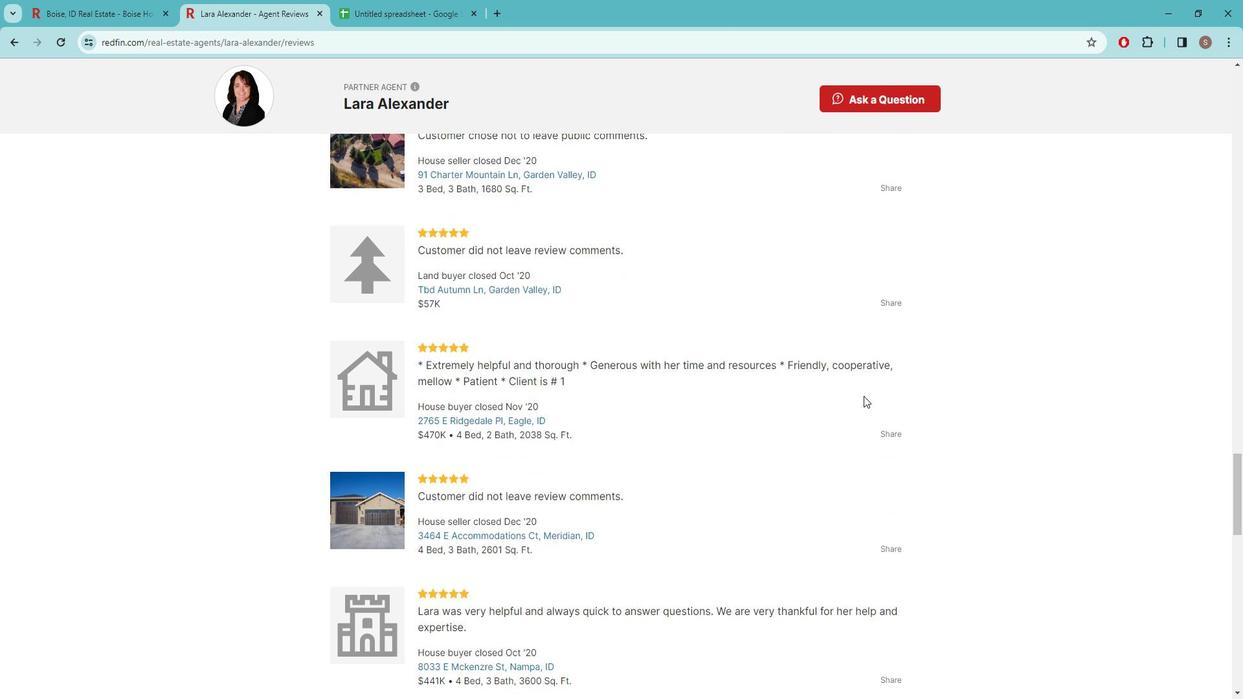 
Action: Mouse scrolled (868, 349) with delta (0, 0)
Screenshot: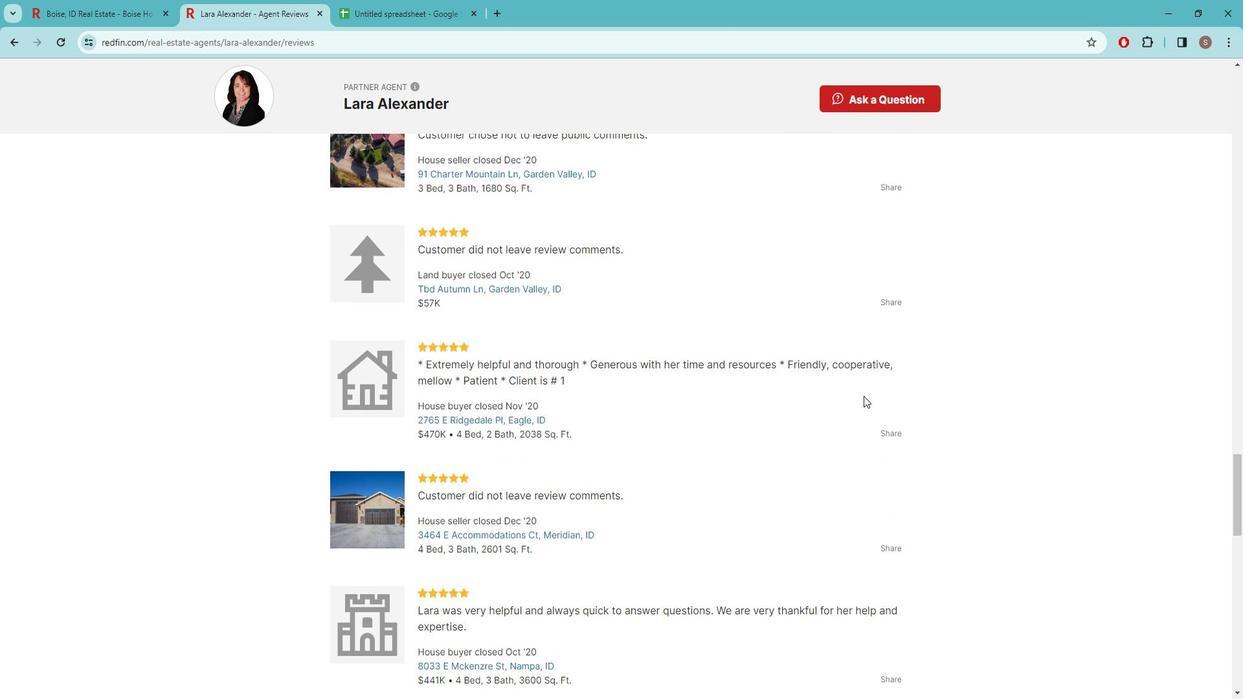 
Action: Mouse scrolled (868, 349) with delta (0, 0)
Screenshot: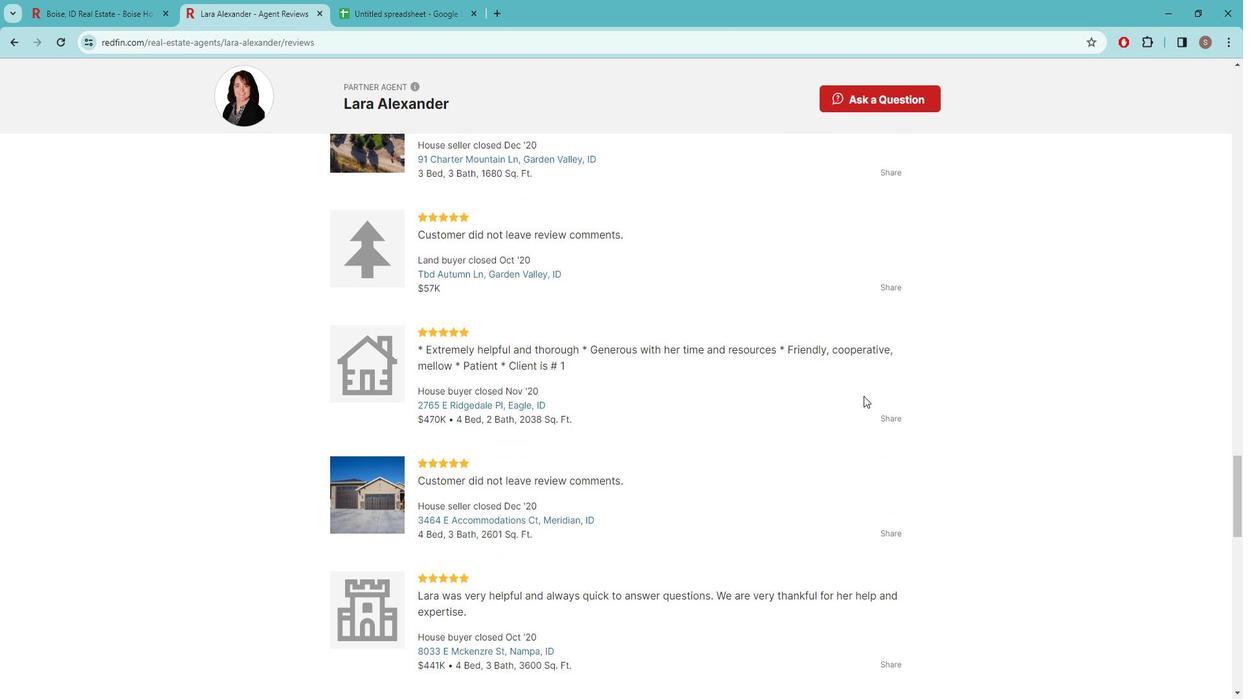 
Action: Mouse scrolled (868, 349) with delta (0, 0)
Screenshot: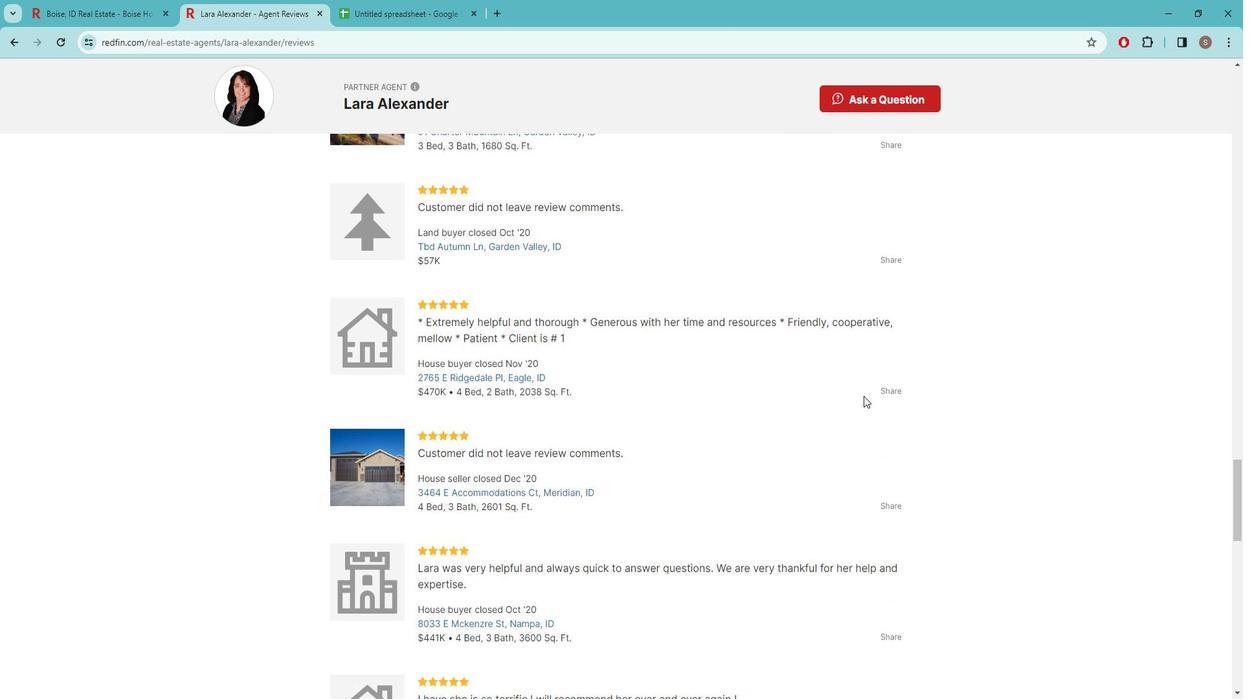 
Action: Mouse scrolled (868, 349) with delta (0, 0)
Screenshot: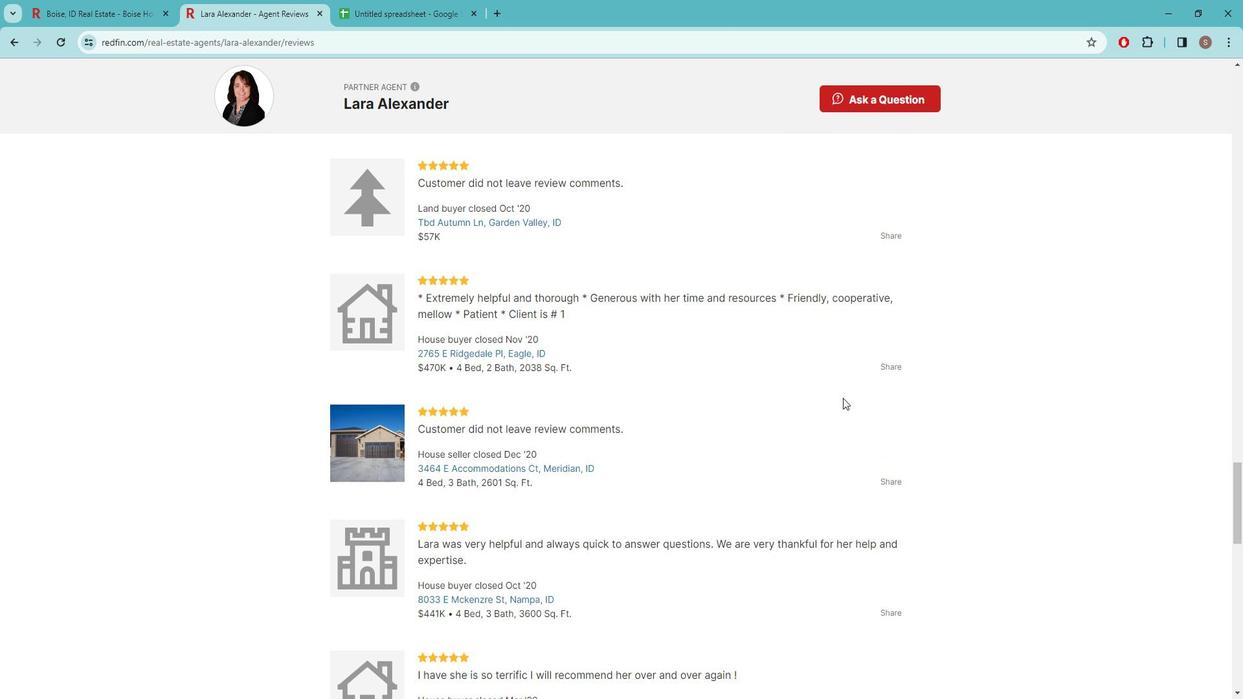 
Action: Mouse scrolled (868, 349) with delta (0, 0)
Screenshot: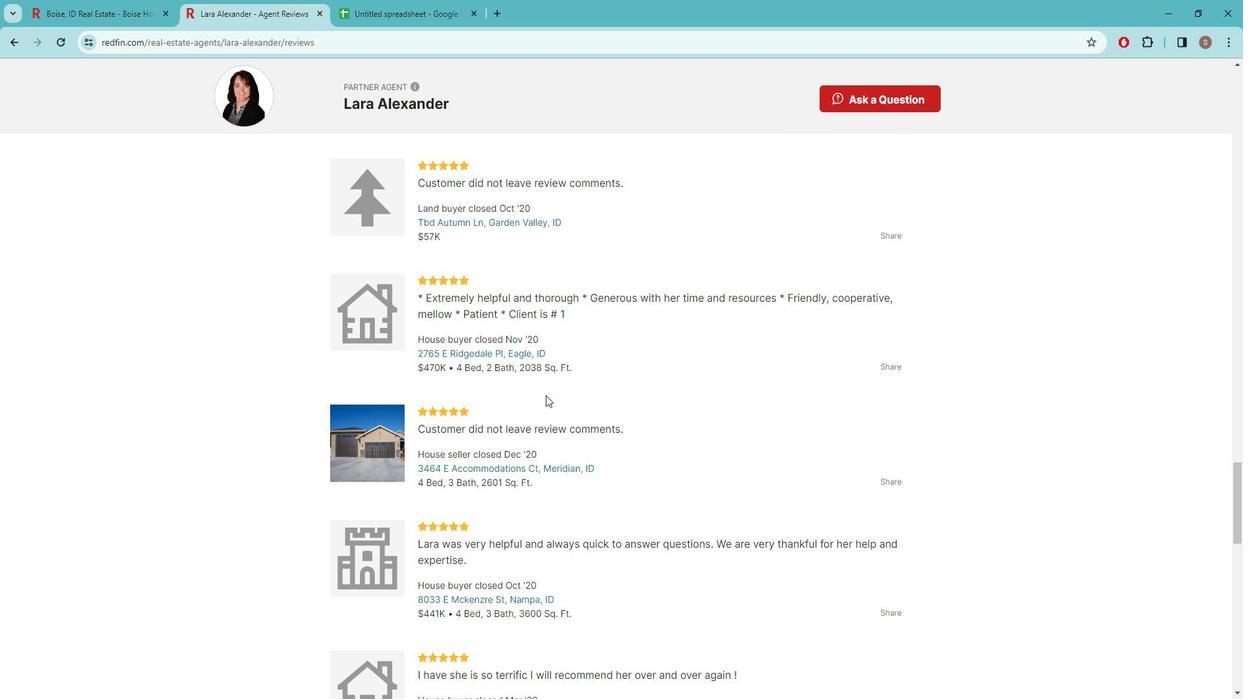 
Action: Mouse scrolled (868, 349) with delta (0, 0)
Screenshot: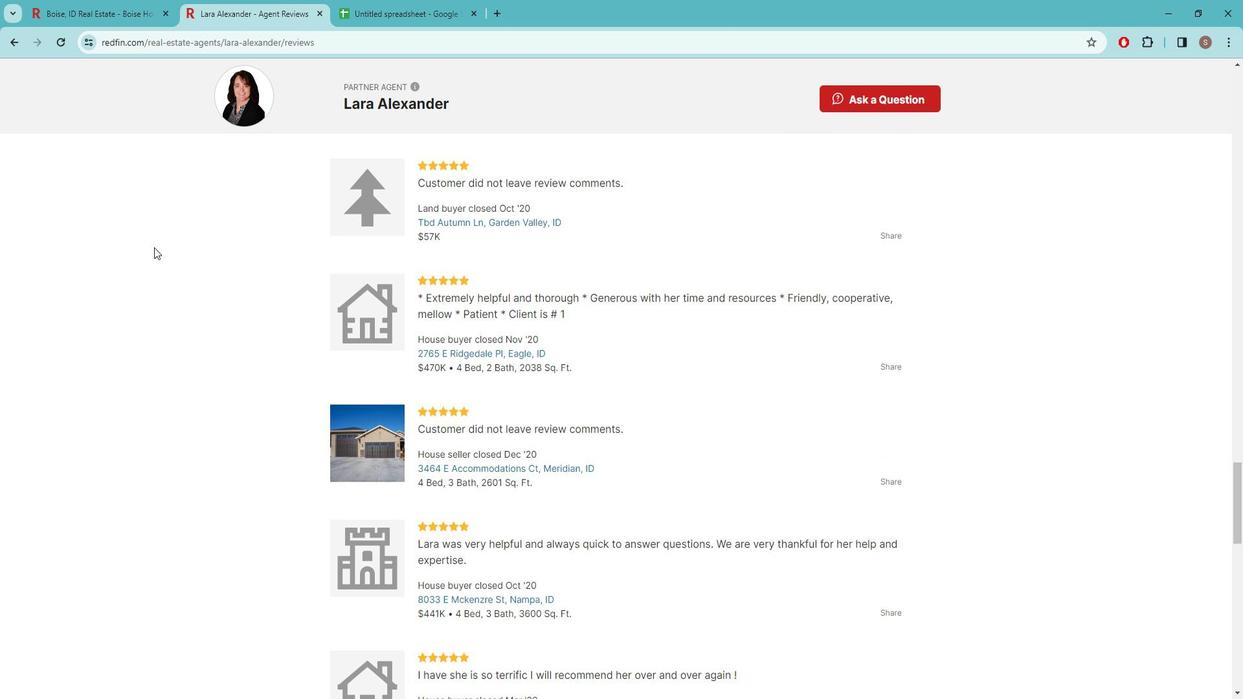 
Action: Mouse scrolled (868, 349) with delta (0, 0)
Screenshot: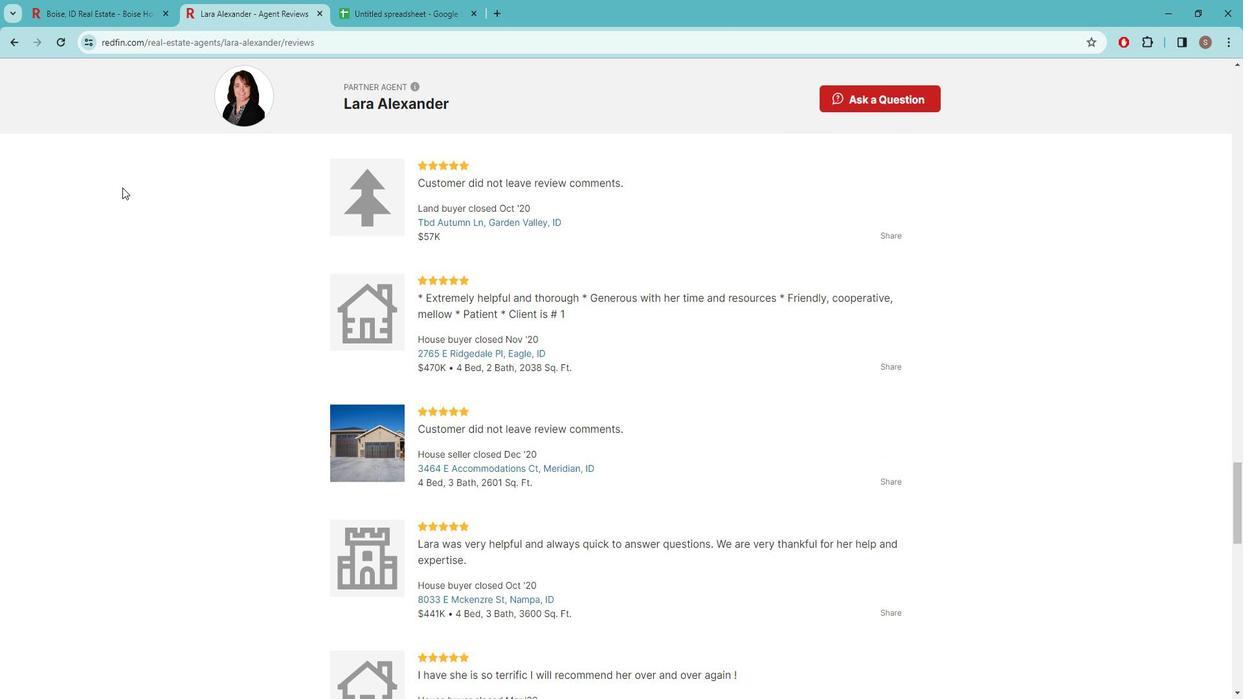 
Action: Mouse moved to (868, 350)
Screenshot: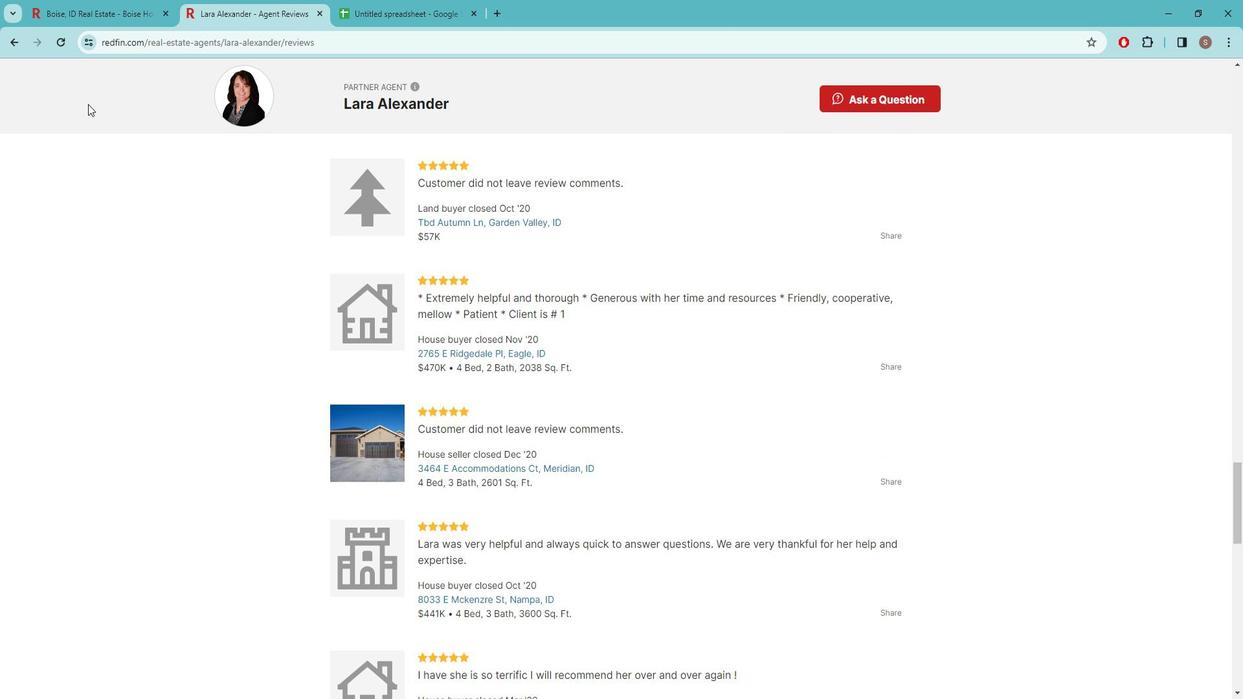 
Action: Mouse scrolled (868, 349) with delta (0, 0)
Screenshot: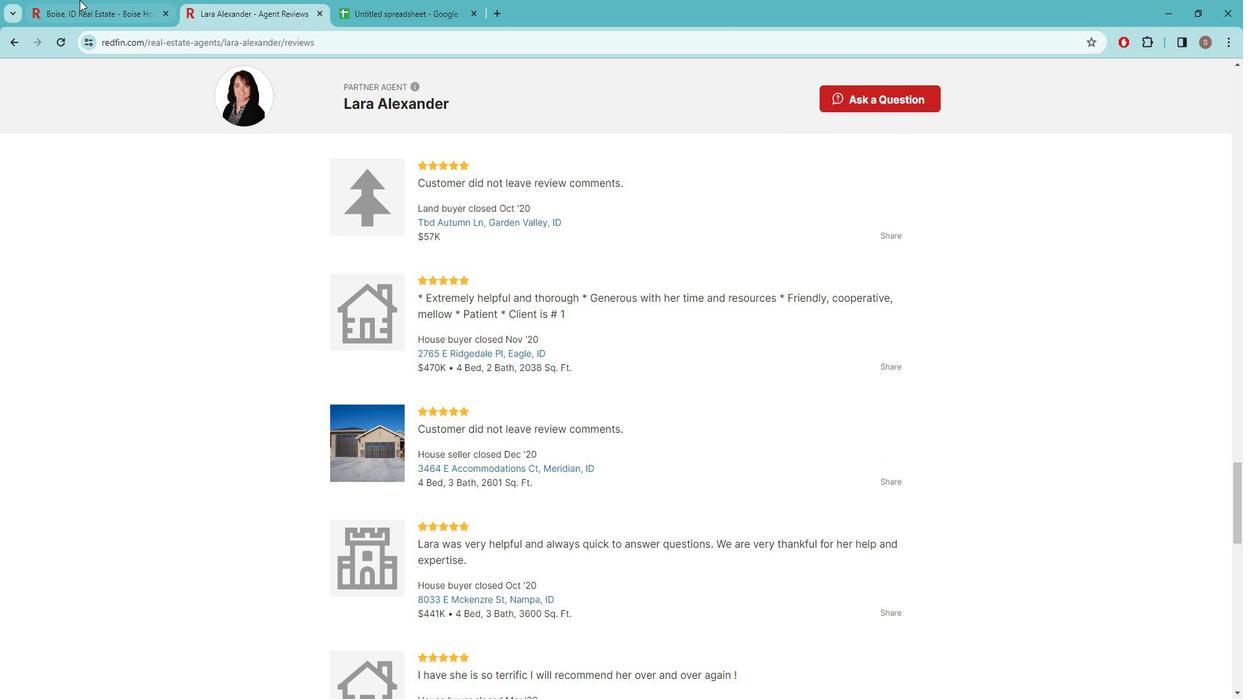 
Action: Mouse scrolled (868, 349) with delta (0, 0)
Screenshot: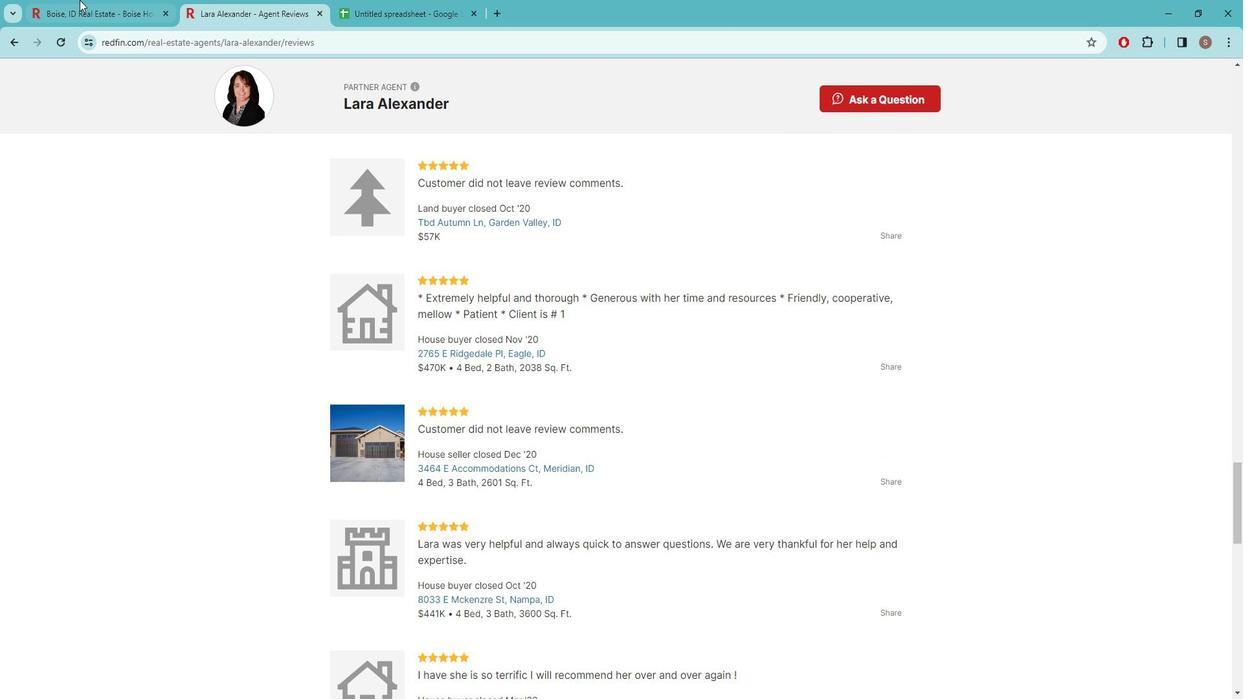 
Action: Mouse scrolled (868, 349) with delta (0, 0)
Screenshot: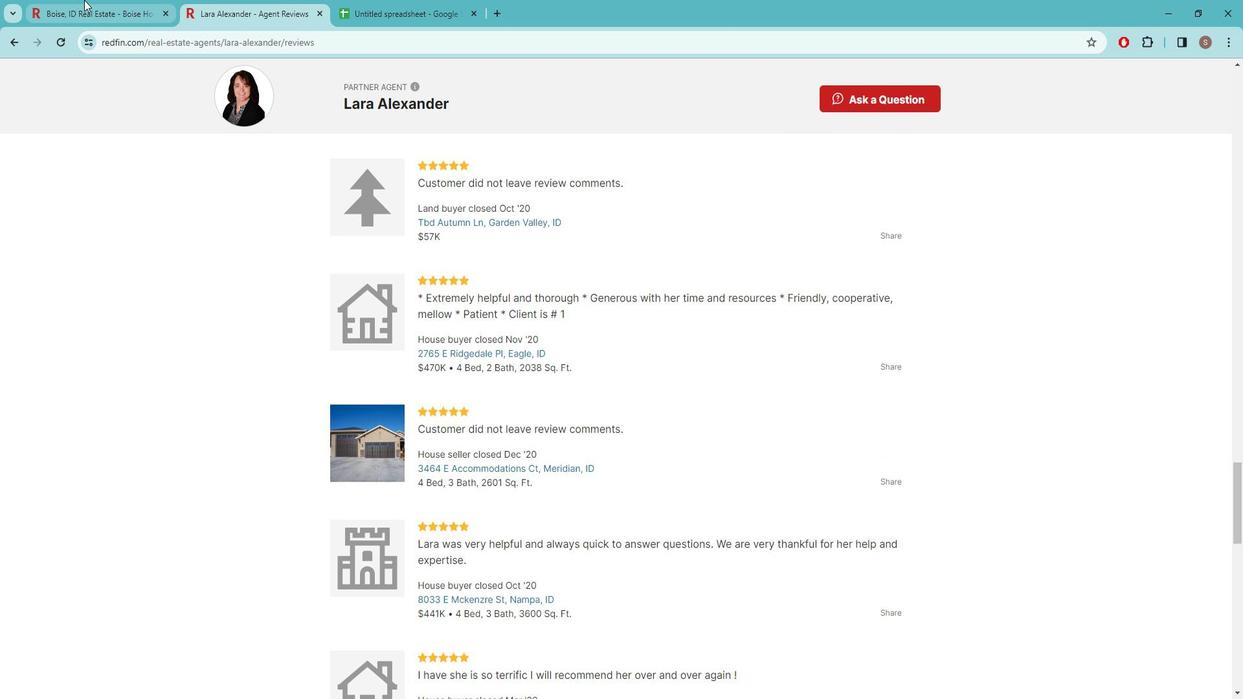
Action: Mouse scrolled (868, 349) with delta (0, 0)
Screenshot: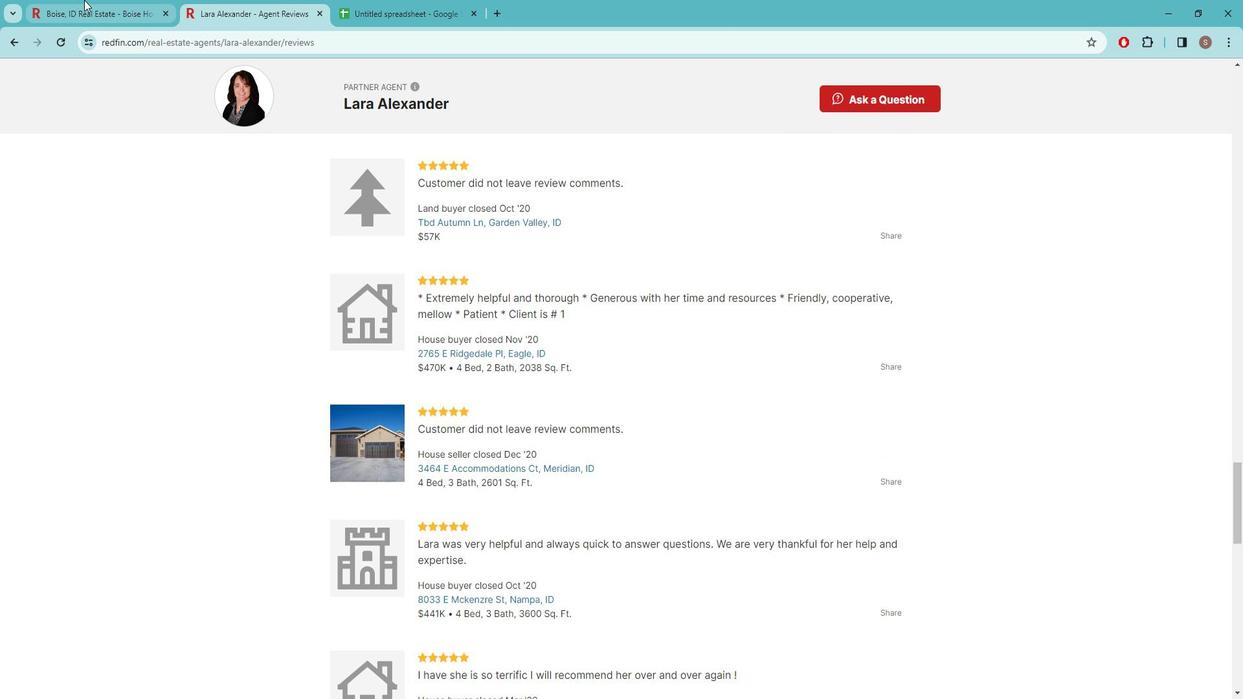 
Action: Mouse scrolled (868, 349) with delta (0, 0)
Screenshot: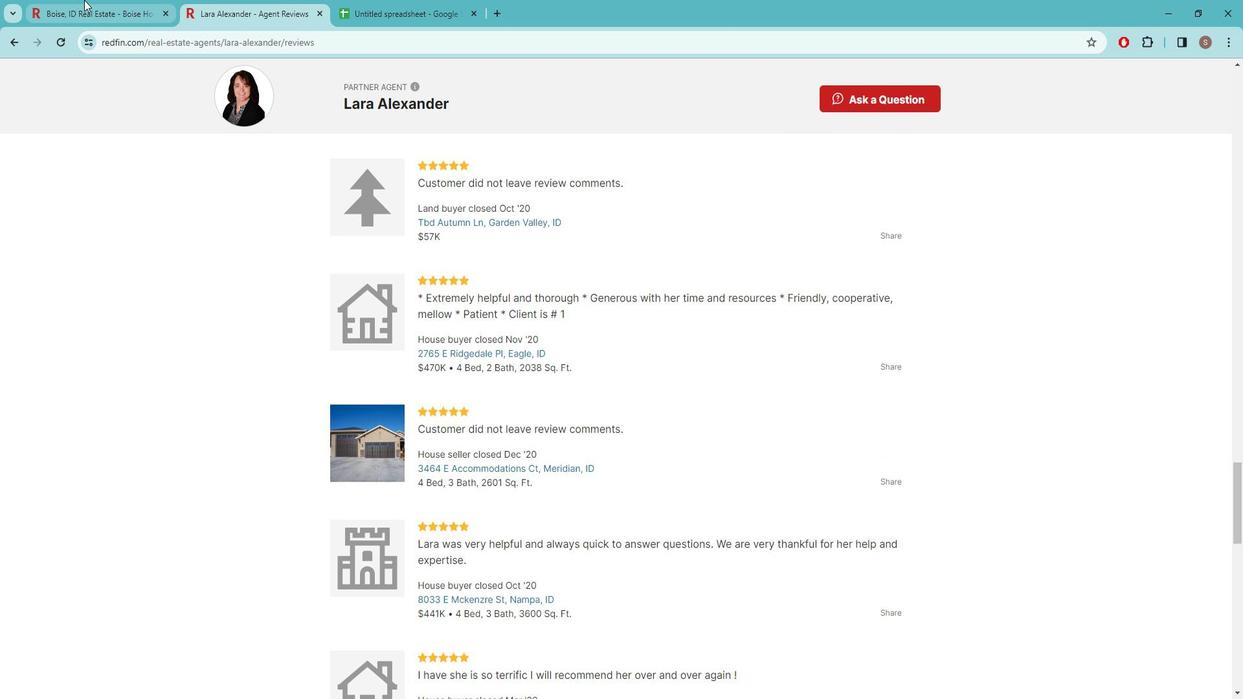 
Action: Mouse scrolled (868, 349) with delta (0, 0)
Screenshot: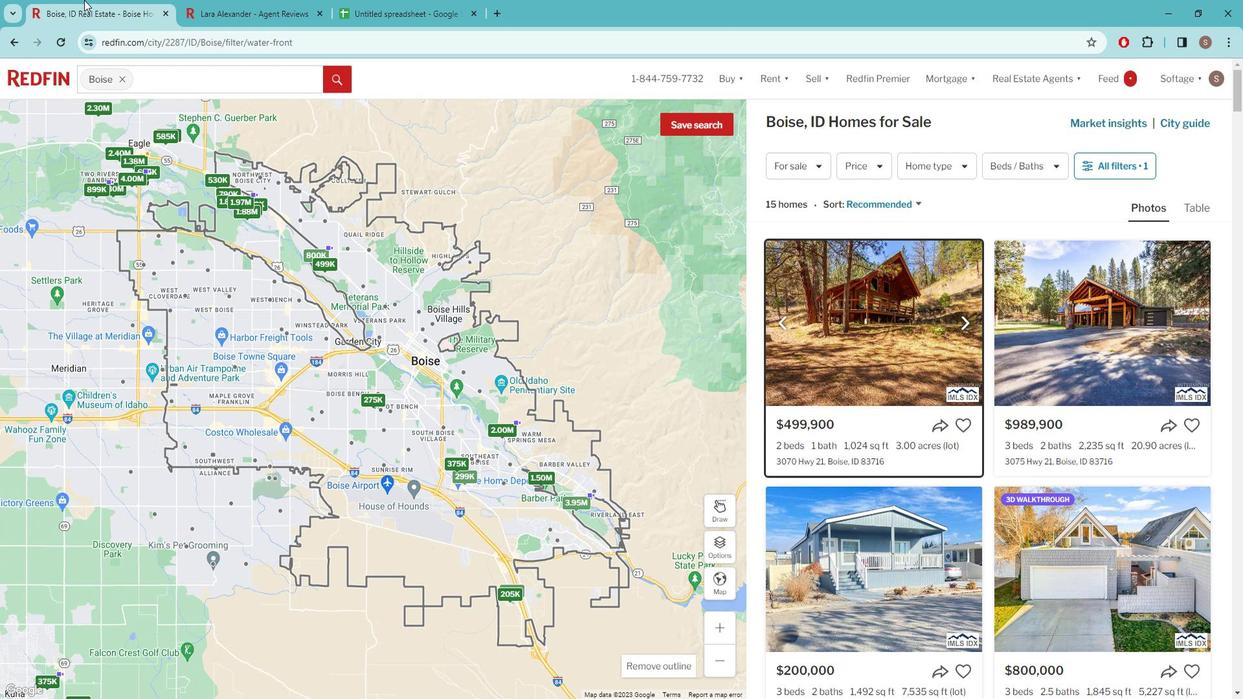
Action: Mouse scrolled (868, 349) with delta (0, 0)
Screenshot: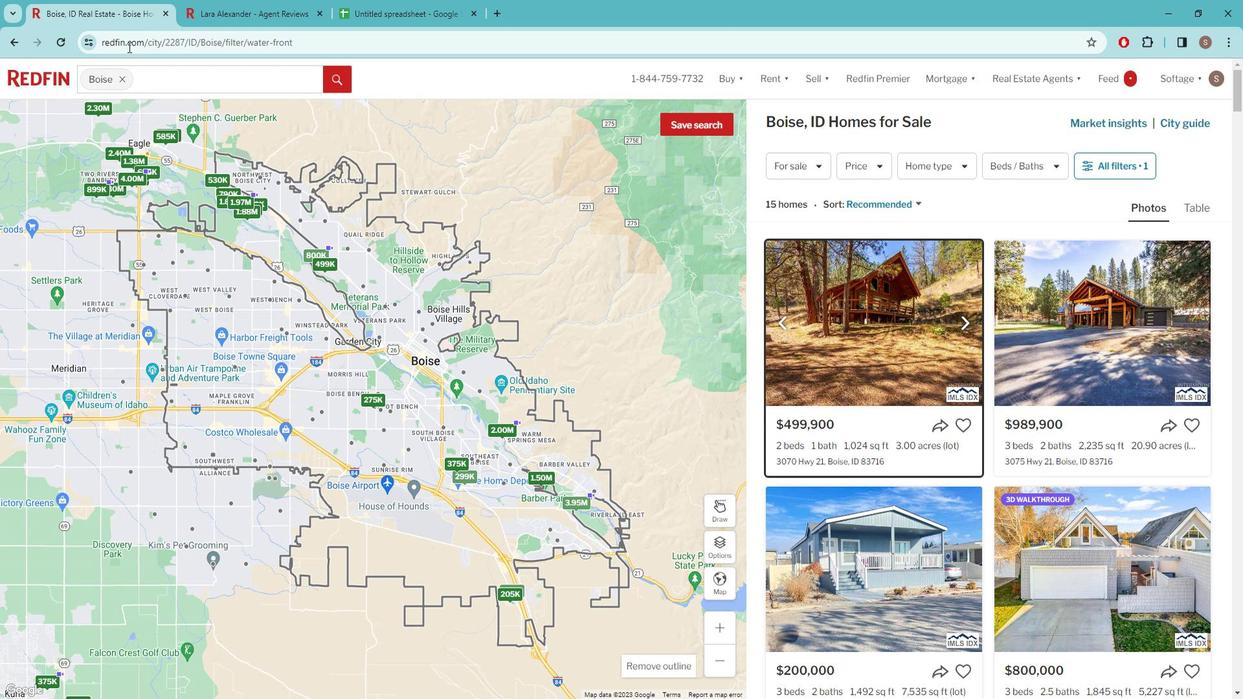 
Action: Mouse scrolled (868, 349) with delta (0, 0)
Screenshot: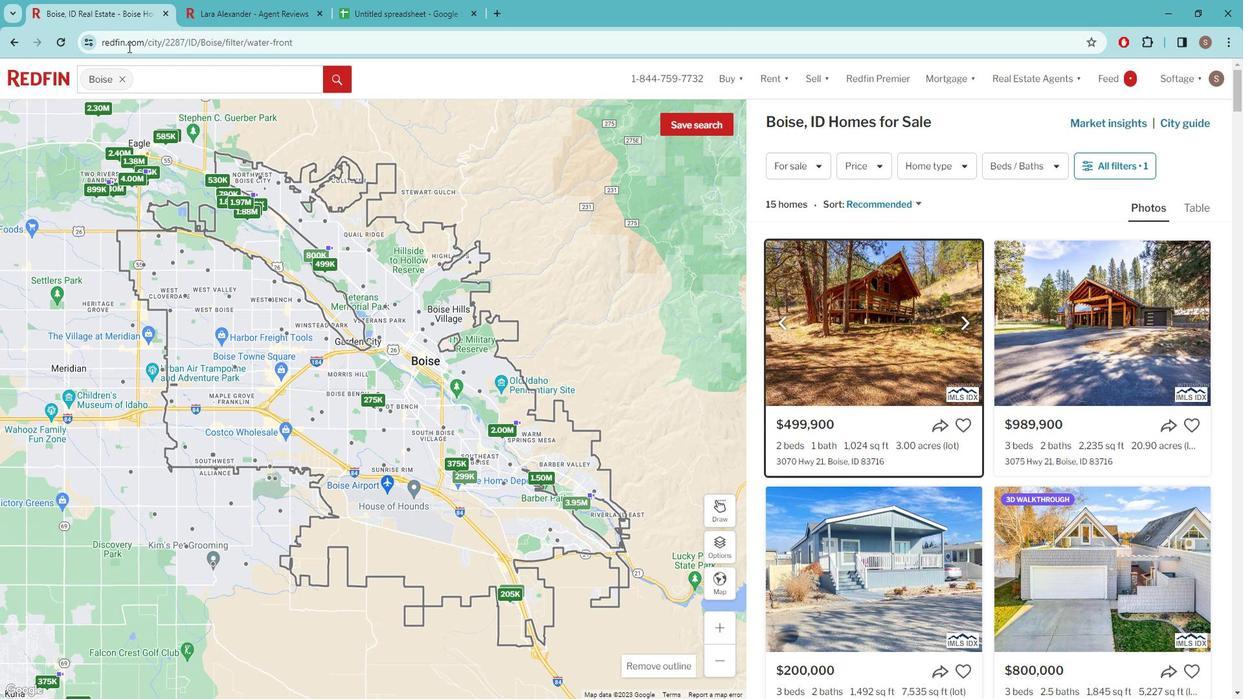 
Action: Mouse scrolled (868, 349) with delta (0, 0)
Screenshot: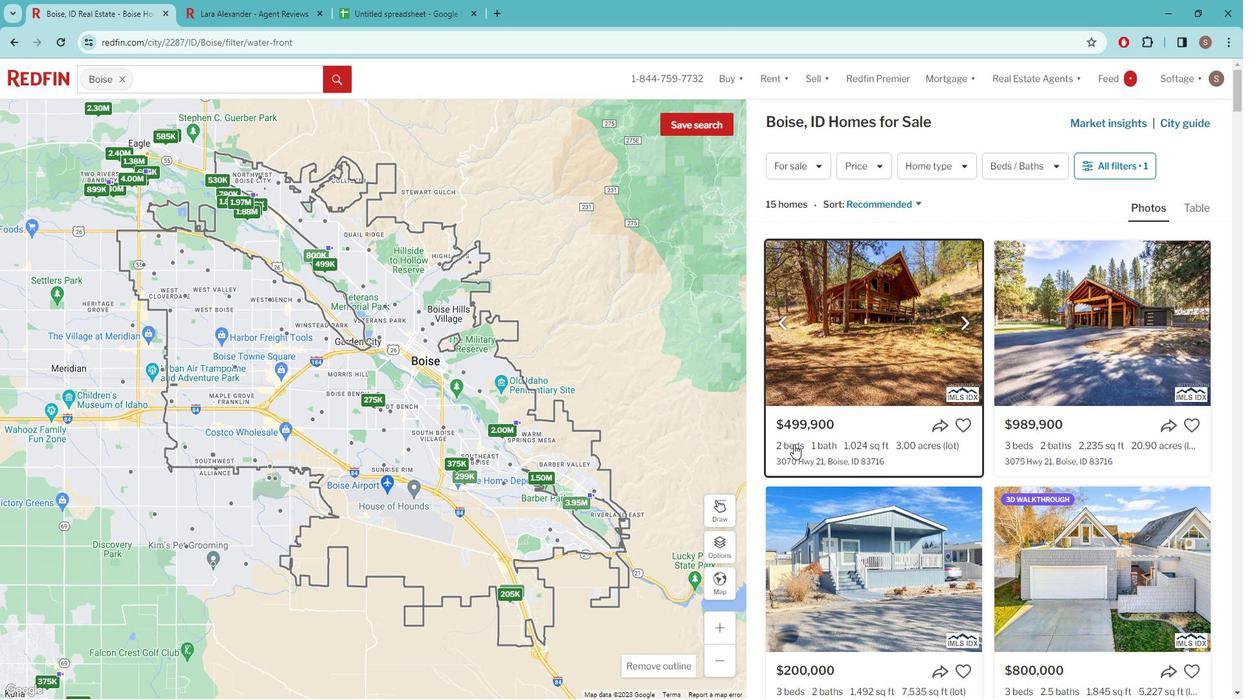 
Action: Mouse scrolled (868, 349) with delta (0, 0)
Screenshot: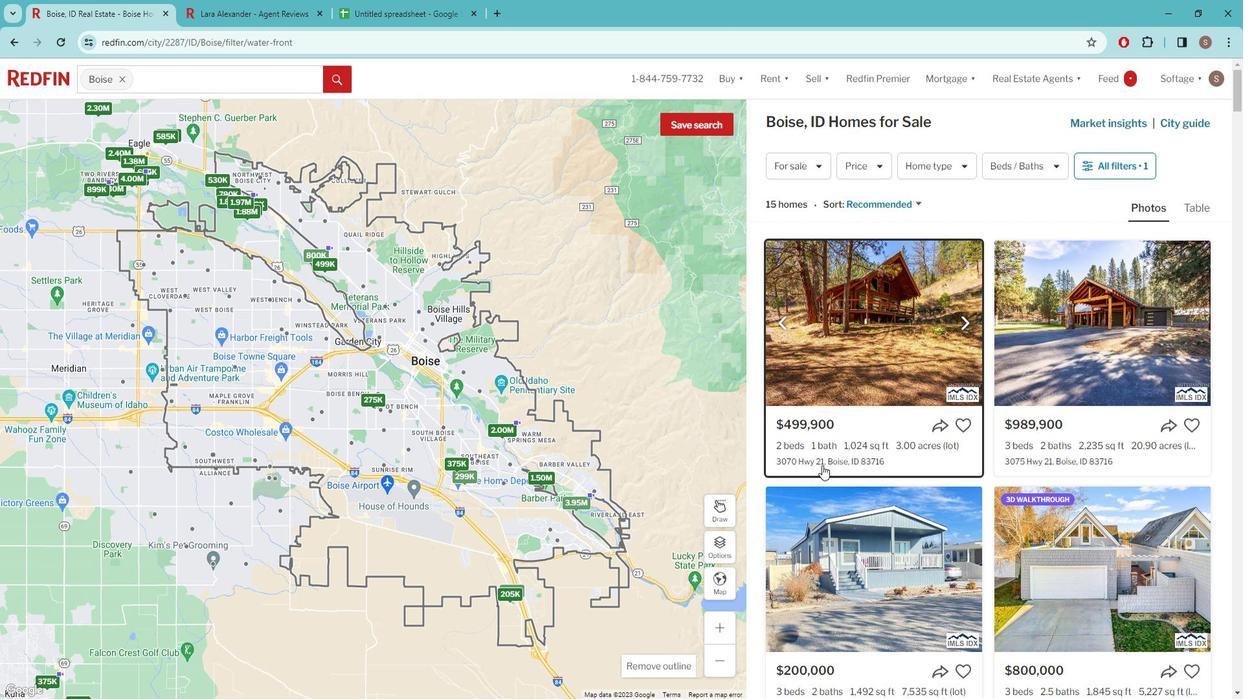 
Action: Mouse scrolled (868, 349) with delta (0, 0)
Screenshot: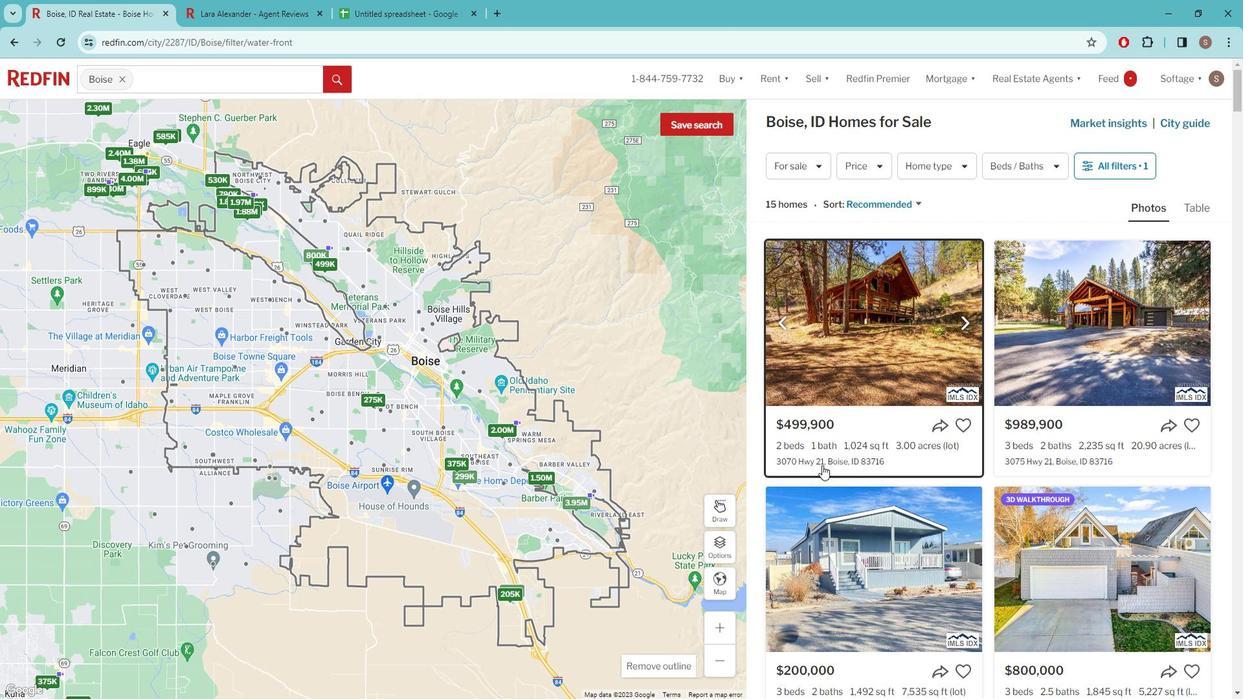 
Action: Mouse scrolled (868, 349) with delta (0, 0)
Screenshot: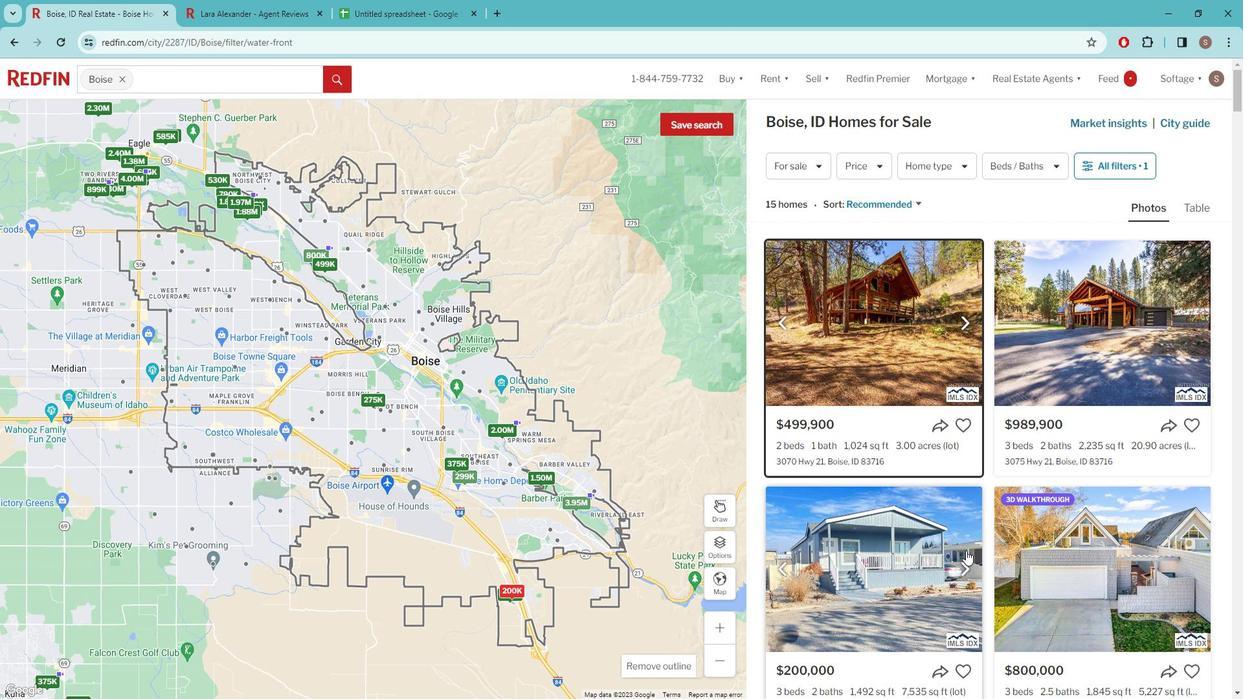 
Action: Mouse scrolled (868, 349) with delta (0, 0)
Screenshot: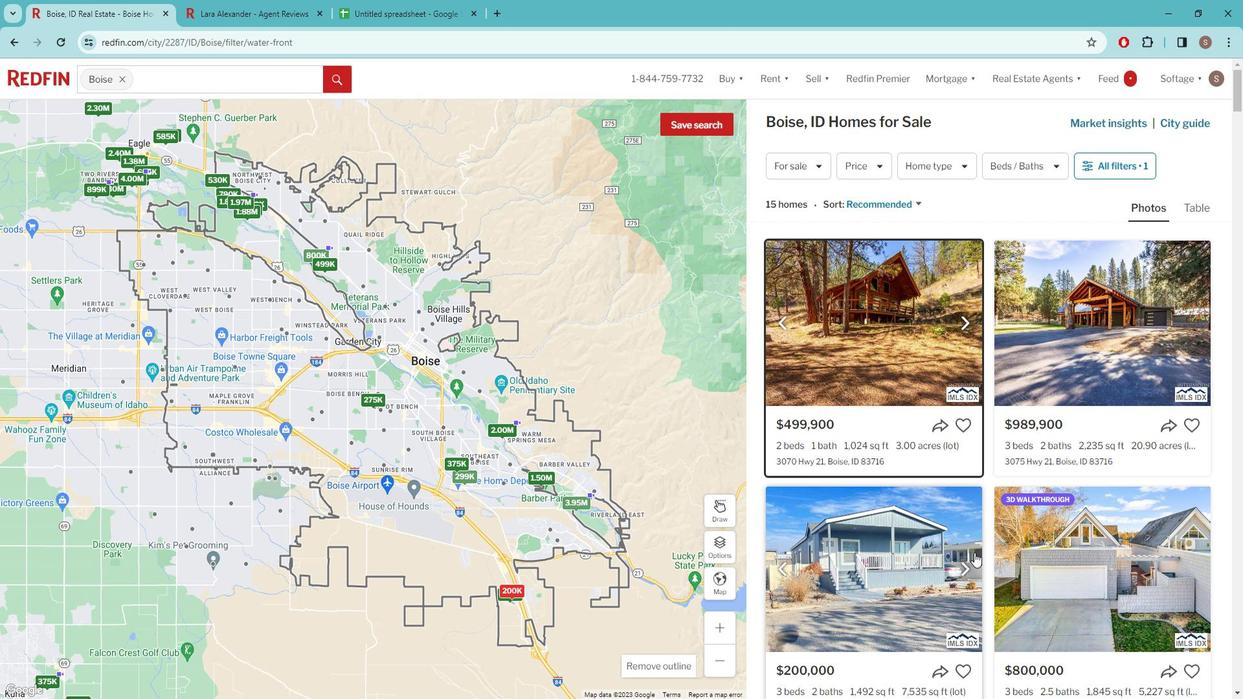
Action: Mouse scrolled (868, 349) with delta (0, 0)
Screenshot: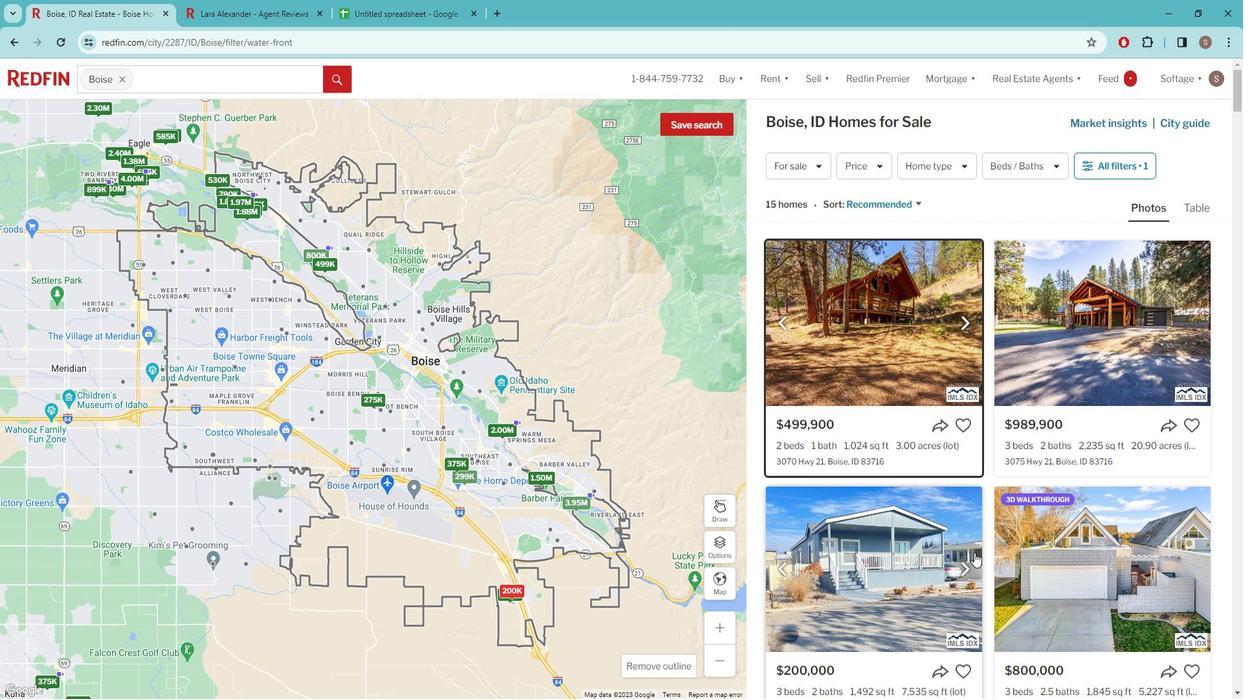 
Action: Mouse scrolled (868, 349) with delta (0, 0)
Screenshot: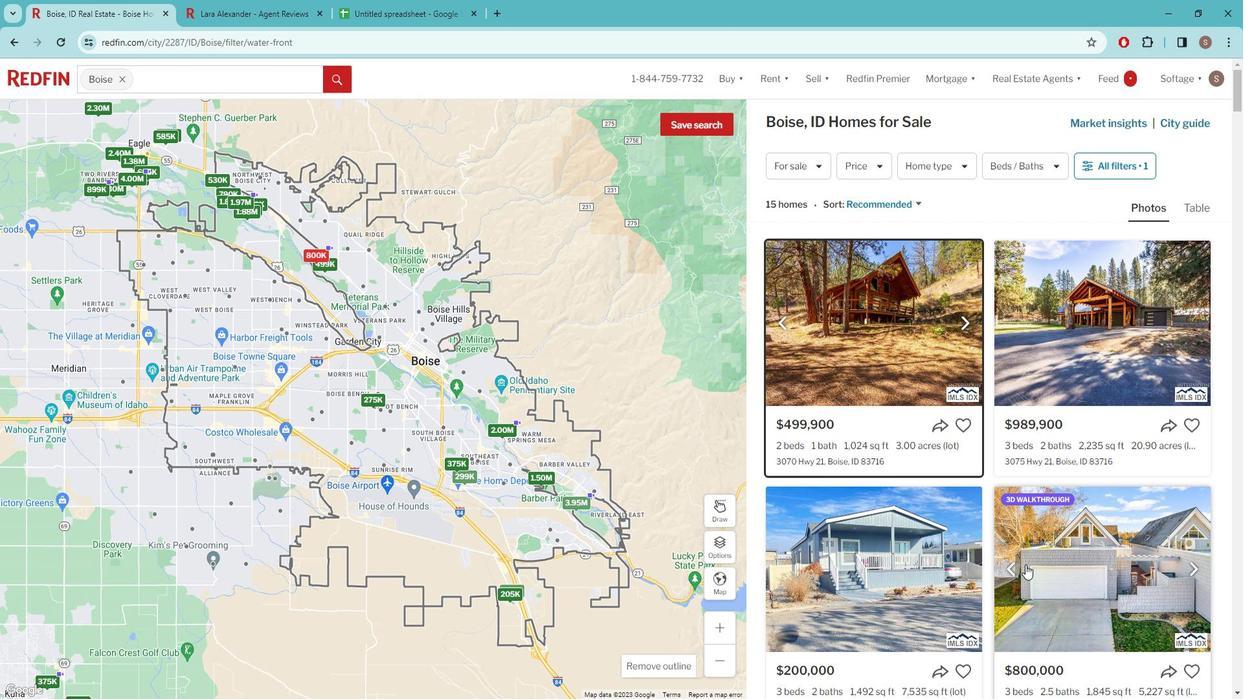 
Action: Mouse scrolled (868, 349) with delta (0, 0)
Screenshot: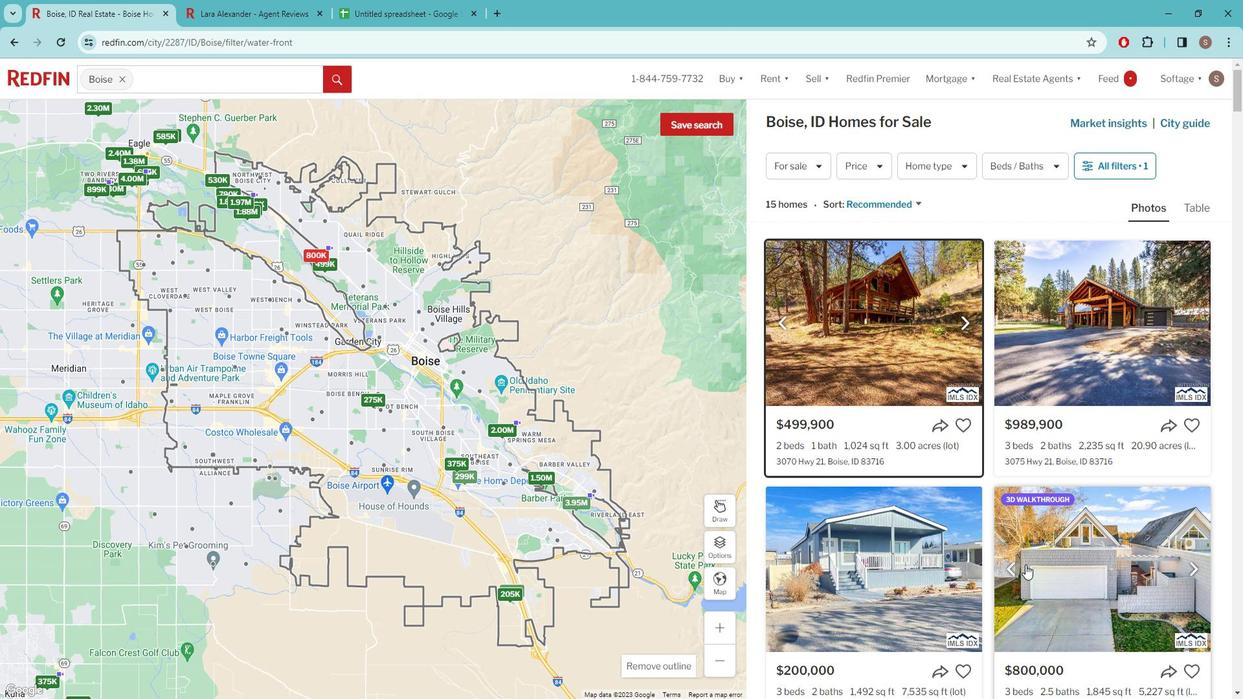 
Action: Mouse scrolled (868, 349) with delta (0, 0)
Screenshot: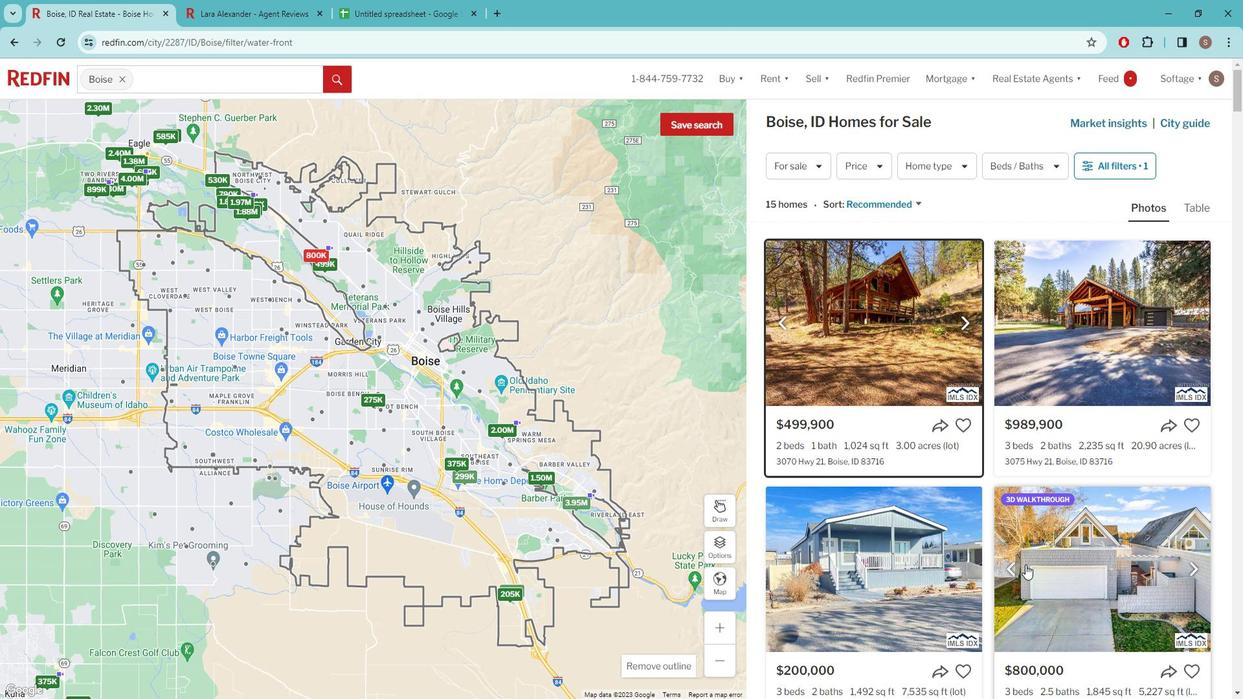 
Action: Mouse scrolled (868, 349) with delta (0, 0)
Screenshot: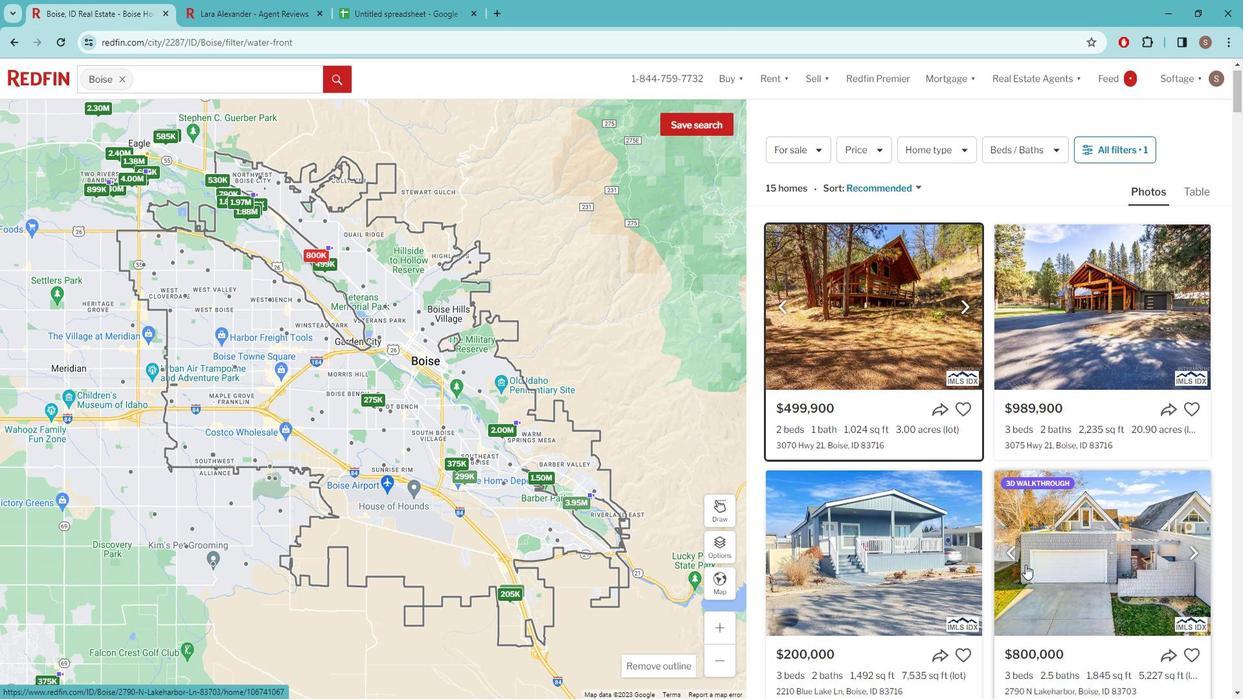 
Action: Mouse scrolled (868, 349) with delta (0, 0)
Screenshot: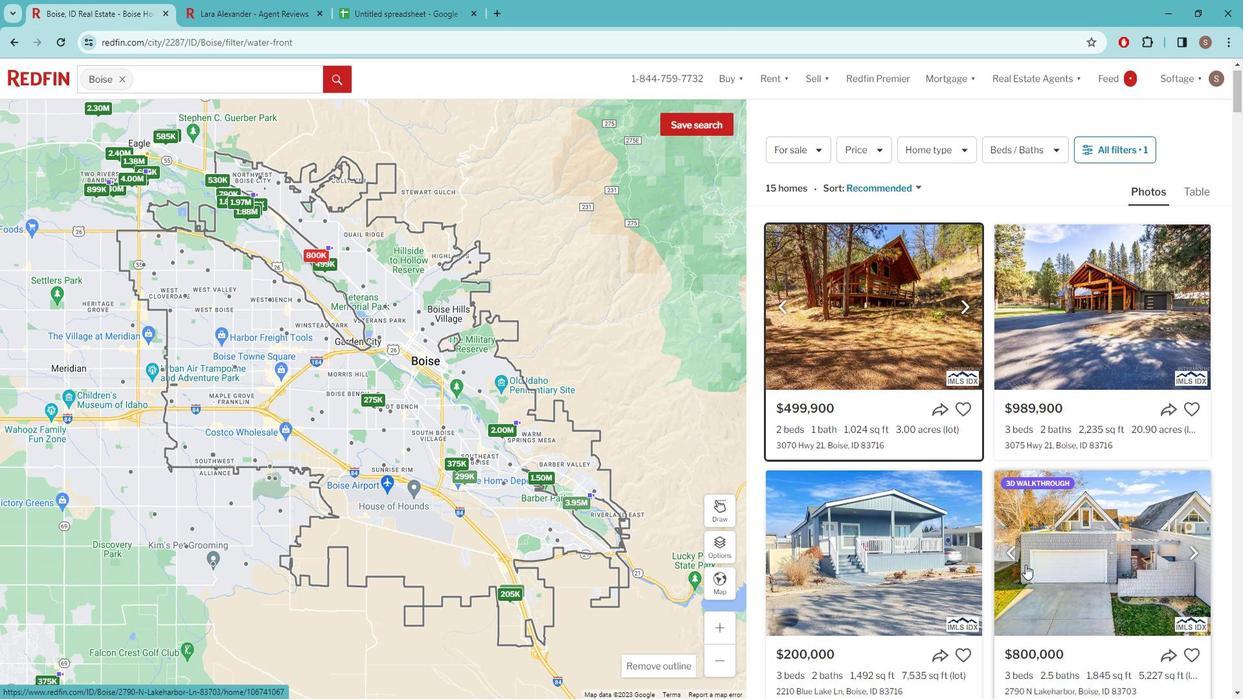 
Action: Mouse scrolled (868, 349) with delta (0, 0)
Screenshot: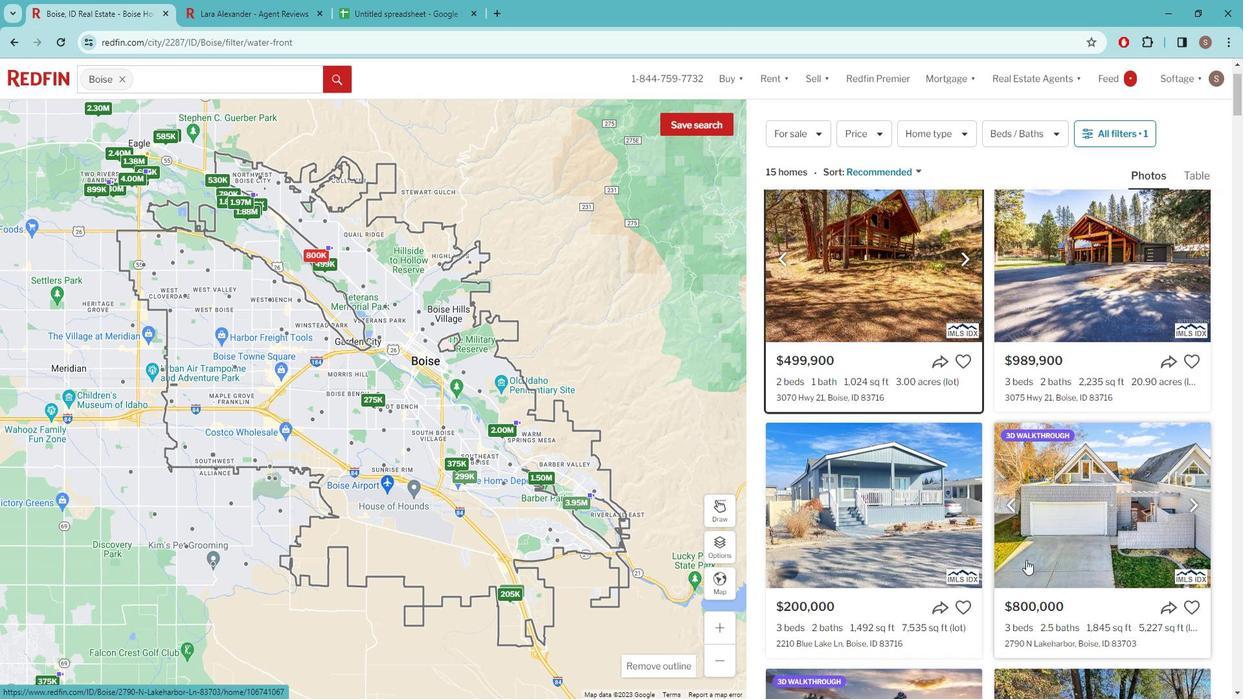 
Action: Mouse scrolled (868, 349) with delta (0, 0)
Screenshot: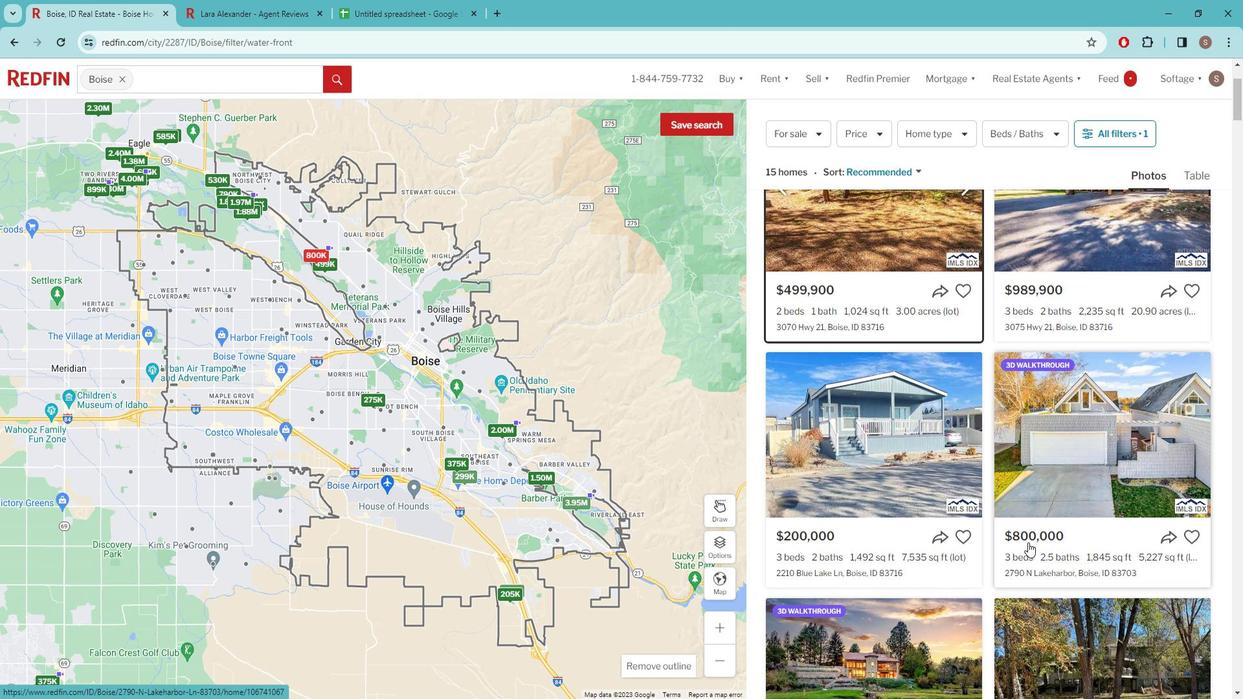 
Action: Mouse scrolled (868, 349) with delta (0, 0)
Screenshot: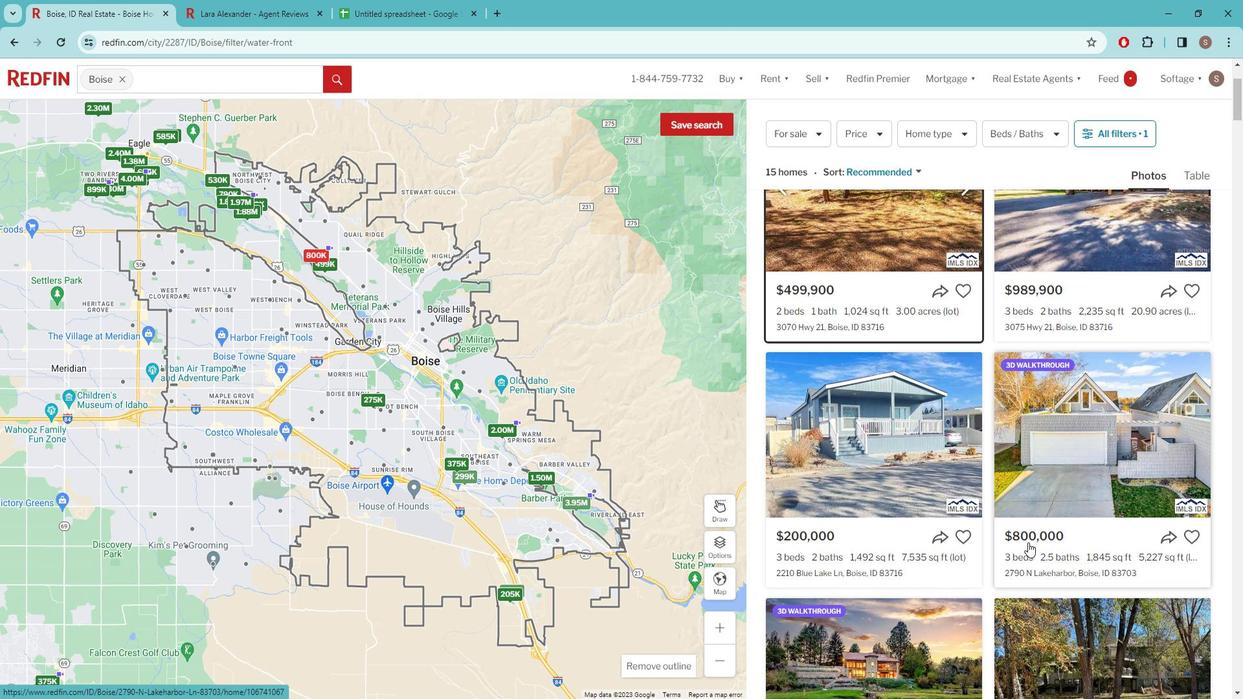 
Action: Mouse scrolled (868, 349) with delta (0, 0)
Screenshot: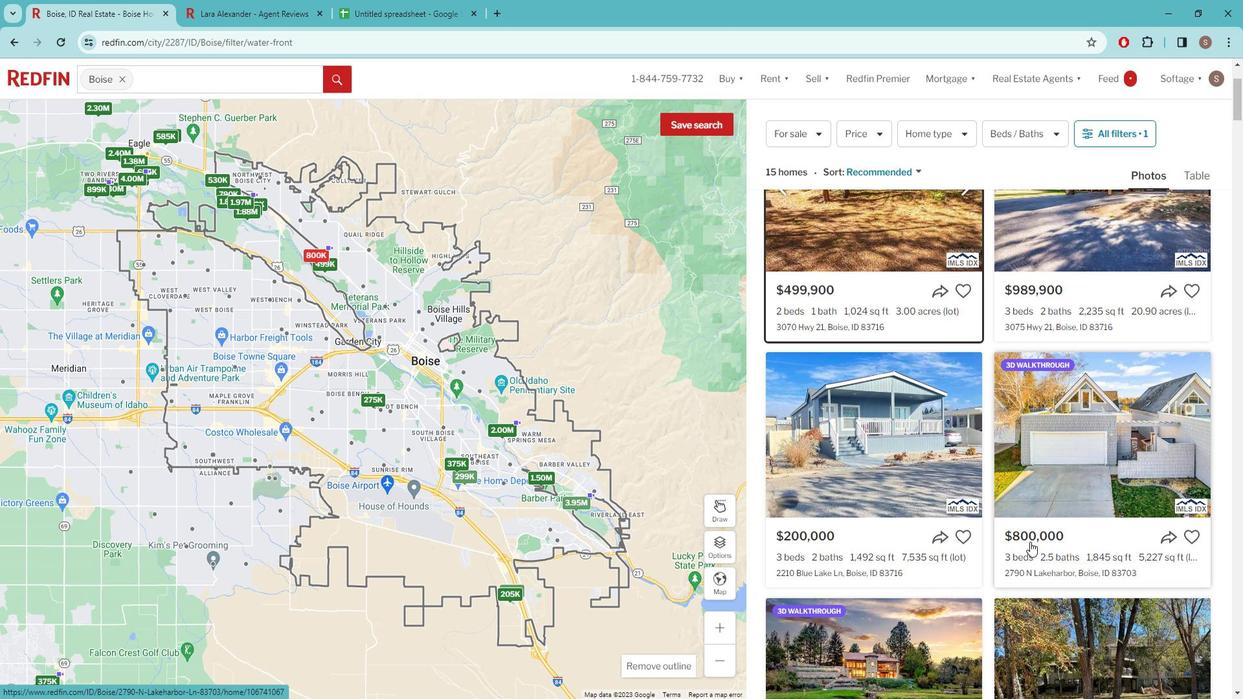 
Action: Mouse scrolled (868, 349) with delta (0, 0)
Screenshot: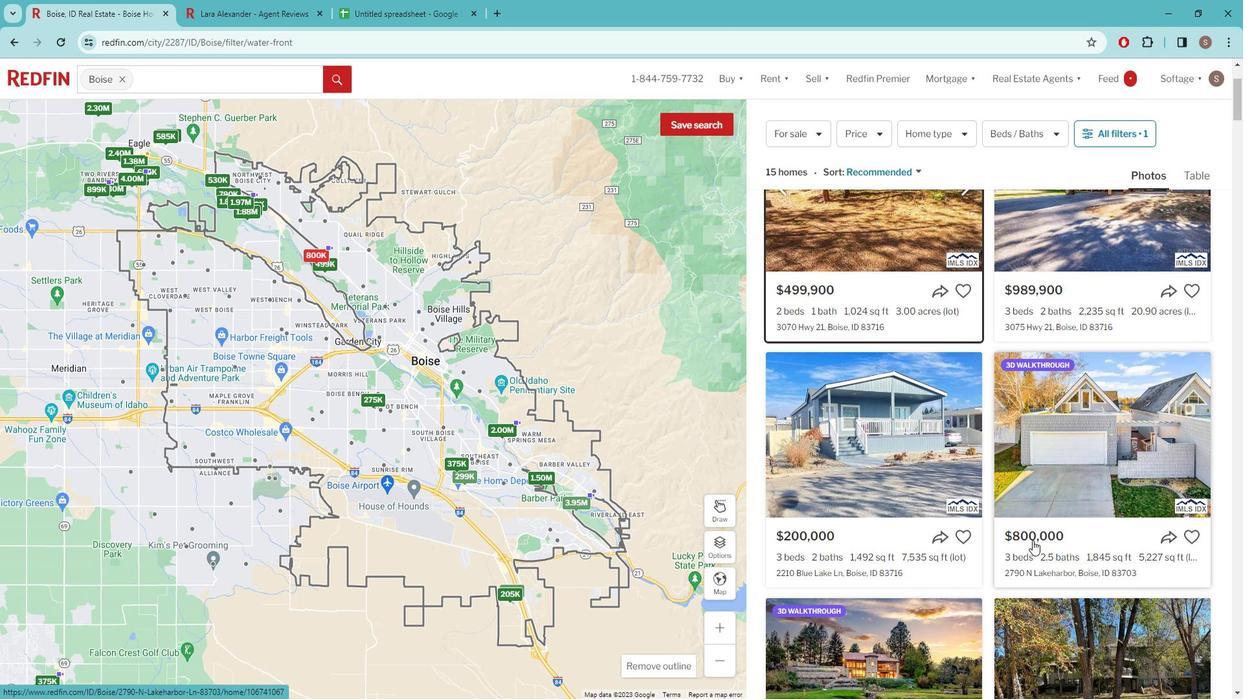 
Action: Mouse moved to (130, 21)
Screenshot: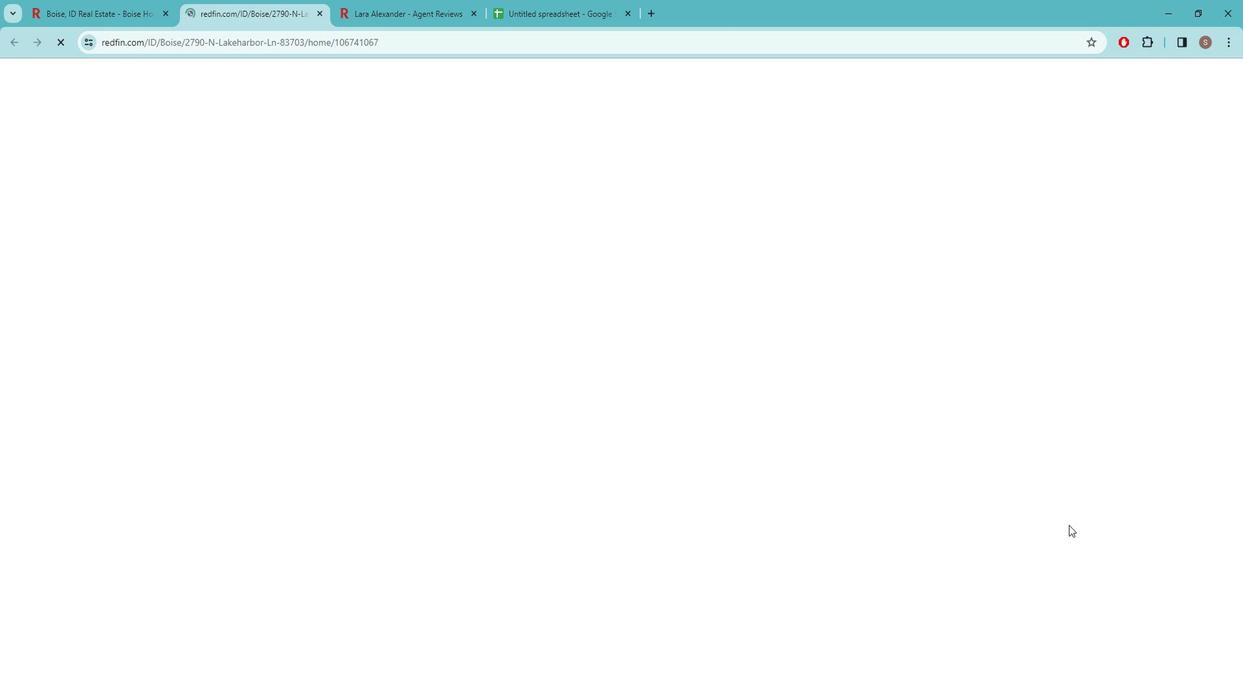
Action: Mouse pressed left at (130, 21)
Screenshot: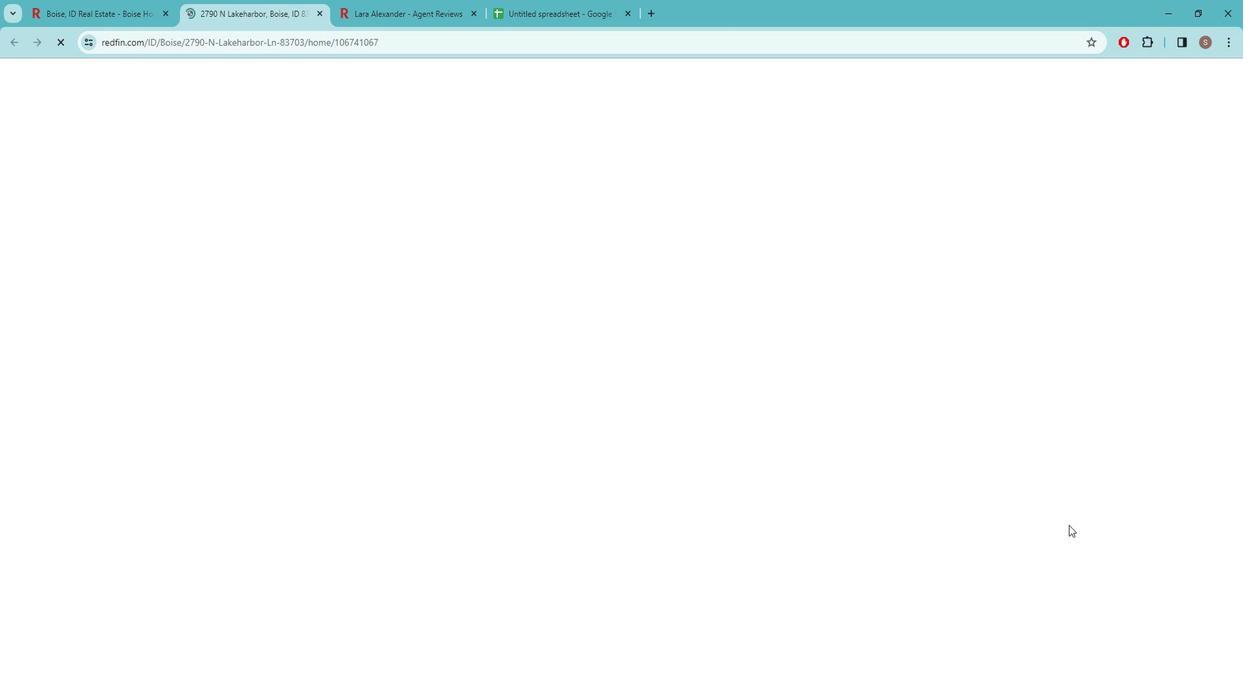 
Action: Mouse moved to (1155, 418)
Screenshot: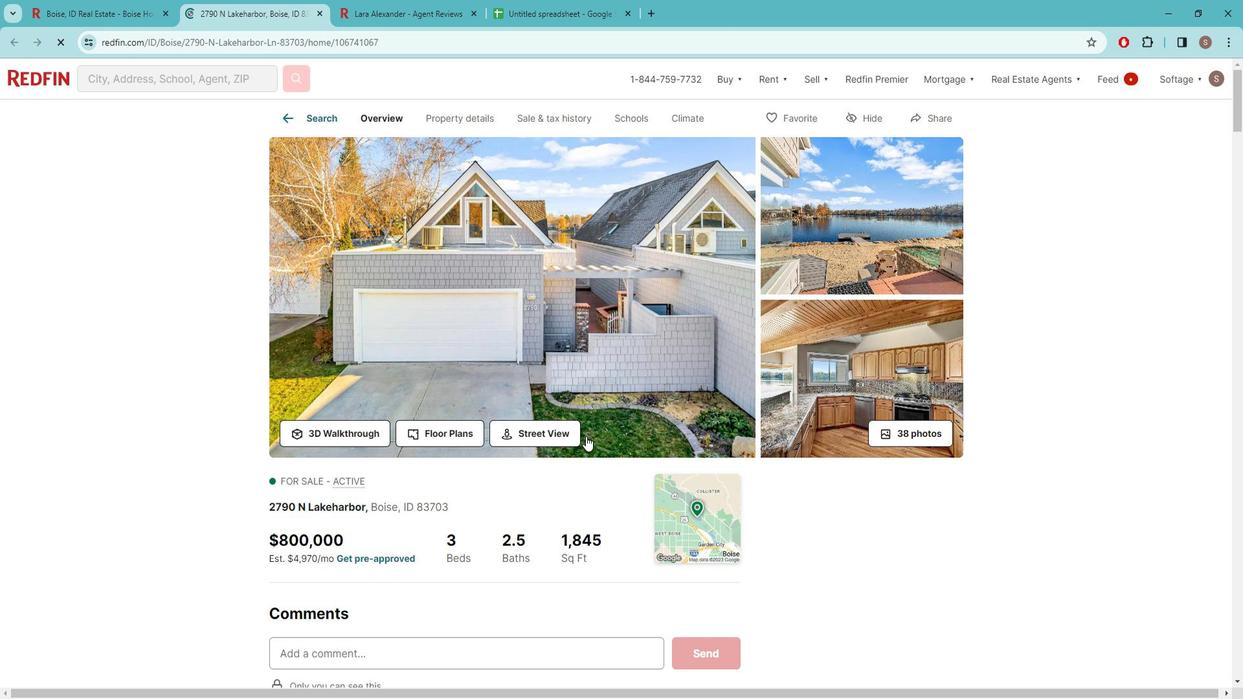 
Action: Mouse pressed left at (1155, 418)
Screenshot: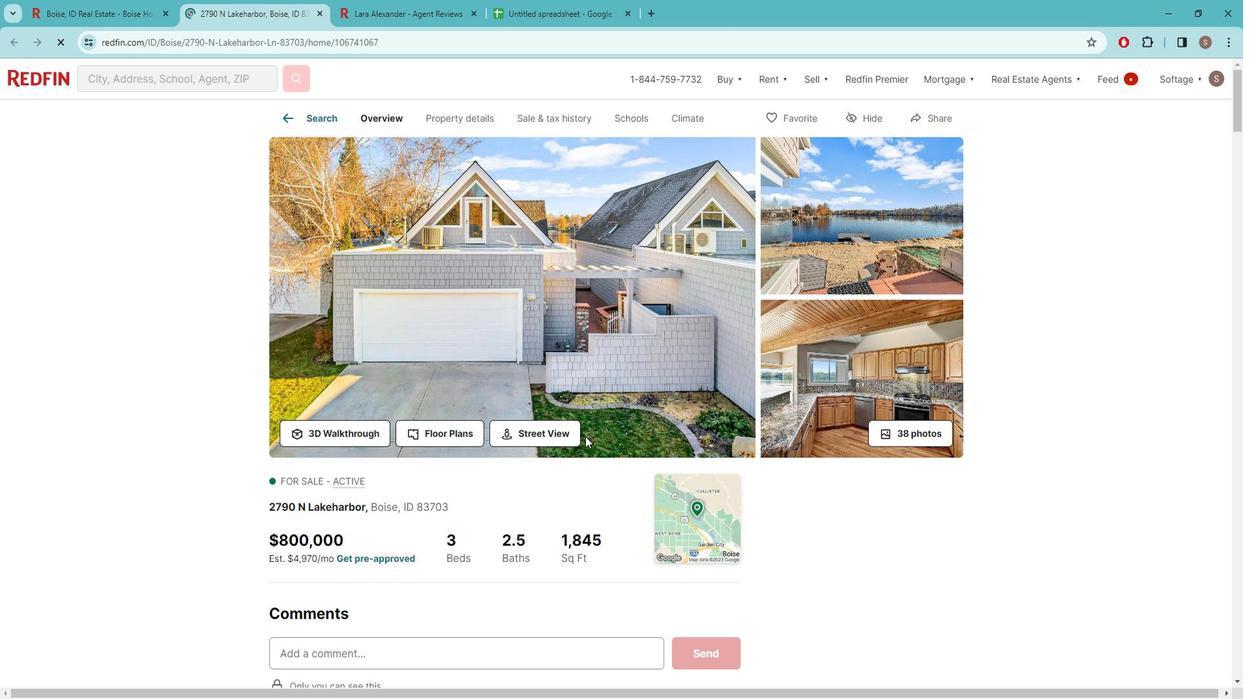 
Action: Mouse moved to (575, 428)
Screenshot: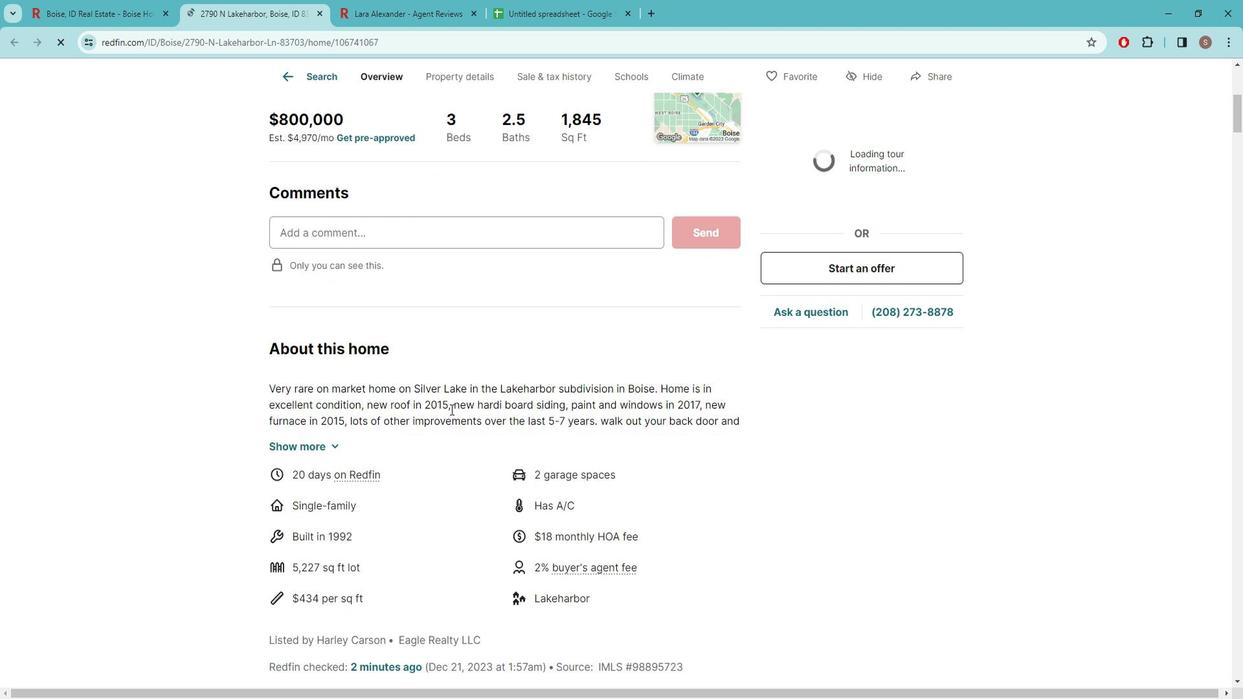 
Action: Mouse scrolled (575, 427) with delta (0, 0)
Screenshot: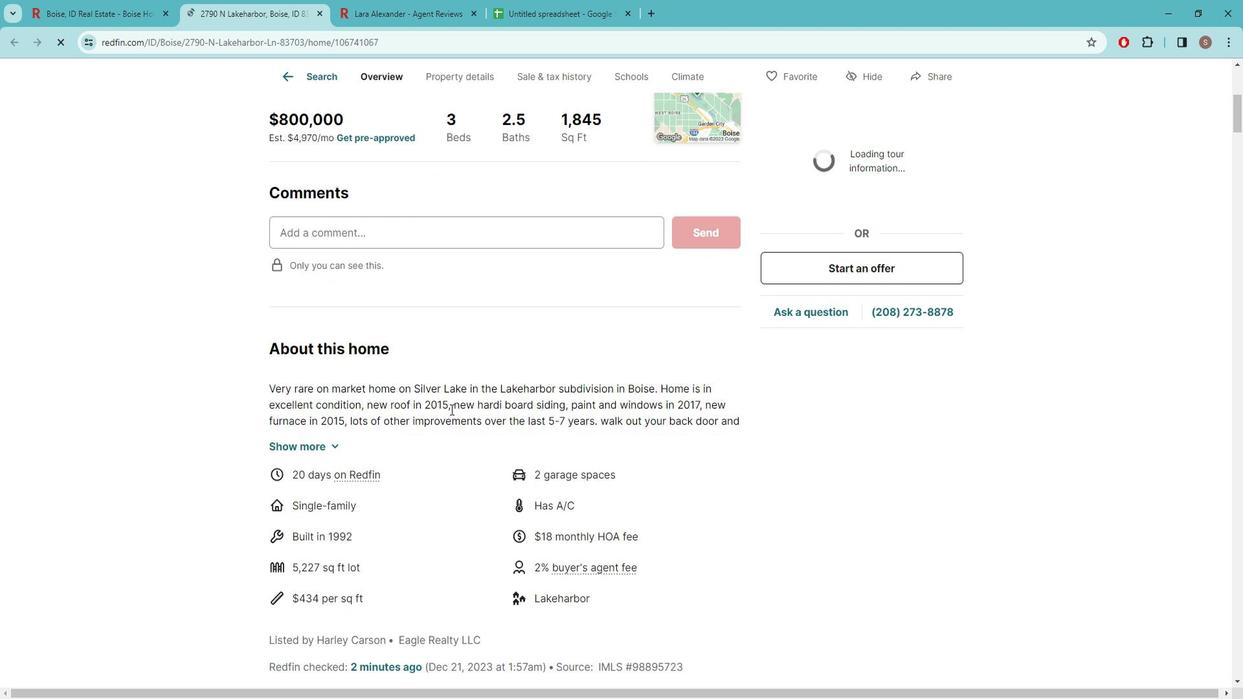 
Action: Mouse moved to (569, 429)
Screenshot: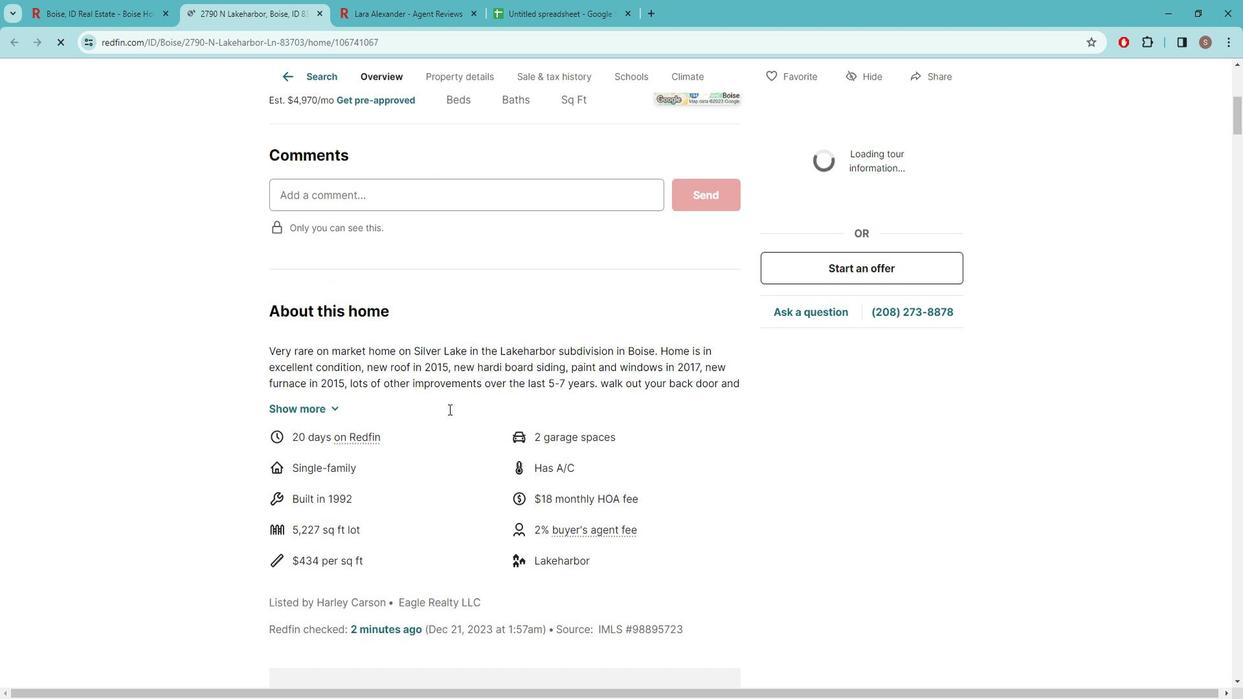 
Action: Mouse scrolled (569, 429) with delta (0, 0)
Screenshot: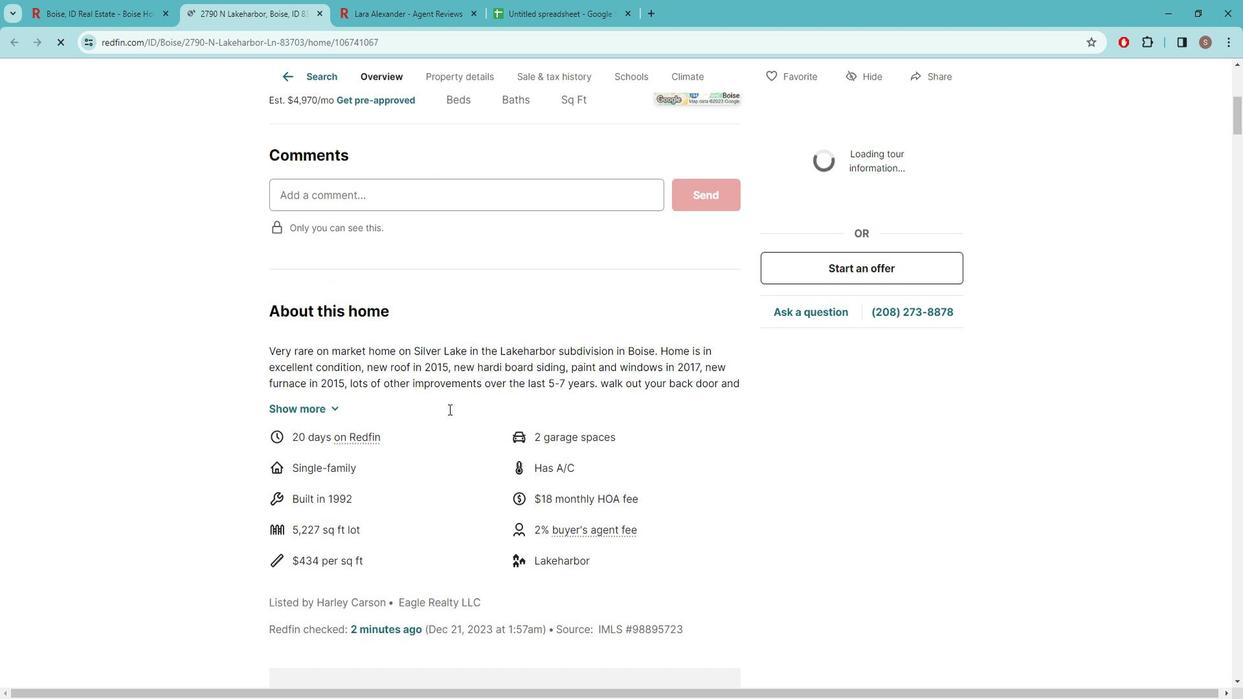
Action: Mouse moved to (568, 429)
Screenshot: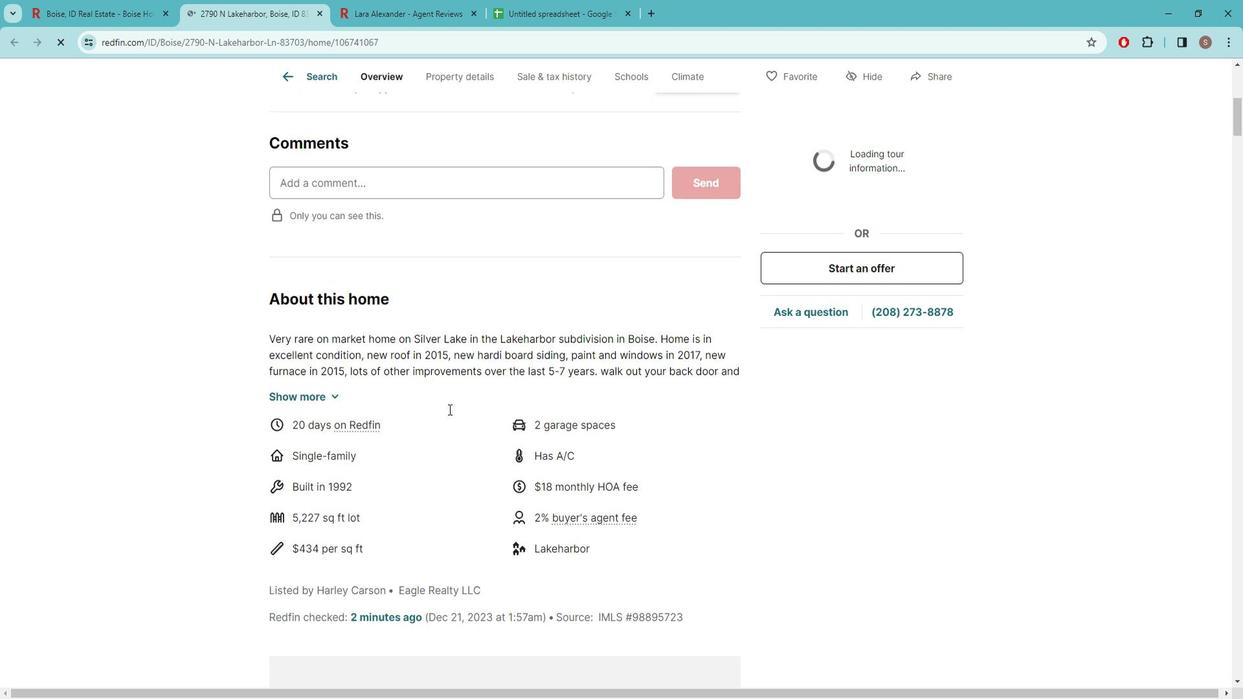
Action: Mouse scrolled (568, 429) with delta (0, 0)
Screenshot: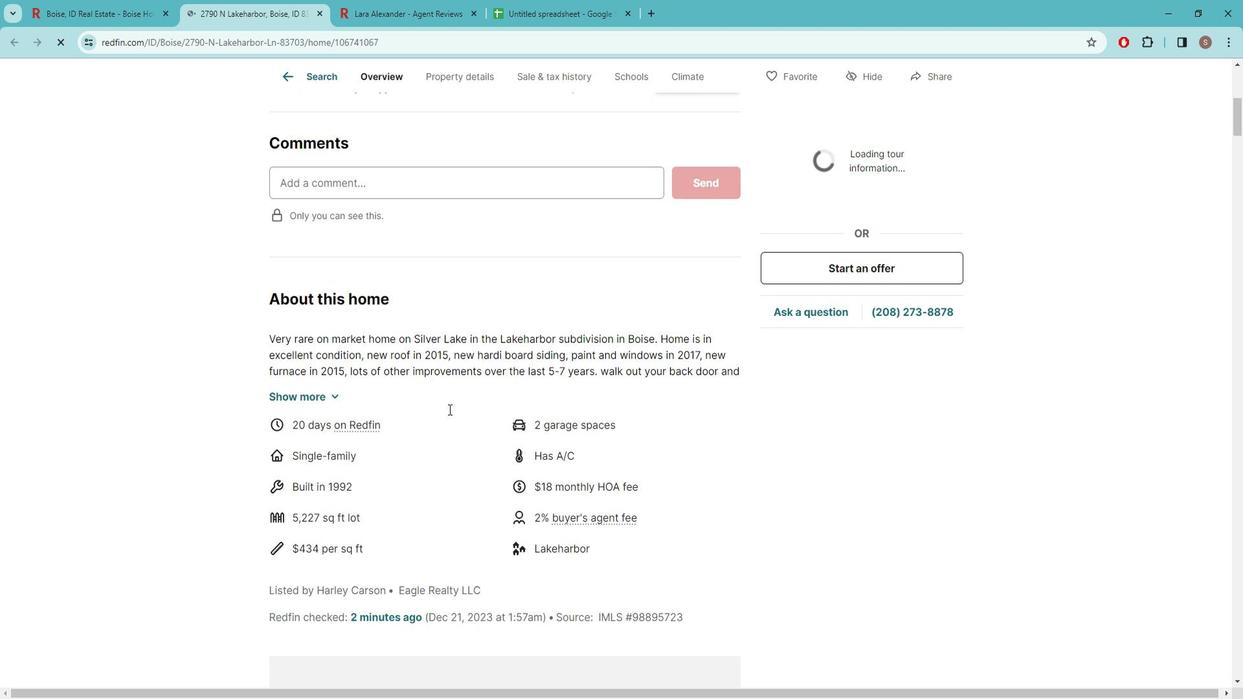 
Action: Mouse moved to (552, 420)
Screenshot: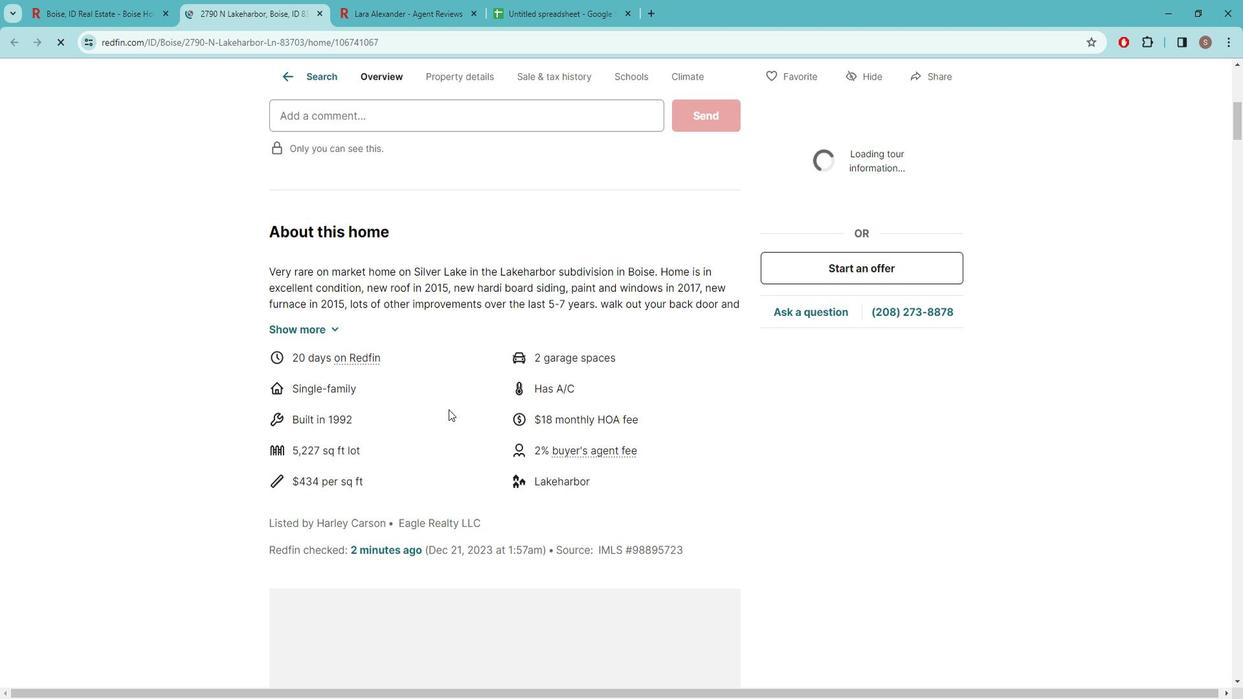 
Action: Mouse scrolled (552, 420) with delta (0, 0)
Screenshot: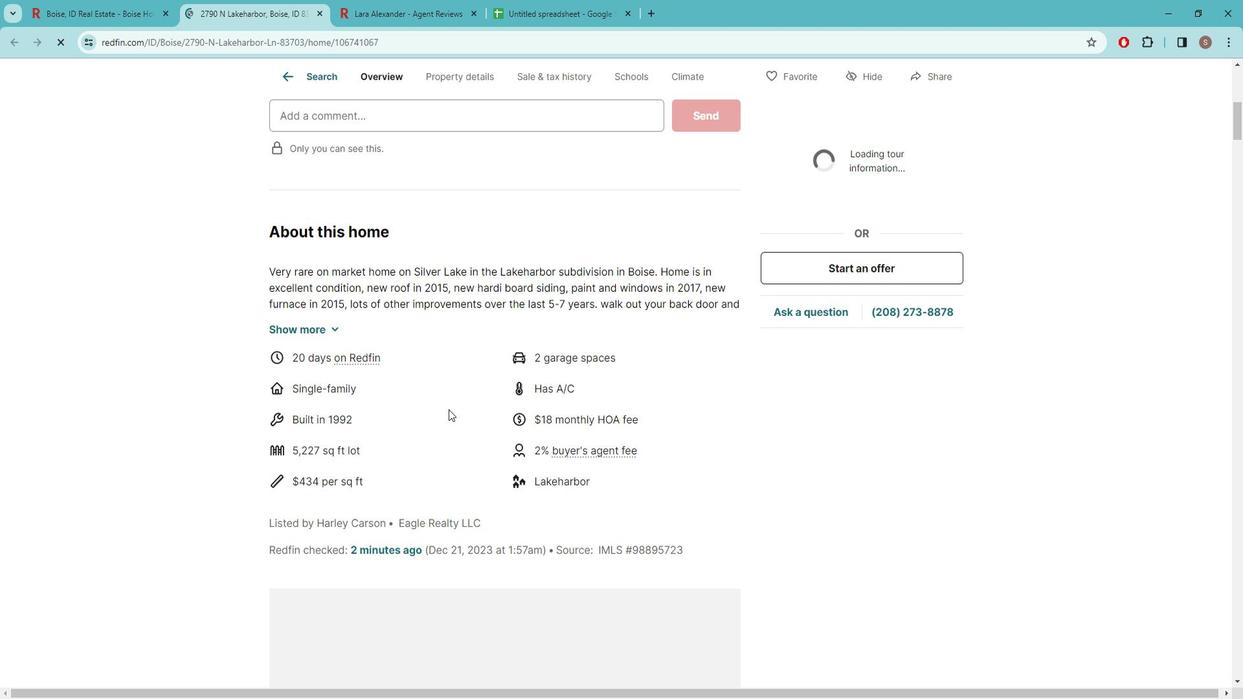 
Action: Mouse scrolled (552, 420) with delta (0, 0)
Screenshot: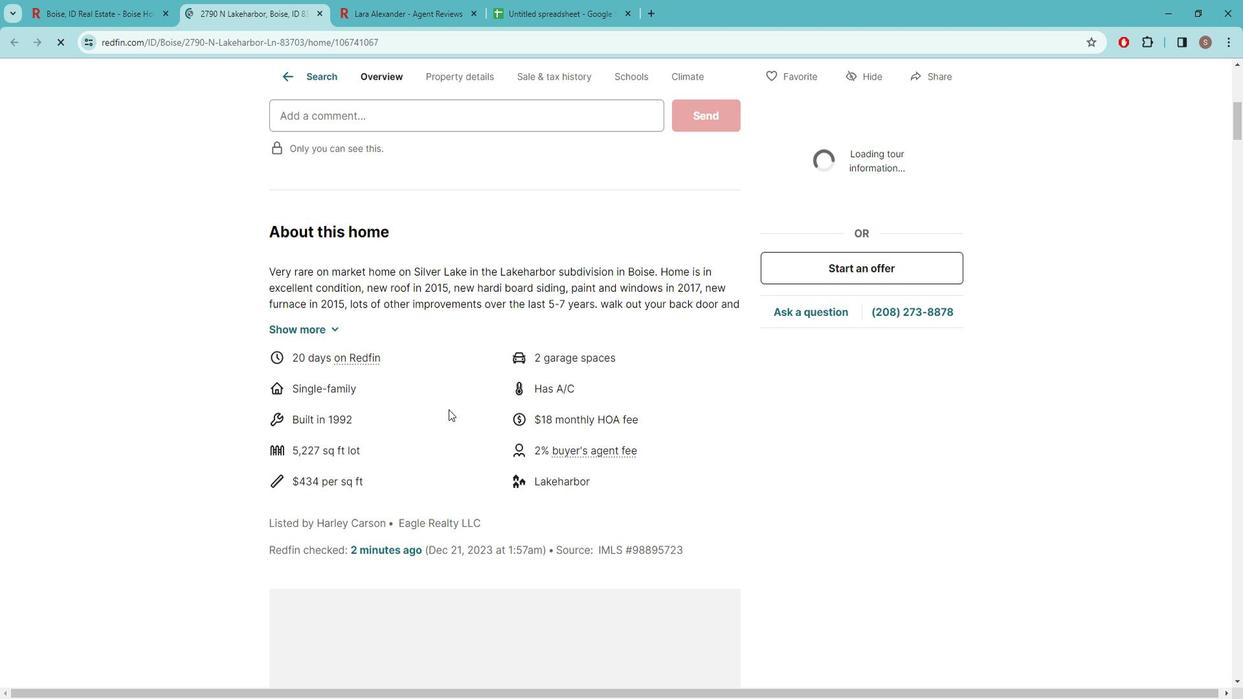 
Action: Mouse scrolled (552, 420) with delta (0, 0)
Screenshot: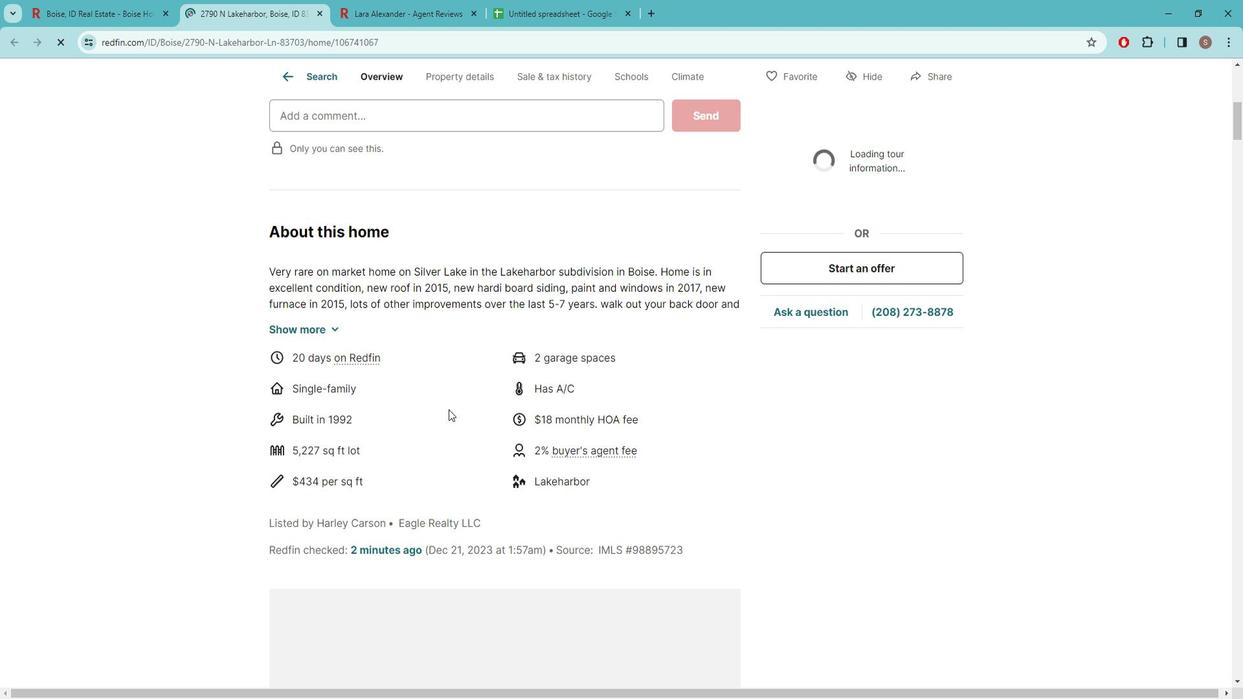 
Action: Mouse moved to (547, 418)
Screenshot: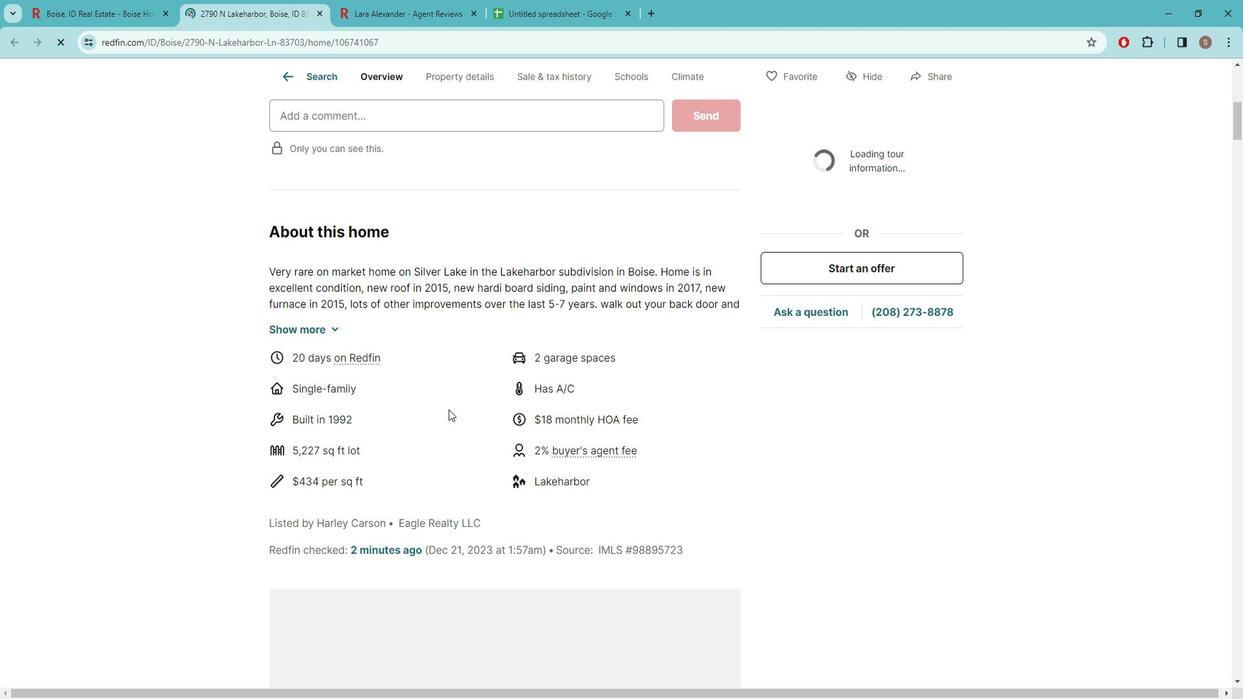 
Action: Mouse scrolled (547, 418) with delta (0, 0)
Screenshot: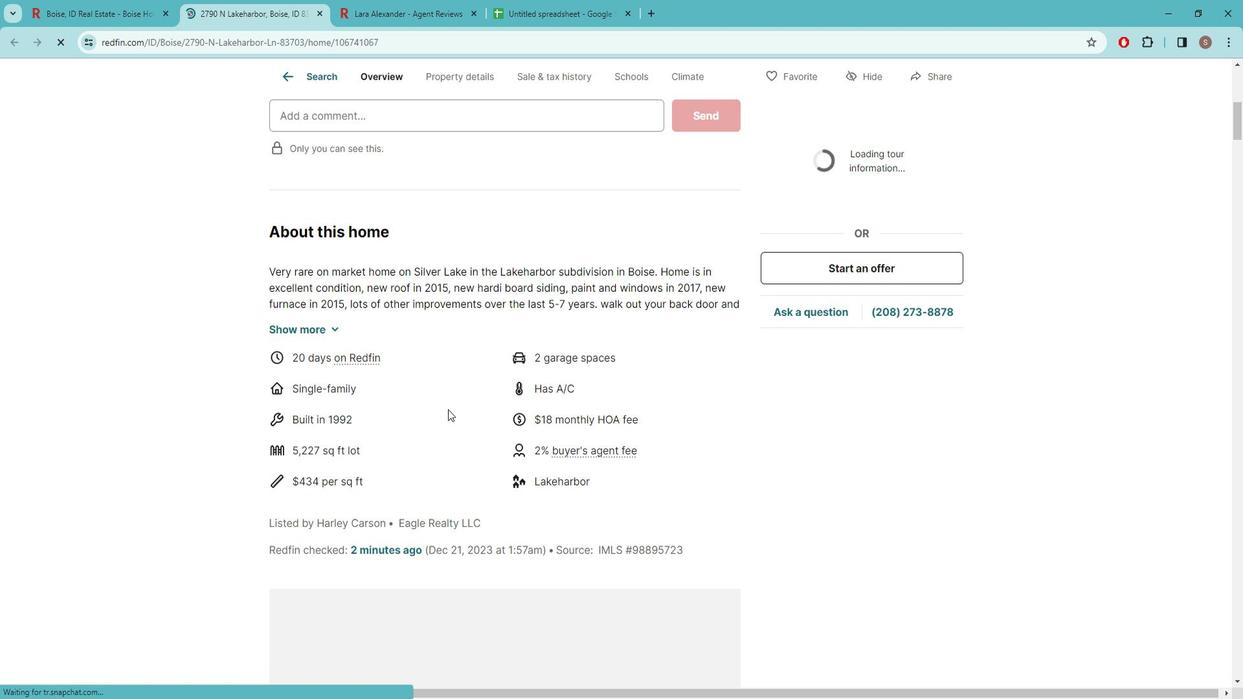 
Action: Mouse scrolled (547, 418) with delta (0, 0)
Screenshot: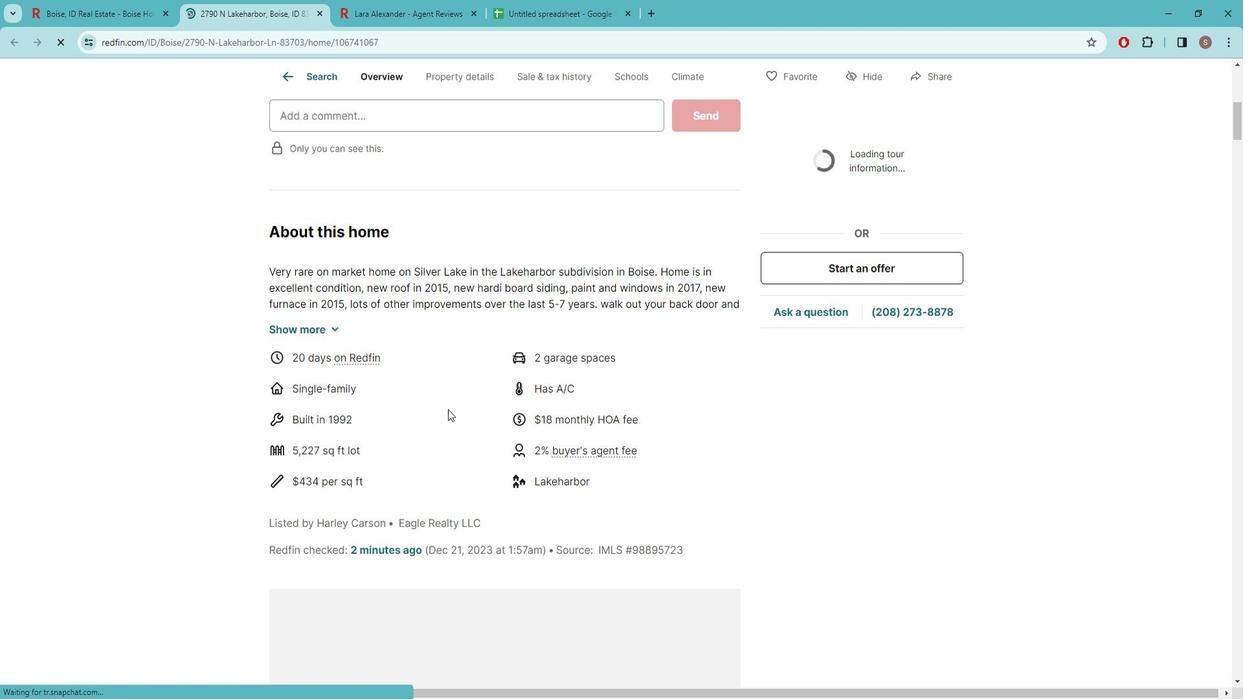 
Action: Mouse scrolled (547, 418) with delta (0, 0)
Screenshot: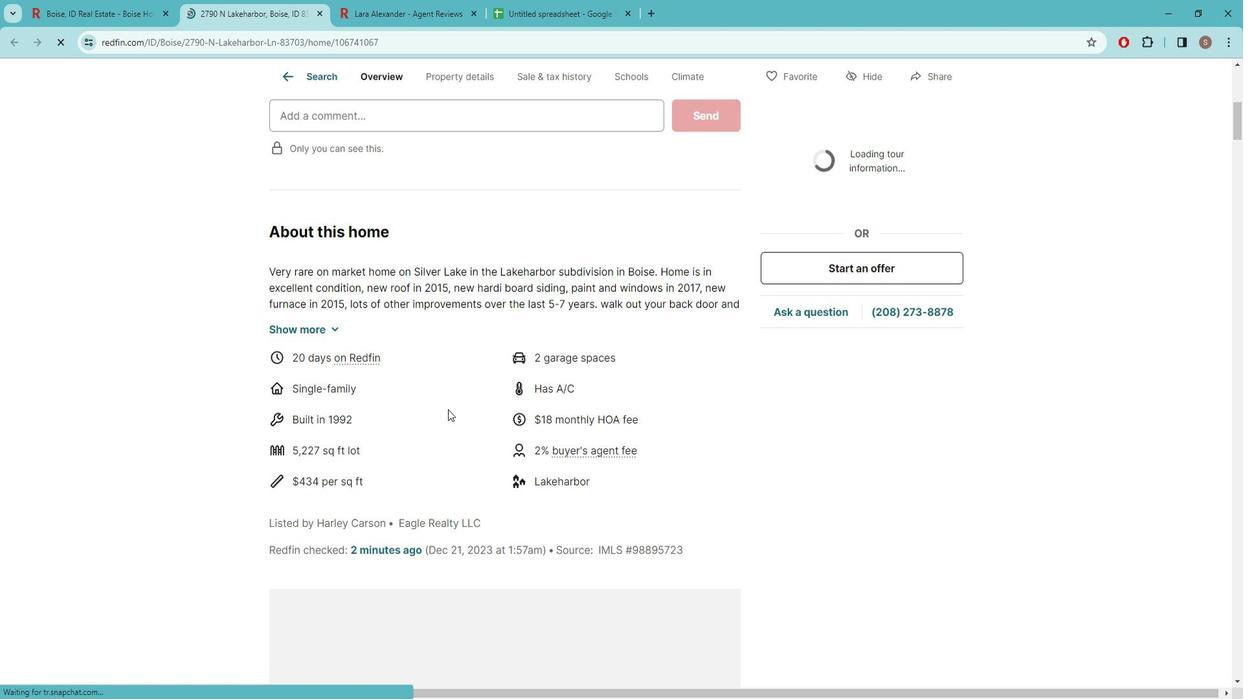 
Action: Mouse scrolled (547, 418) with delta (0, 0)
Screenshot: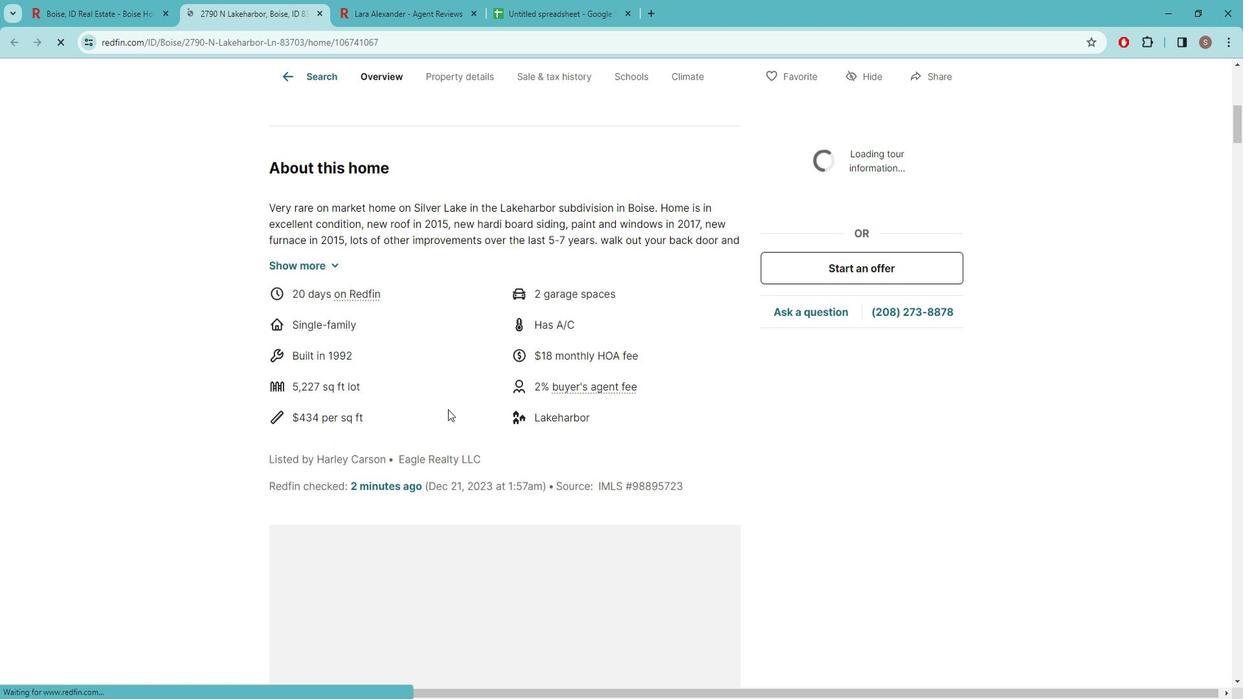 
Action: Mouse scrolled (547, 418) with delta (0, 0)
Screenshot: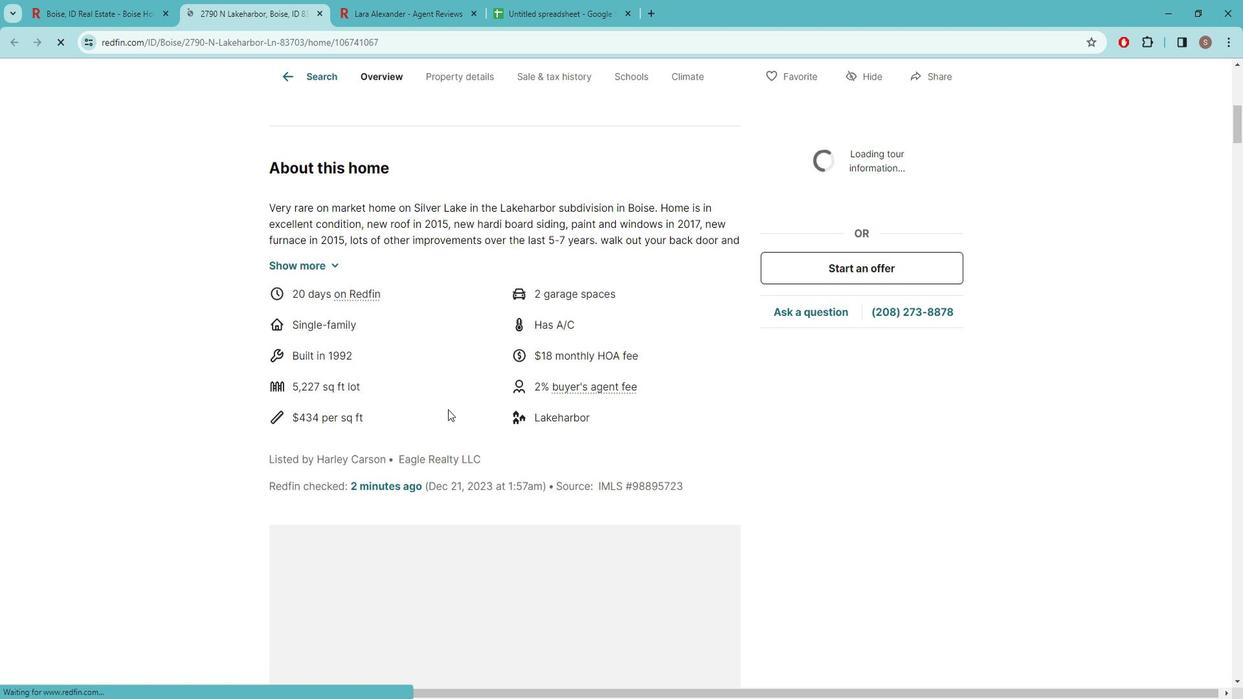 
Action: Mouse scrolled (547, 418) with delta (0, 0)
Screenshot: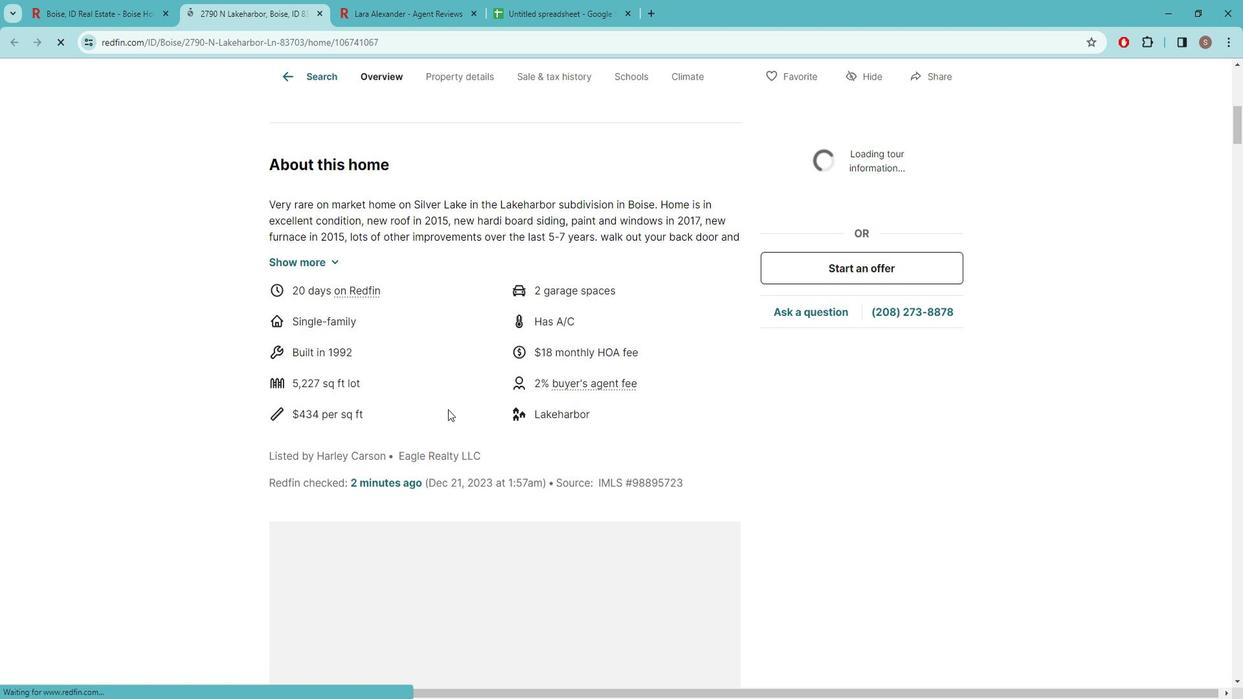 
Action: Mouse moved to (548, 416)
Screenshot: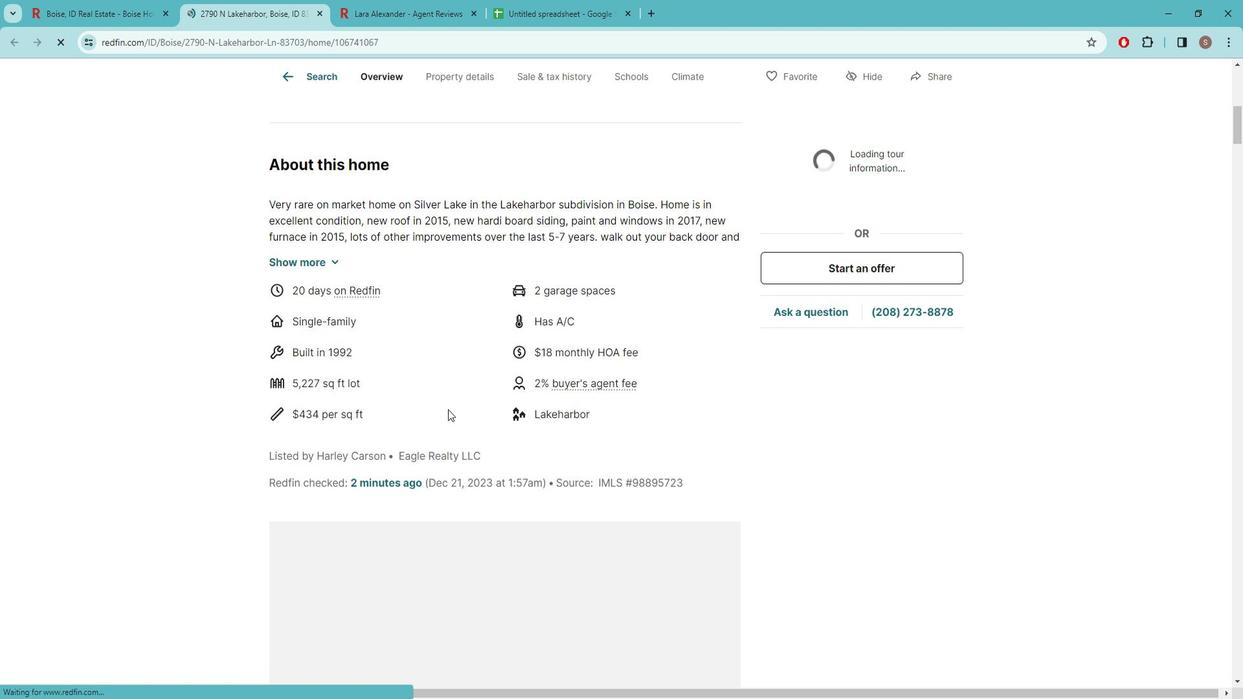 
Action: Mouse scrolled (548, 416) with delta (0, 0)
Screenshot: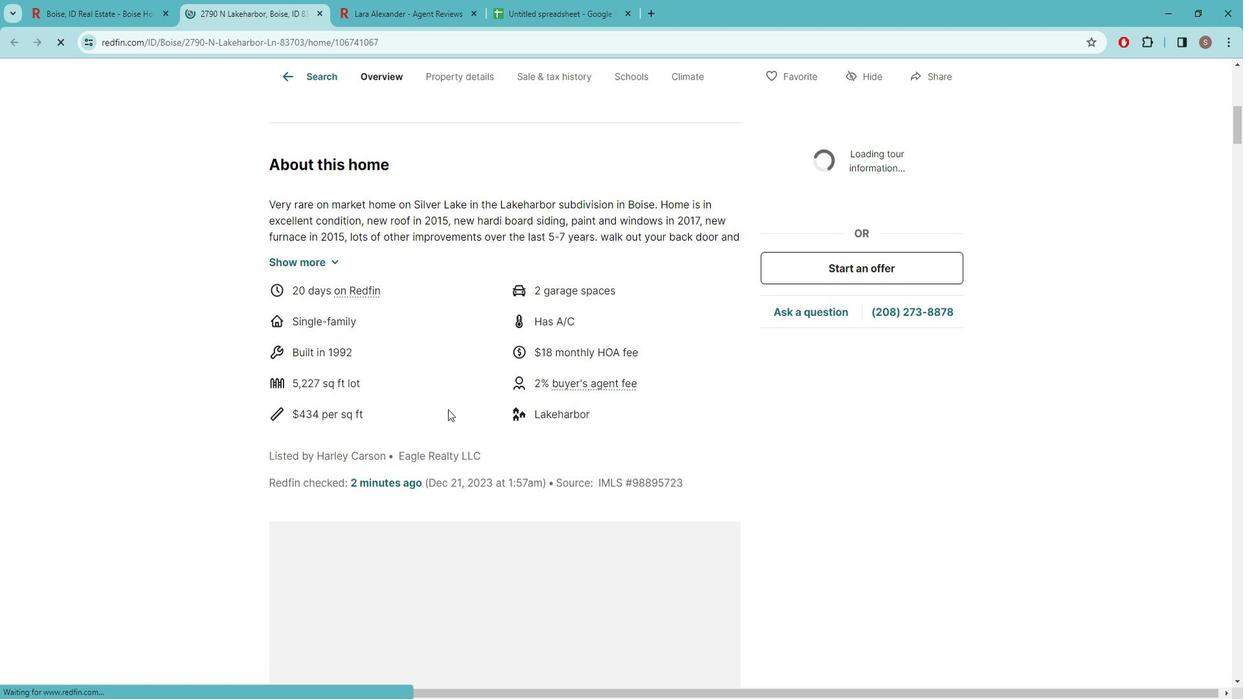 
Action: Mouse scrolled (548, 416) with delta (0, 0)
Screenshot: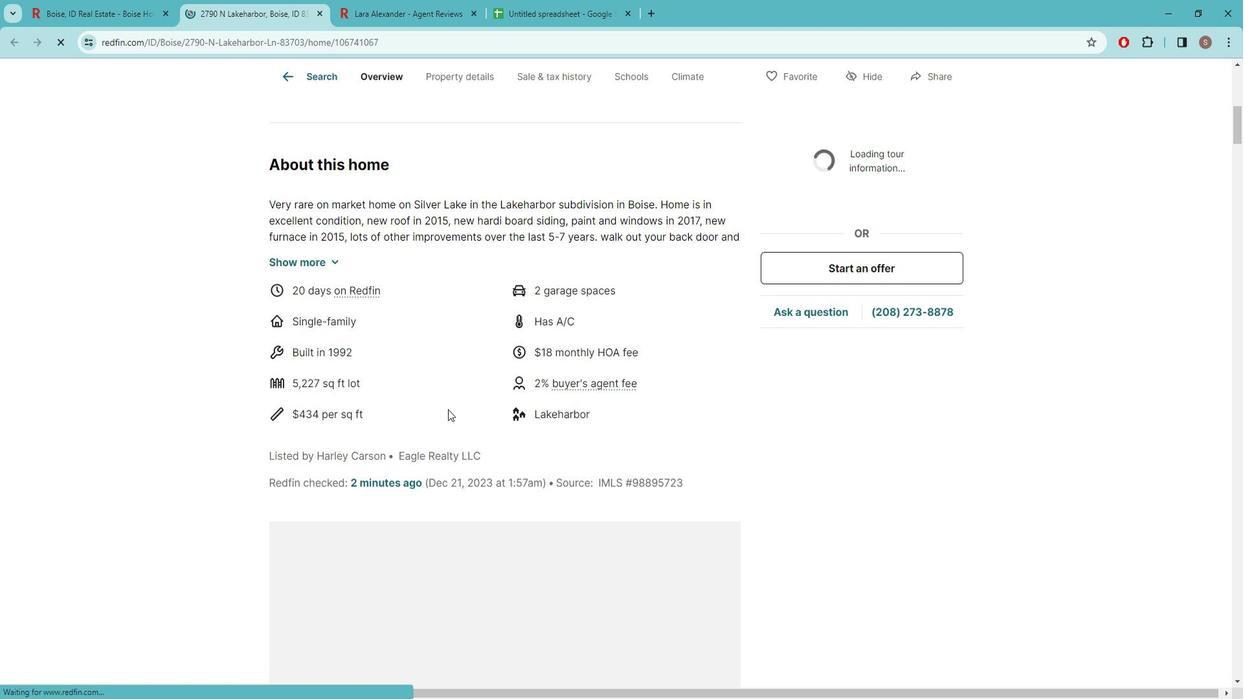 
Action: Mouse scrolled (548, 416) with delta (0, 0)
Screenshot: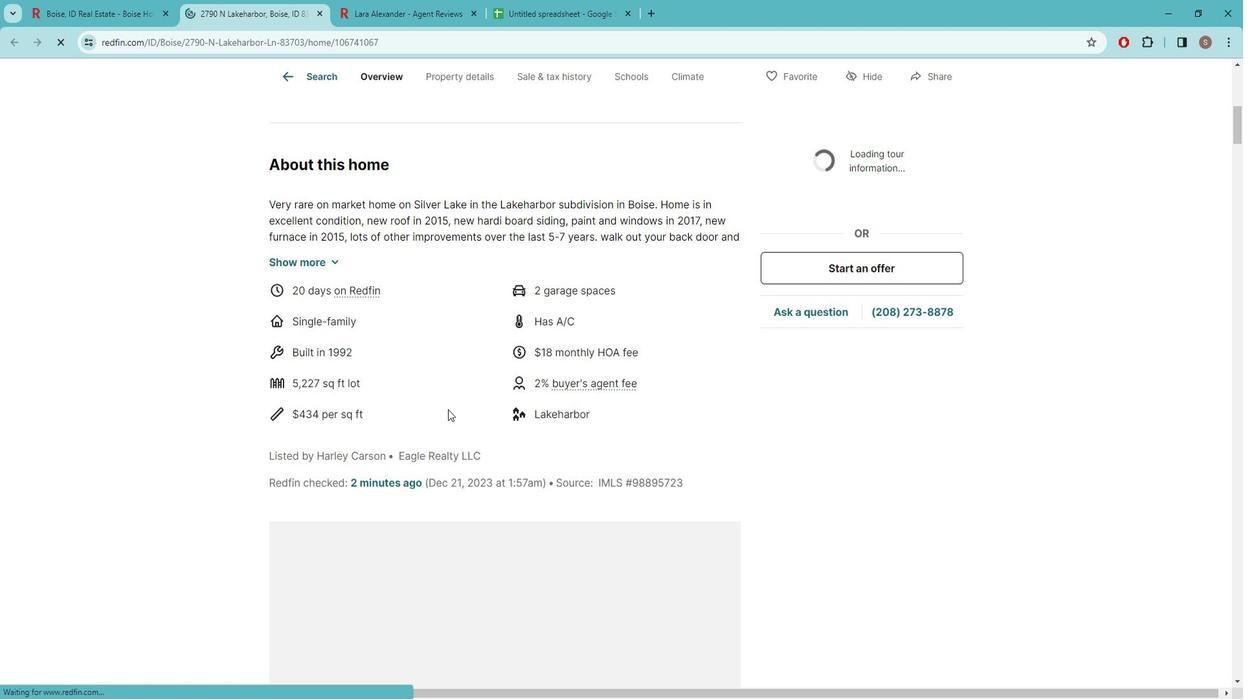 
Action: Mouse scrolled (548, 416) with delta (0, 0)
Screenshot: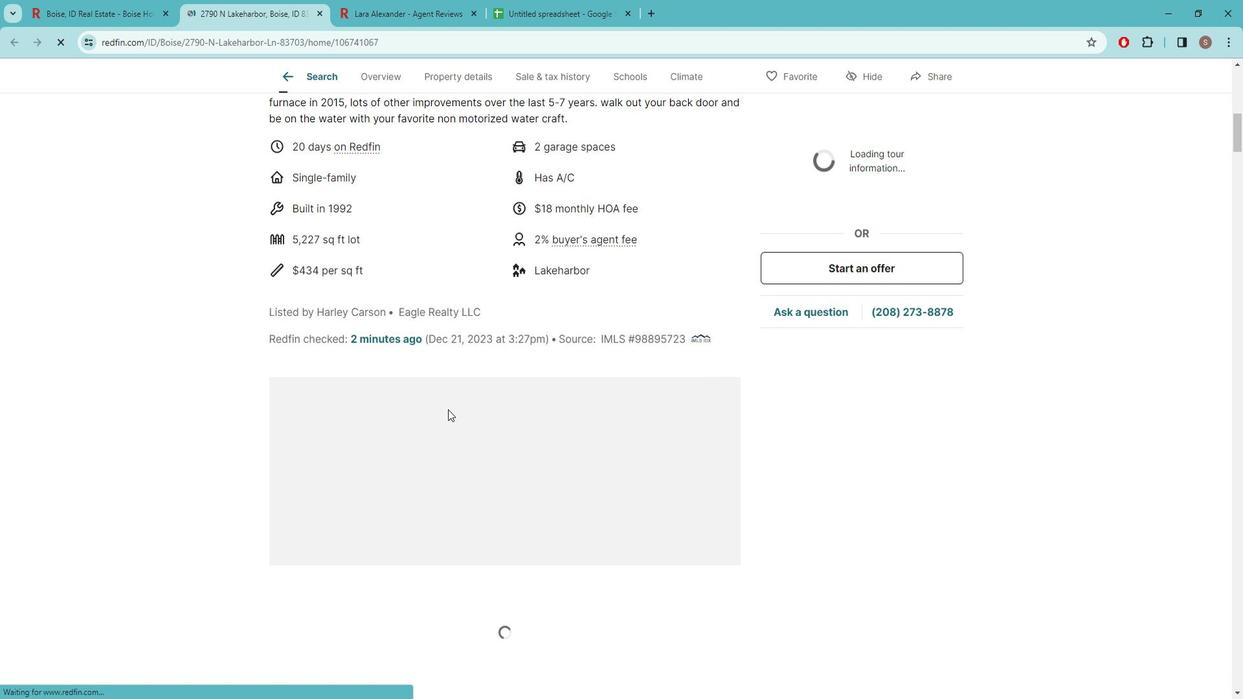 
Action: Mouse scrolled (548, 416) with delta (0, 0)
Screenshot: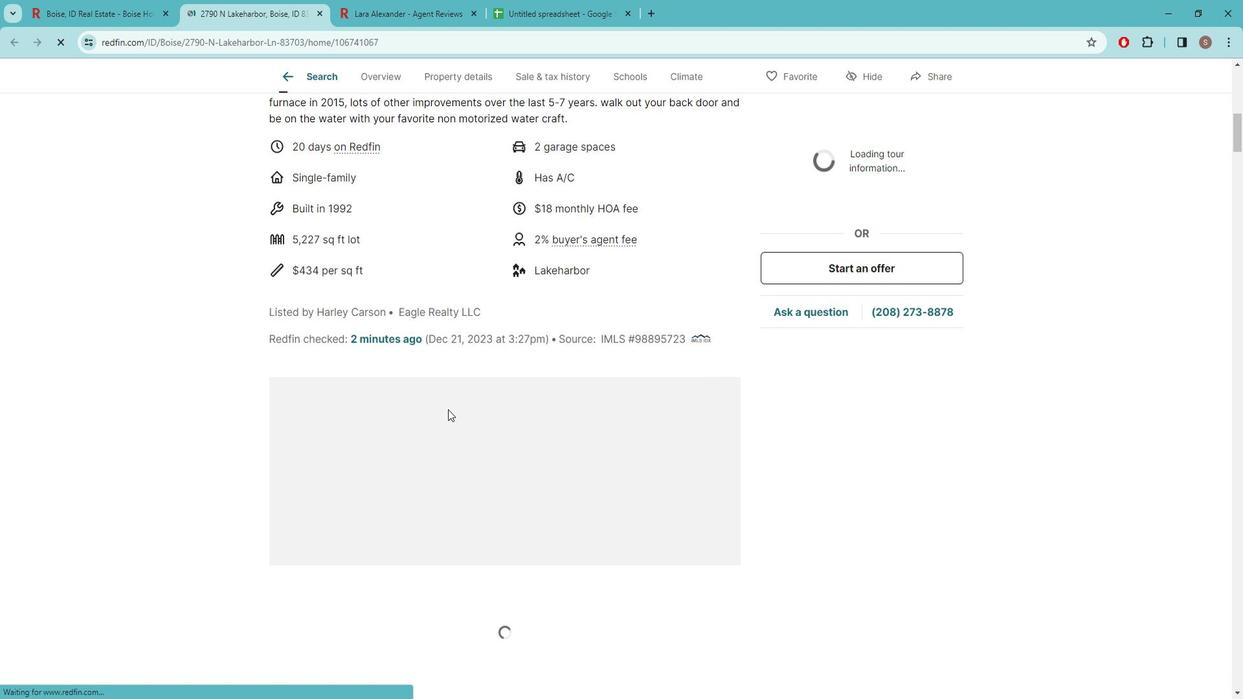 
Action: Mouse scrolled (548, 416) with delta (0, 0)
Screenshot: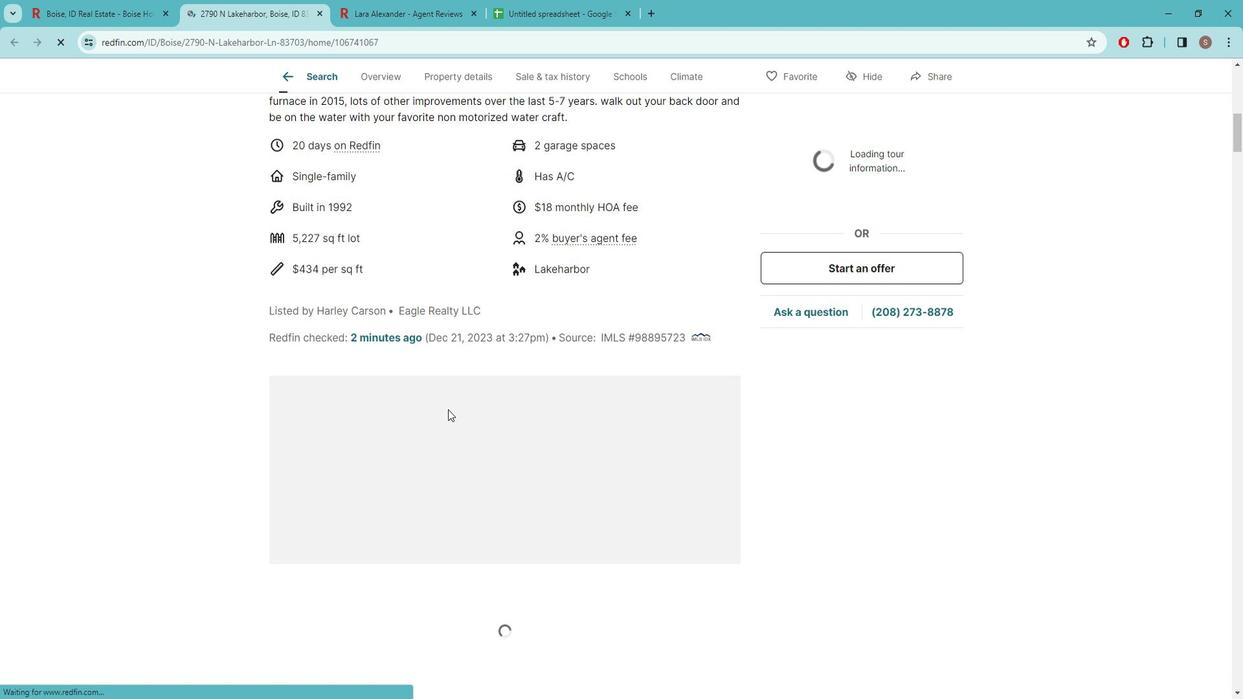 
Action: Mouse scrolled (548, 416) with delta (0, 0)
Screenshot: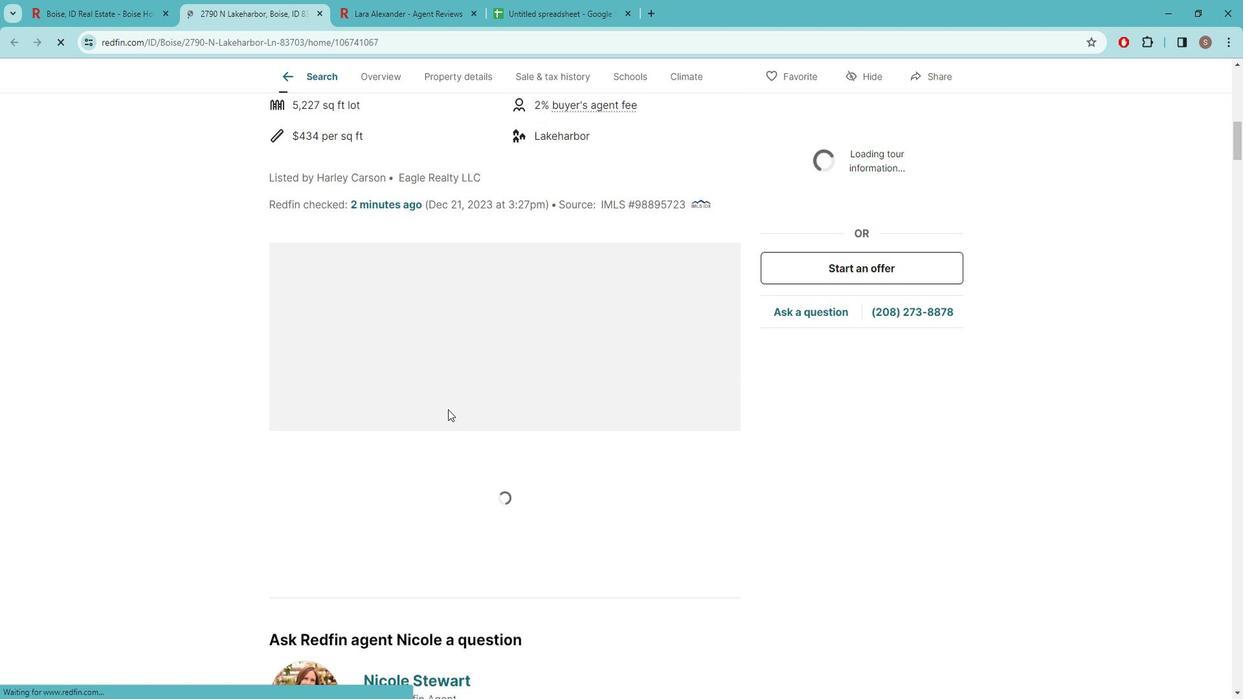 
Action: Mouse scrolled (548, 416) with delta (0, 0)
Screenshot: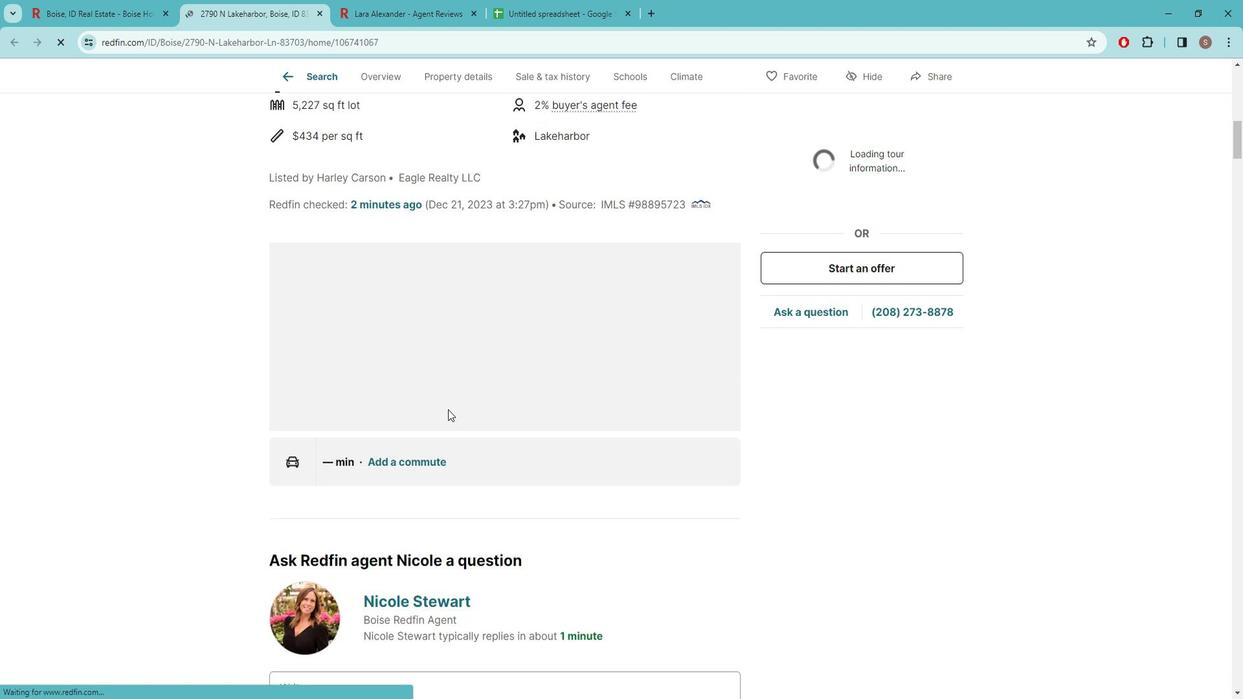 
Action: Mouse scrolled (548, 416) with delta (0, 0)
Screenshot: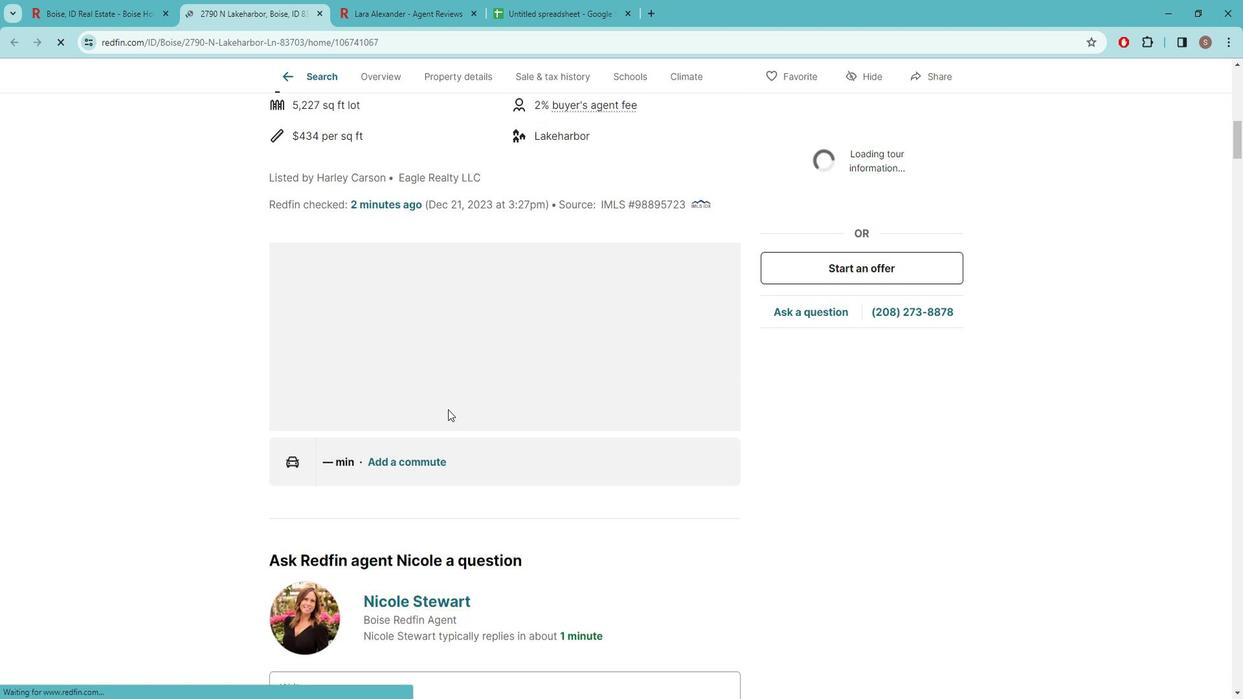 
Action: Mouse moved to (556, 415)
Screenshot: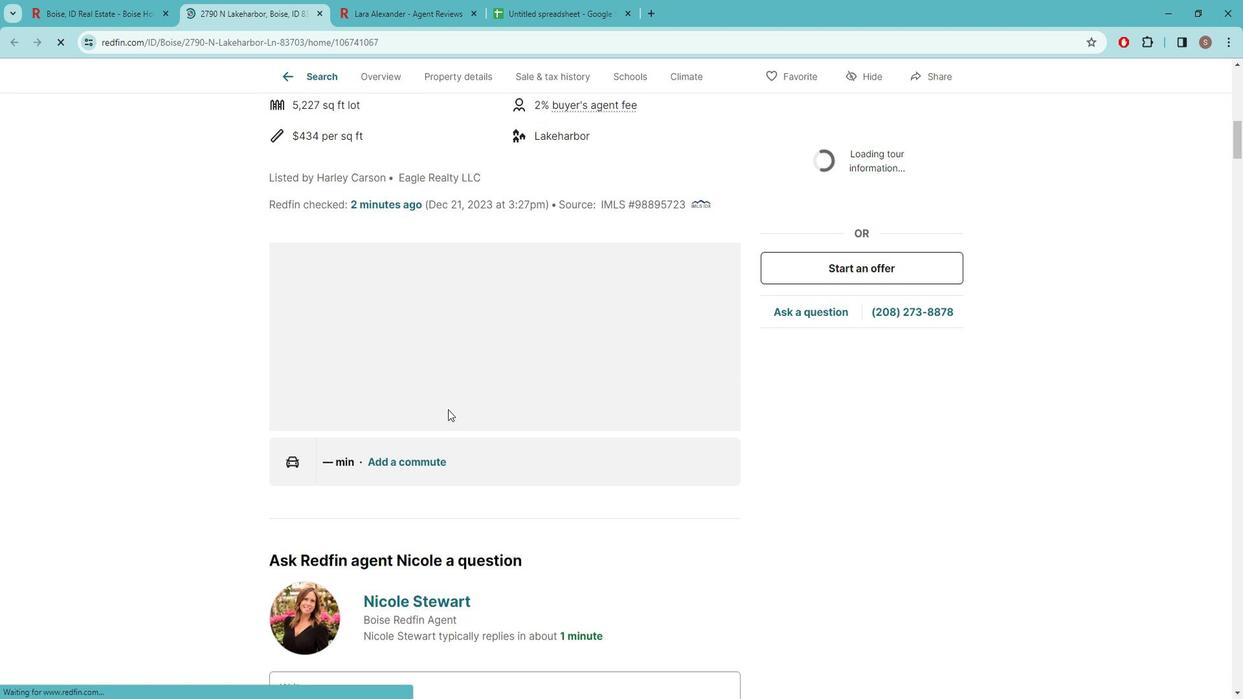 
Action: Mouse scrolled (556, 414) with delta (0, 0)
Screenshot: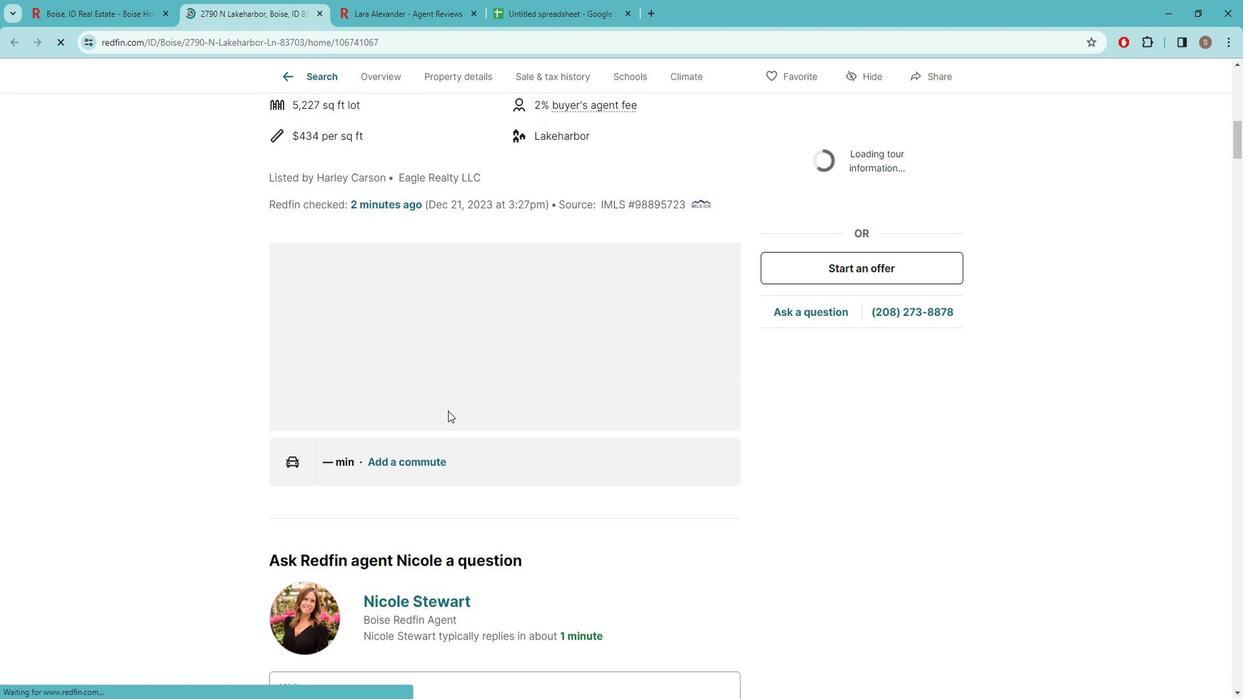 
Action: Mouse moved to (557, 415)
Screenshot: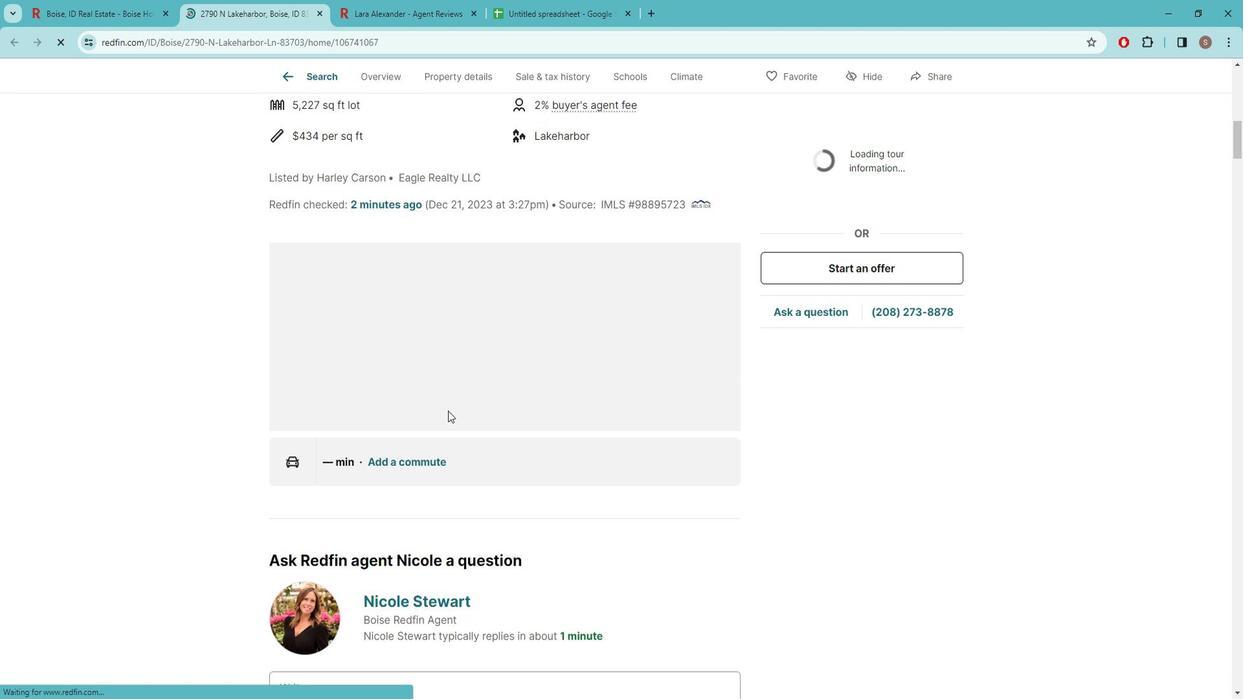 
Action: Mouse scrolled (557, 414) with delta (0, 0)
Screenshot: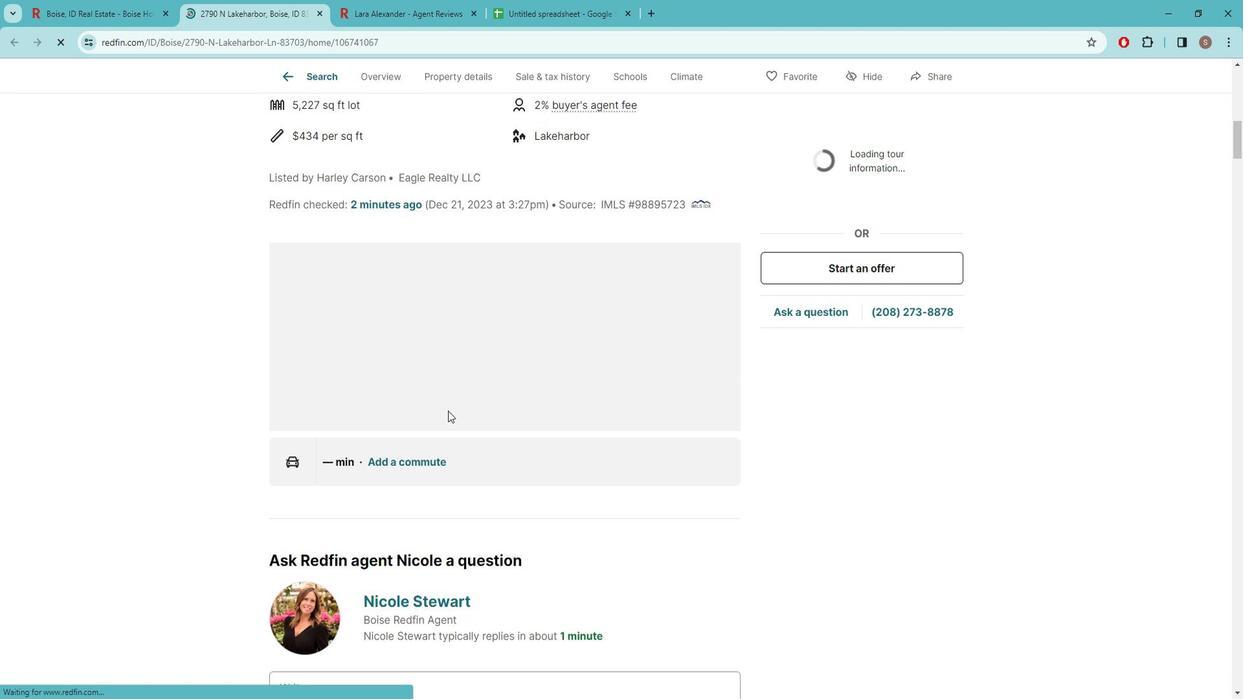 
Action: Mouse moved to (556, 416)
Screenshot: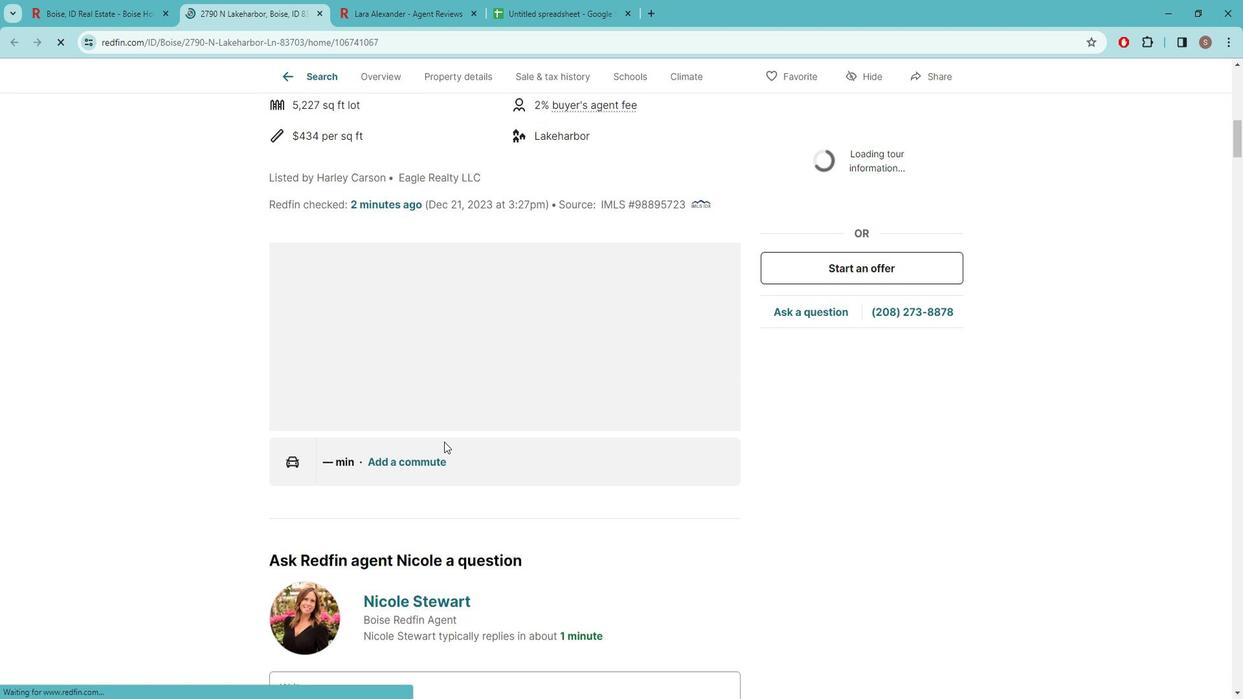 
Action: Mouse scrolled (556, 415) with delta (0, 0)
Screenshot: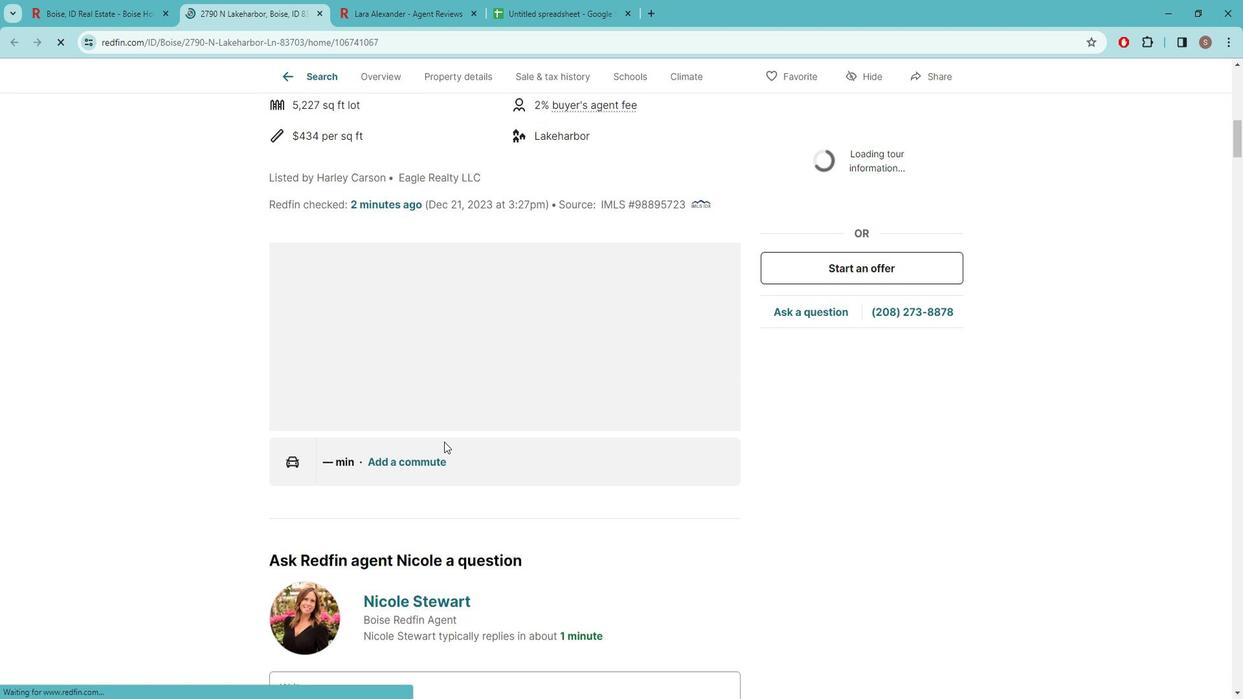 
Action: Mouse moved to (554, 413)
Screenshot: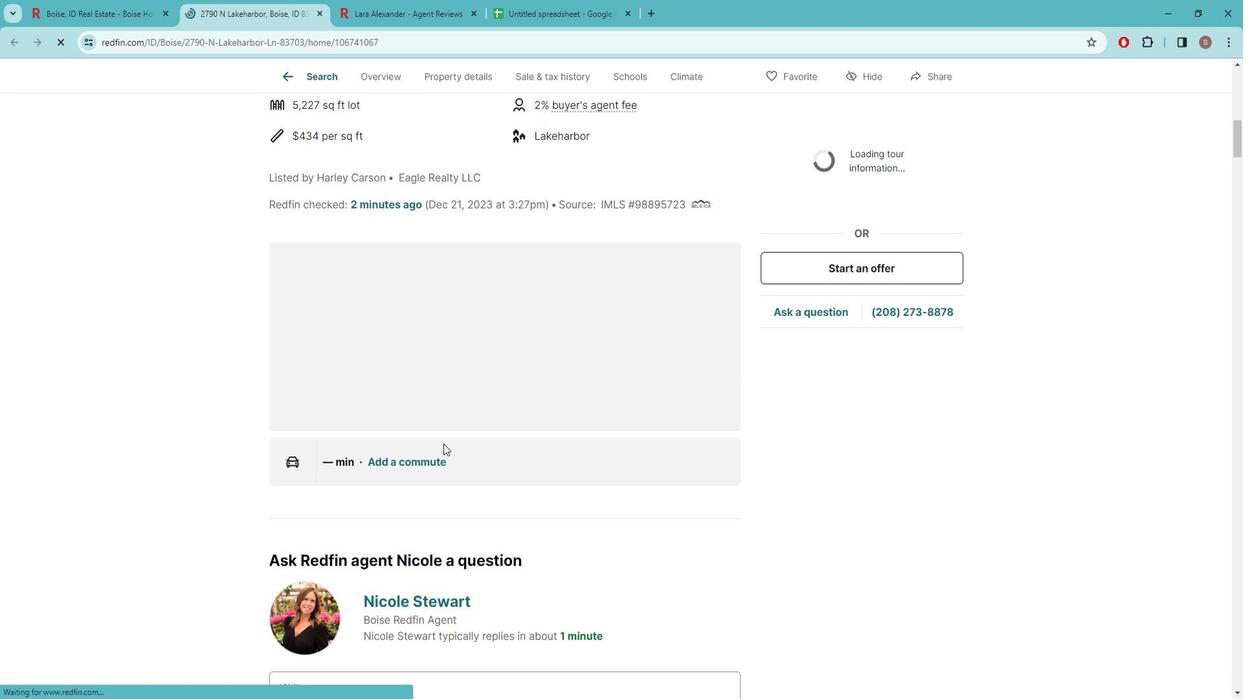 
Action: Mouse scrolled (554, 413) with delta (0, 0)
Screenshot: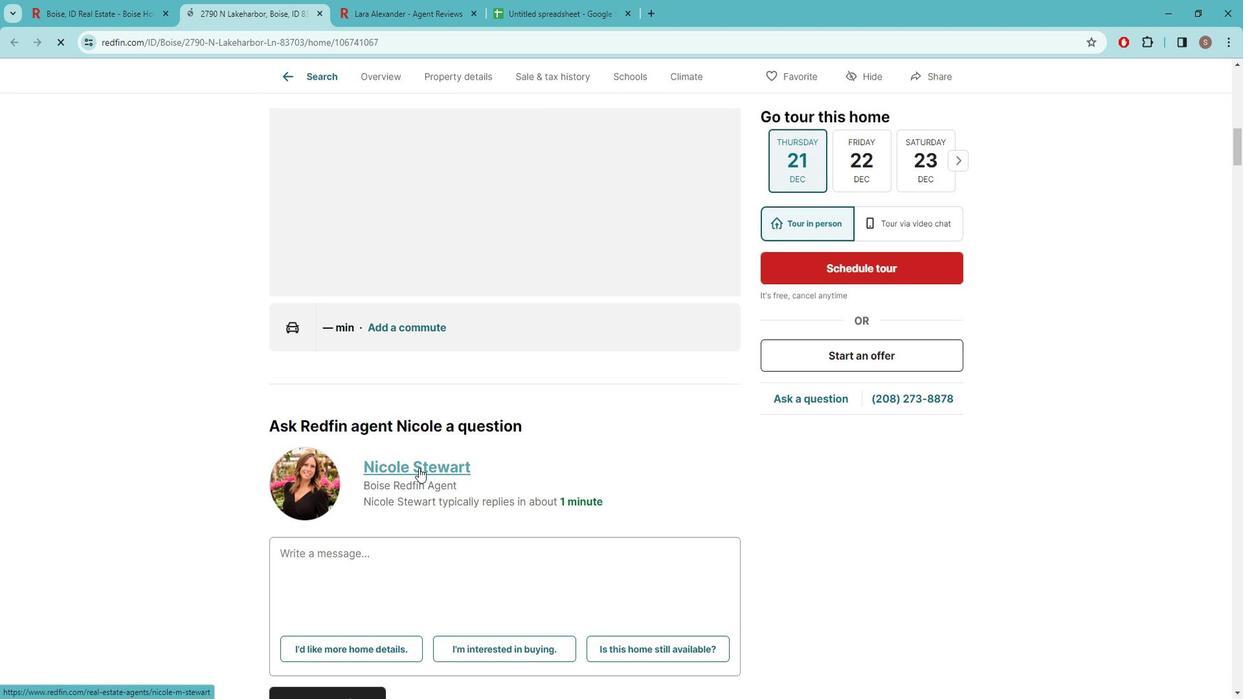 
Action: Mouse scrolled (554, 413) with delta (0, 0)
Screenshot: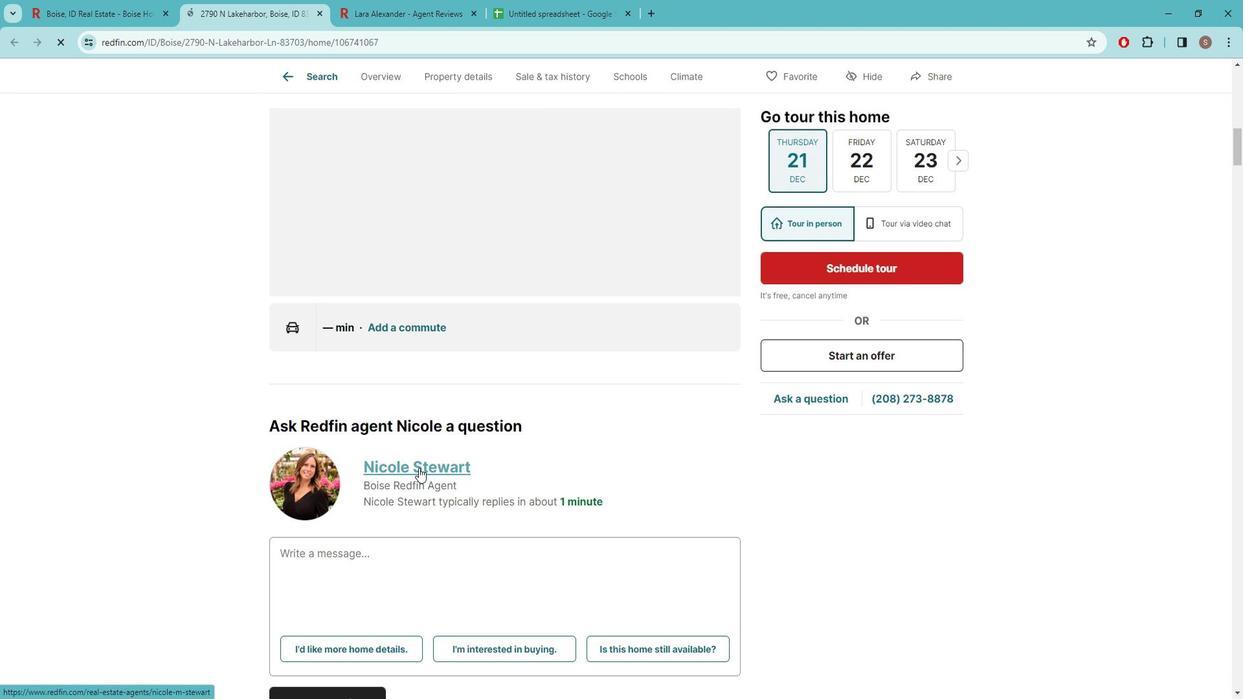 
Action: Mouse scrolled (554, 413) with delta (0, 0)
Screenshot: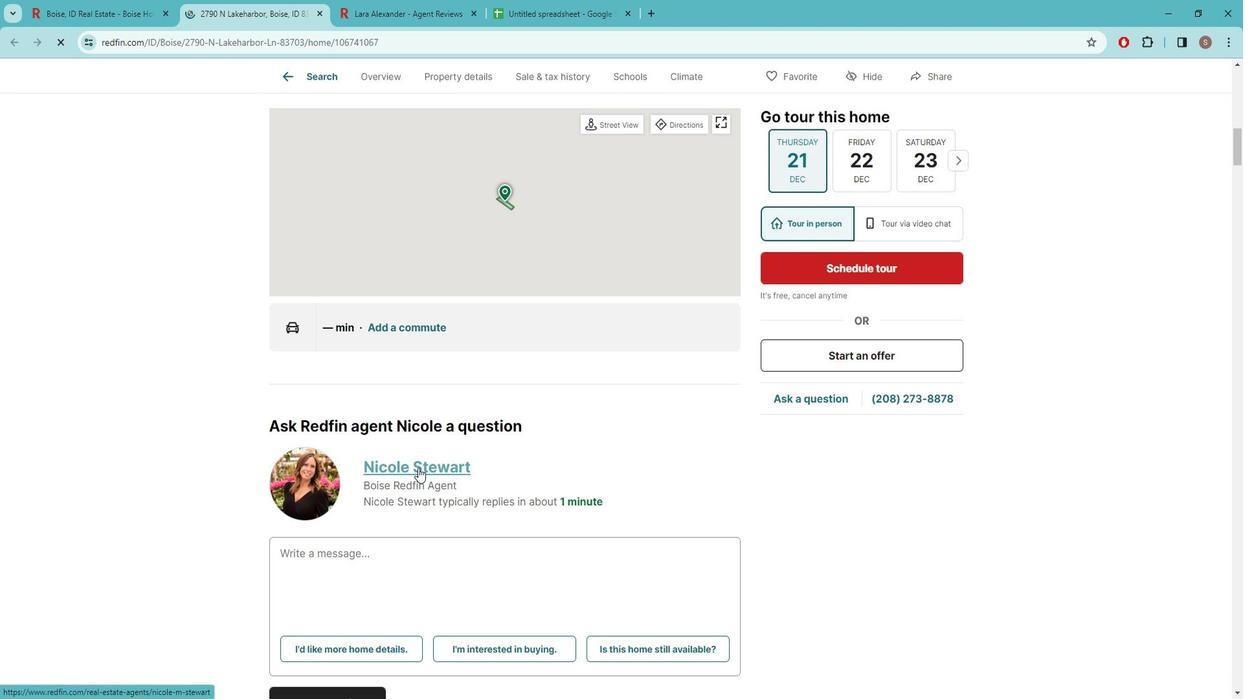 
Action: Mouse scrolled (554, 413) with delta (0, 0)
Screenshot: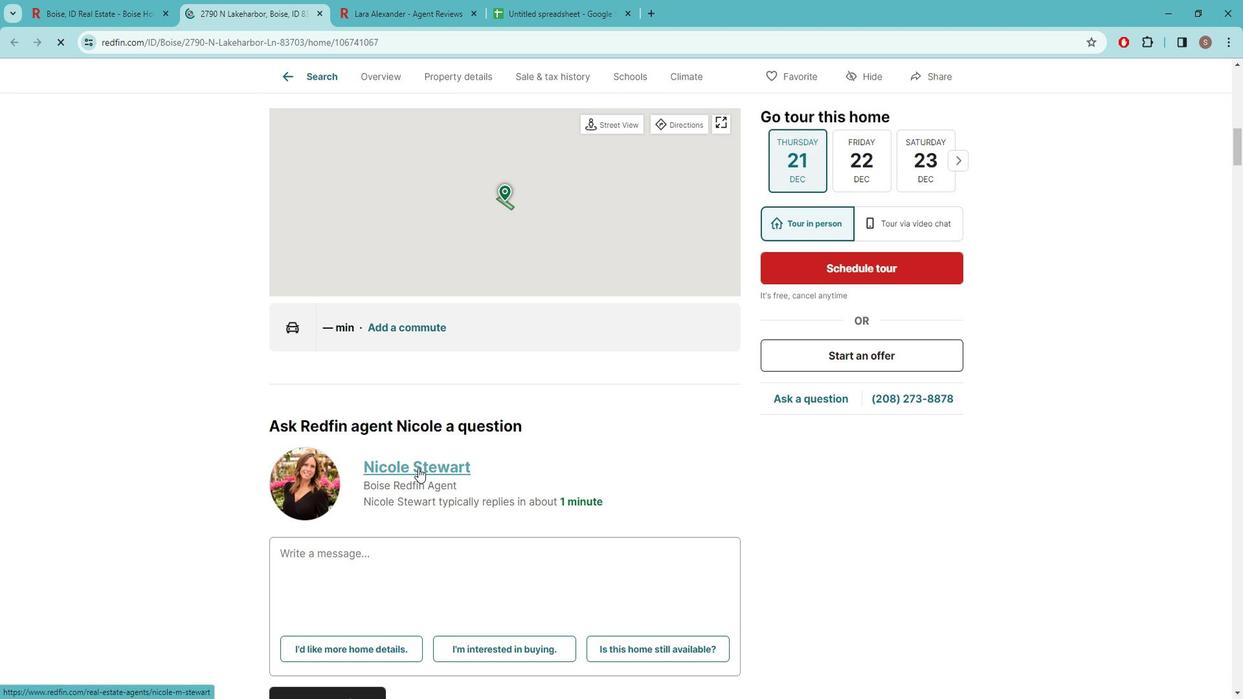 
Action: Mouse scrolled (554, 413) with delta (0, 0)
Screenshot: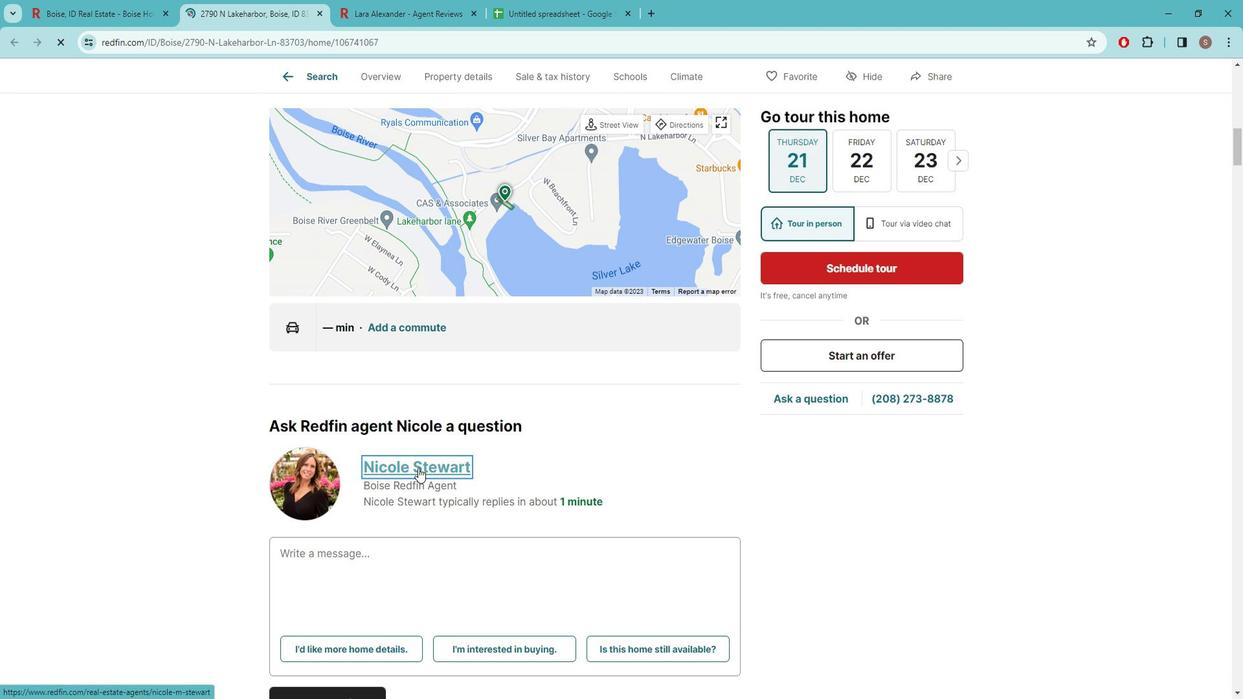 
Action: Mouse scrolled (554, 413) with delta (0, 0)
Screenshot: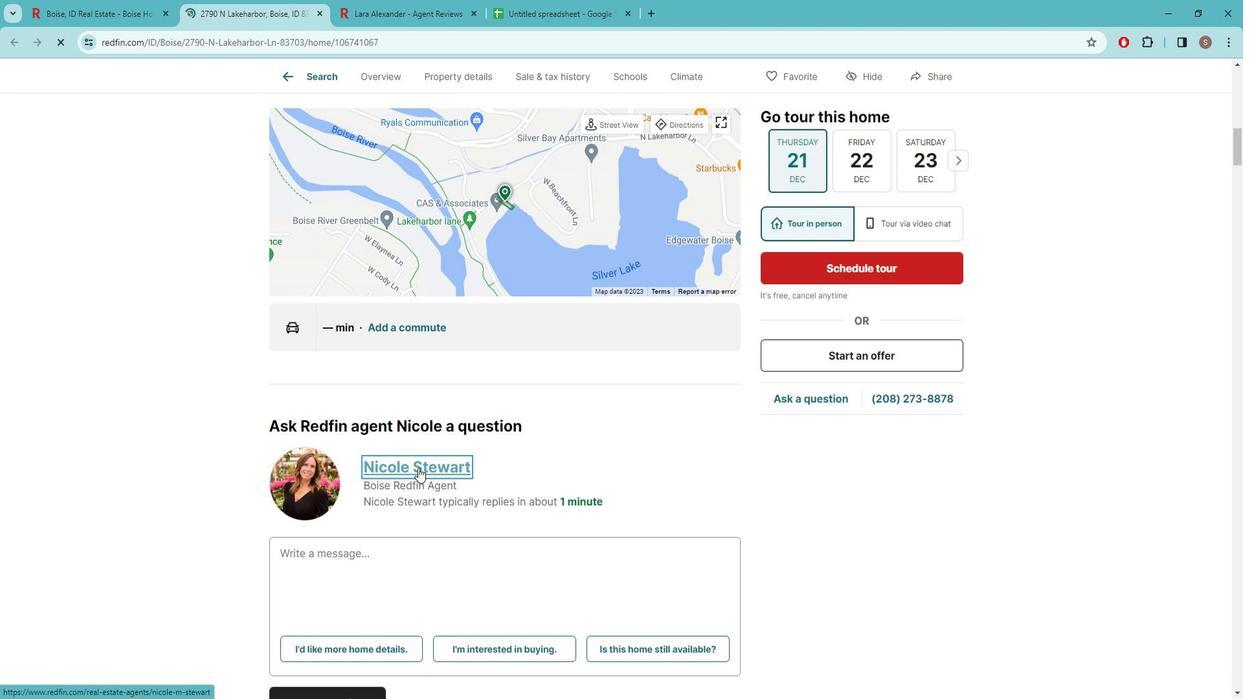
Action: Mouse scrolled (554, 413) with delta (0, 0)
Screenshot: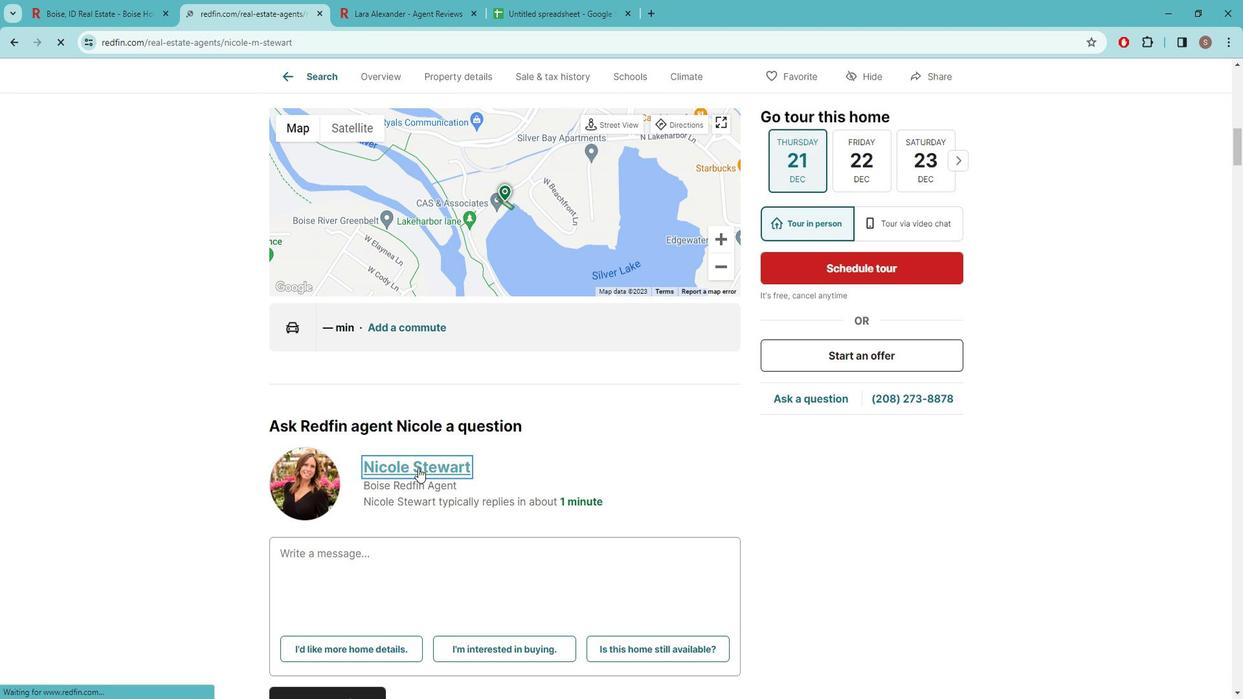 
Action: Mouse scrolled (554, 413) with delta (0, 0)
Screenshot: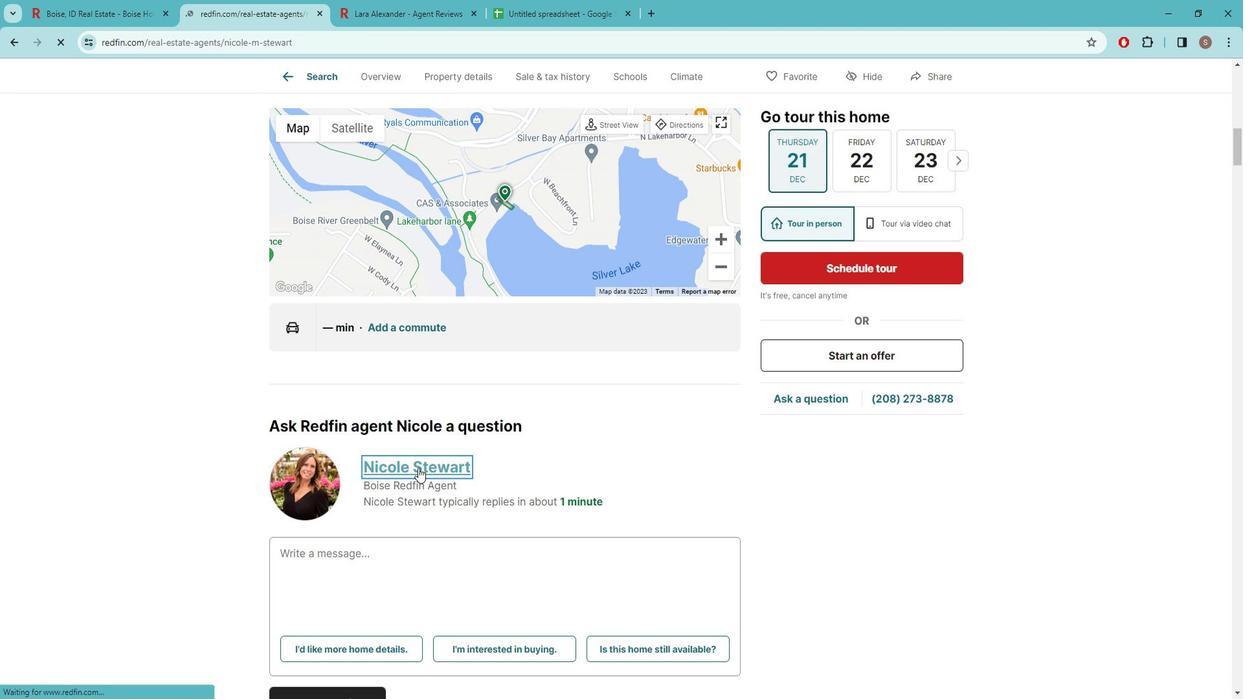 
Action: Mouse scrolled (554, 413) with delta (0, 0)
Screenshot: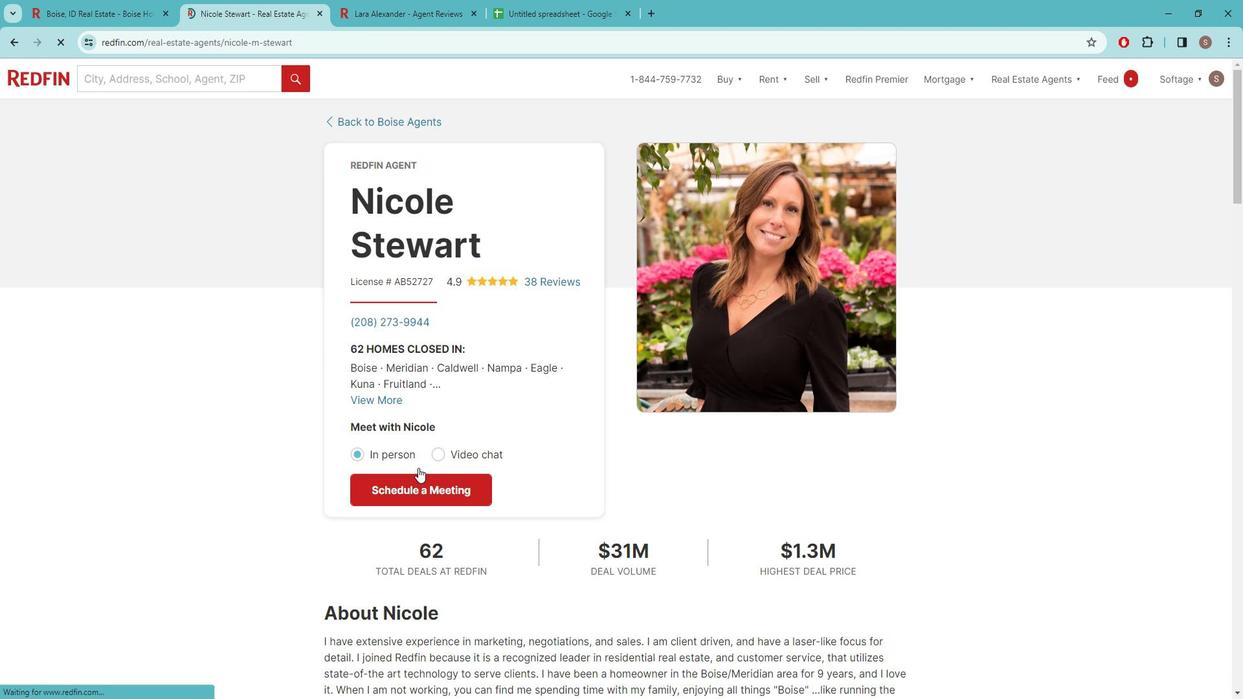 
Action: Mouse scrolled (554, 413) with delta (0, 0)
Screenshot: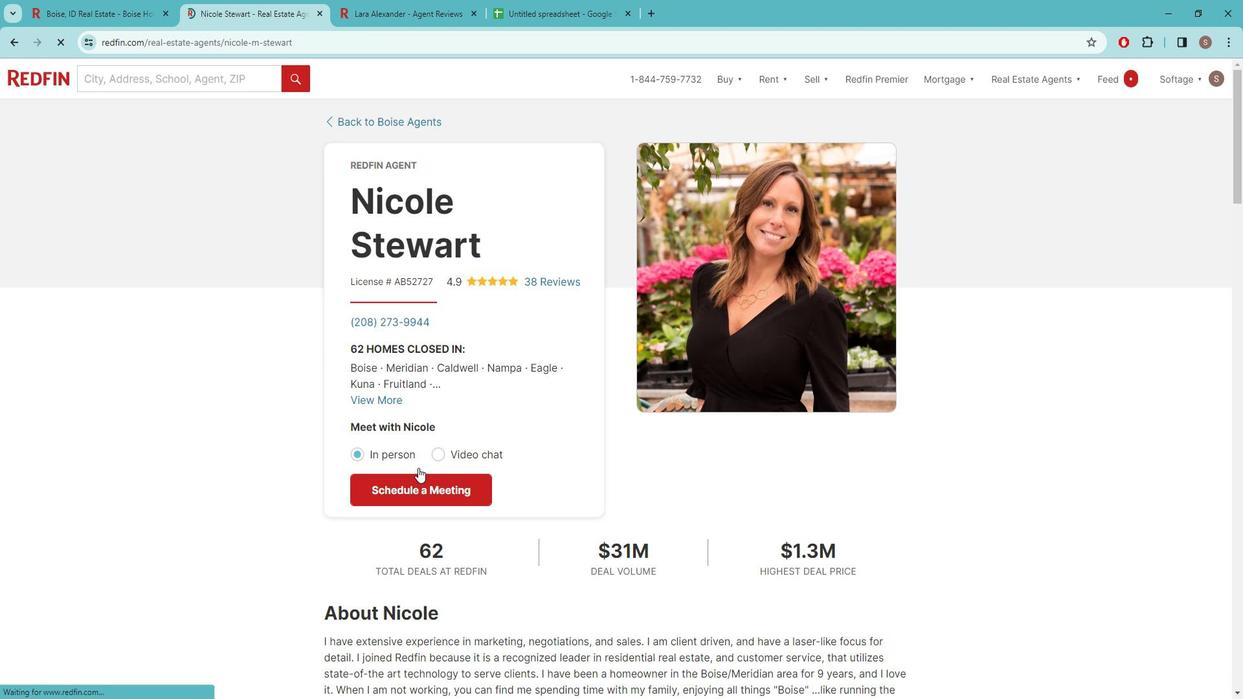 
Action: Mouse scrolled (554, 413) with delta (0, 0)
Screenshot: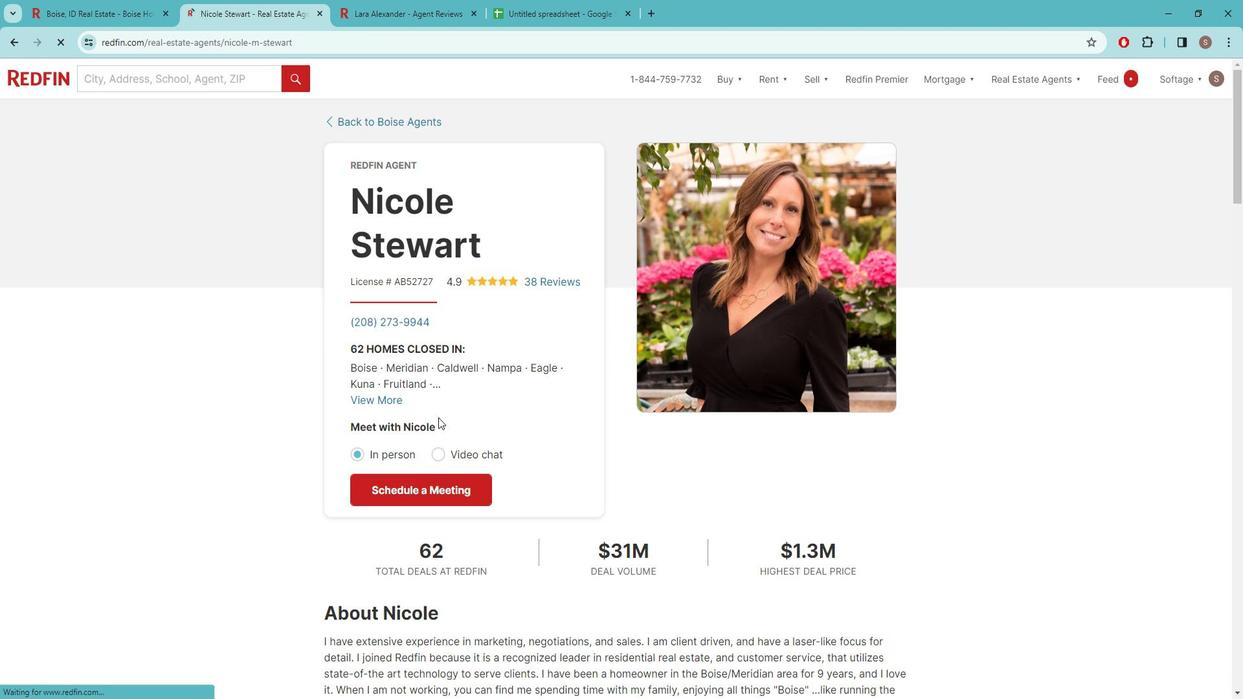 
Action: Mouse scrolled (554, 413) with delta (0, 0)
Screenshot: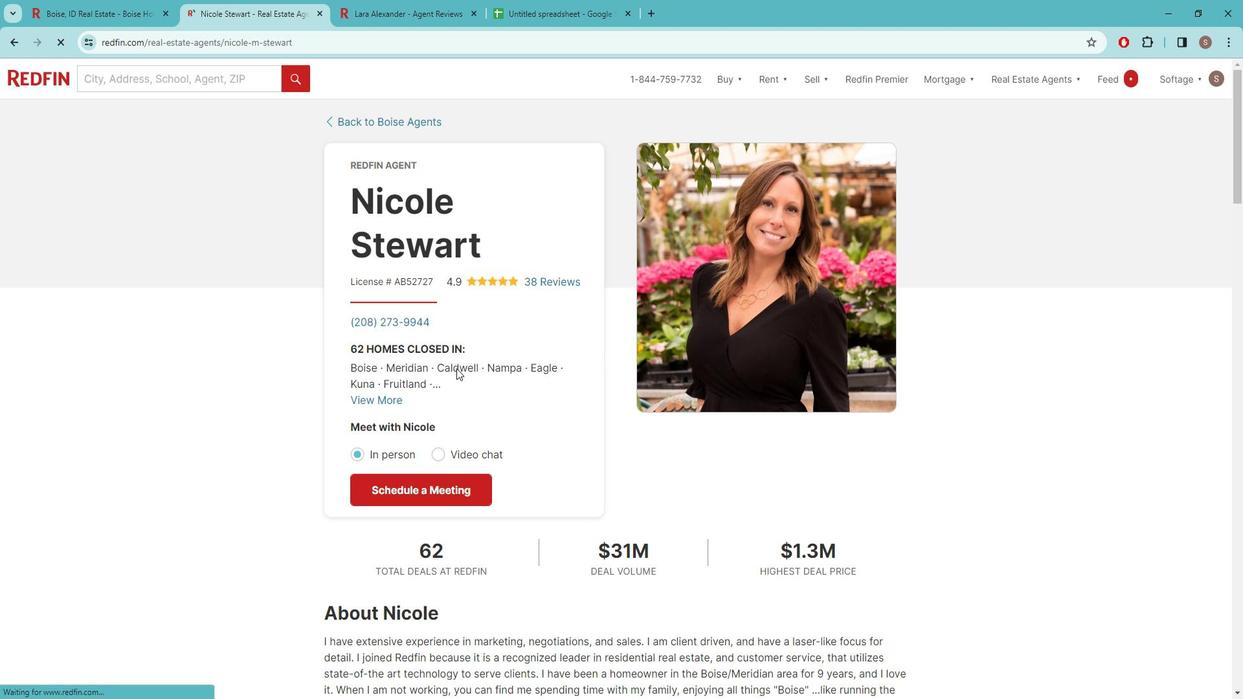 
Action: Mouse scrolled (554, 414) with delta (0, 0)
Screenshot: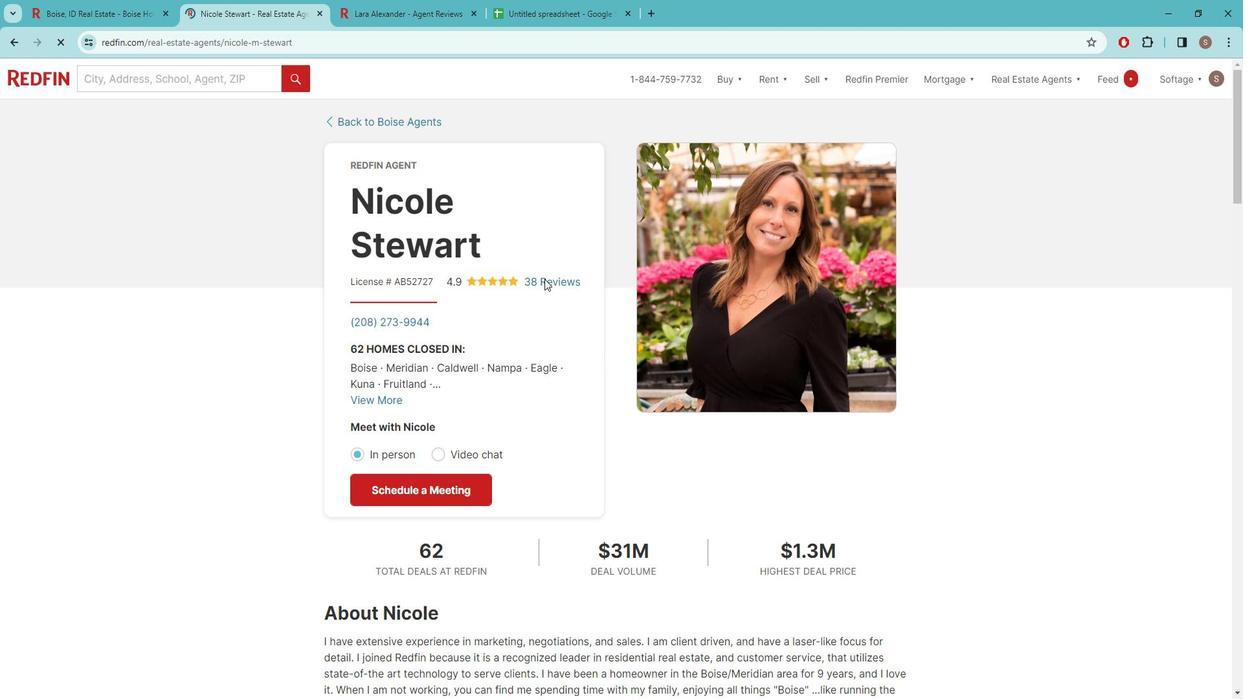 
Action: Mouse scrolled (554, 414) with delta (0, 0)
Screenshot: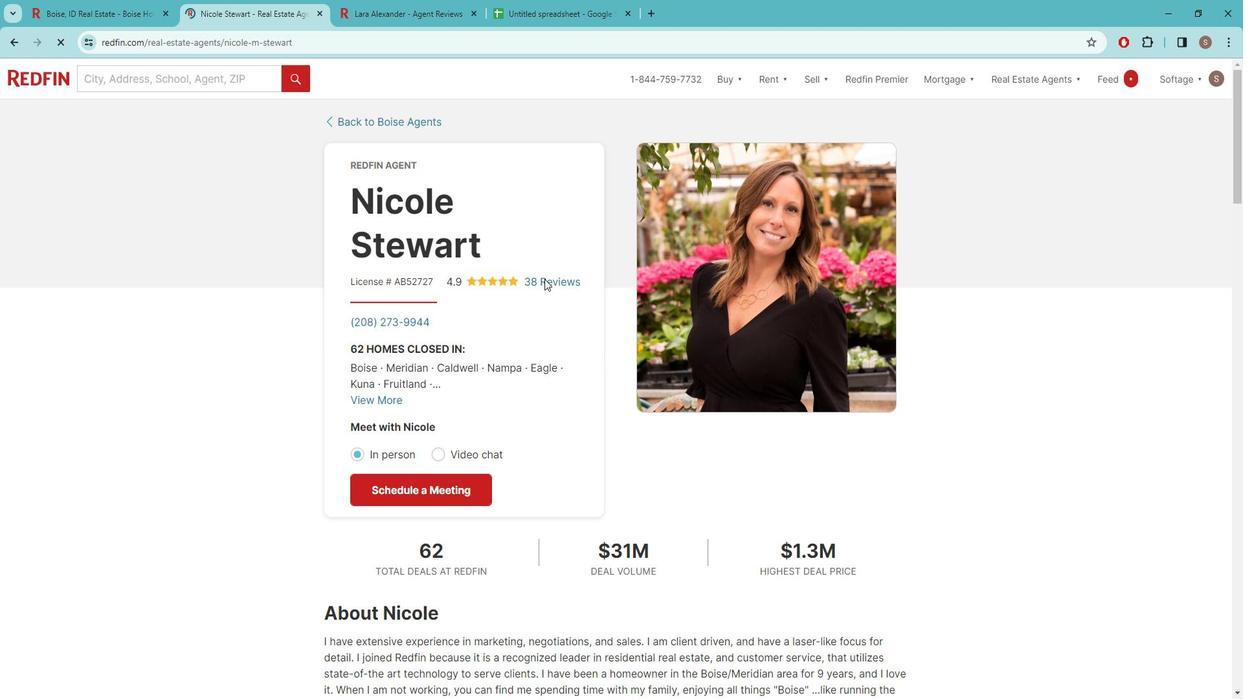 
Action: Mouse scrolled (554, 414) with delta (0, 0)
Screenshot: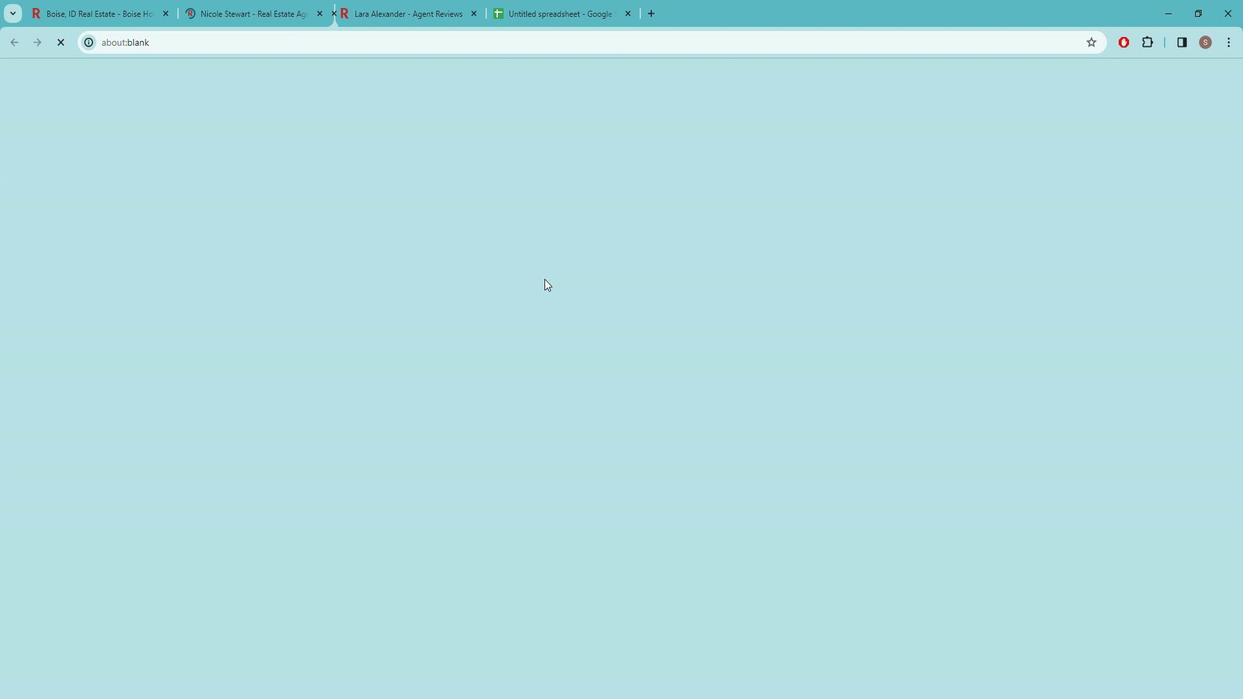 
Action: Mouse moved to (583, 411)
Screenshot: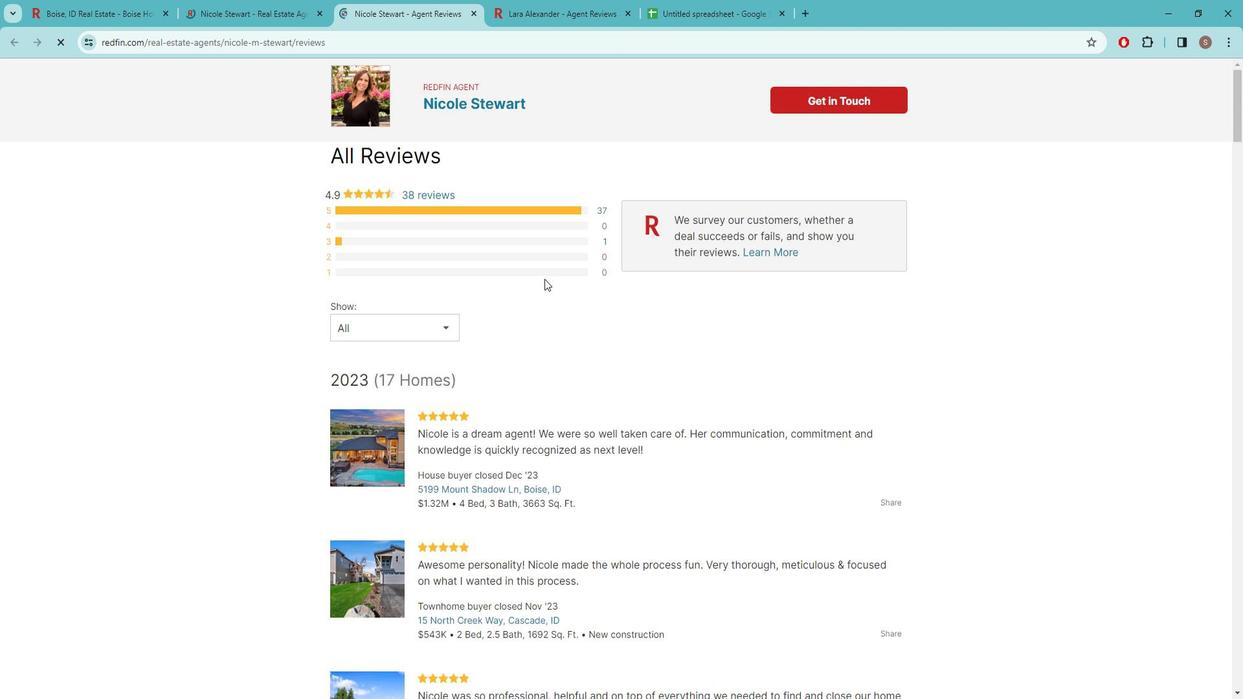 
Action: Mouse scrolled (583, 411) with delta (0, 0)
Screenshot: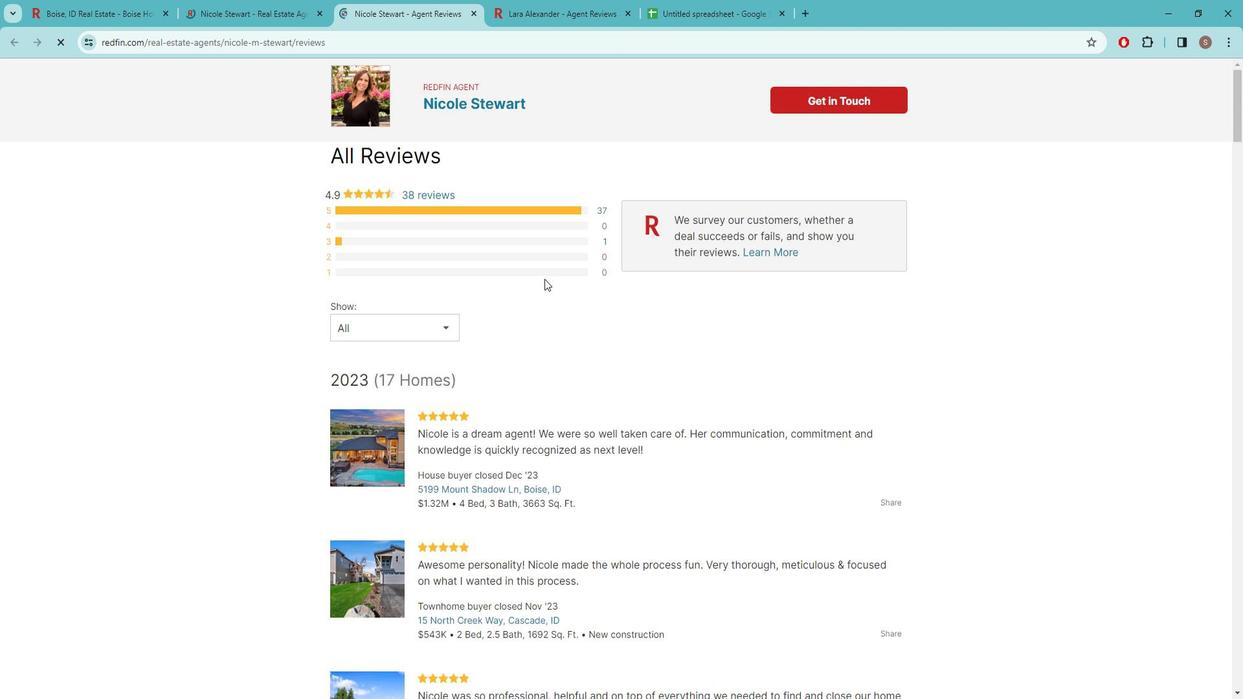 
Action: Mouse moved to (581, 411)
Screenshot: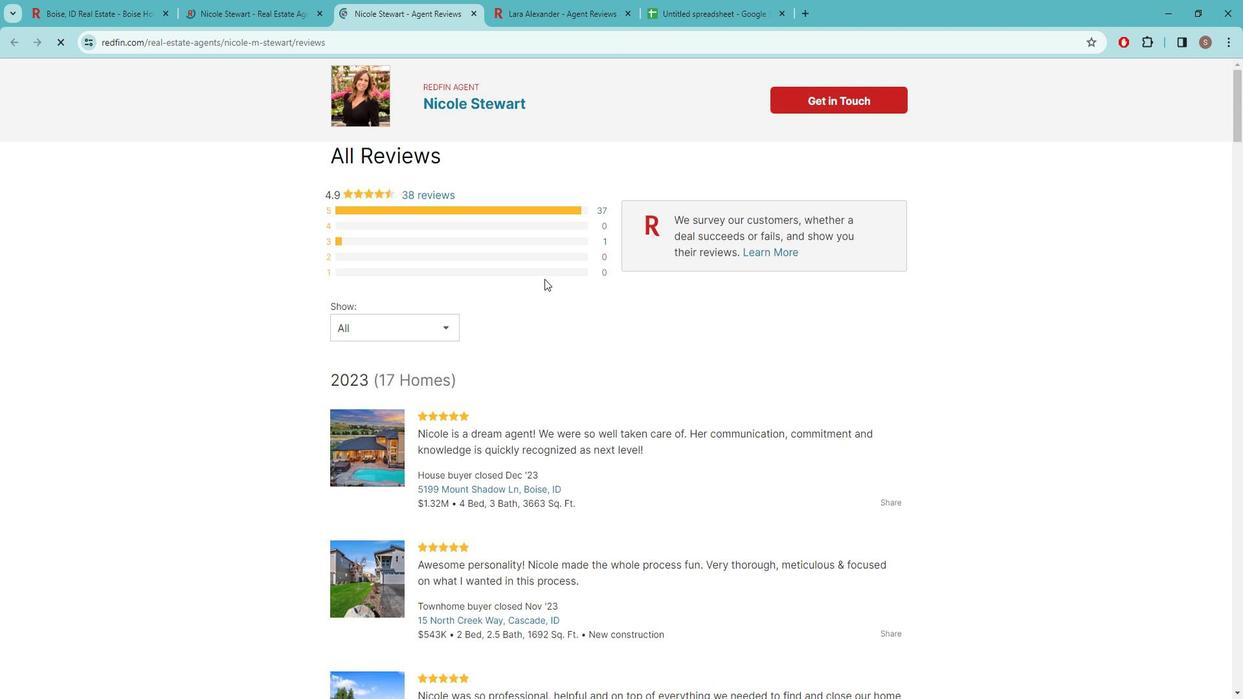 
Action: Mouse scrolled (581, 411) with delta (0, 0)
Screenshot: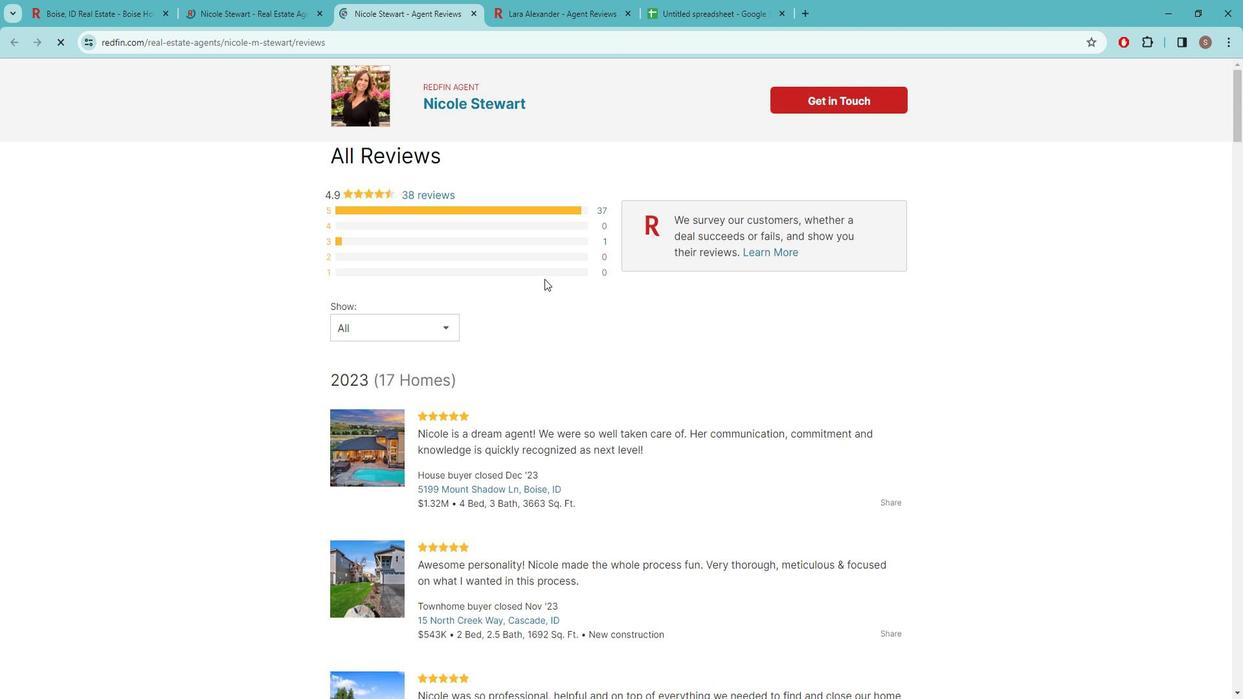 
Action: Mouse moved to (579, 411)
Screenshot: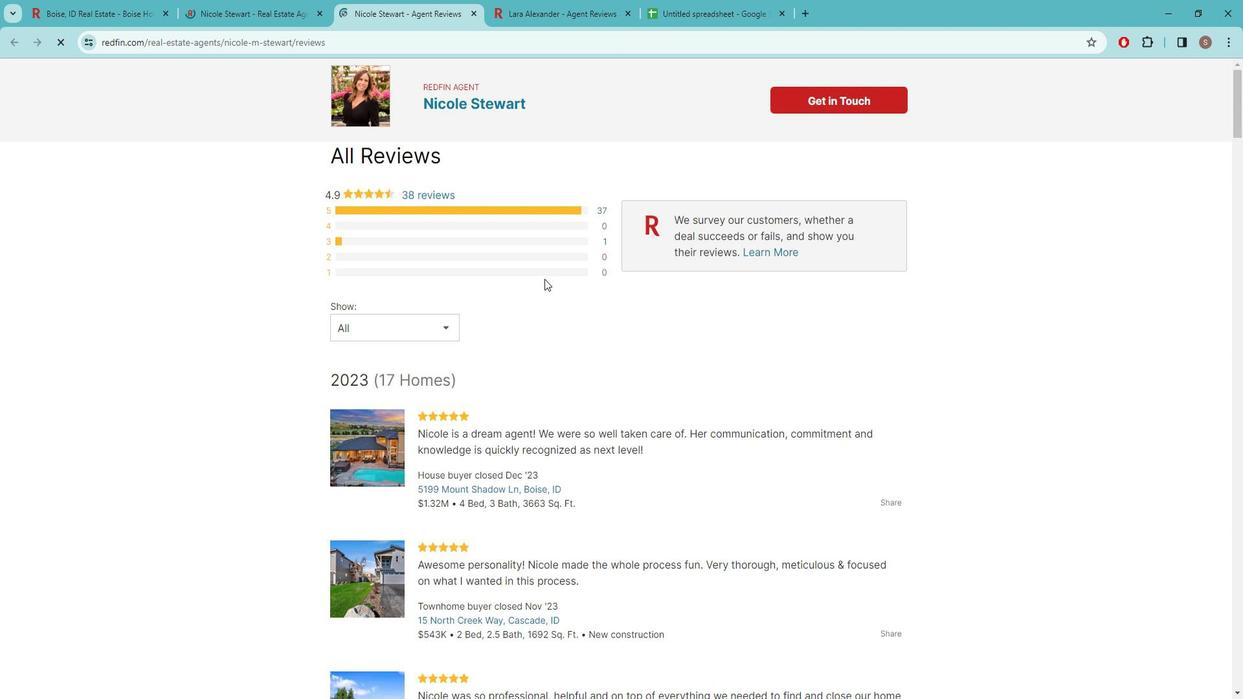
Action: Mouse scrolled (579, 411) with delta (0, 0)
